 Task: Select Smart Home Devices from Echo & Alexa. Add to cart Amazon Smart Robot Lawn Mower (Smart Robotic Lawn Mower with Alexa)-2-. Place order for _x000D_
4893 Hawaiian Ter_x000D_
Cincinnati, Ohio(OH), 45223, Cell Number (513) 541-0914
Action: Mouse moved to (36, 139)
Screenshot: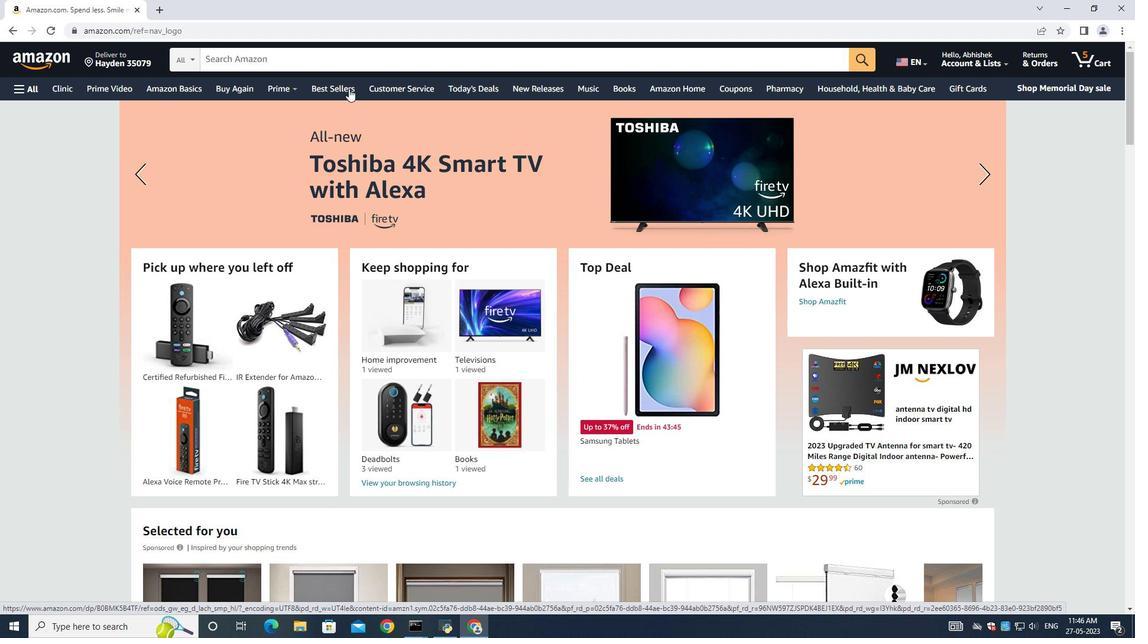 
Action: Mouse pressed left at (36, 139)
Screenshot: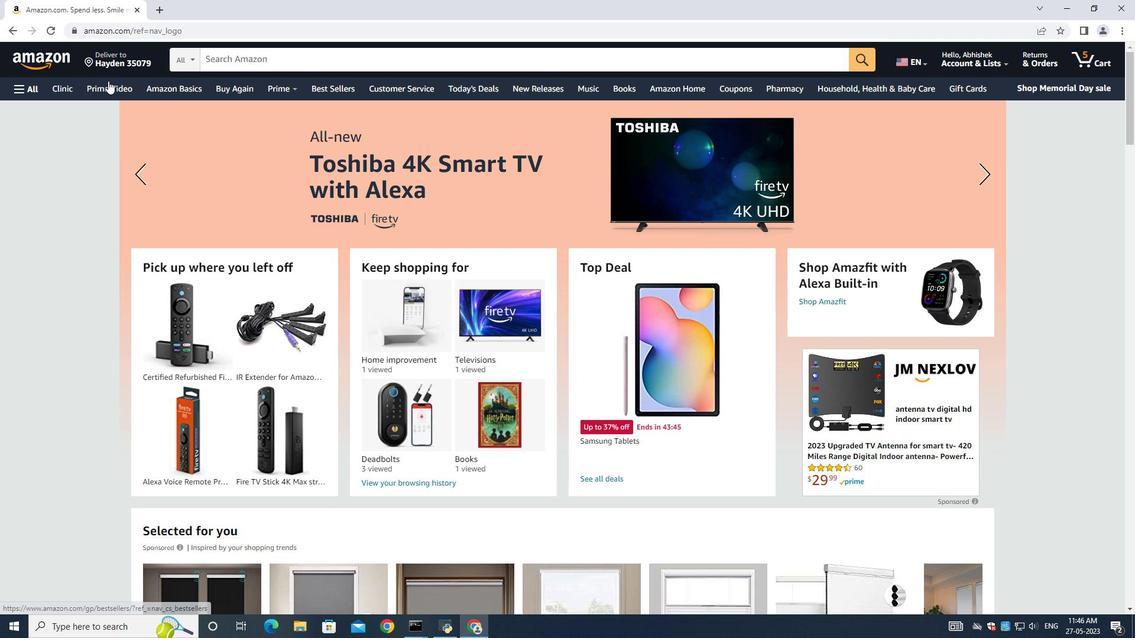 
Action: Mouse moved to (128, 285)
Screenshot: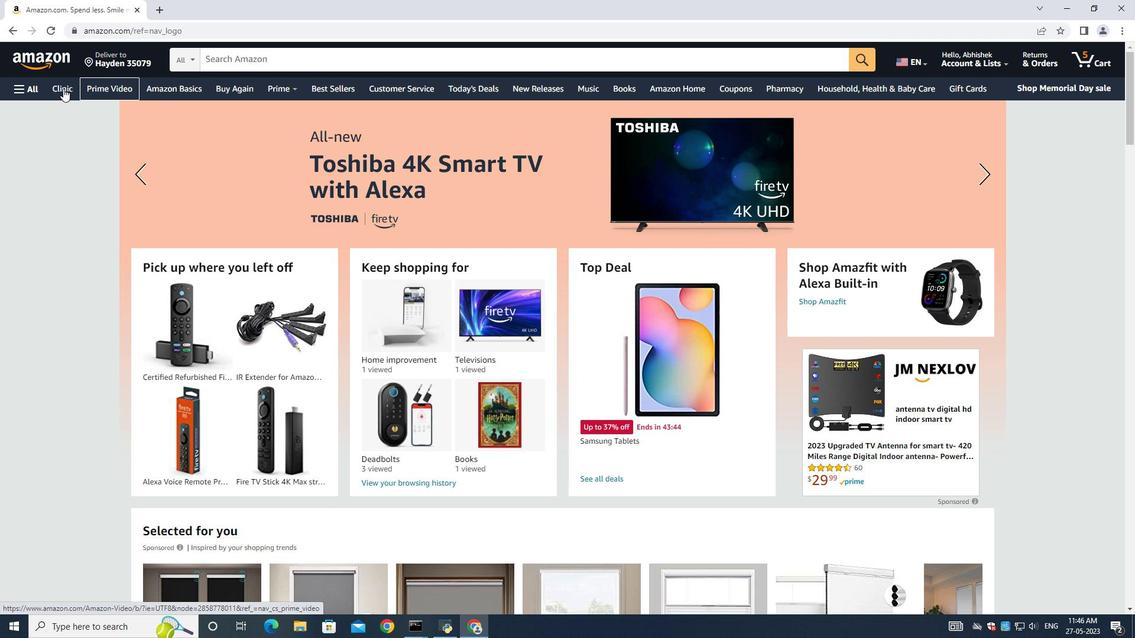 
Action: Mouse scrolled (128, 285) with delta (0, 0)
Screenshot: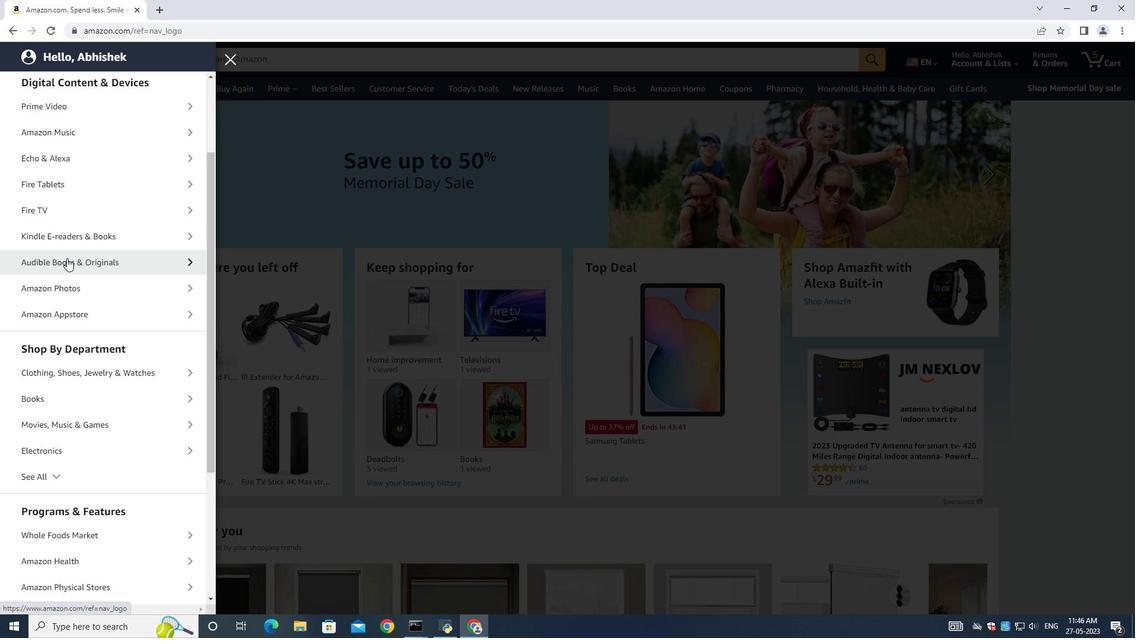 
Action: Mouse scrolled (128, 285) with delta (0, 0)
Screenshot: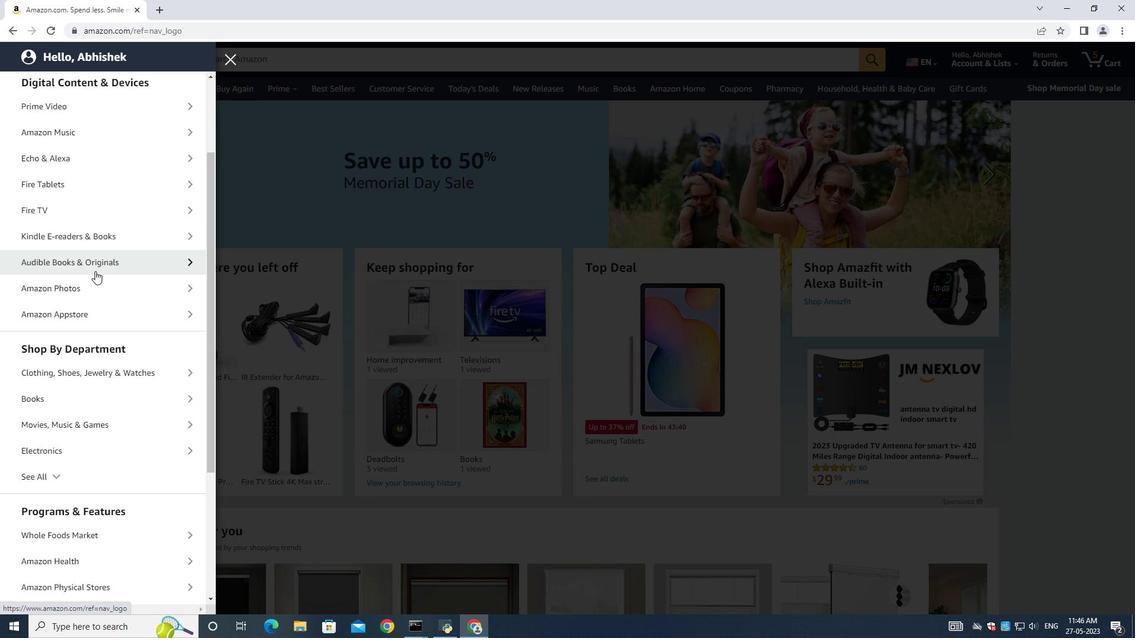 
Action: Mouse scrolled (128, 285) with delta (0, 0)
Screenshot: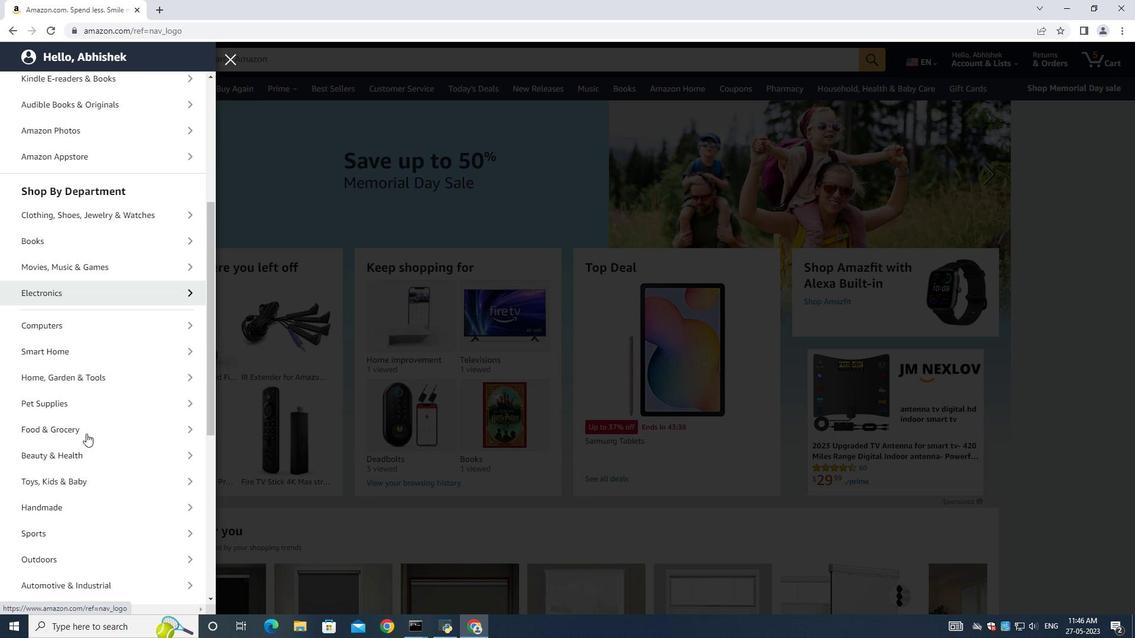 
Action: Mouse scrolled (128, 285) with delta (0, 0)
Screenshot: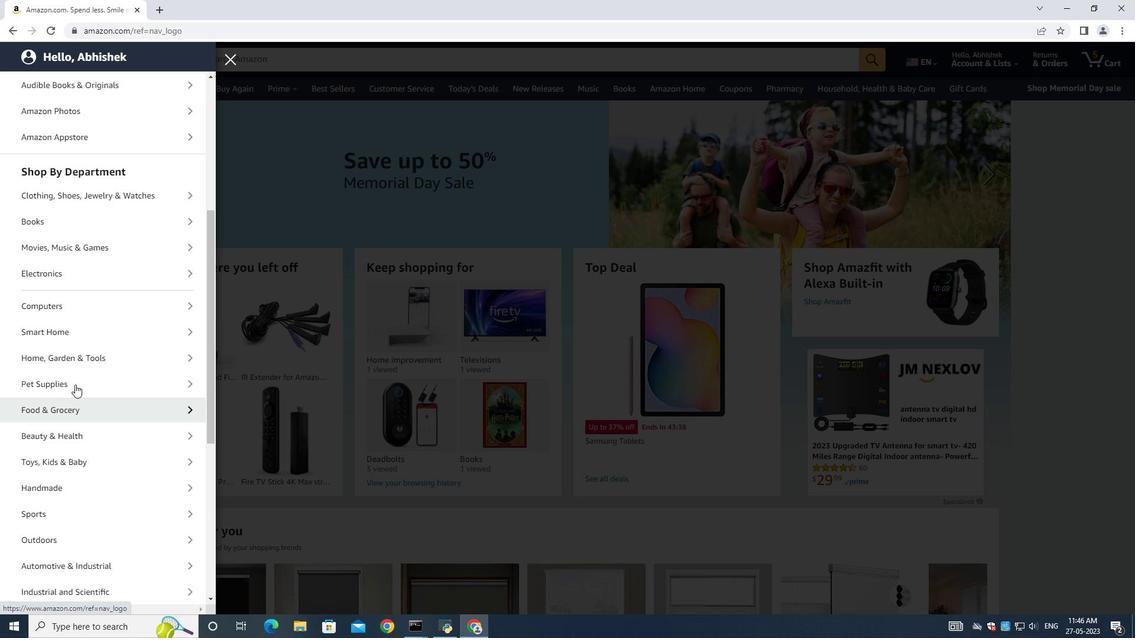 
Action: Mouse scrolled (128, 285) with delta (0, 0)
Screenshot: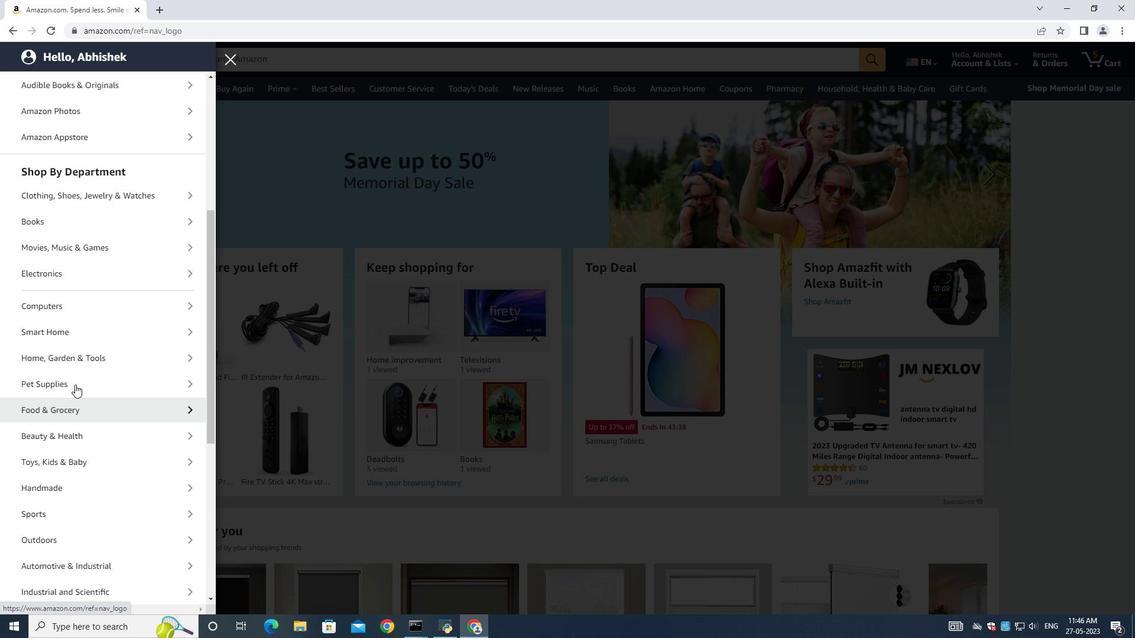 
Action: Mouse scrolled (128, 286) with delta (0, 0)
Screenshot: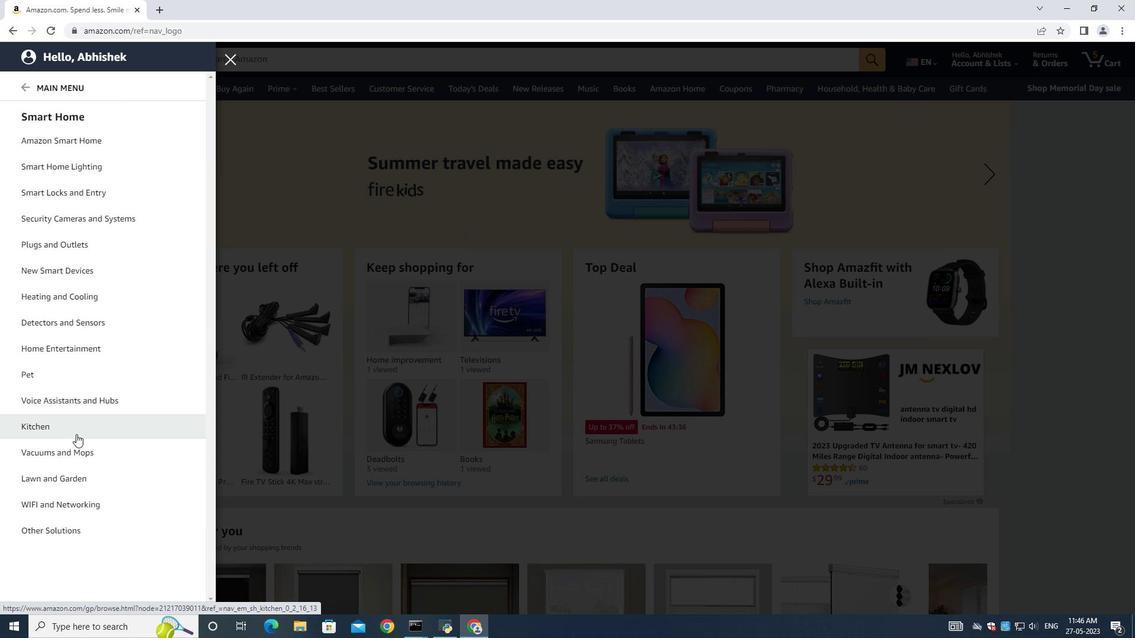 
Action: Mouse scrolled (128, 286) with delta (0, 0)
Screenshot: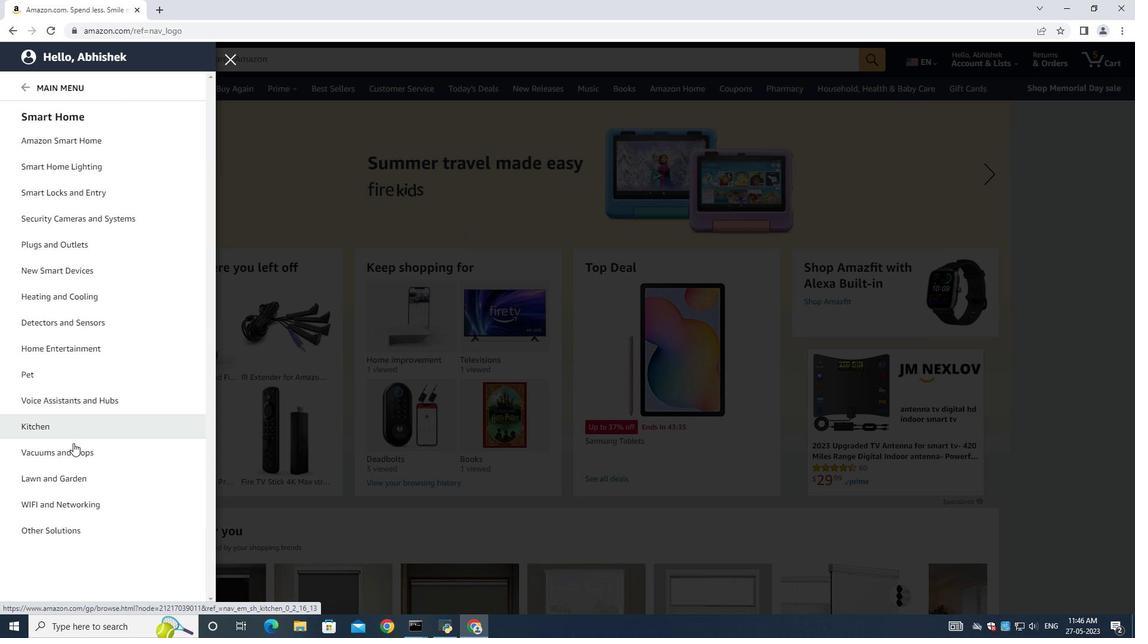 
Action: Mouse scrolled (128, 286) with delta (0, 0)
Screenshot: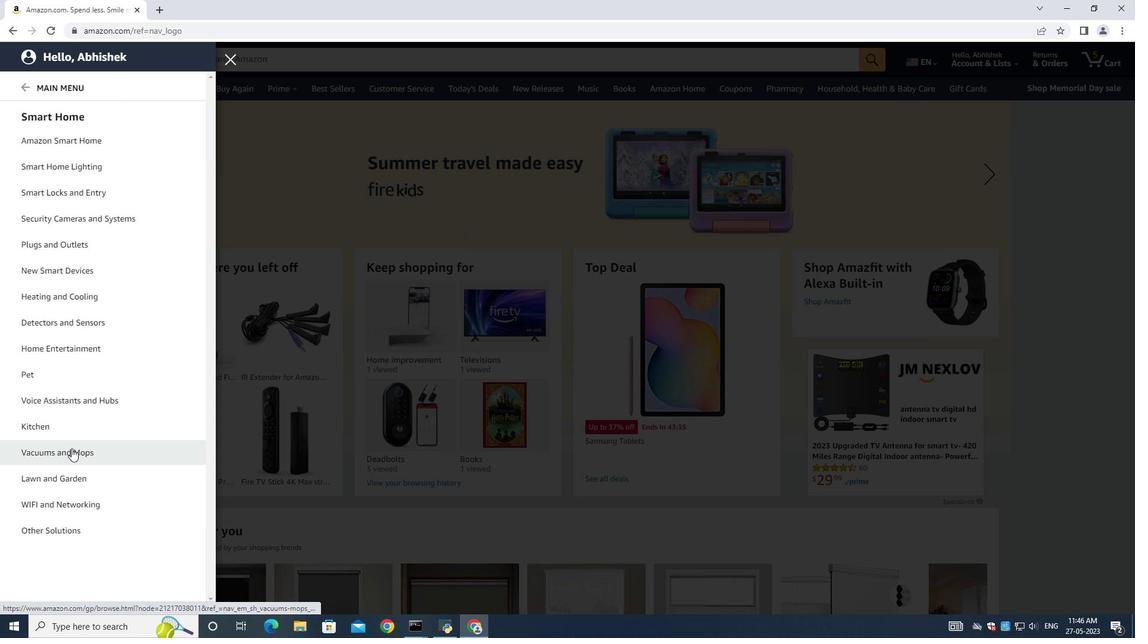 
Action: Mouse scrolled (128, 286) with delta (0, 0)
Screenshot: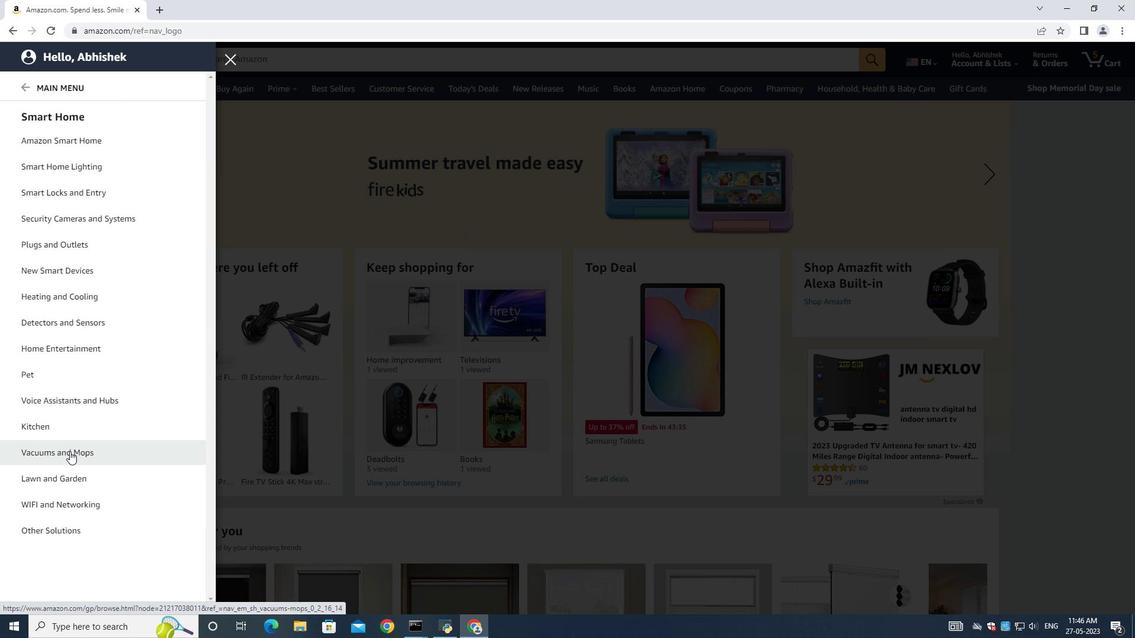 
Action: Mouse scrolled (128, 286) with delta (0, 0)
Screenshot: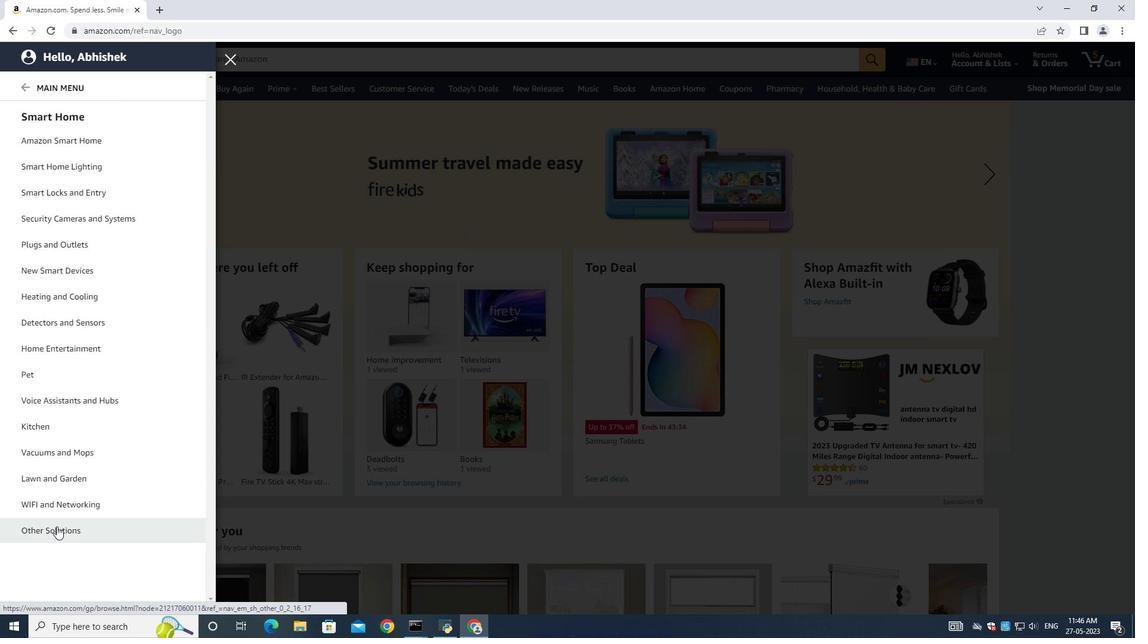 
Action: Mouse scrolled (128, 286) with delta (0, 0)
Screenshot: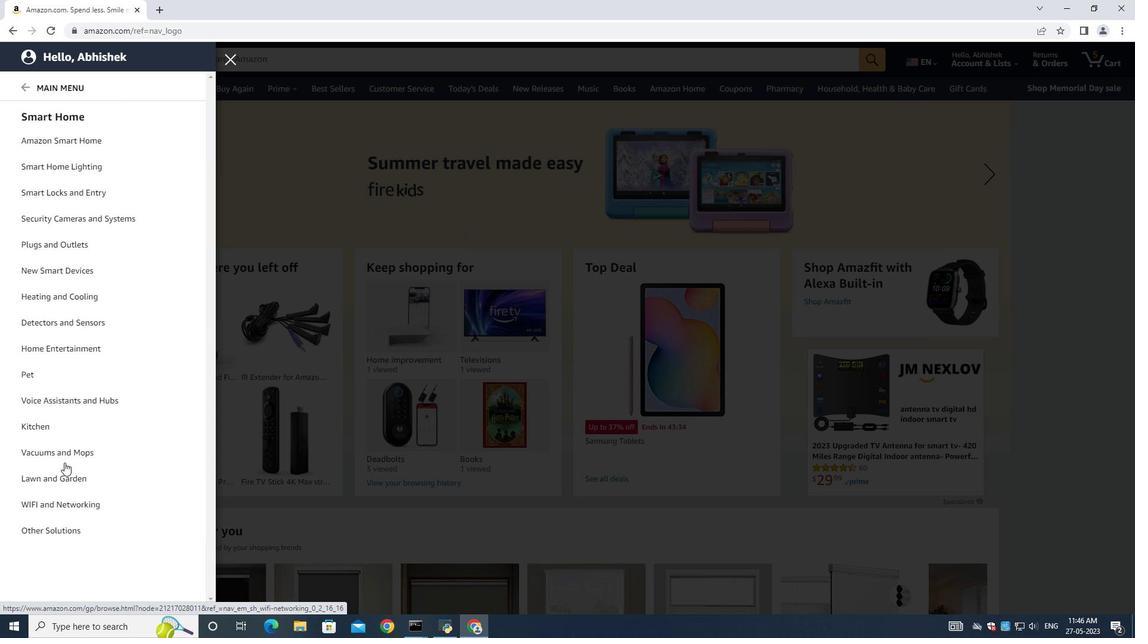 
Action: Mouse scrolled (128, 286) with delta (0, 0)
Screenshot: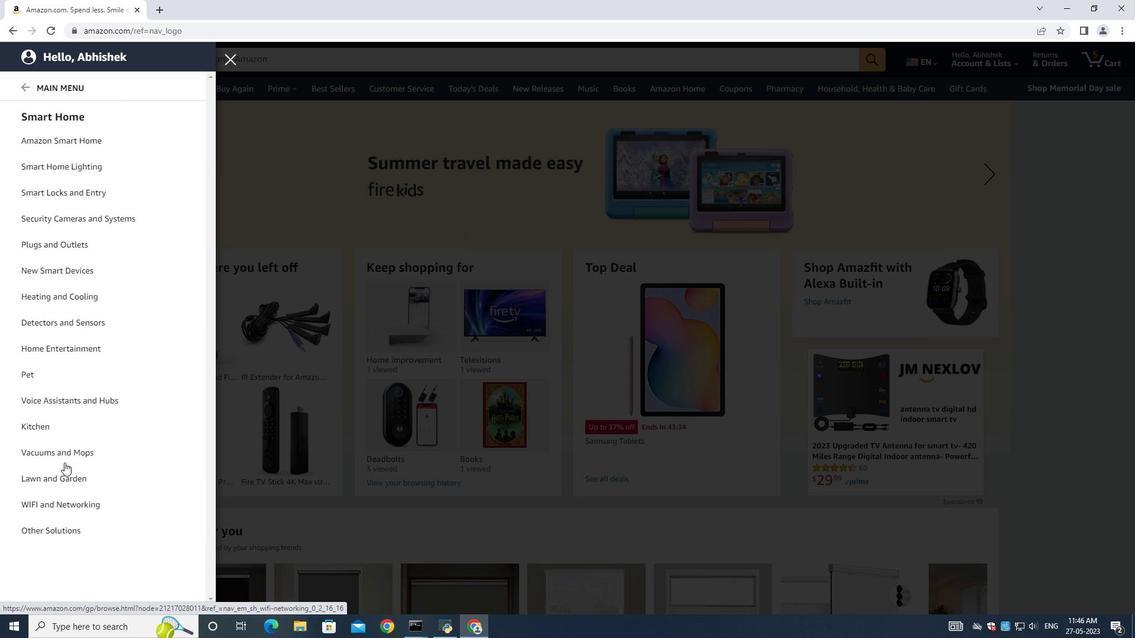 
Action: Mouse scrolled (128, 286) with delta (0, 0)
Screenshot: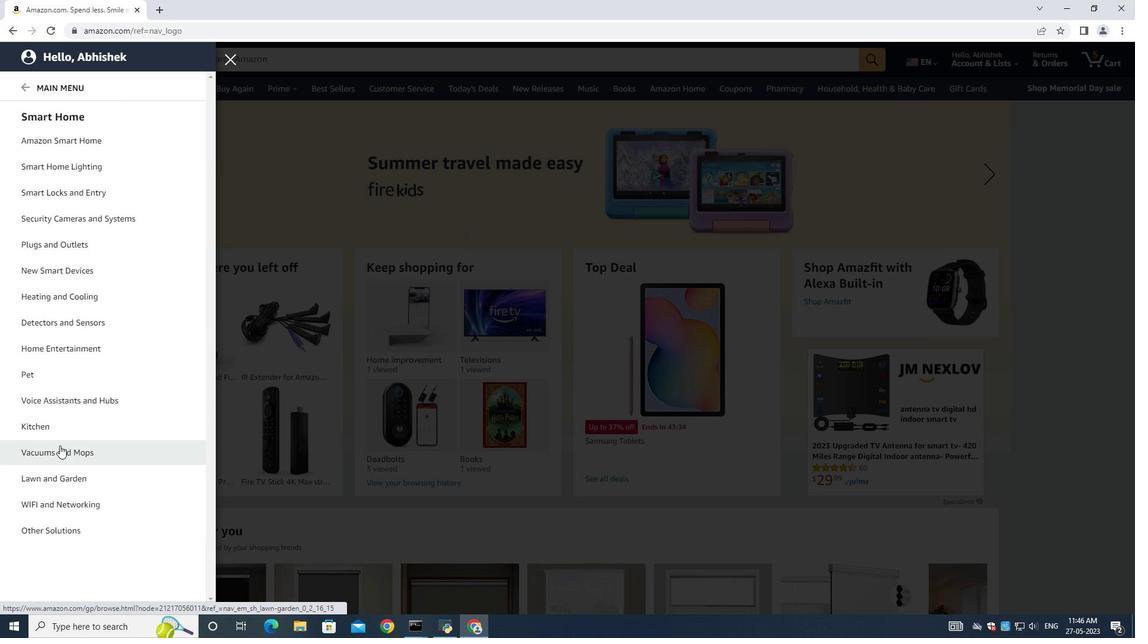 
Action: Mouse moved to (107, 435)
Screenshot: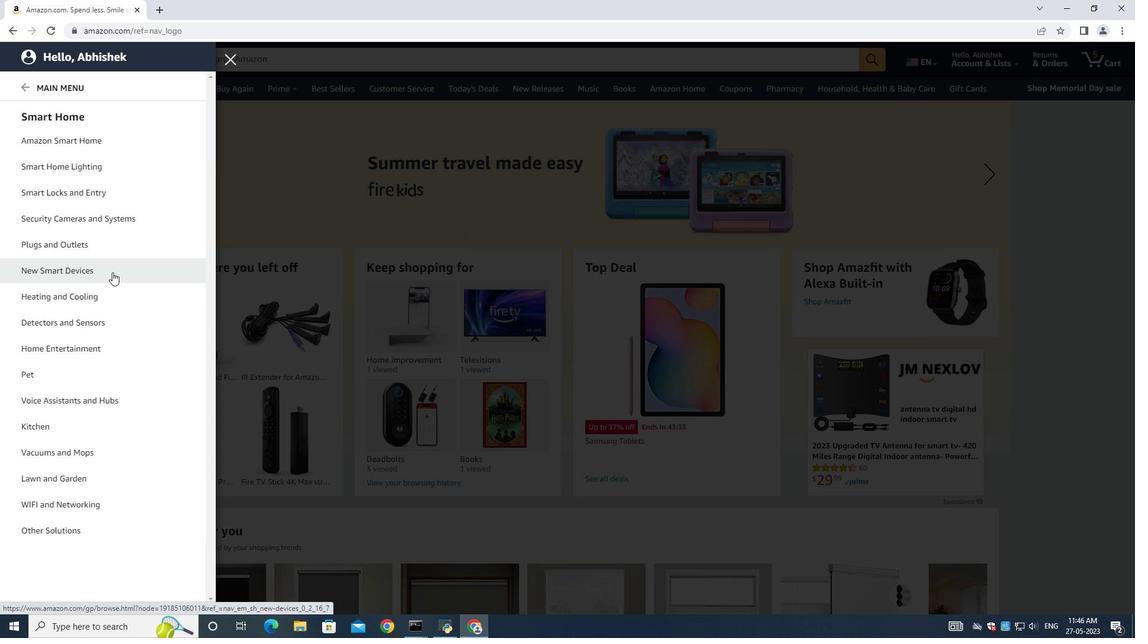 
Action: Mouse pressed left at (107, 435)
Screenshot: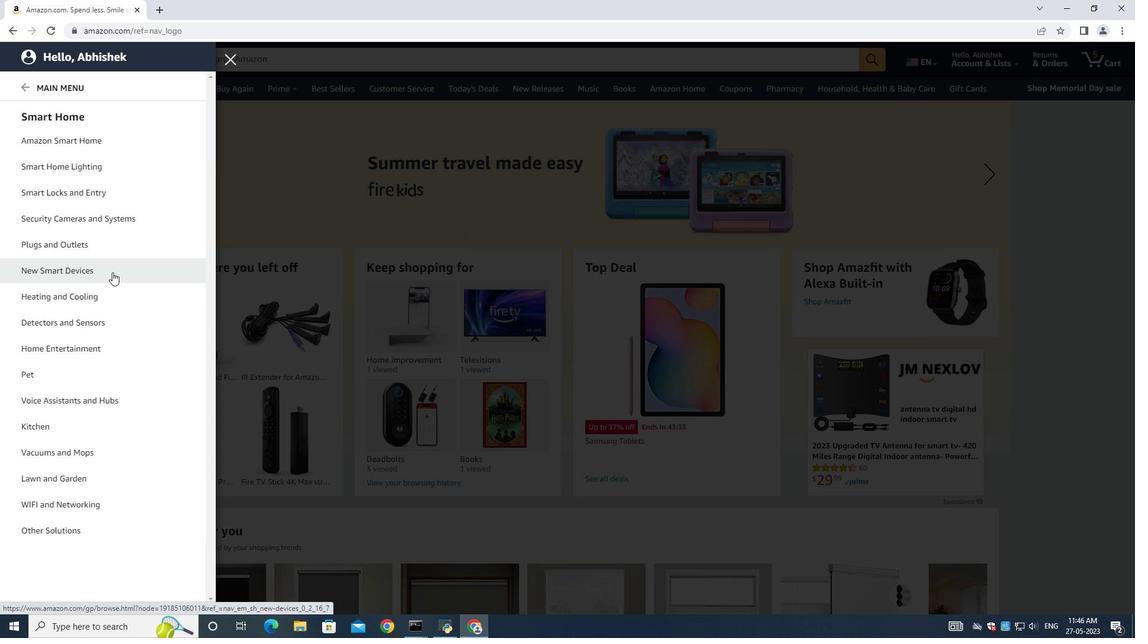 
Action: Mouse moved to (131, 396)
Screenshot: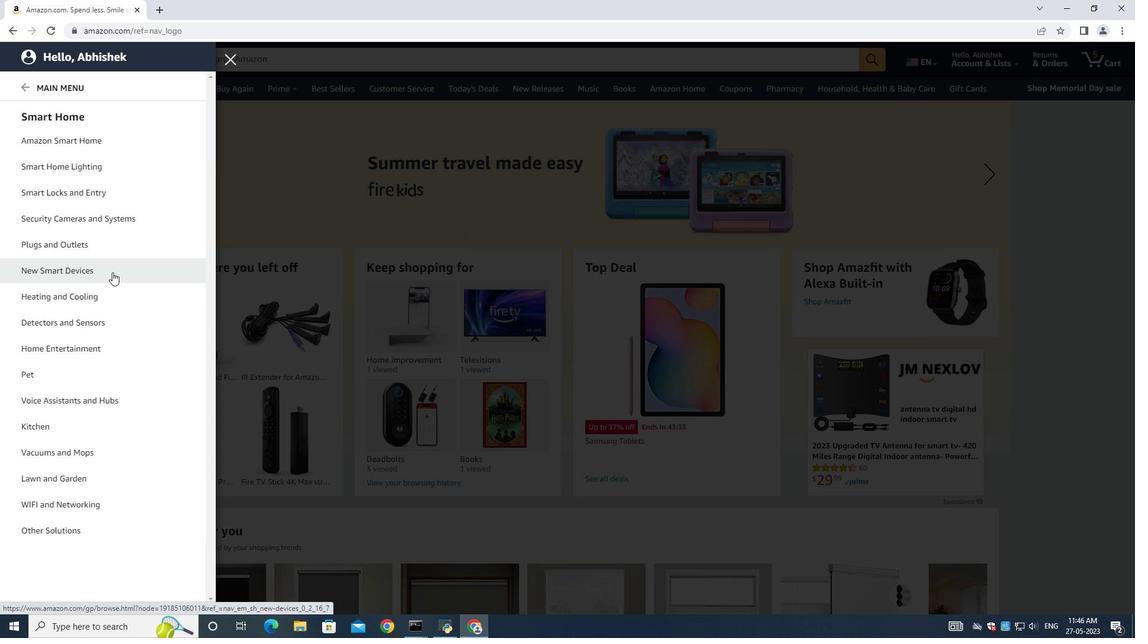 
Action: Mouse scrolled (131, 396) with delta (0, 0)
Screenshot: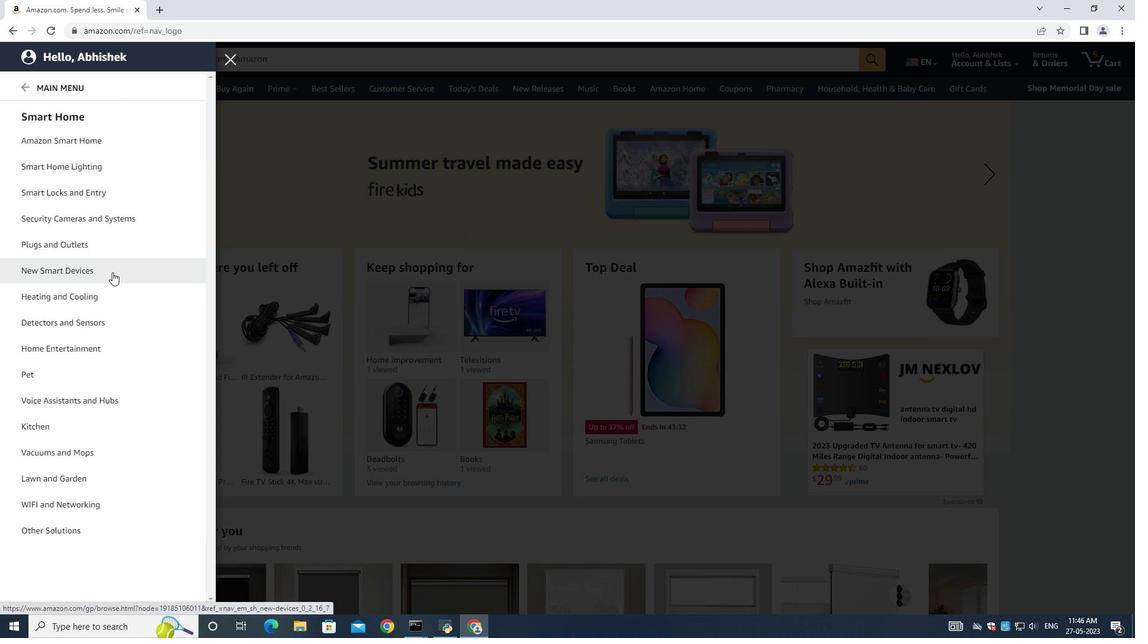 
Action: Mouse moved to (132, 374)
Screenshot: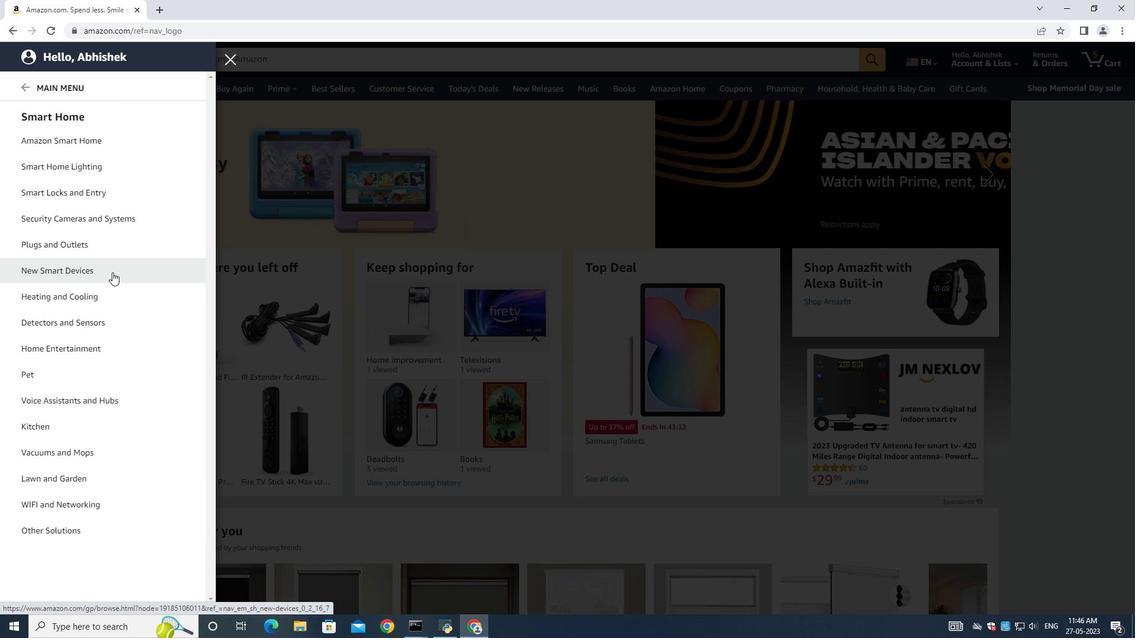 
Action: Mouse scrolled (132, 374) with delta (0, 0)
Screenshot: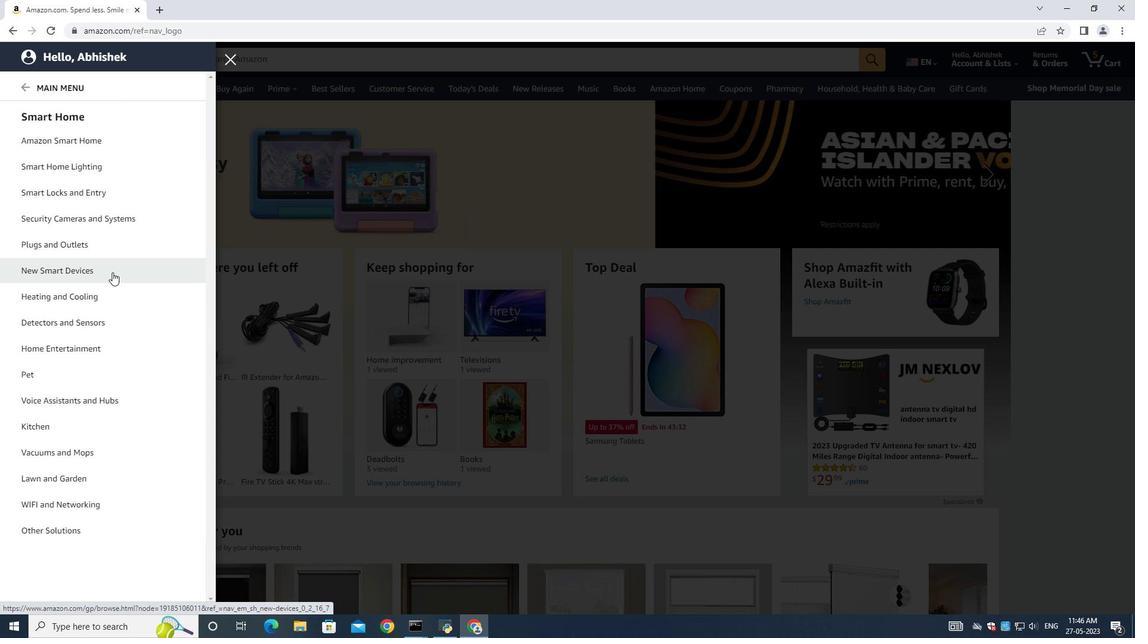 
Action: Mouse scrolled (132, 374) with delta (0, 0)
Screenshot: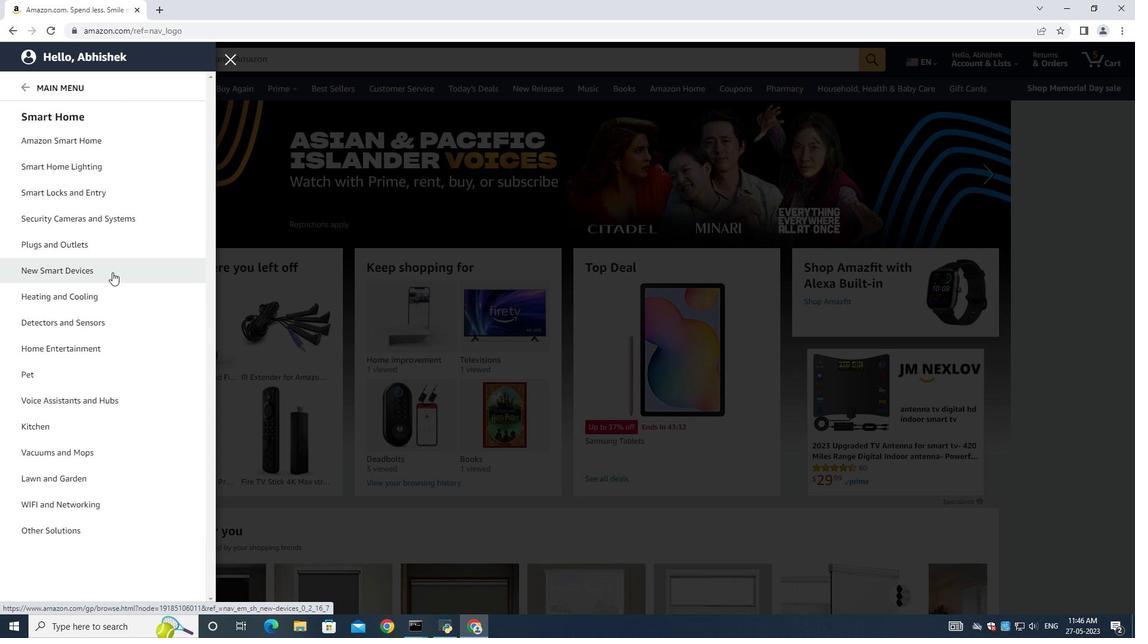 
Action: Mouse scrolled (132, 374) with delta (0, 0)
Screenshot: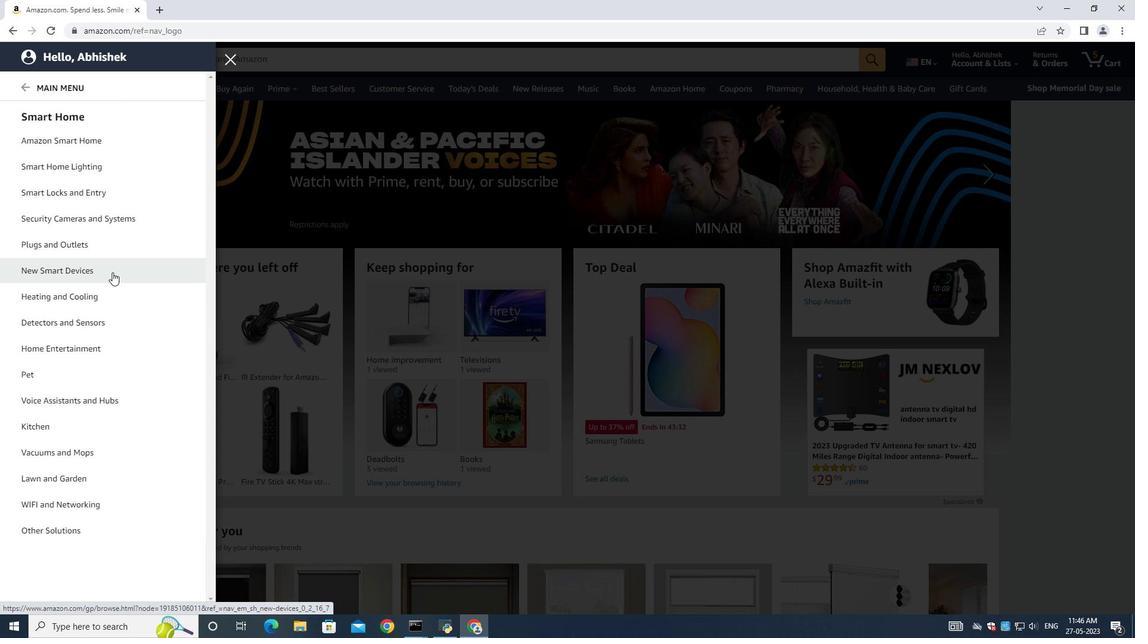 
Action: Mouse scrolled (132, 374) with delta (0, 0)
Screenshot: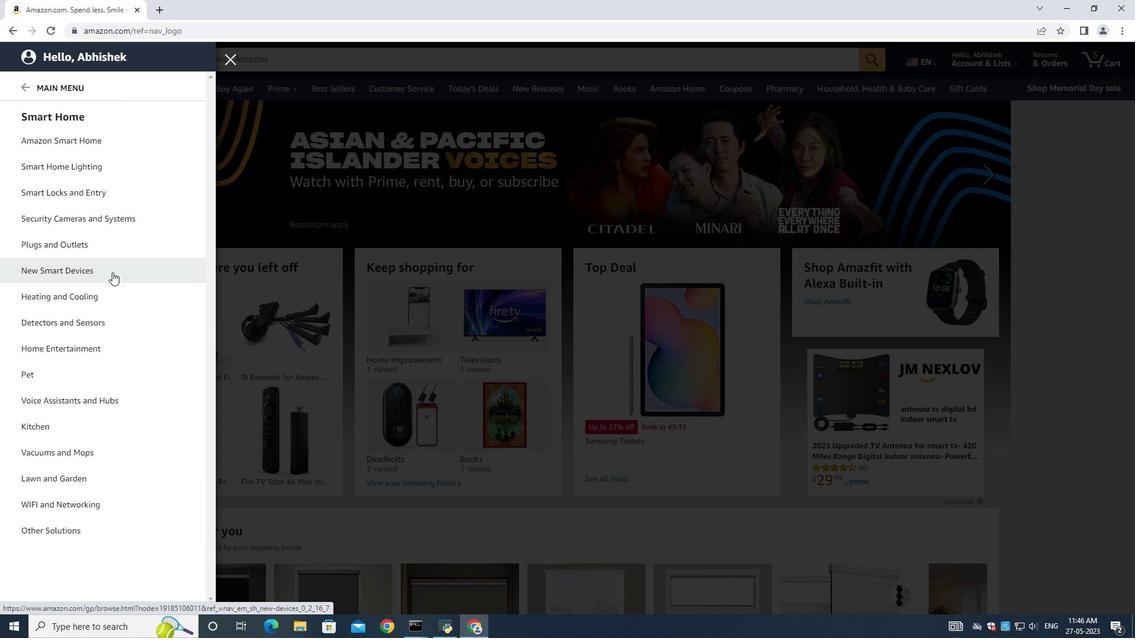 
Action: Mouse scrolled (132, 374) with delta (0, 0)
Screenshot: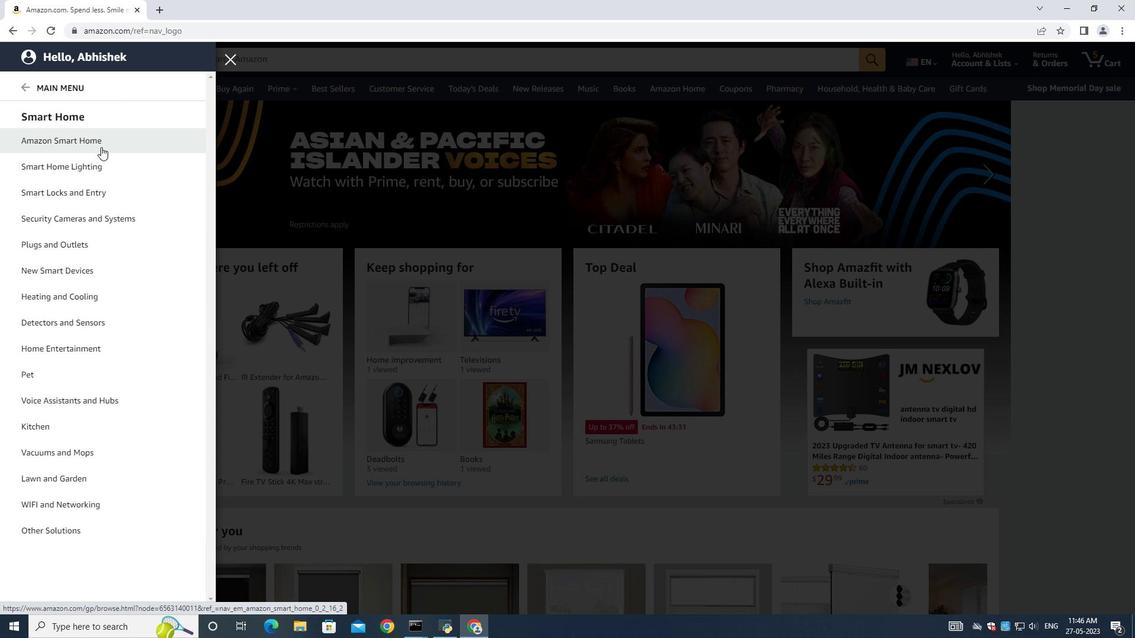 
Action: Mouse scrolled (132, 374) with delta (0, 0)
Screenshot: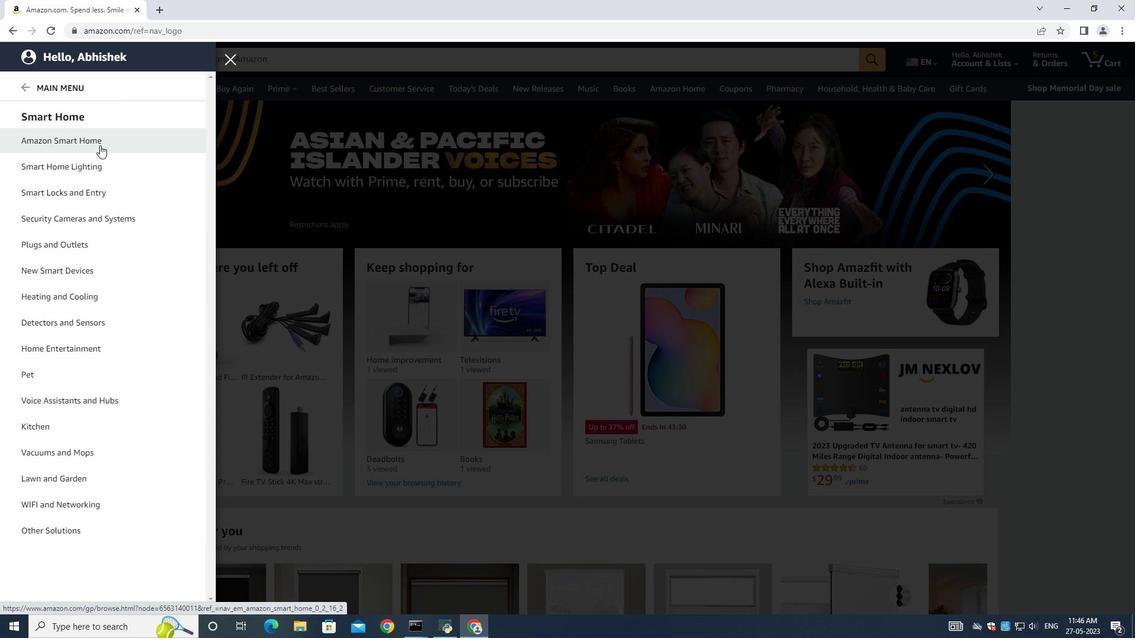 
Action: Mouse scrolled (132, 374) with delta (0, 0)
Screenshot: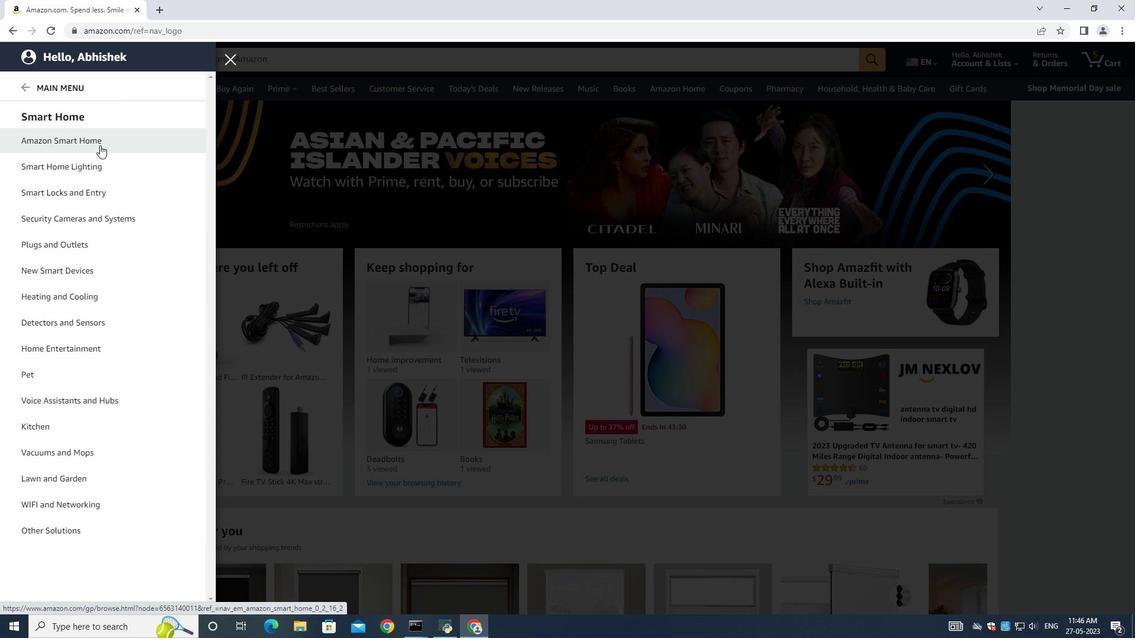 
Action: Mouse moved to (97, 490)
Screenshot: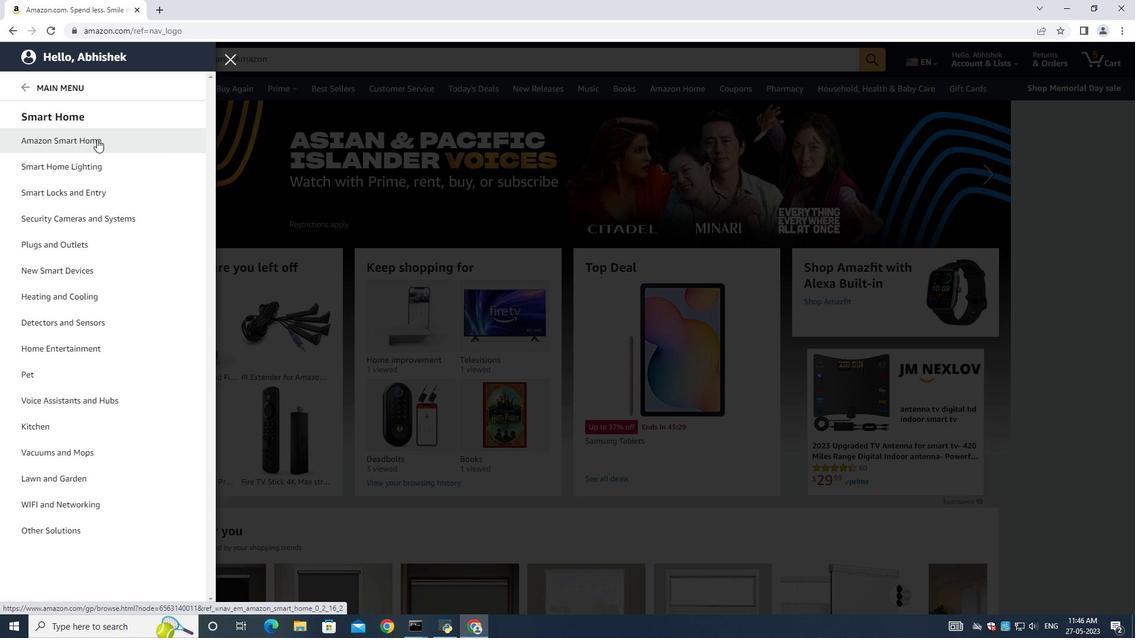 
Action: Mouse scrolled (97, 489) with delta (0, 0)
Screenshot: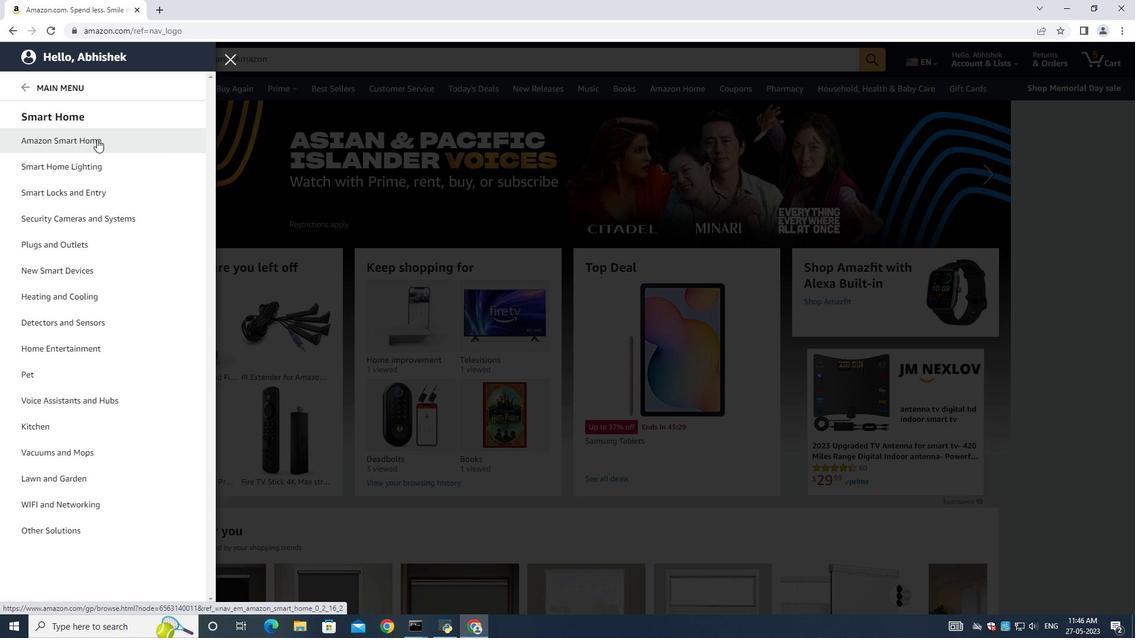
Action: Mouse scrolled (97, 489) with delta (0, 0)
Screenshot: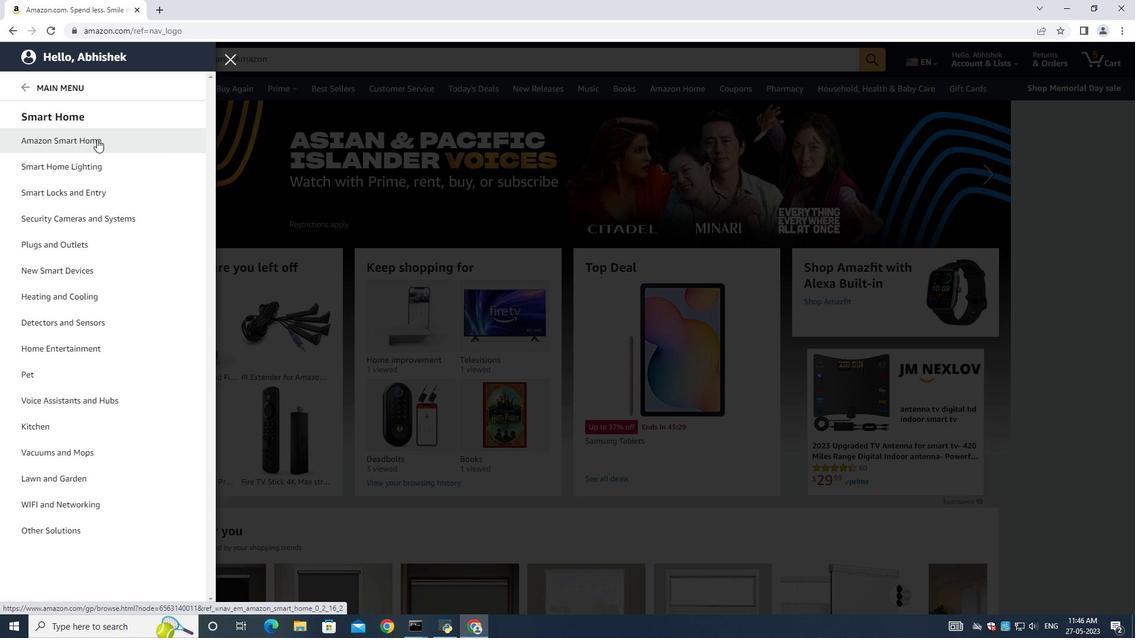 
Action: Mouse moved to (99, 492)
Screenshot: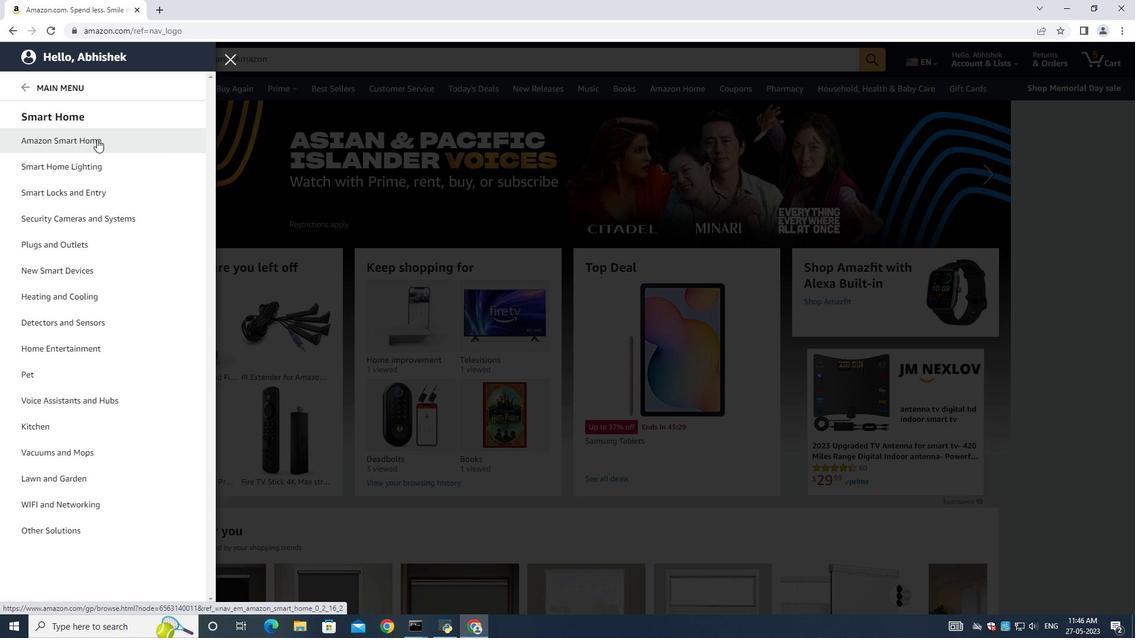 
Action: Mouse pressed left at (99, 492)
Screenshot: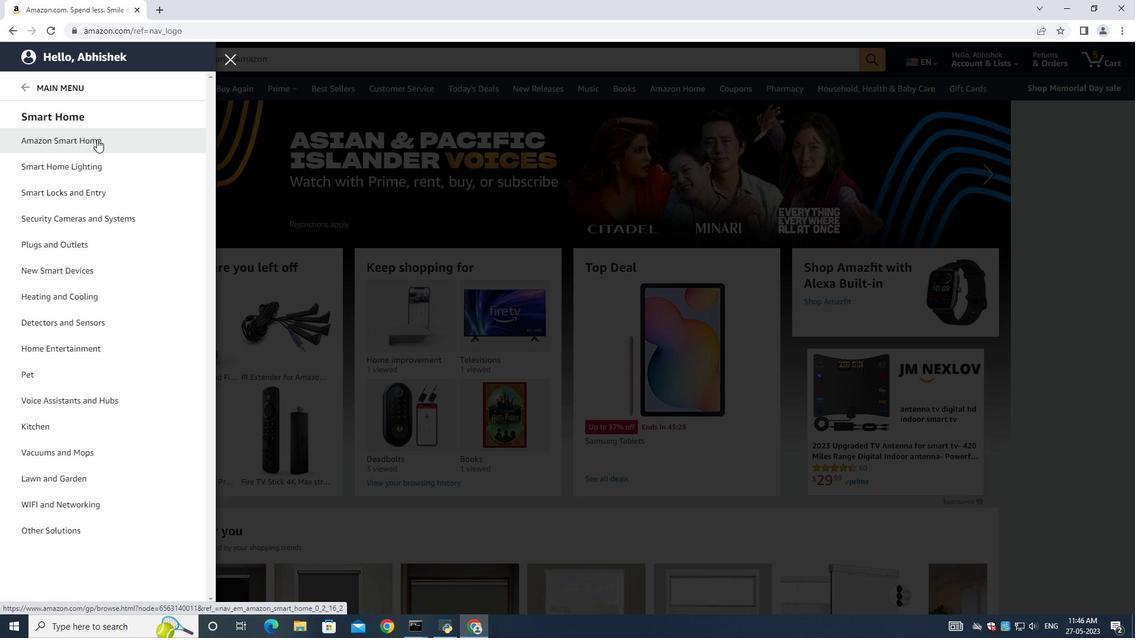 
Action: Mouse moved to (137, 436)
Screenshot: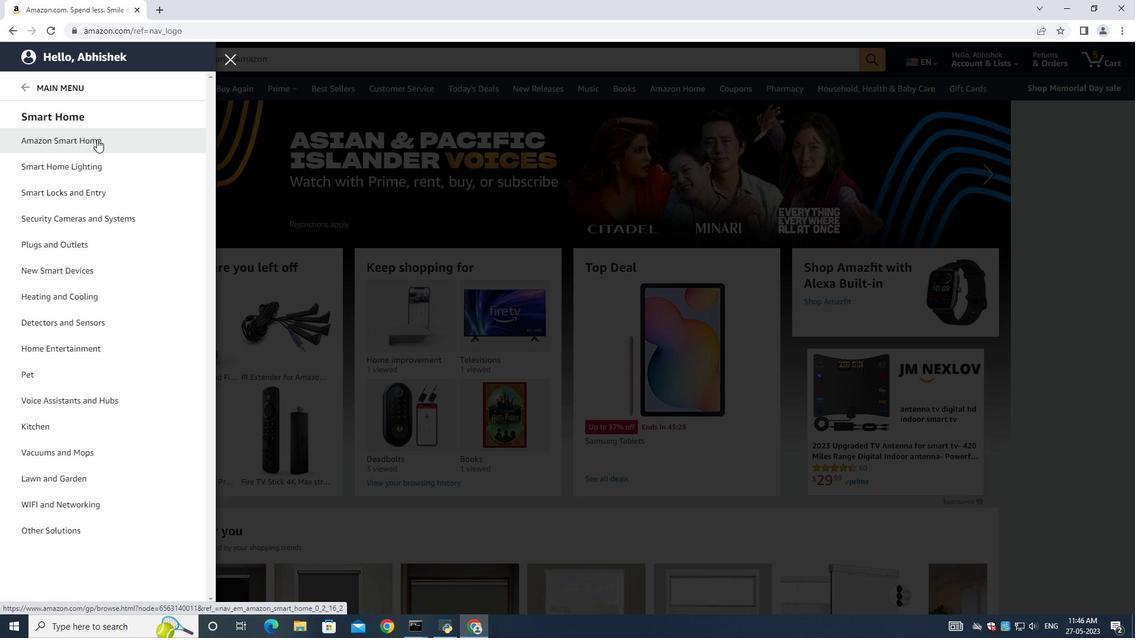 
Action: Mouse scrolled (137, 435) with delta (0, 0)
Screenshot: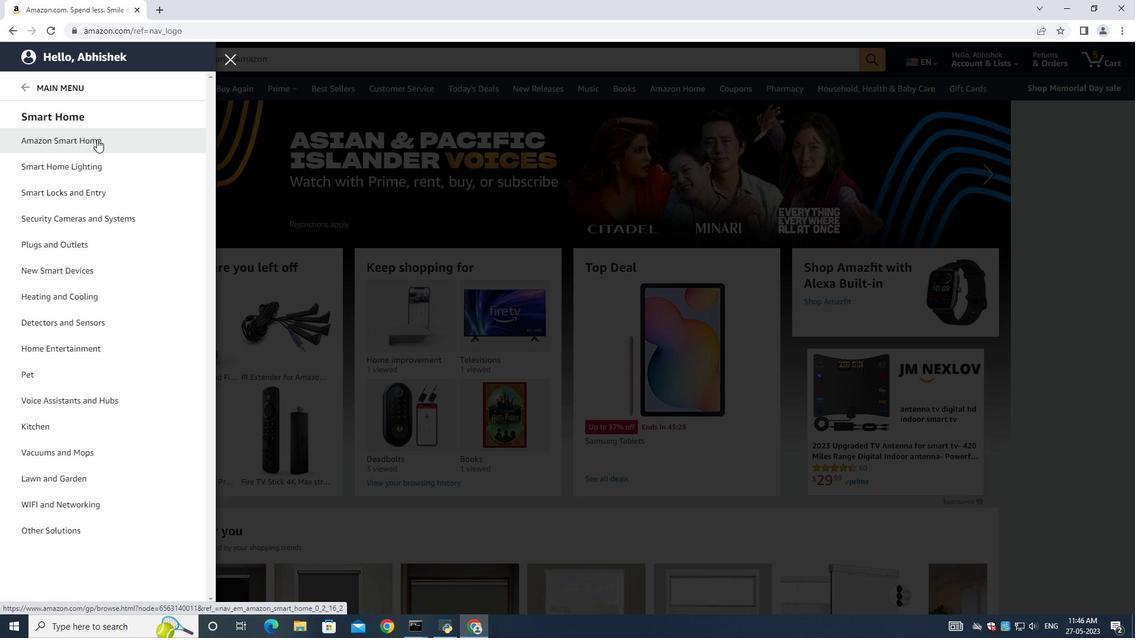 
Action: Mouse scrolled (137, 435) with delta (0, 0)
Screenshot: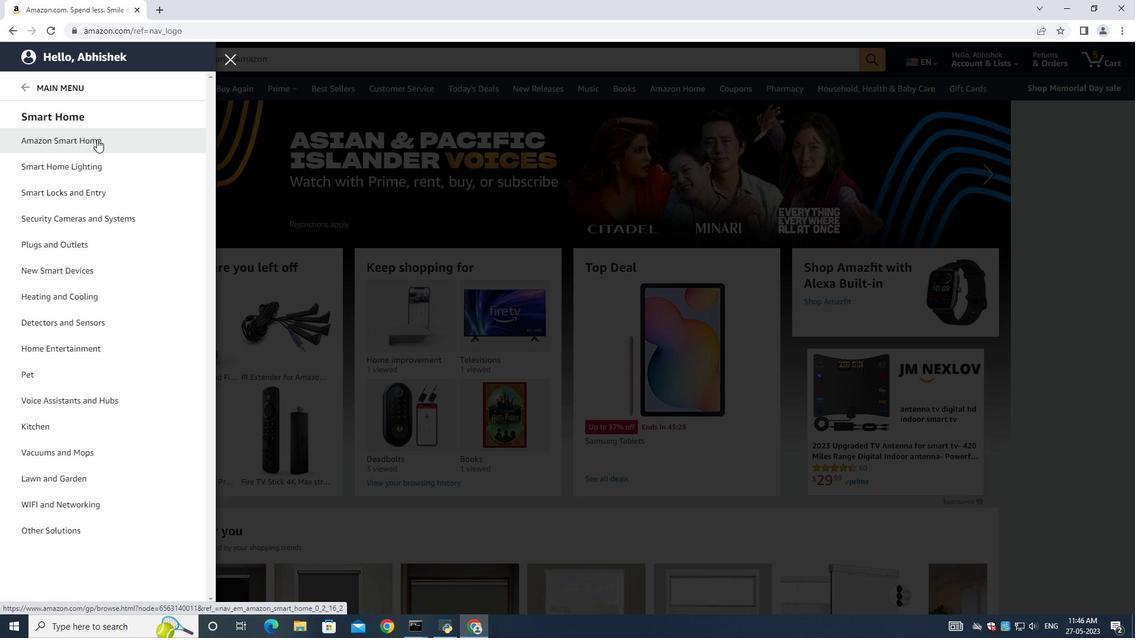 
Action: Mouse moved to (138, 399)
Screenshot: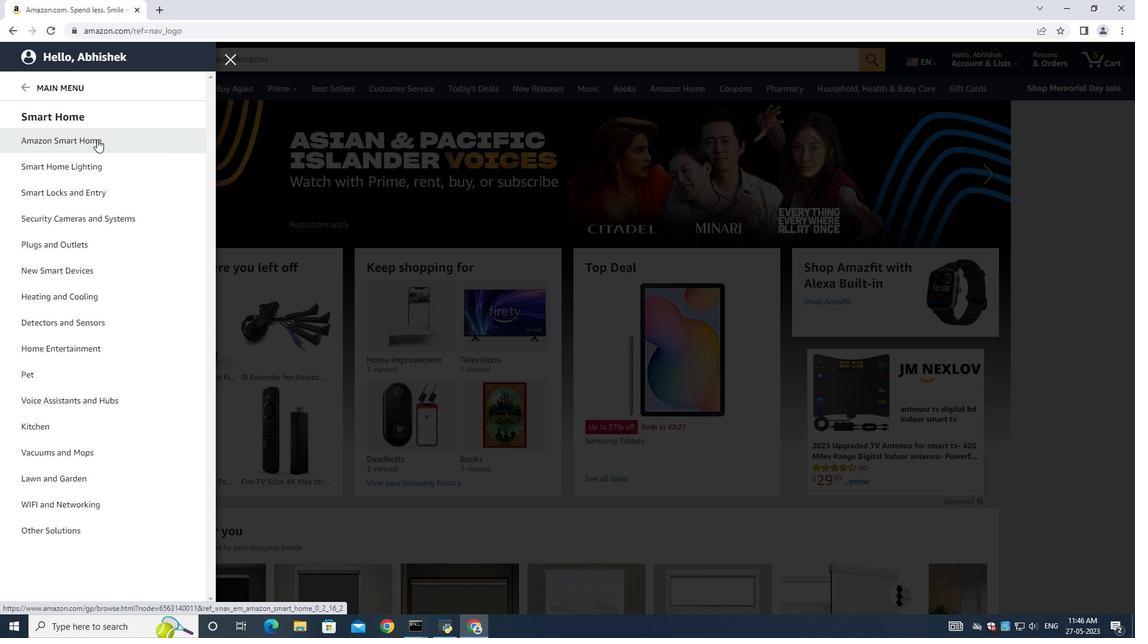 
Action: Mouse scrolled (138, 400) with delta (0, 0)
Screenshot: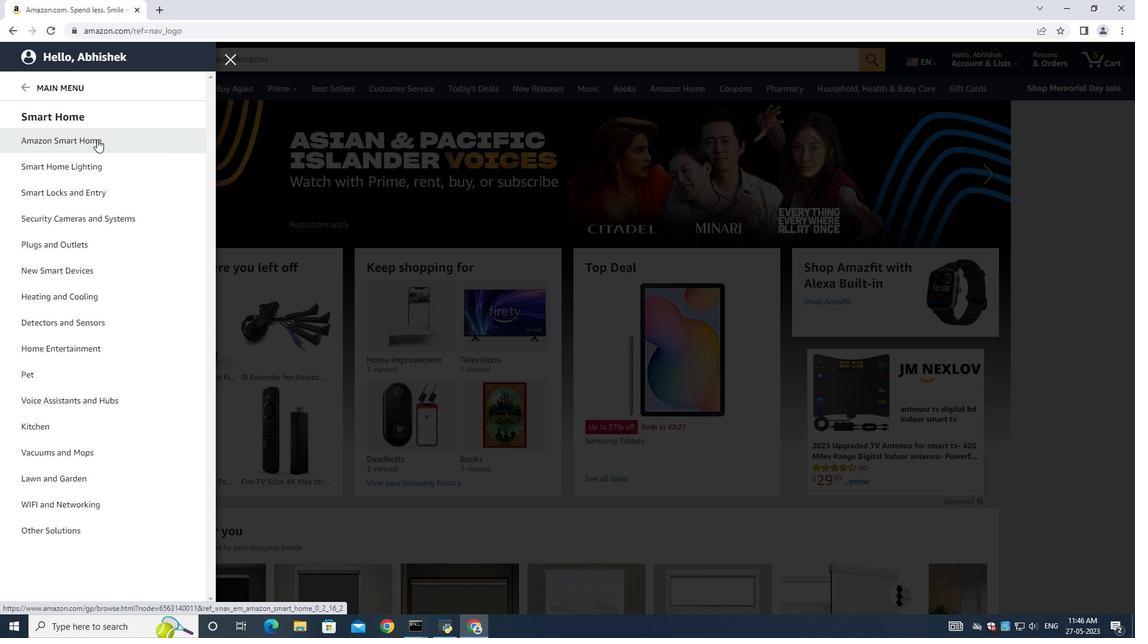 
Action: Mouse scrolled (138, 400) with delta (0, 0)
Screenshot: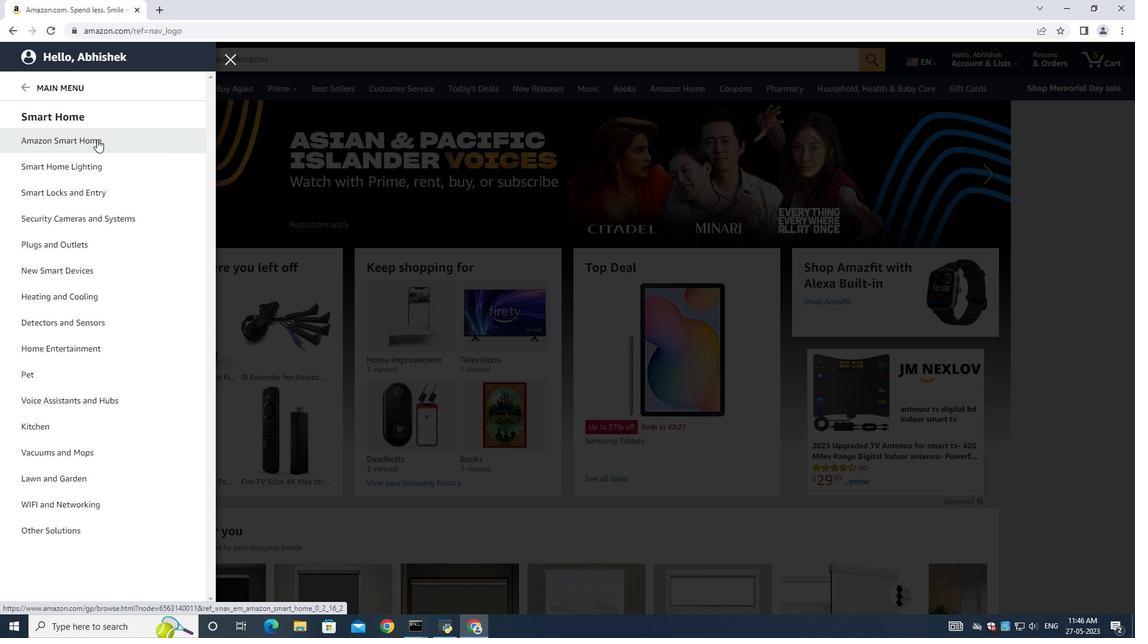 
Action: Mouse scrolled (138, 400) with delta (0, 0)
Screenshot: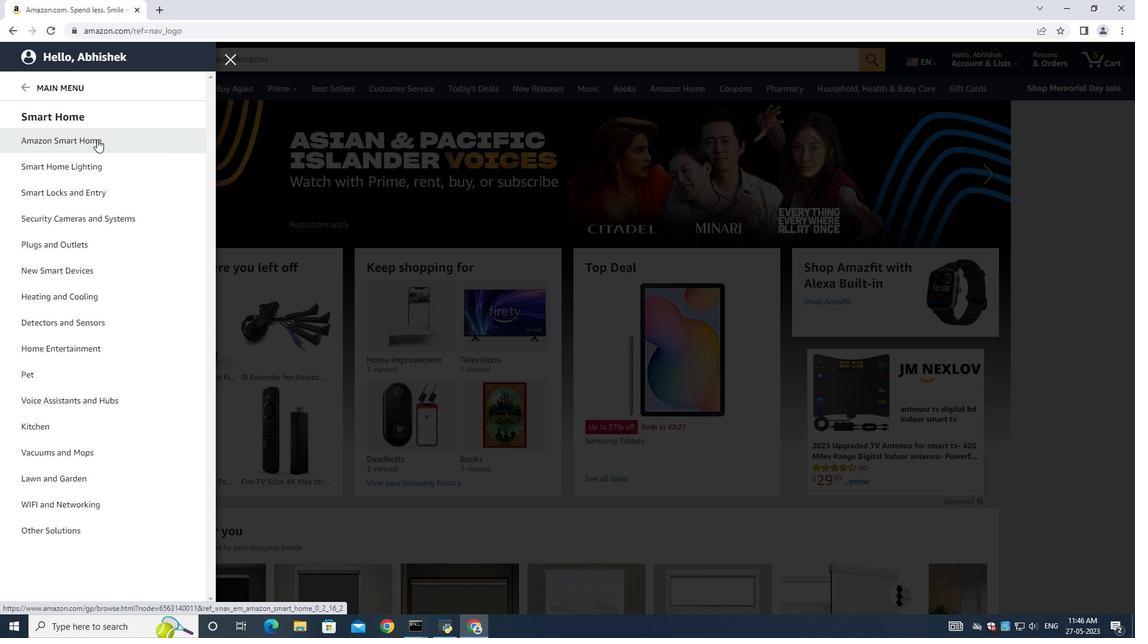 
Action: Mouse scrolled (138, 400) with delta (0, 0)
Screenshot: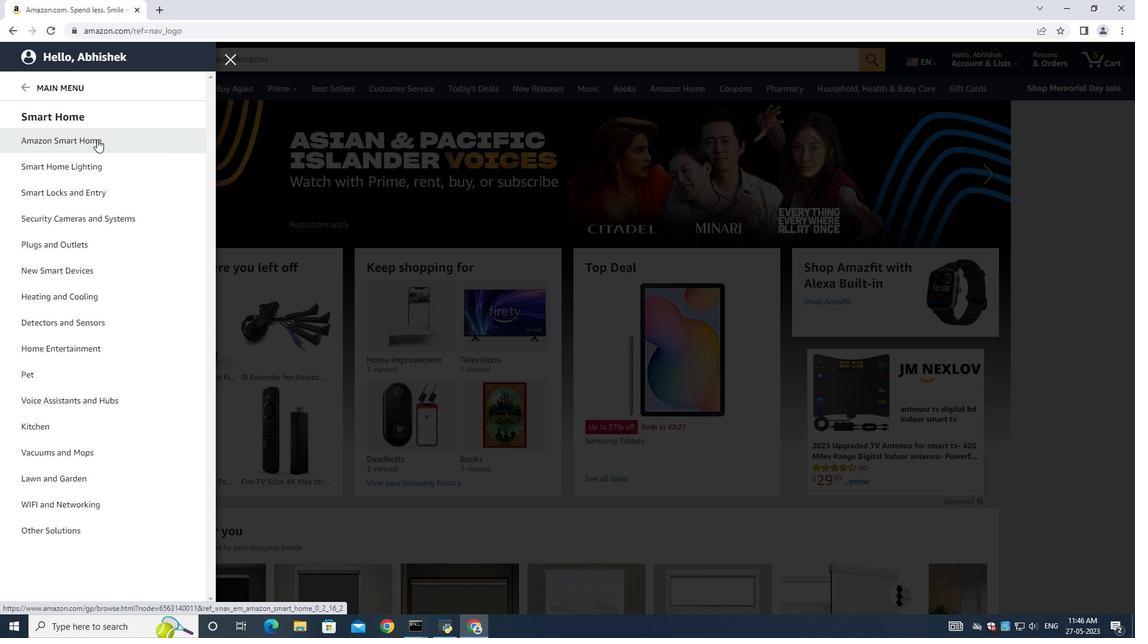 
Action: Mouse scrolled (138, 400) with delta (0, 0)
Screenshot: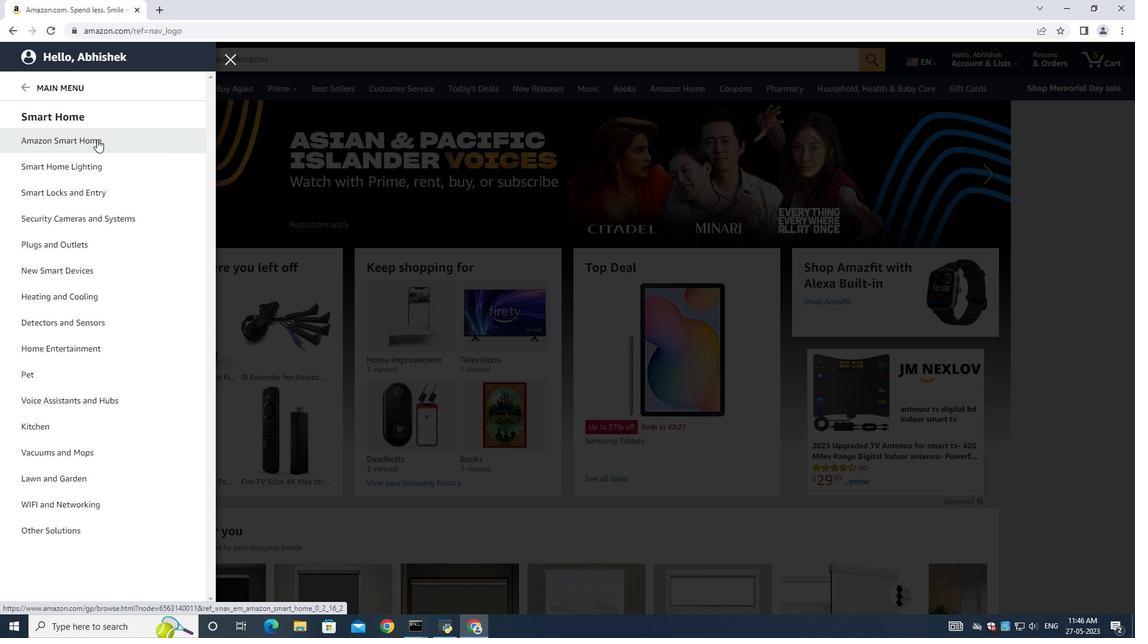 
Action: Mouse scrolled (138, 400) with delta (0, 0)
Screenshot: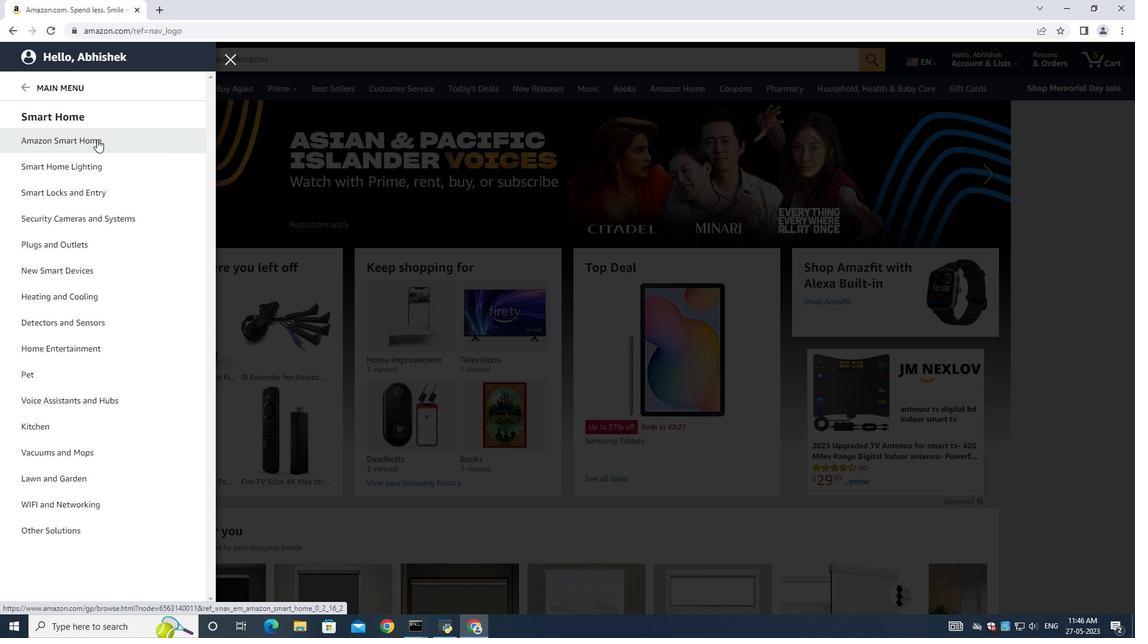 
Action: Mouse scrolled (138, 400) with delta (0, 0)
Screenshot: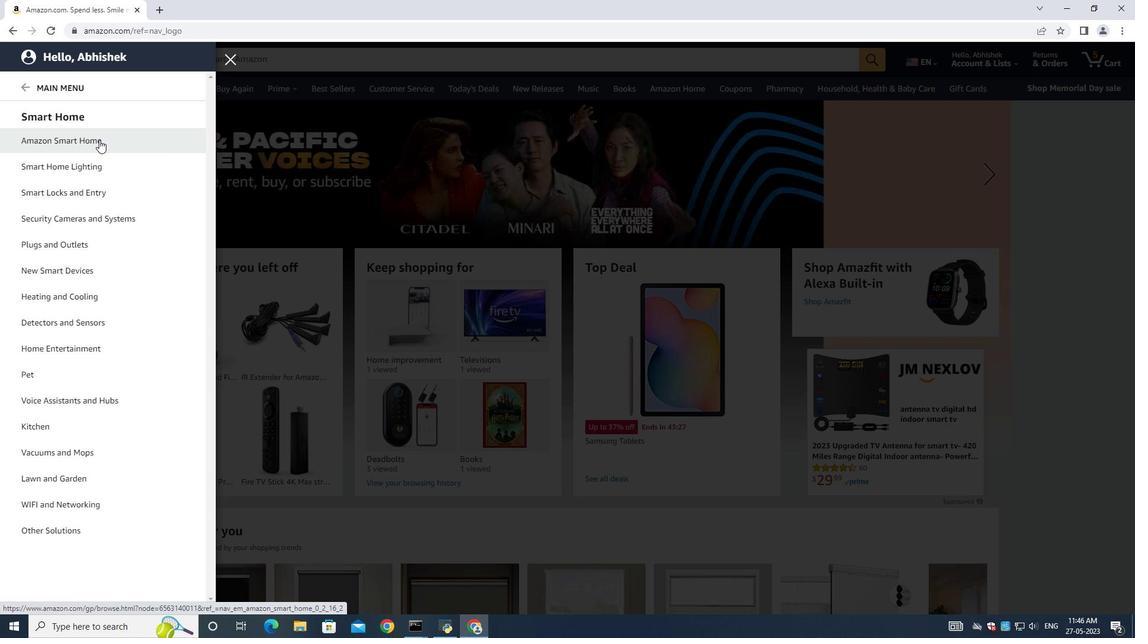 
Action: Mouse scrolled (138, 400) with delta (0, 0)
Screenshot: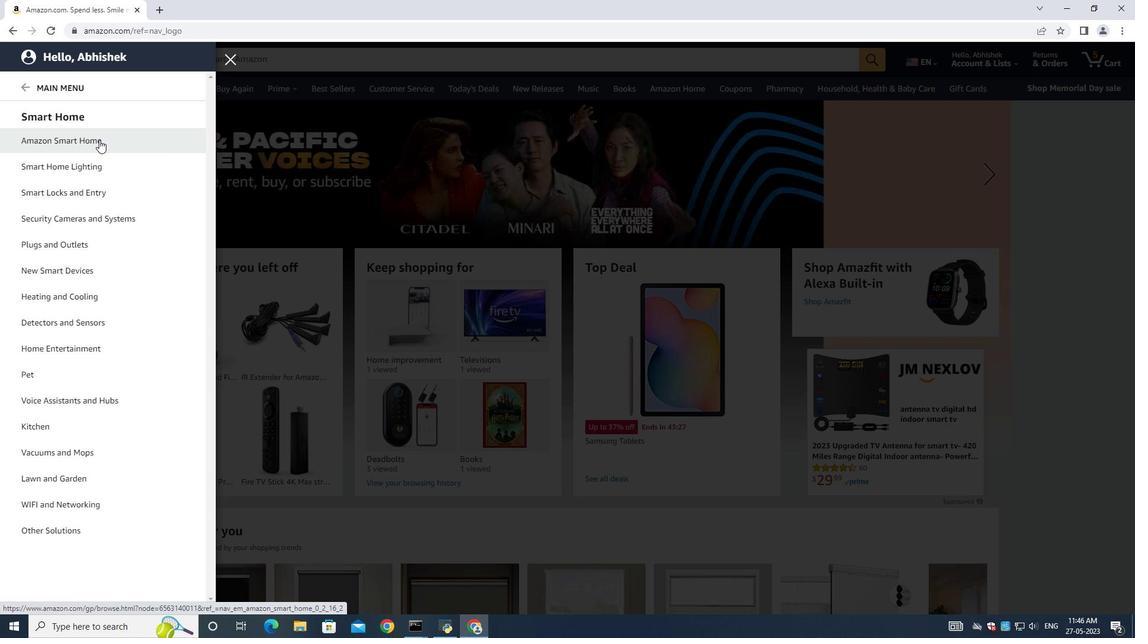 
Action: Mouse scrolled (138, 400) with delta (0, 0)
Screenshot: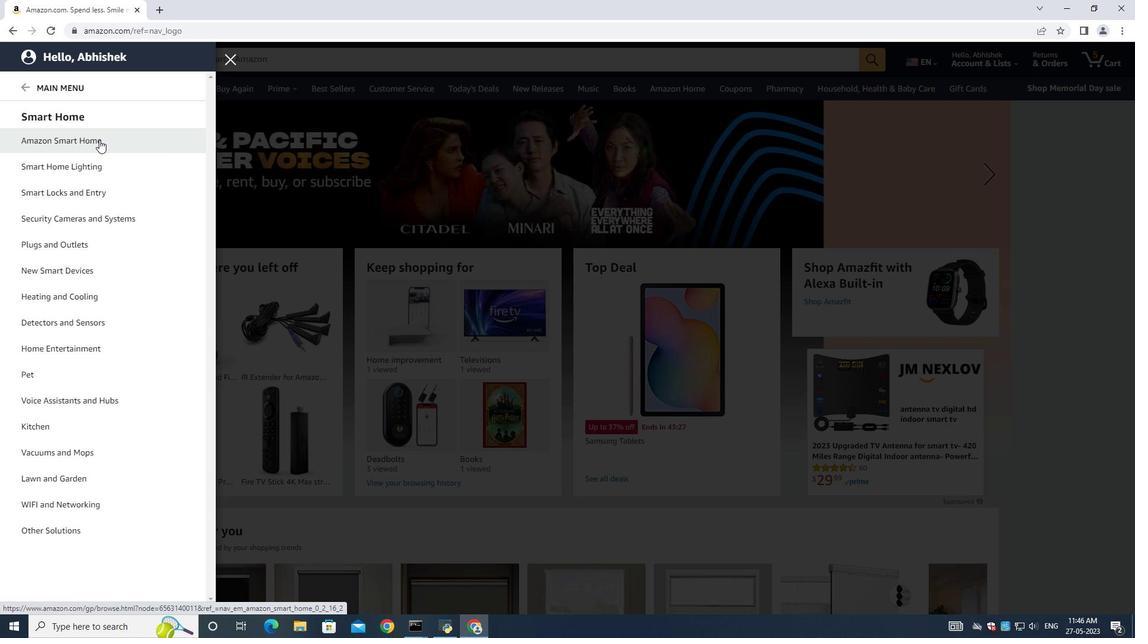 
Action: Mouse scrolled (138, 400) with delta (0, 0)
Screenshot: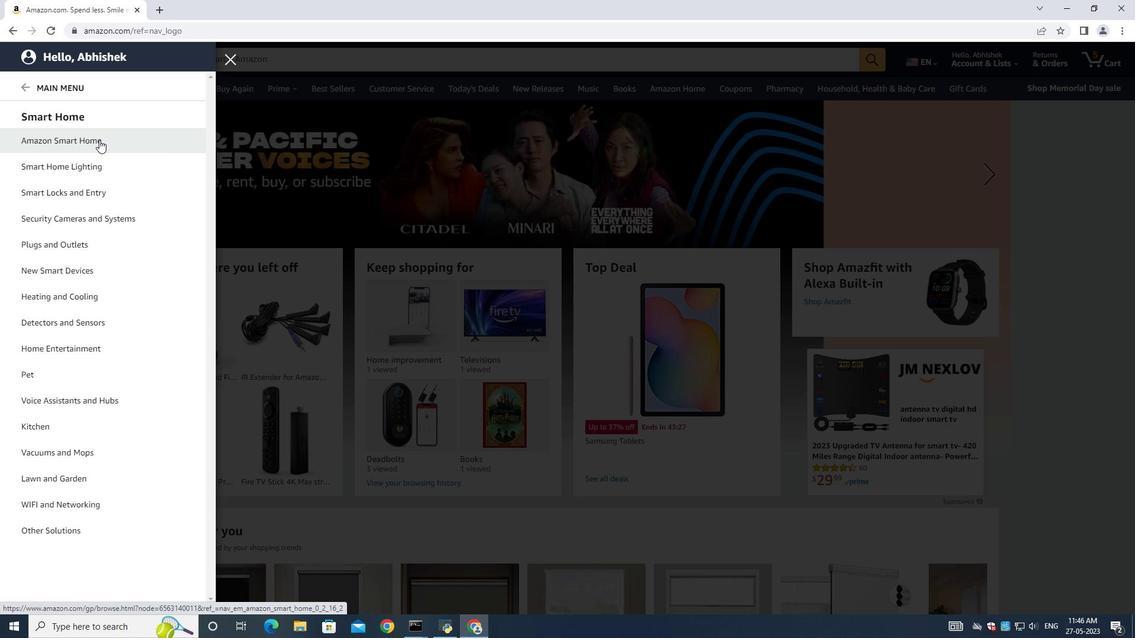 
Action: Mouse scrolled (138, 400) with delta (0, 0)
Screenshot: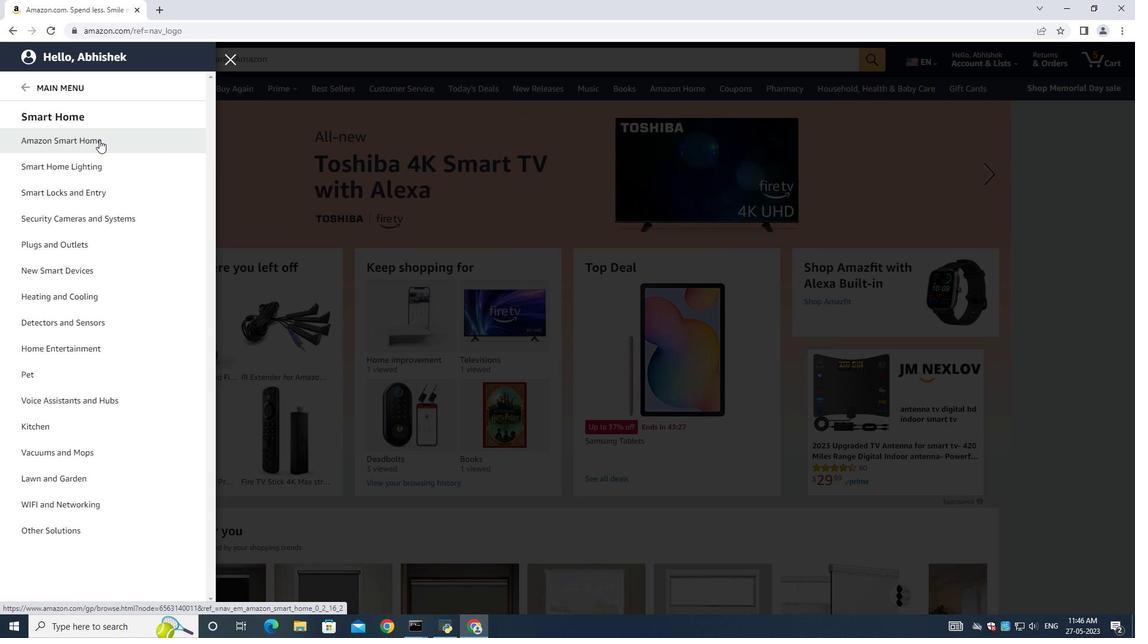 
Action: Mouse scrolled (138, 400) with delta (0, 0)
Screenshot: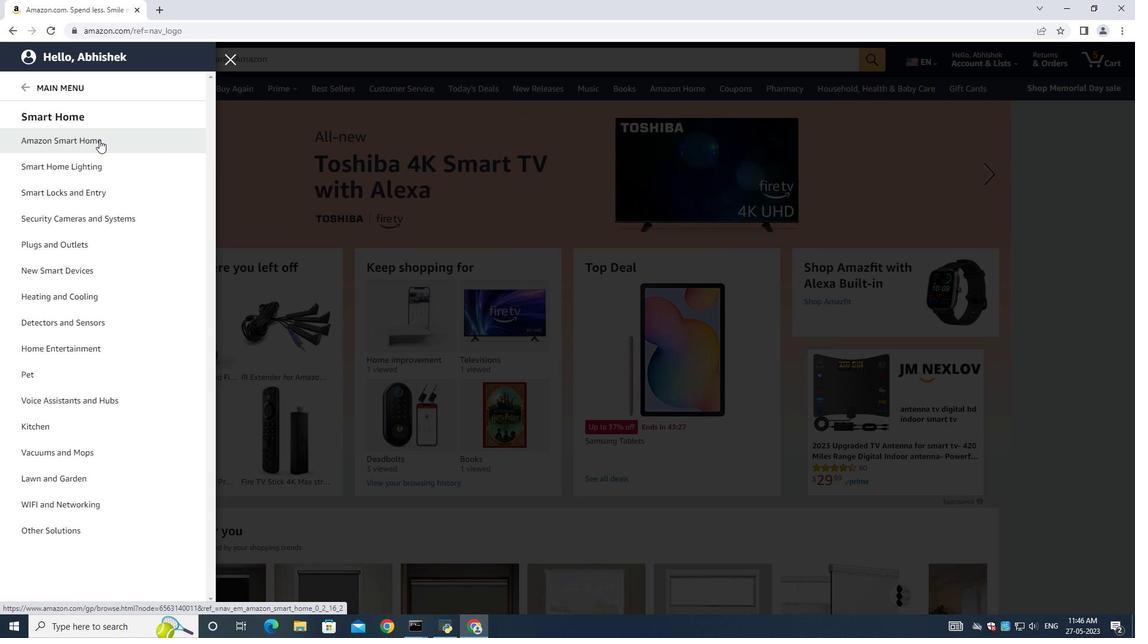 
Action: Mouse scrolled (138, 400) with delta (0, 0)
Screenshot: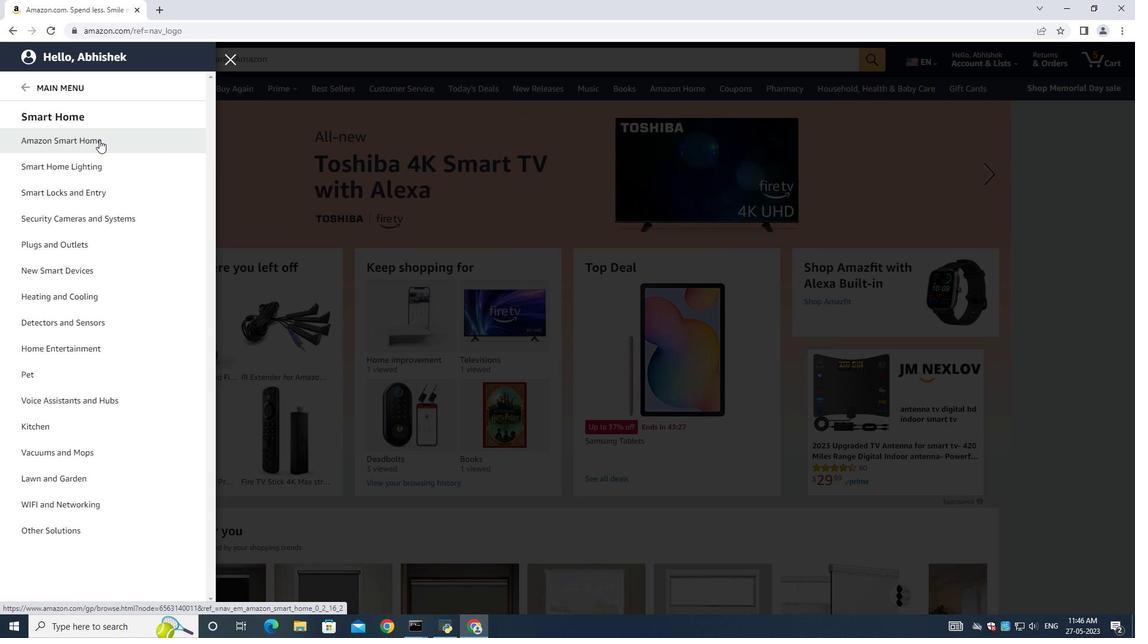 
Action: Mouse scrolled (138, 400) with delta (0, 0)
Screenshot: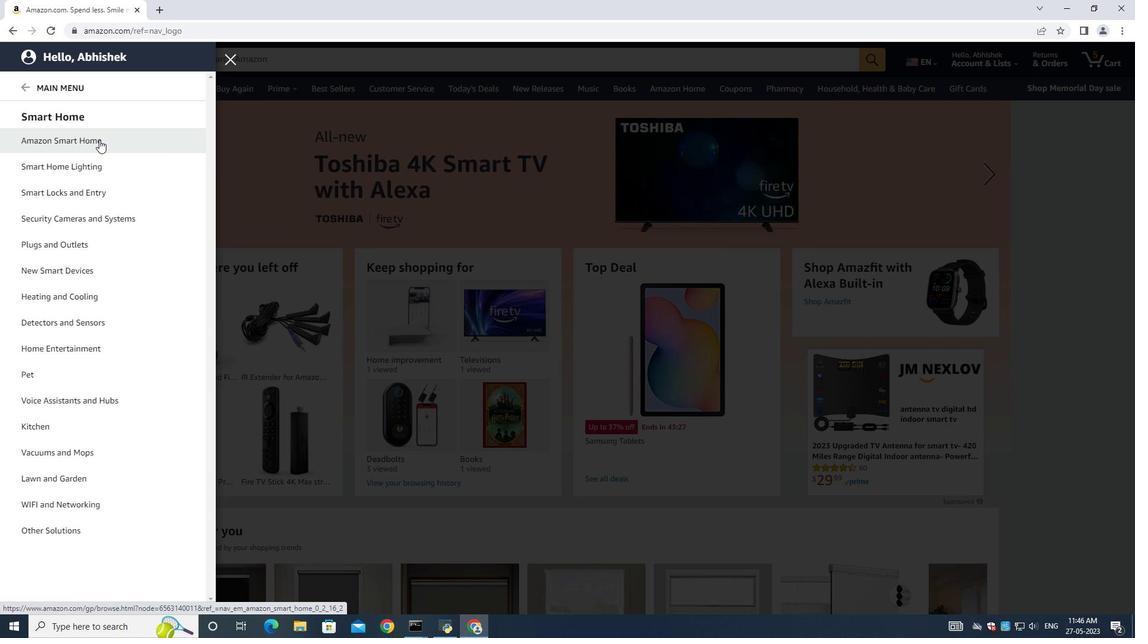 
Action: Mouse scrolled (138, 400) with delta (0, 0)
Screenshot: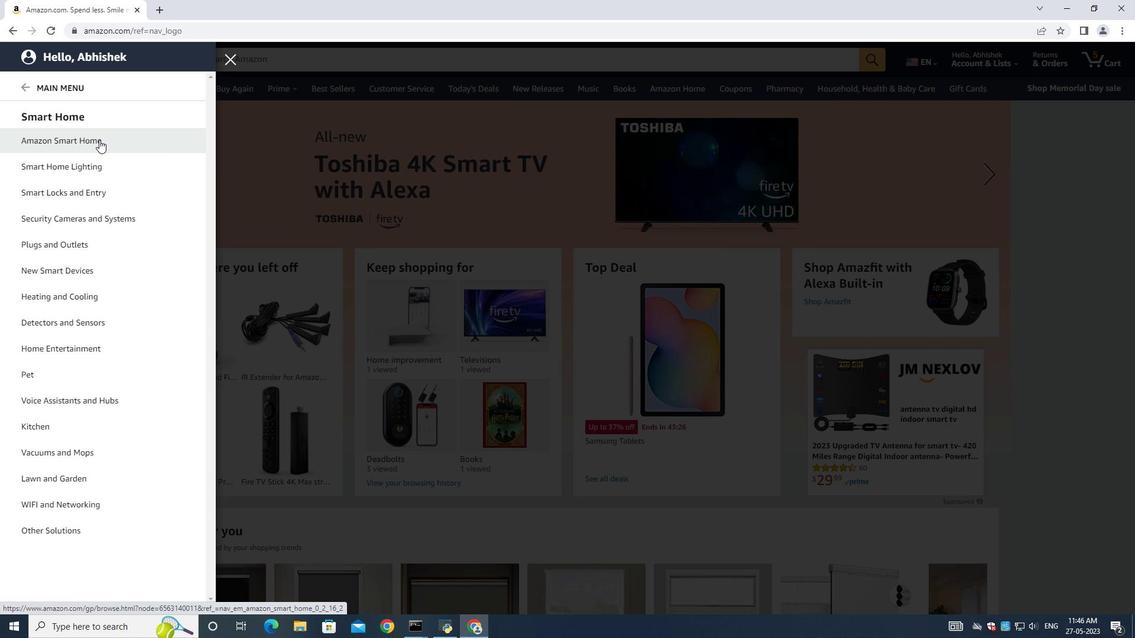 
Action: Mouse scrolled (138, 400) with delta (0, 0)
Screenshot: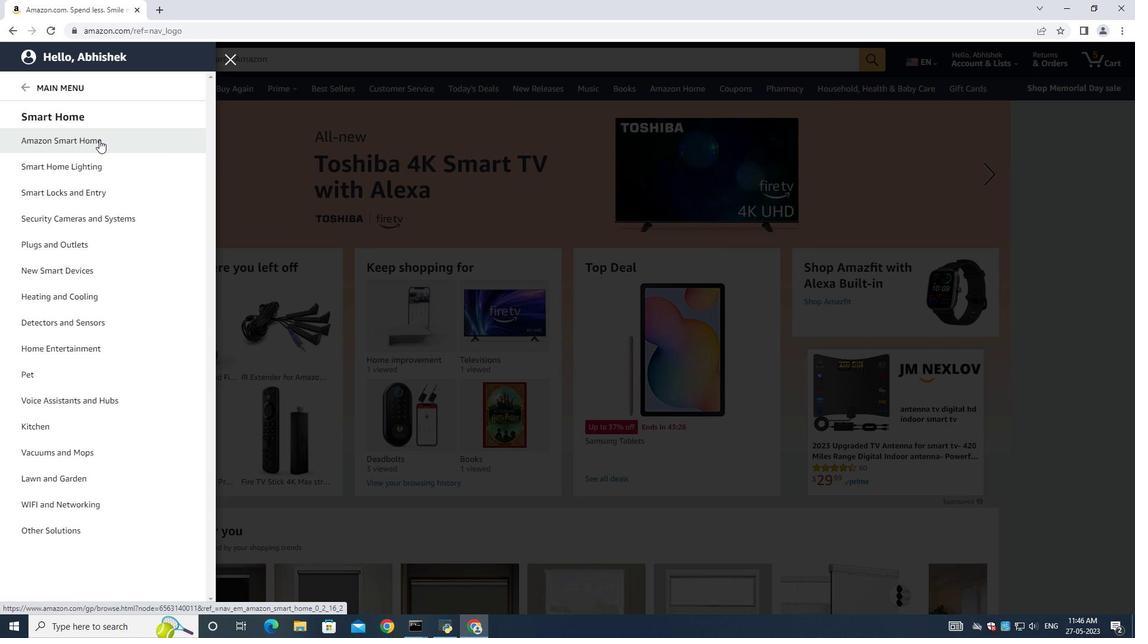 
Action: Mouse scrolled (138, 400) with delta (0, 0)
Screenshot: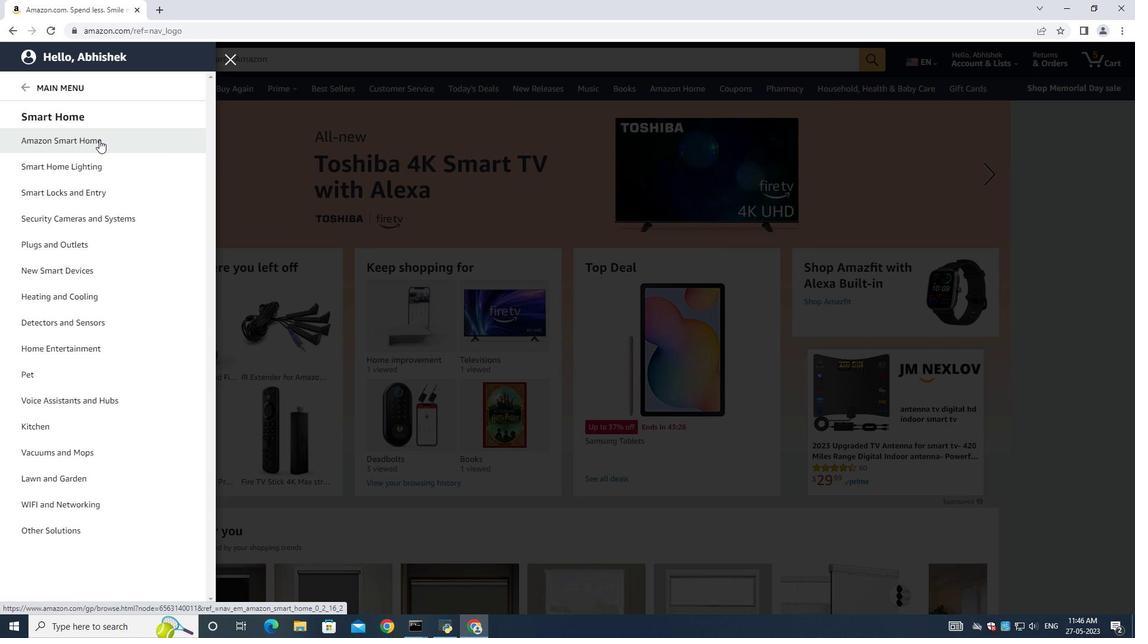 
Action: Mouse scrolled (138, 400) with delta (0, 0)
Screenshot: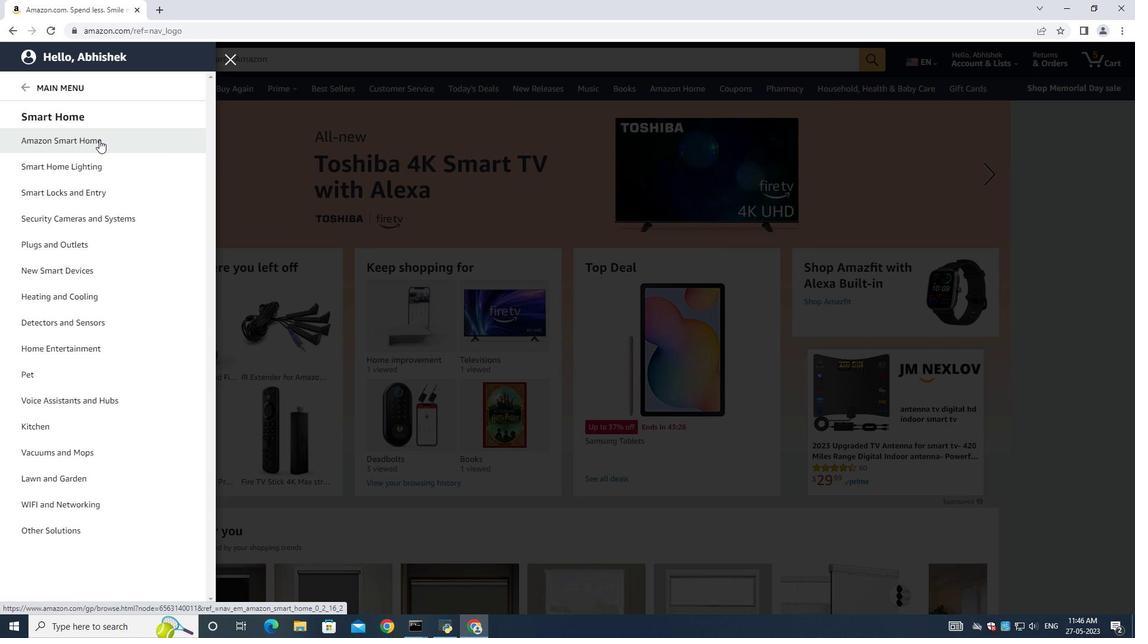 
Action: Mouse scrolled (138, 400) with delta (0, 0)
Screenshot: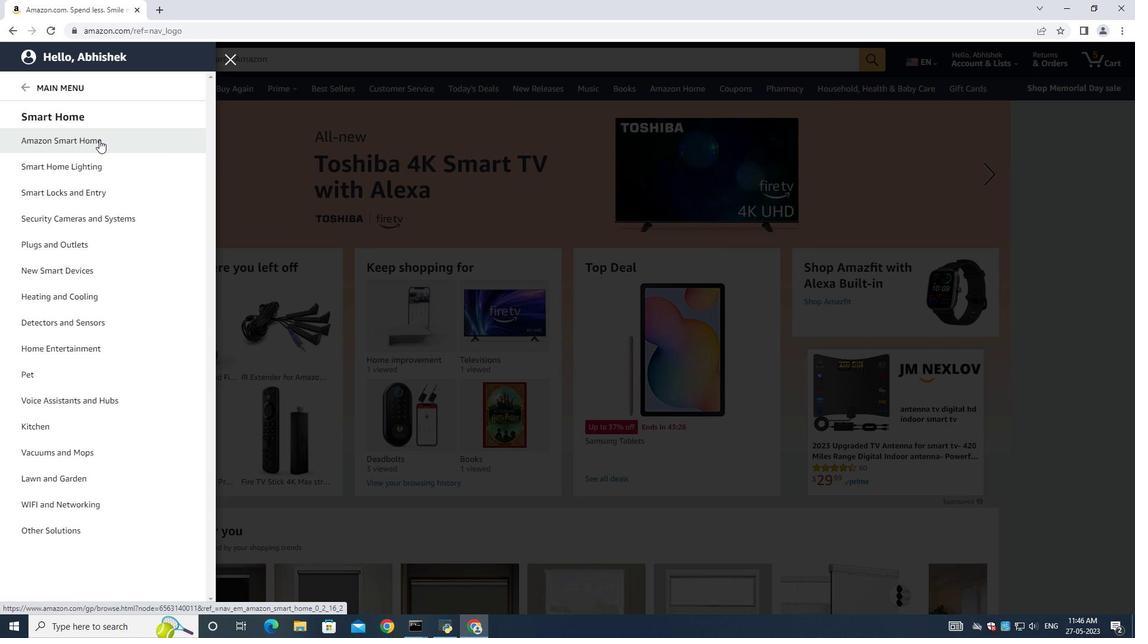 
Action: Mouse scrolled (138, 400) with delta (0, 0)
Screenshot: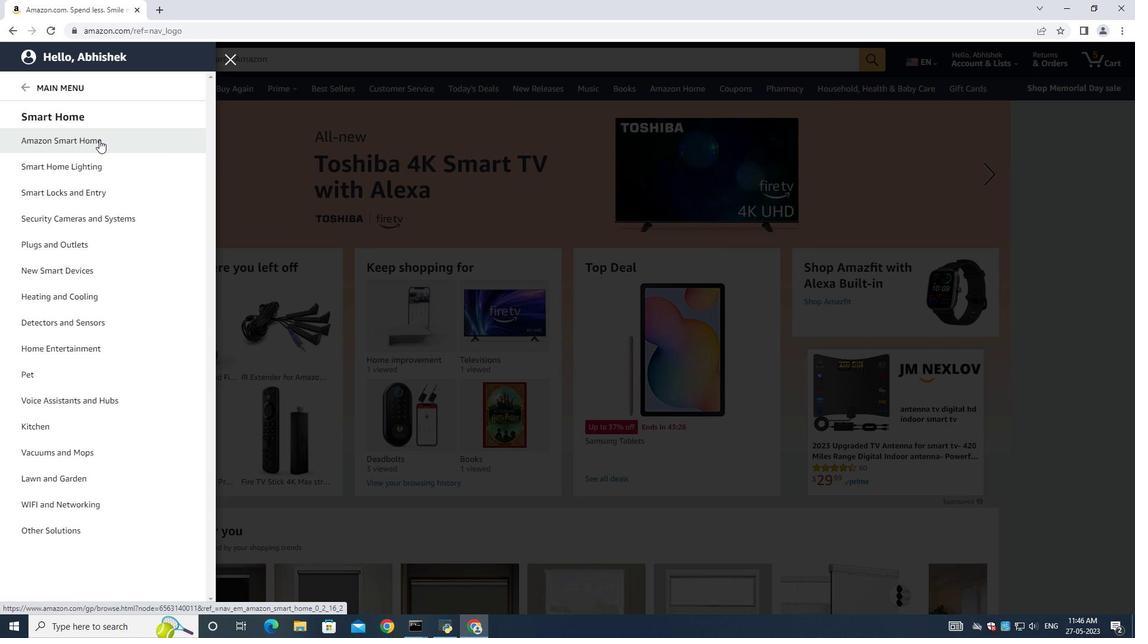 
Action: Mouse scrolled (138, 400) with delta (0, 0)
Screenshot: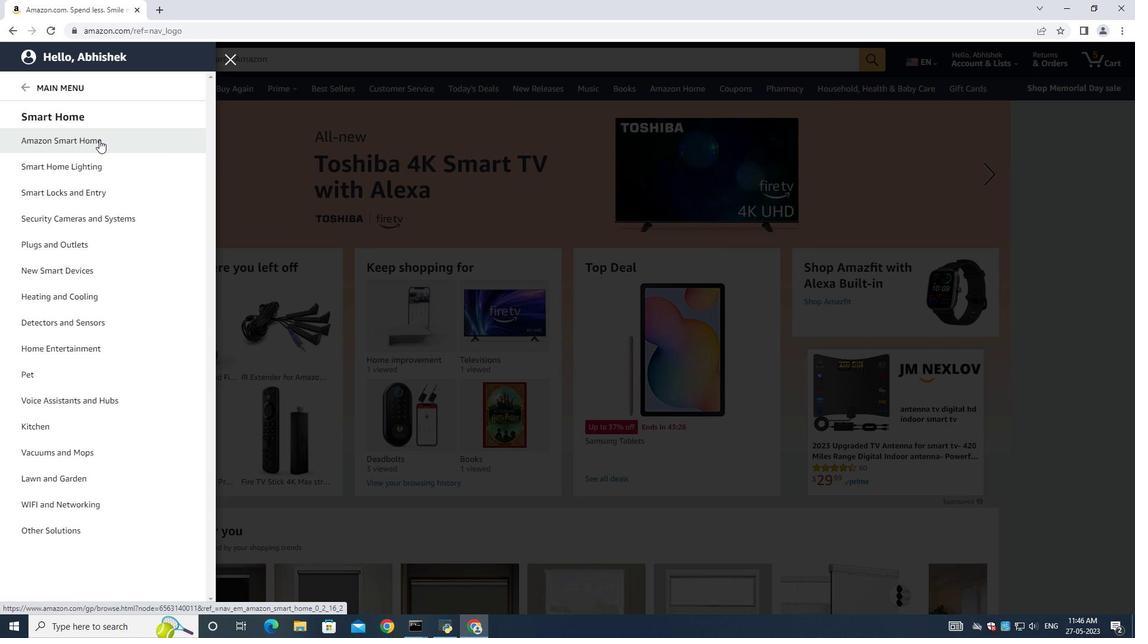 
Action: Mouse moved to (286, 93)
Screenshot: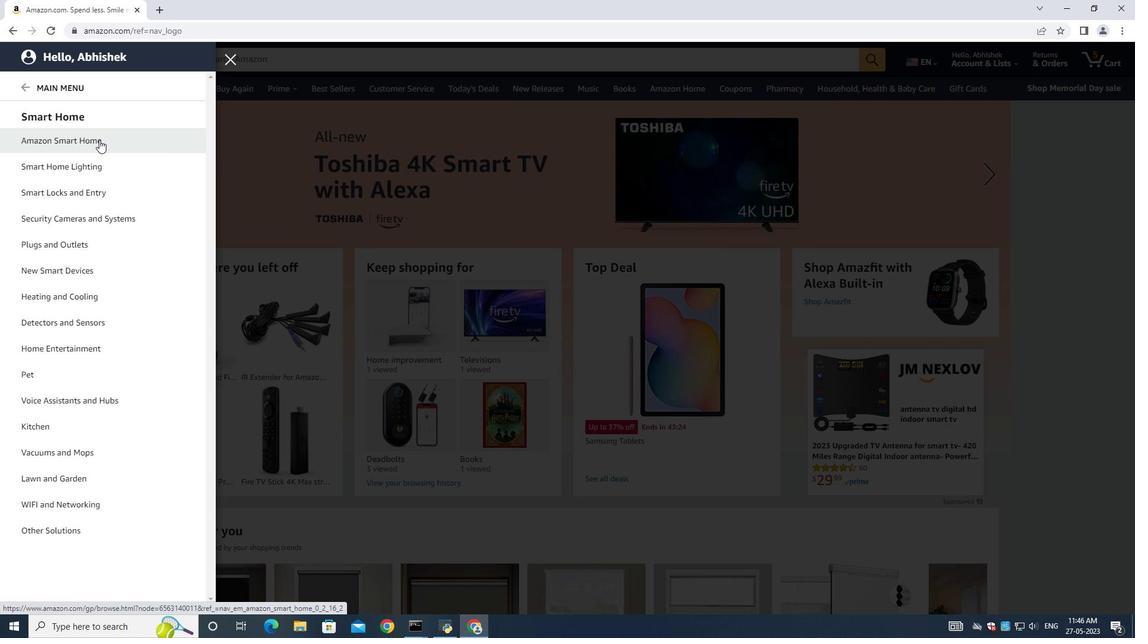 
Action: Mouse pressed left at (286, 93)
Screenshot: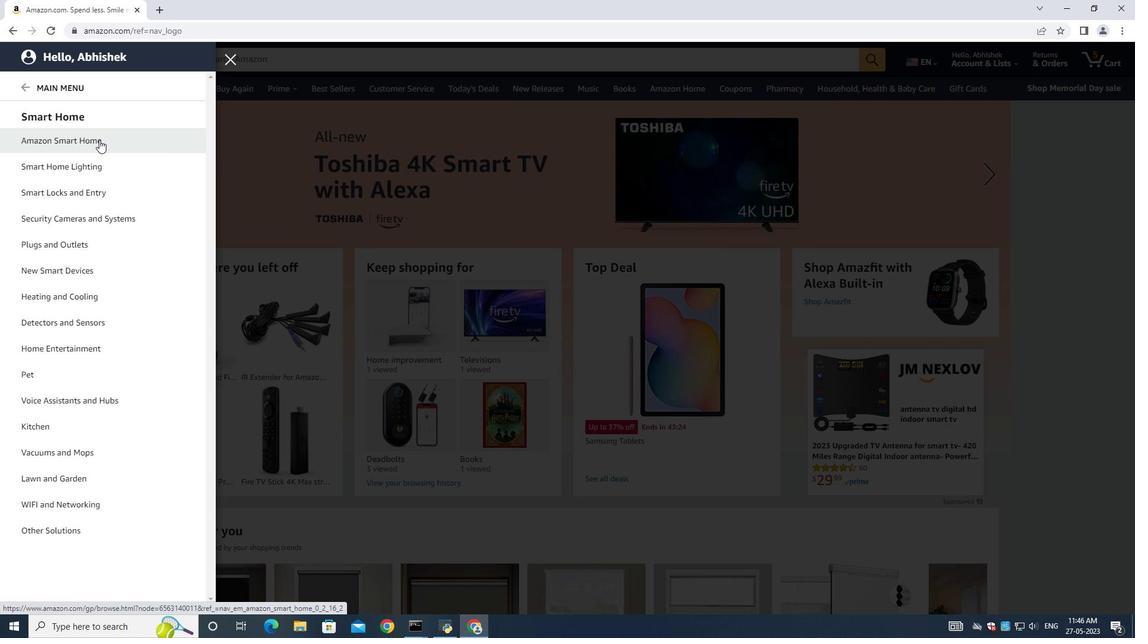 
Action: Mouse moved to (158, 92)
Screenshot: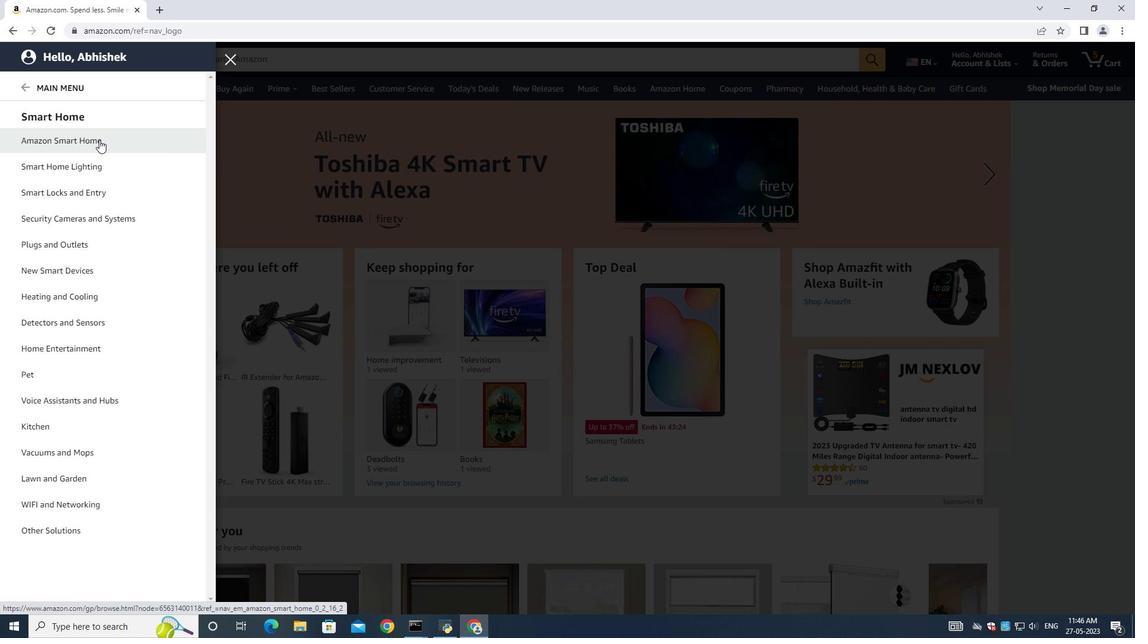 
Action: Mouse pressed left at (158, 92)
Screenshot: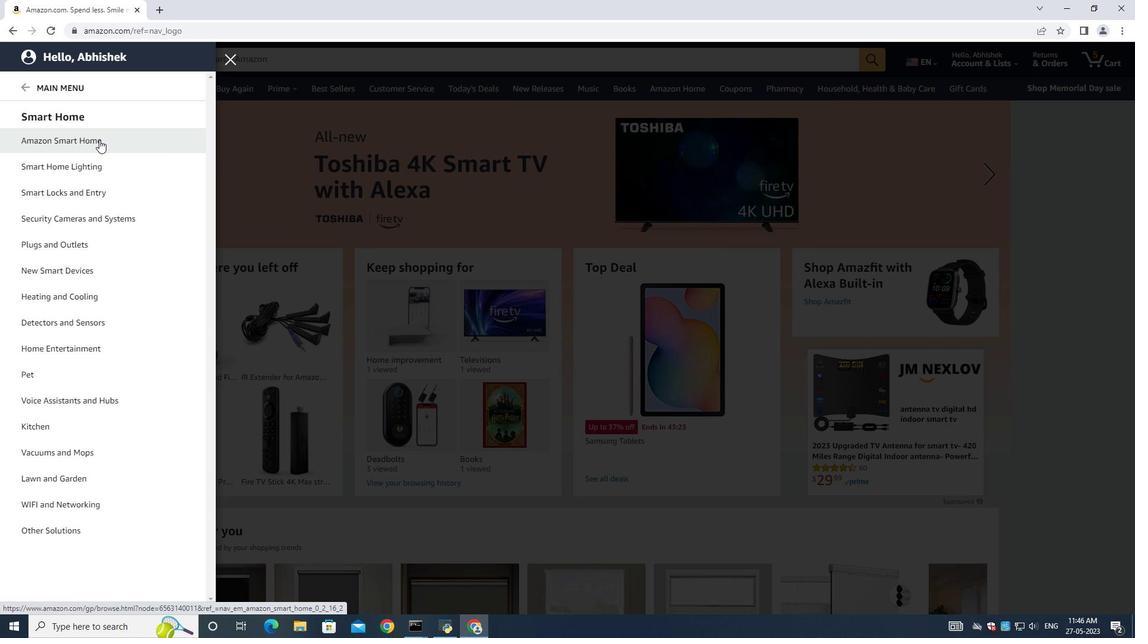
Action: Mouse moved to (577, 412)
Screenshot: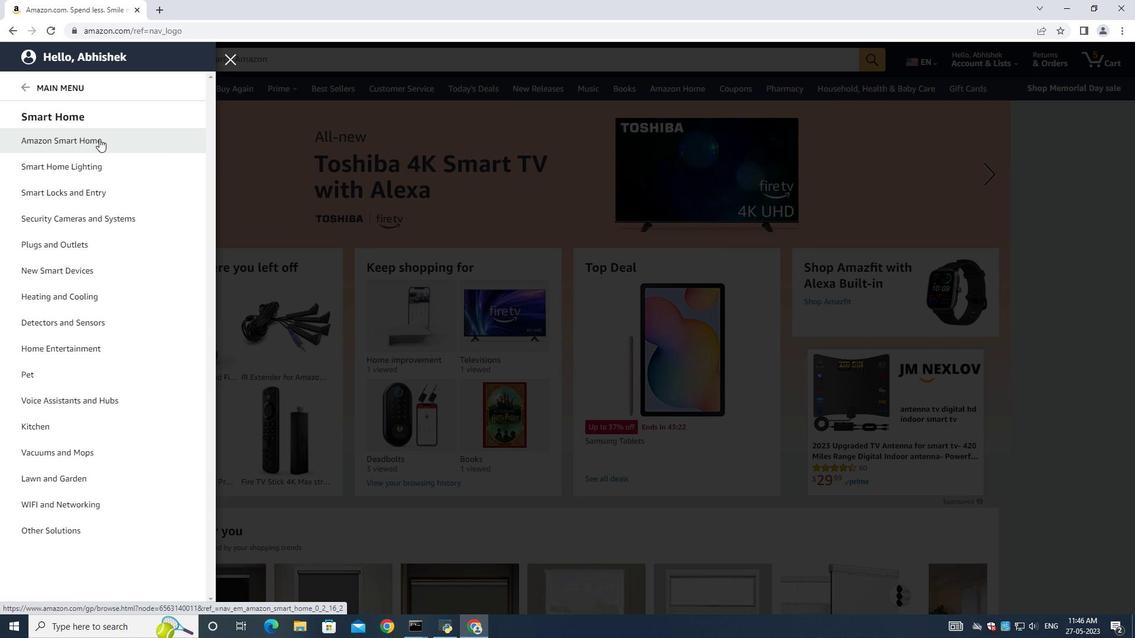 
Action: Mouse pressed left at (577, 412)
Screenshot: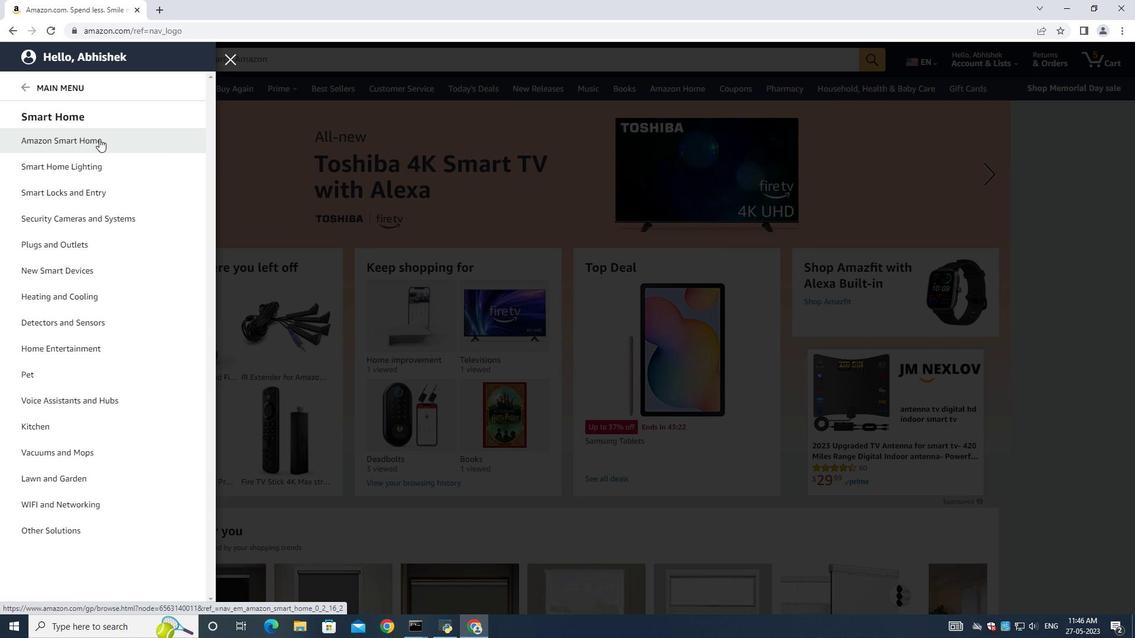 
Action: Key pressed 45223
Screenshot: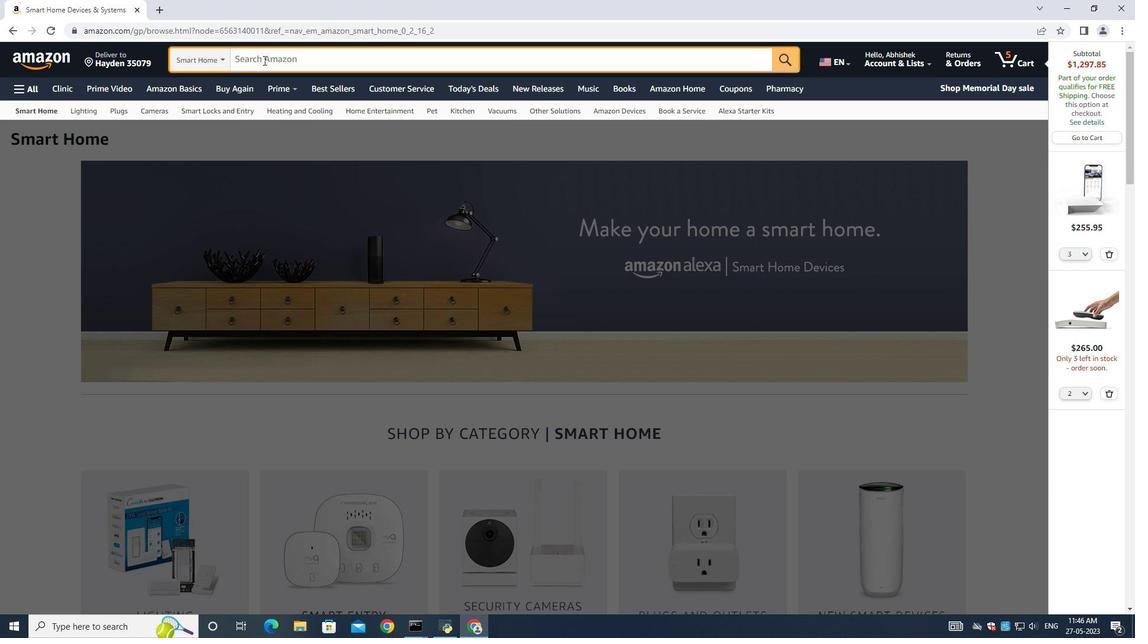 
Action: Mouse moved to (657, 419)
Screenshot: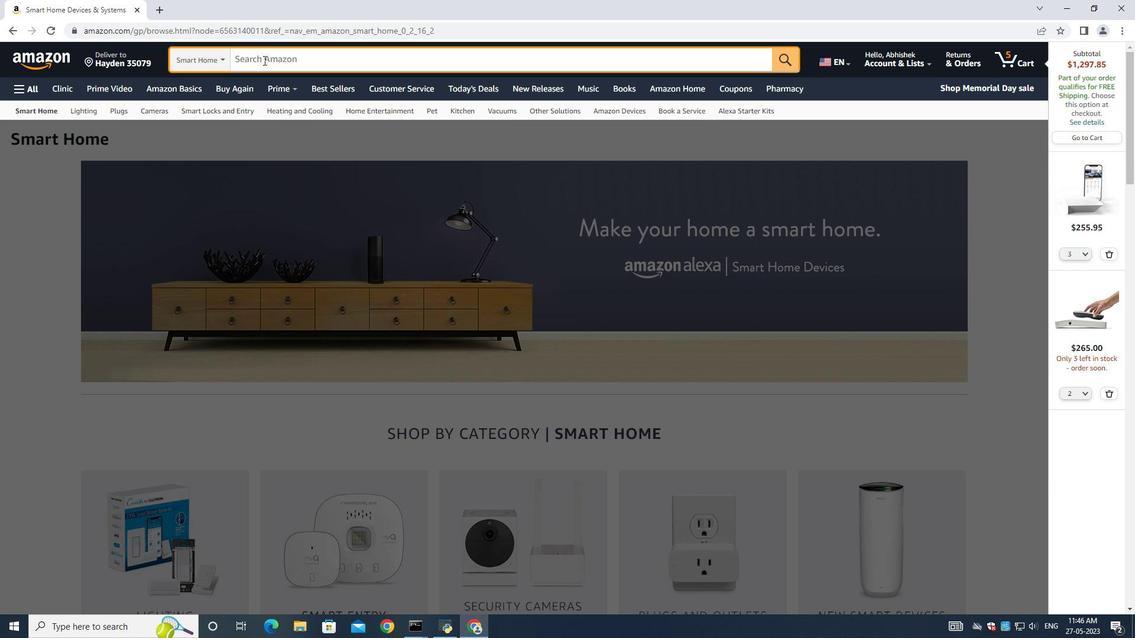 
Action: Mouse pressed left at (657, 419)
Screenshot: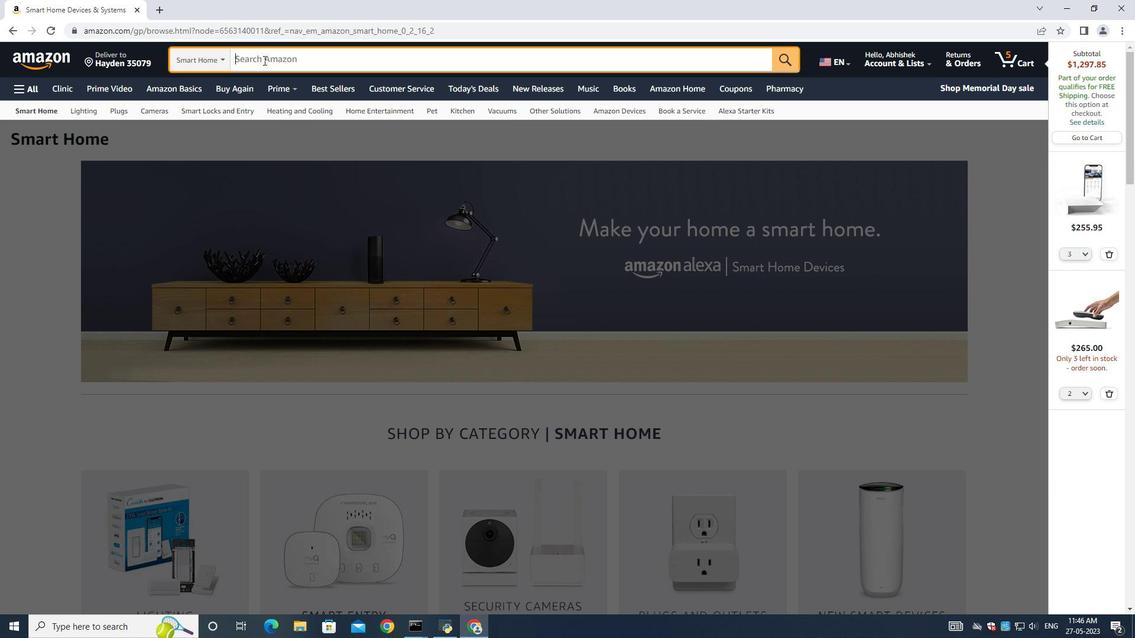 
Action: Mouse moved to (632, 405)
Screenshot: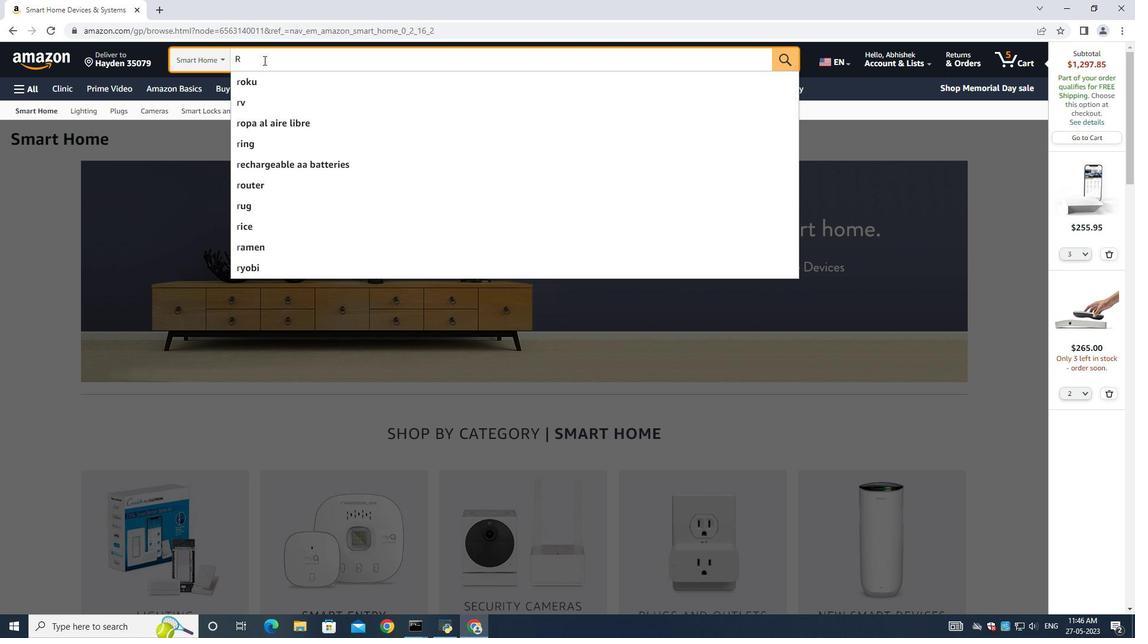 
Action: Mouse pressed left at (632, 405)
Screenshot: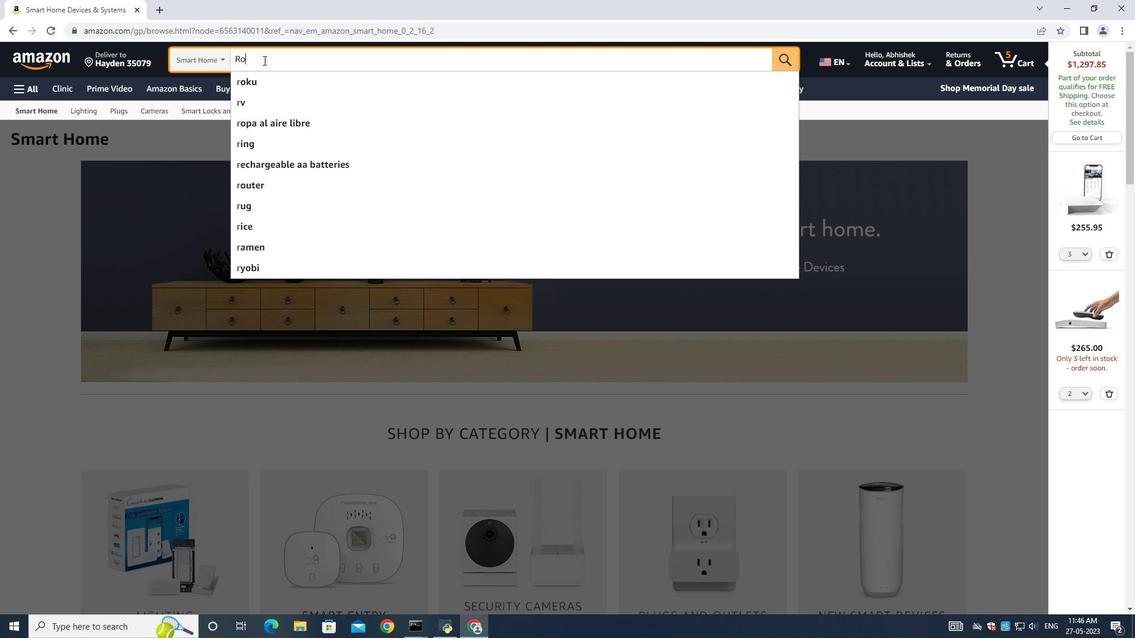 
Action: Mouse moved to (26, 133)
Screenshot: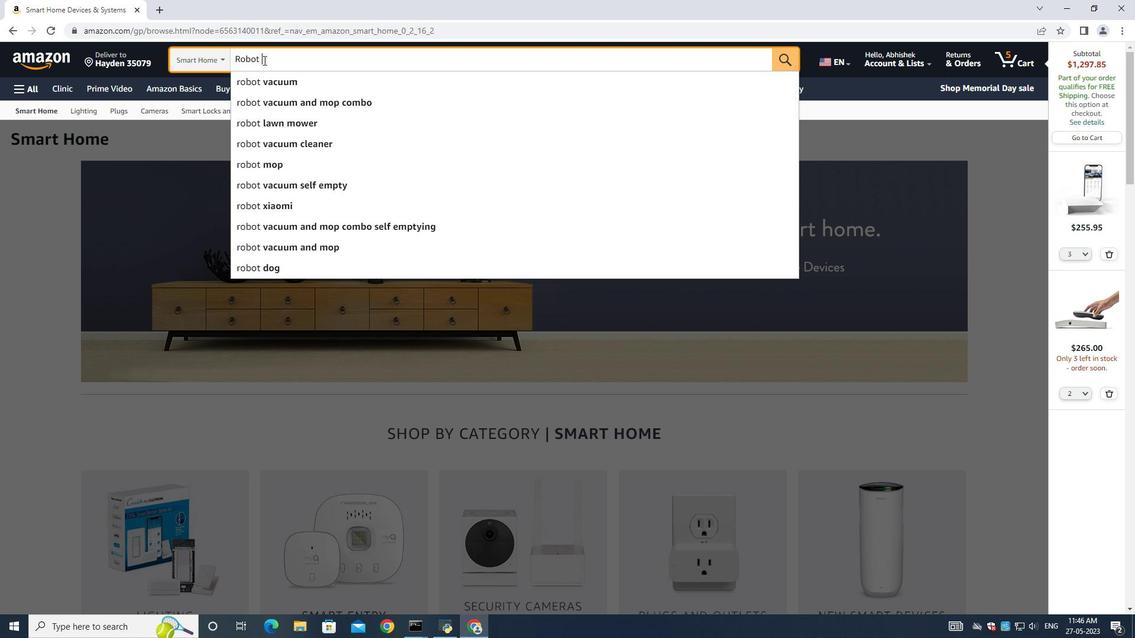 
Action: Mouse pressed left at (26, 133)
Screenshot: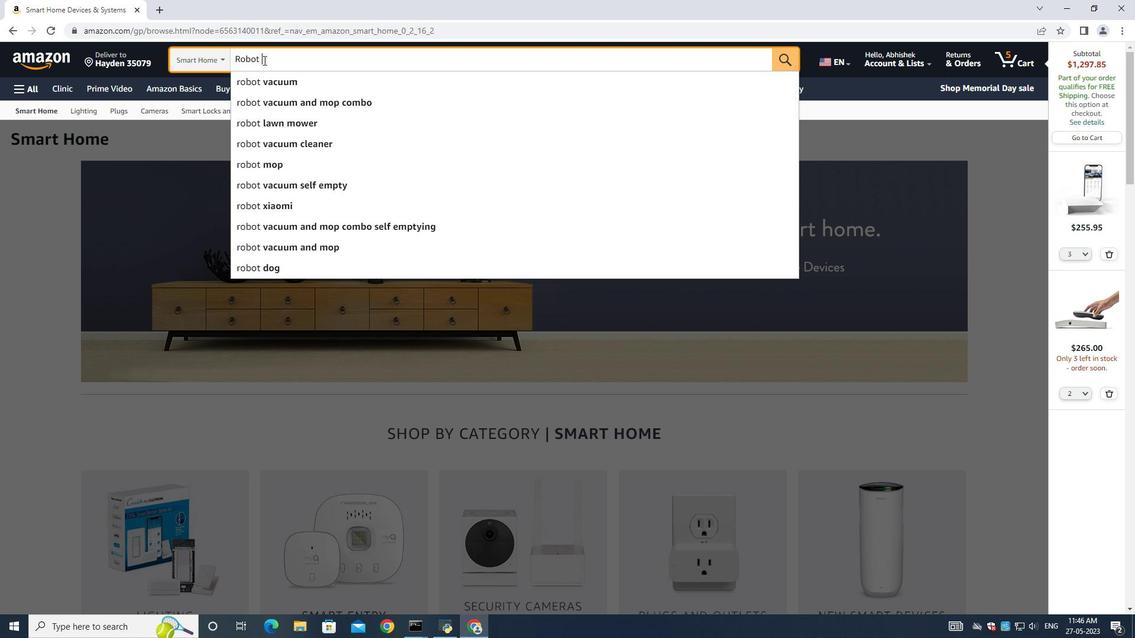 
Action: Mouse moved to (104, 263)
Screenshot: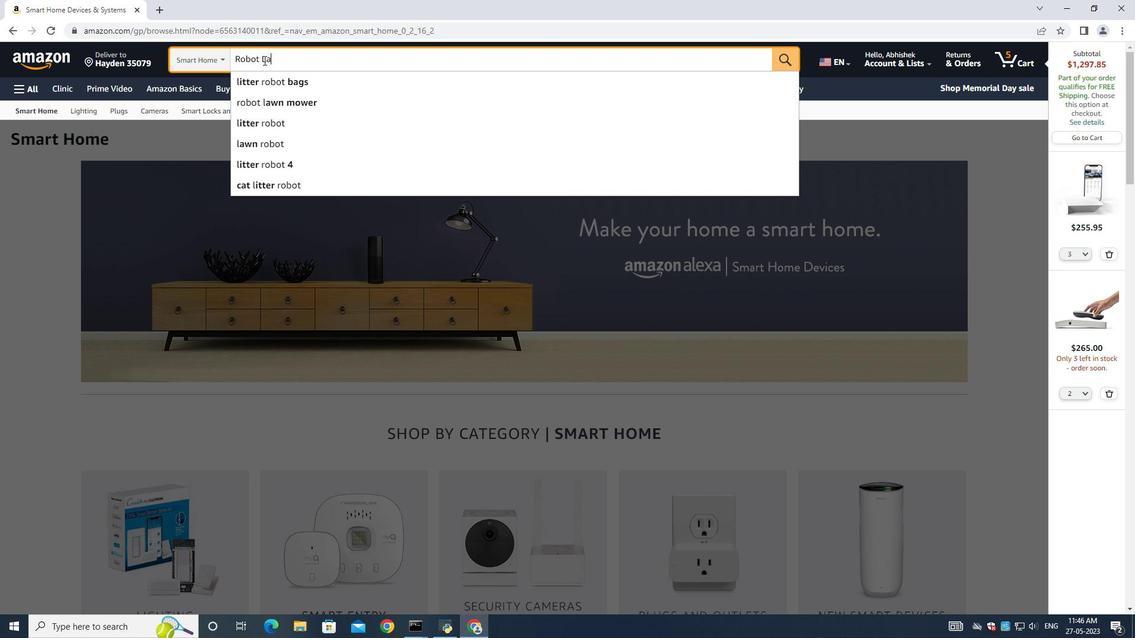 
Action: Mouse scrolled (104, 262) with delta (0, 0)
Screenshot: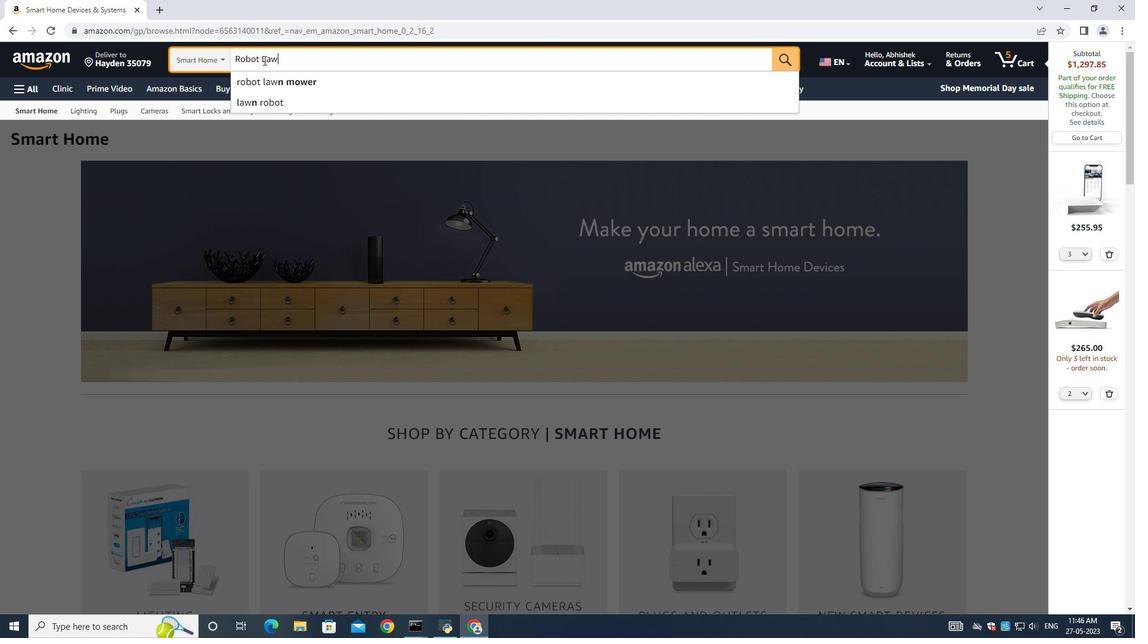 
Action: Mouse moved to (101, 283)
Screenshot: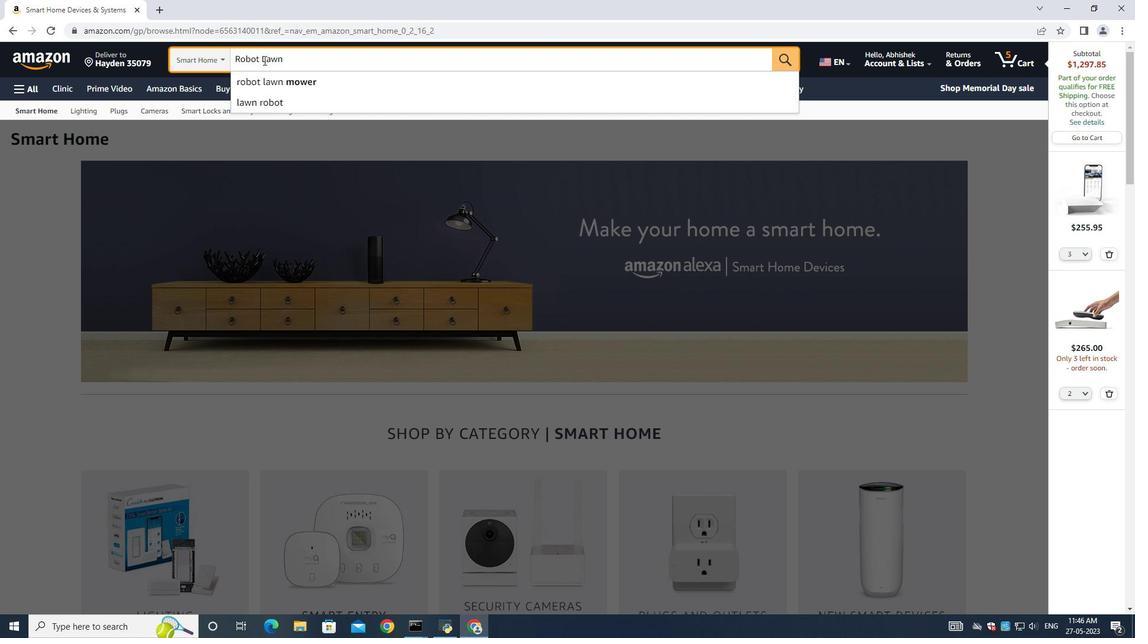 
Action: Mouse scrolled (101, 282) with delta (0, 0)
Screenshot: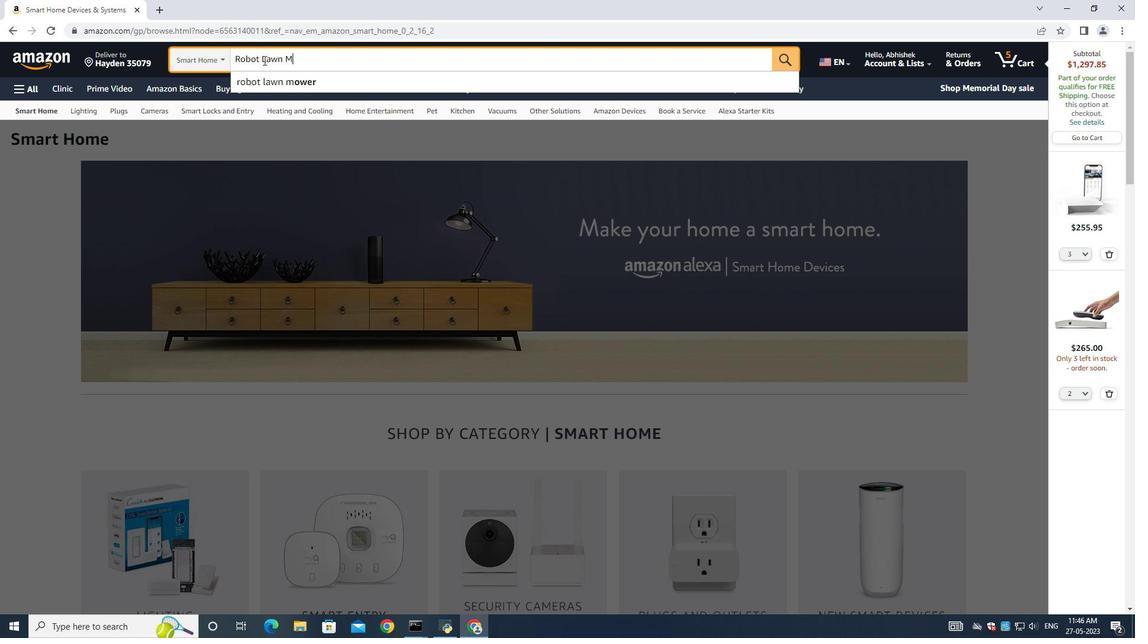 
Action: Mouse scrolled (101, 282) with delta (0, 0)
Screenshot: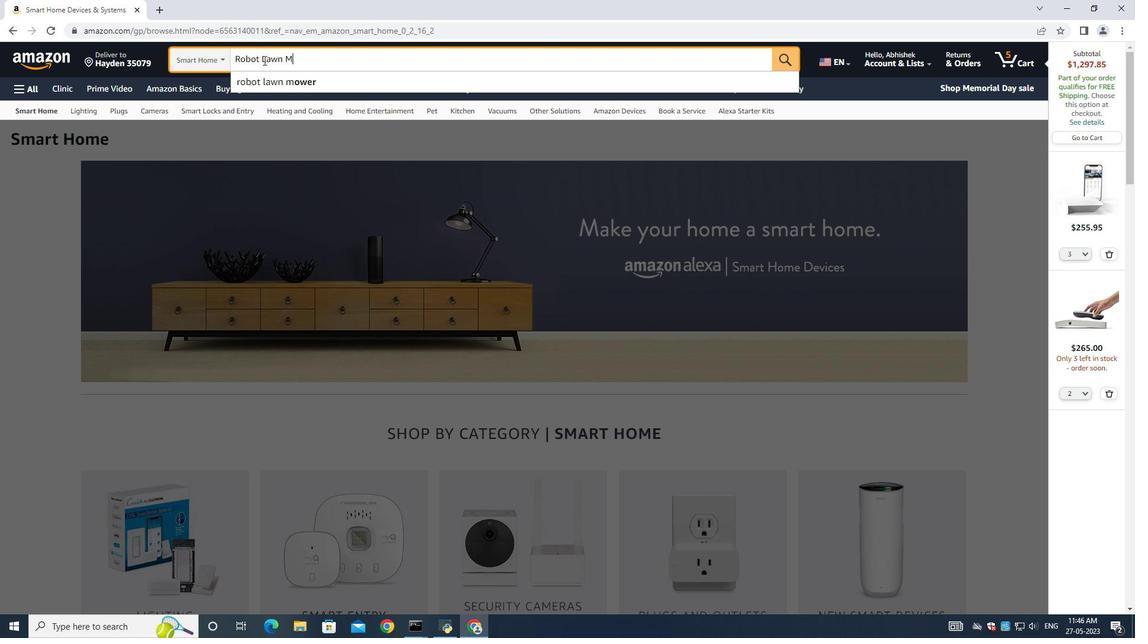 
Action: Mouse scrolled (101, 282) with delta (0, 0)
Screenshot: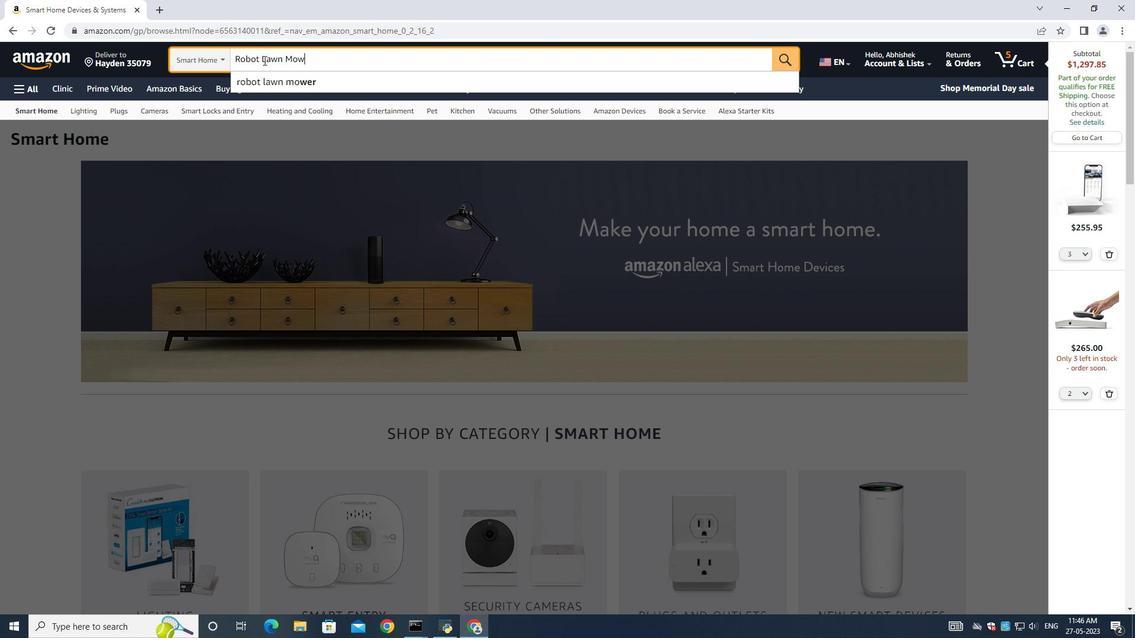 
Action: Mouse scrolled (101, 282) with delta (0, 0)
Screenshot: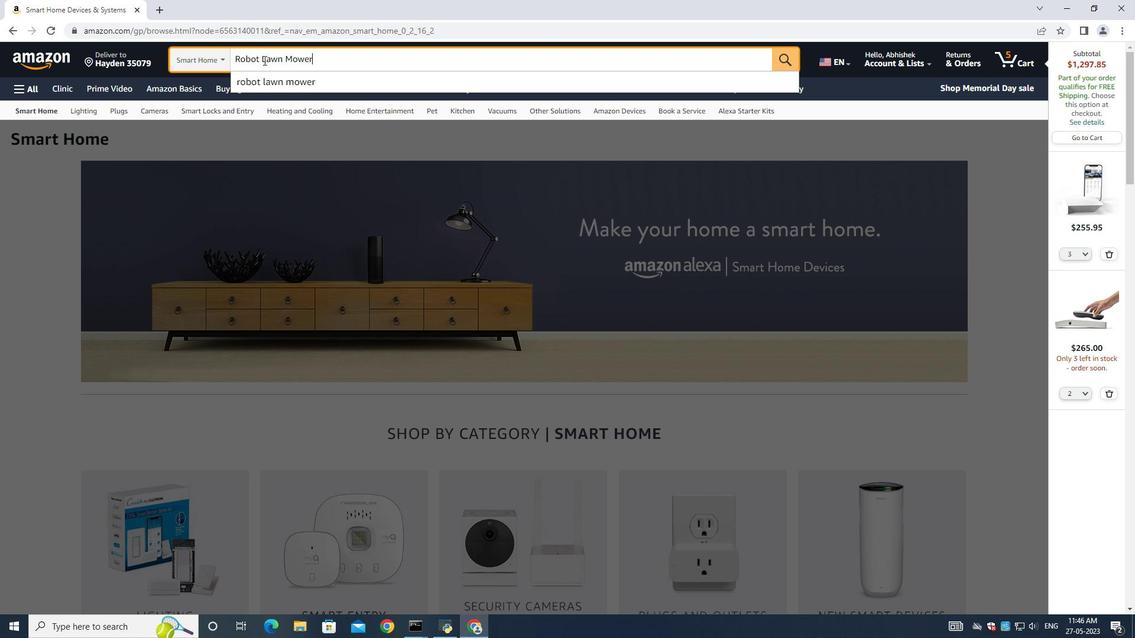 
Action: Mouse scrolled (101, 282) with delta (0, 0)
Screenshot: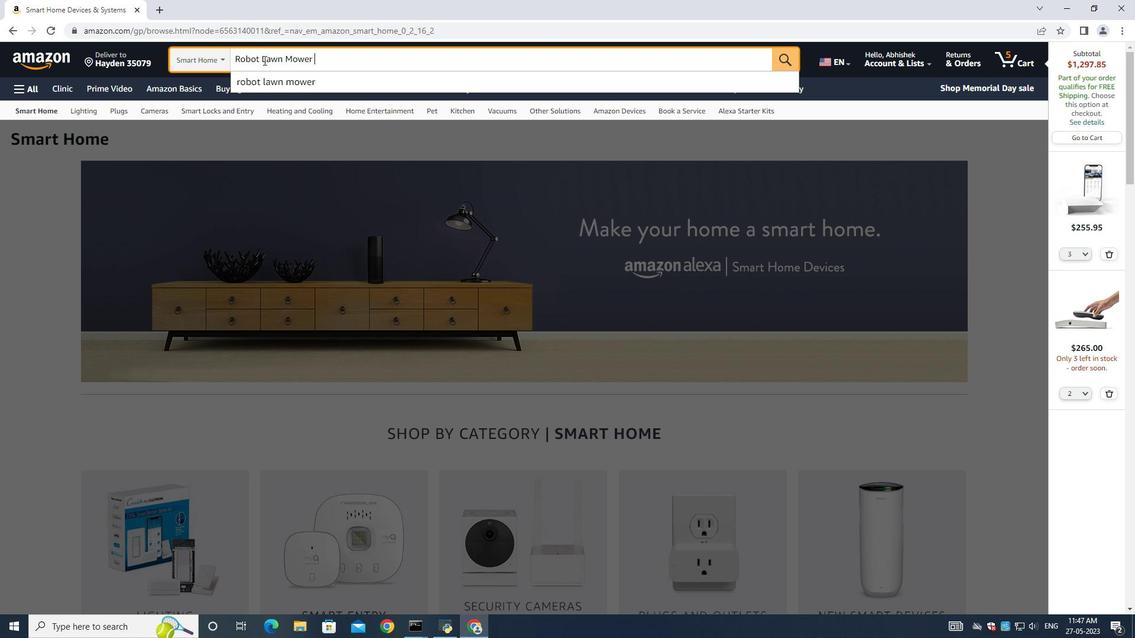 
Action: Mouse scrolled (101, 282) with delta (0, 0)
Screenshot: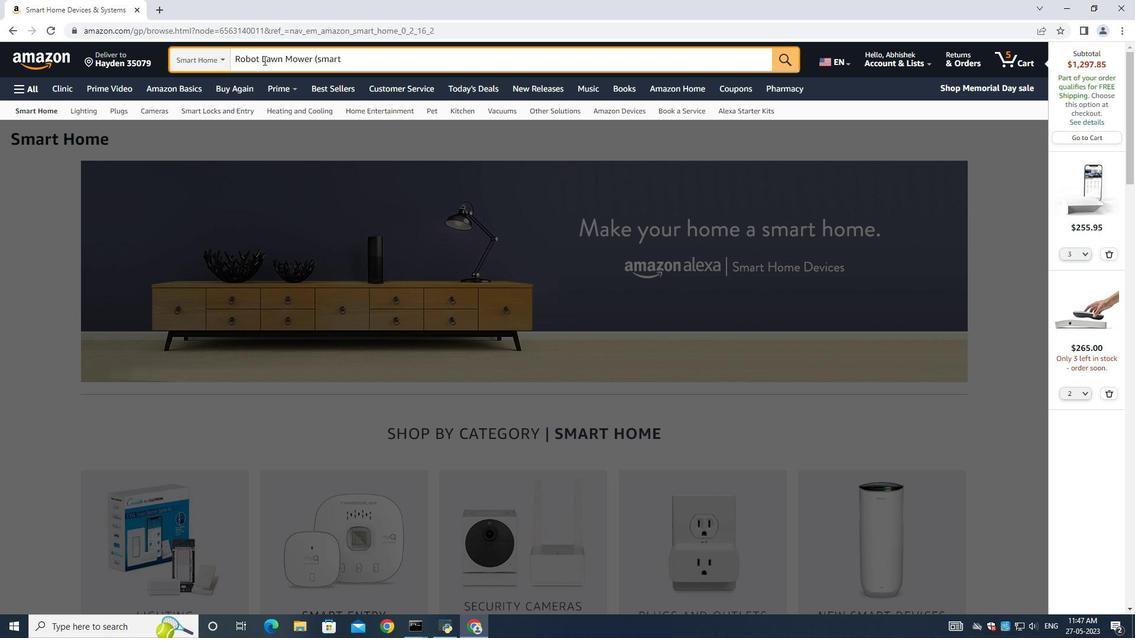 
Action: Mouse scrolled (101, 282) with delta (0, 0)
Screenshot: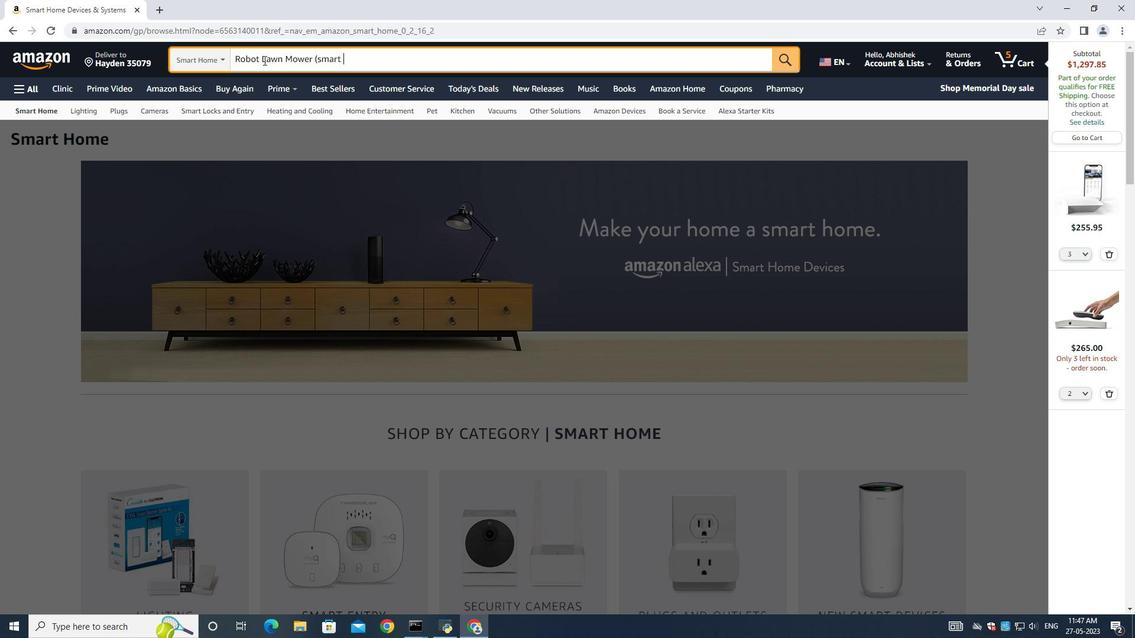 
Action: Mouse scrolled (101, 282) with delta (0, 0)
Screenshot: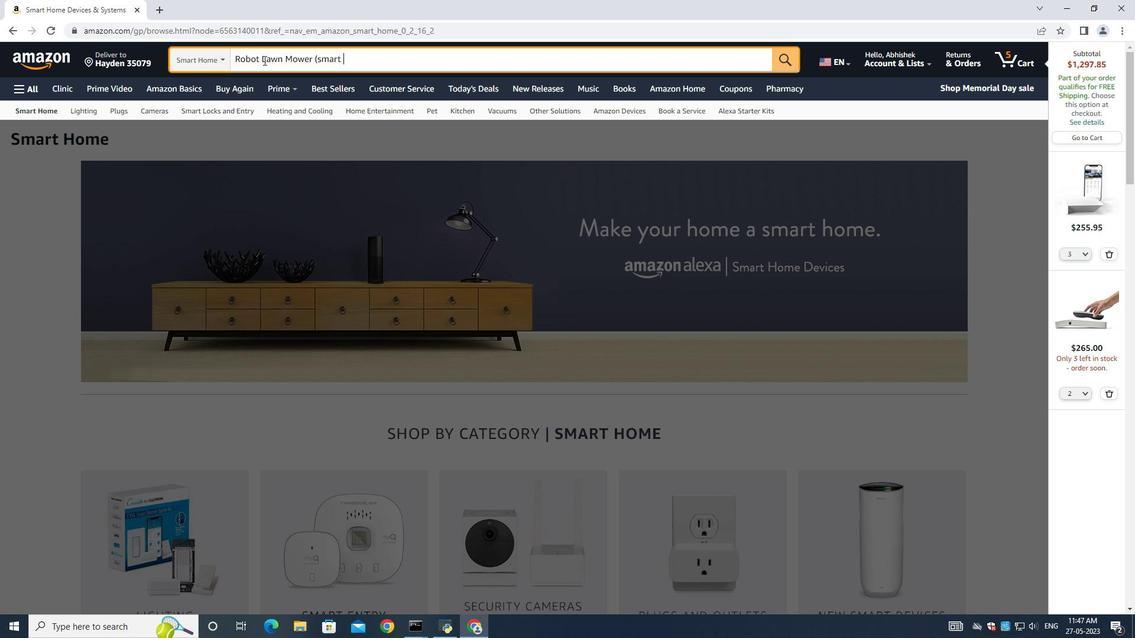 
Action: Mouse scrolled (101, 282) with delta (0, 0)
Screenshot: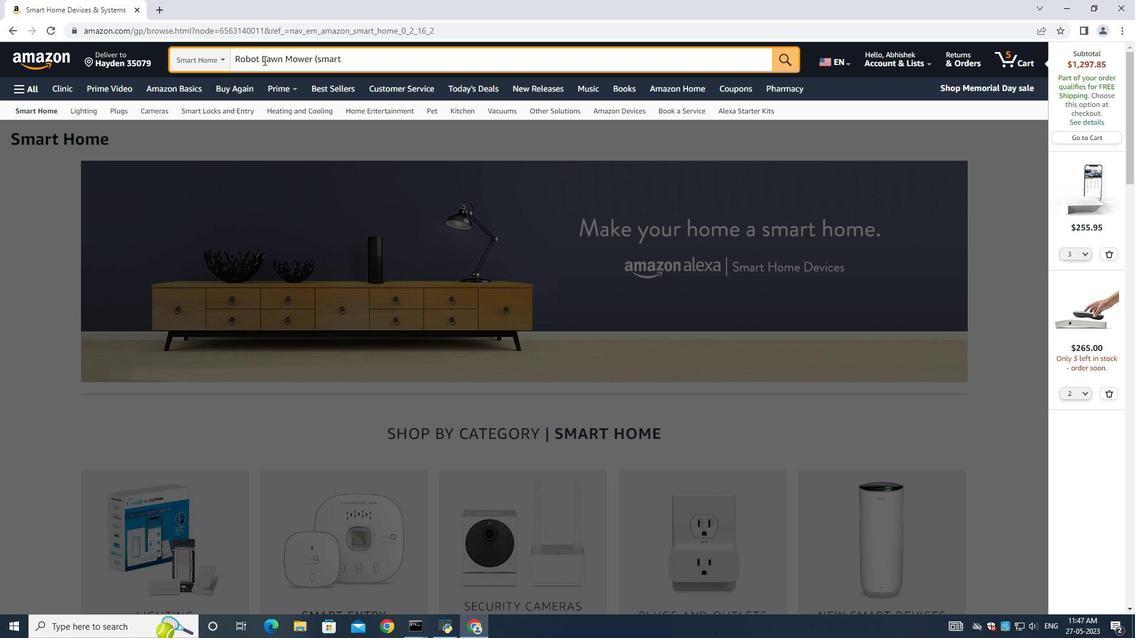 
Action: Mouse scrolled (101, 283) with delta (0, 0)
Screenshot: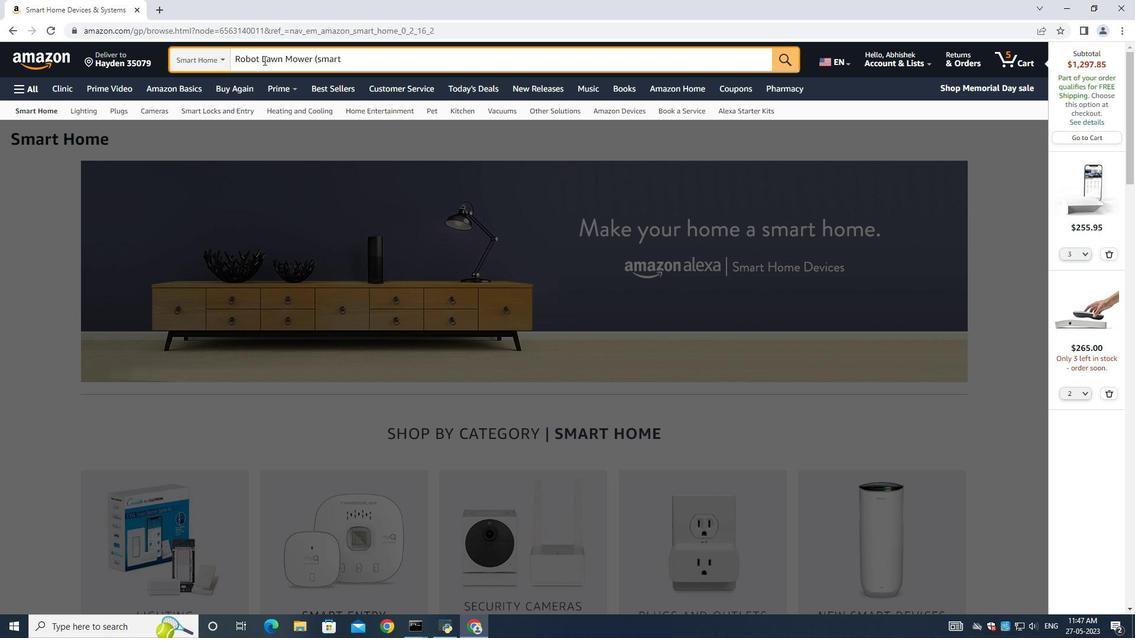 
Action: Mouse scrolled (101, 283) with delta (0, 0)
Screenshot: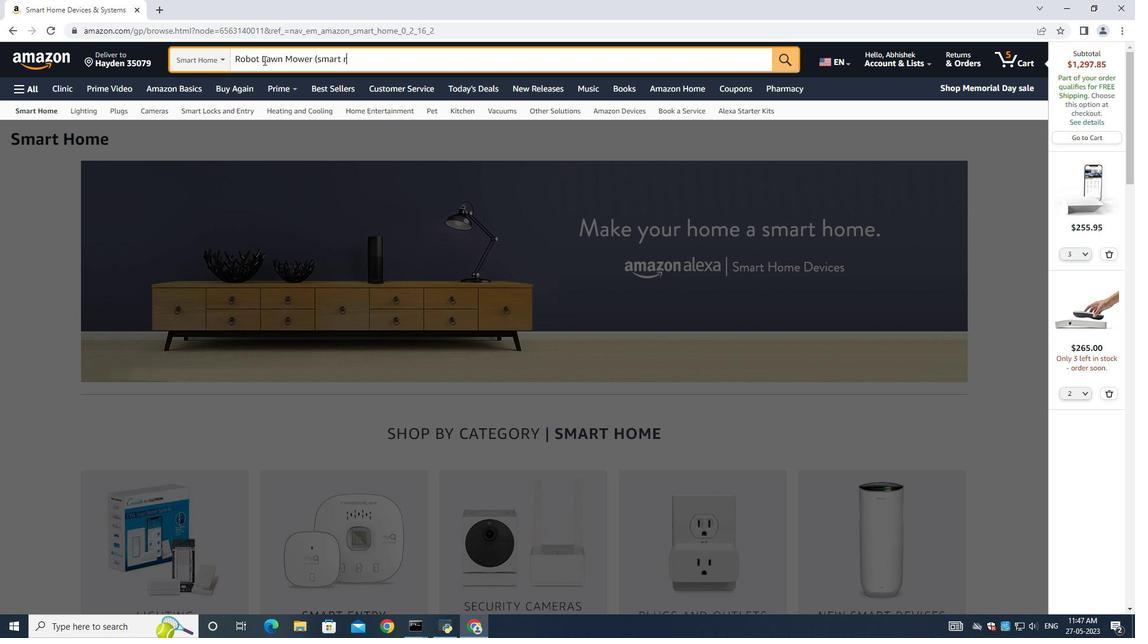 
Action: Mouse scrolled (101, 283) with delta (0, 0)
Screenshot: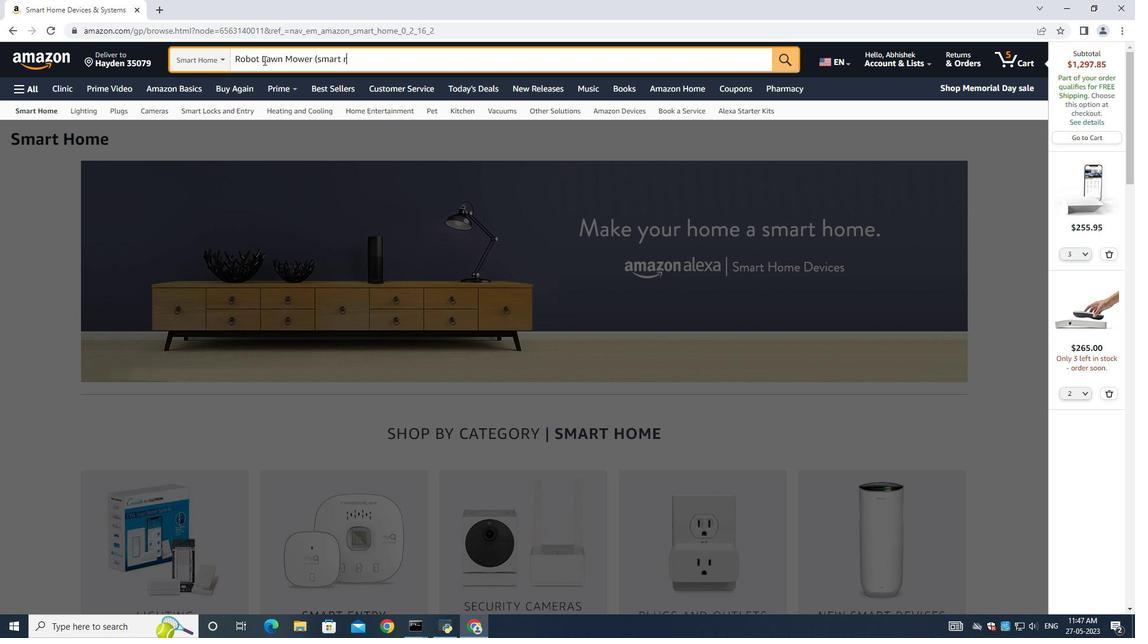 
Action: Mouse scrolled (101, 283) with delta (0, 0)
Screenshot: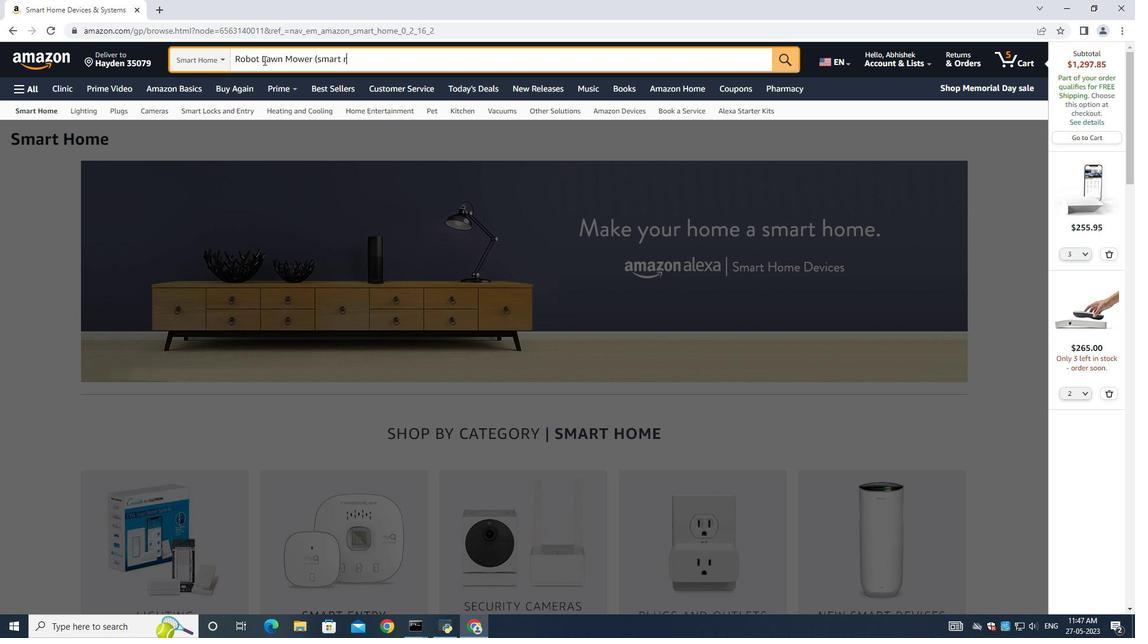 
Action: Mouse scrolled (101, 283) with delta (0, 0)
Screenshot: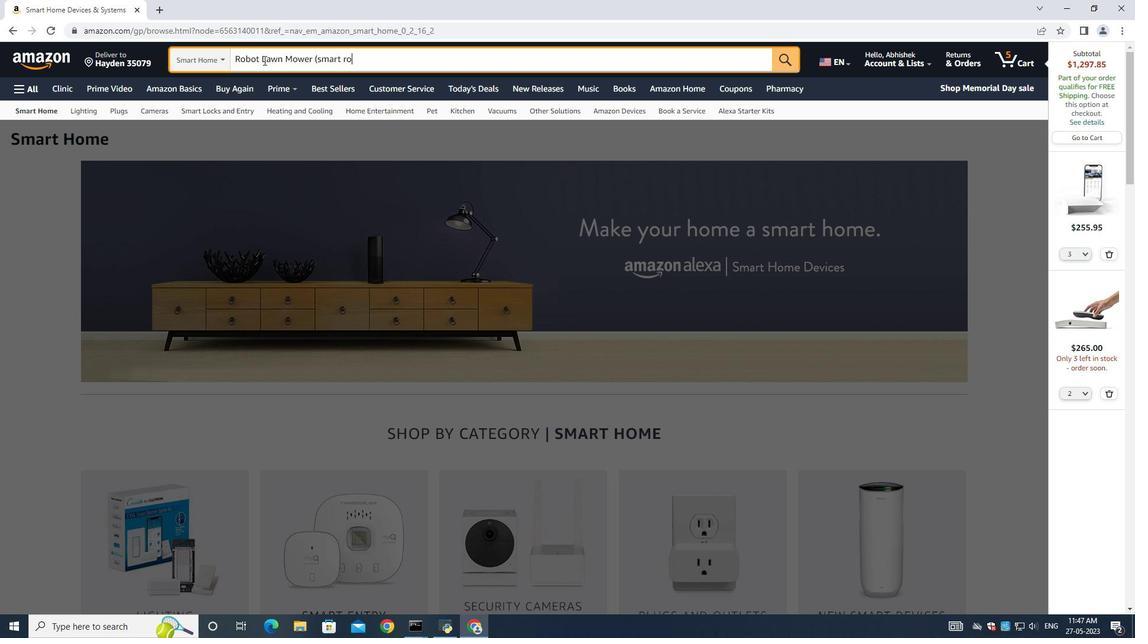 
Action: Mouse scrolled (101, 283) with delta (0, 0)
Screenshot: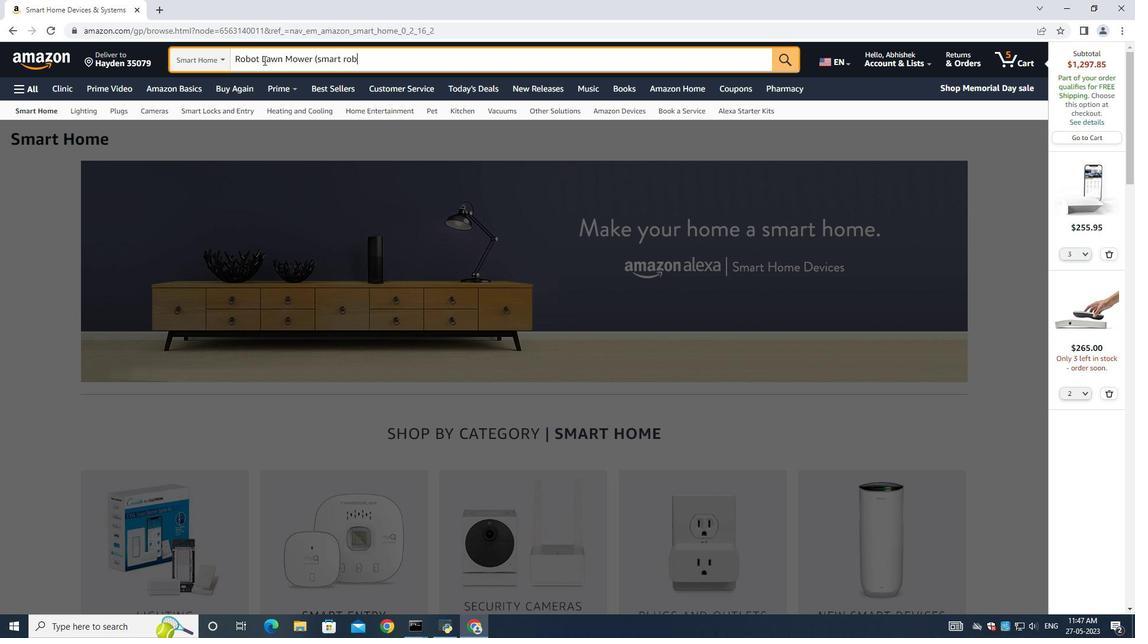 
Action: Mouse scrolled (101, 283) with delta (0, 0)
Screenshot: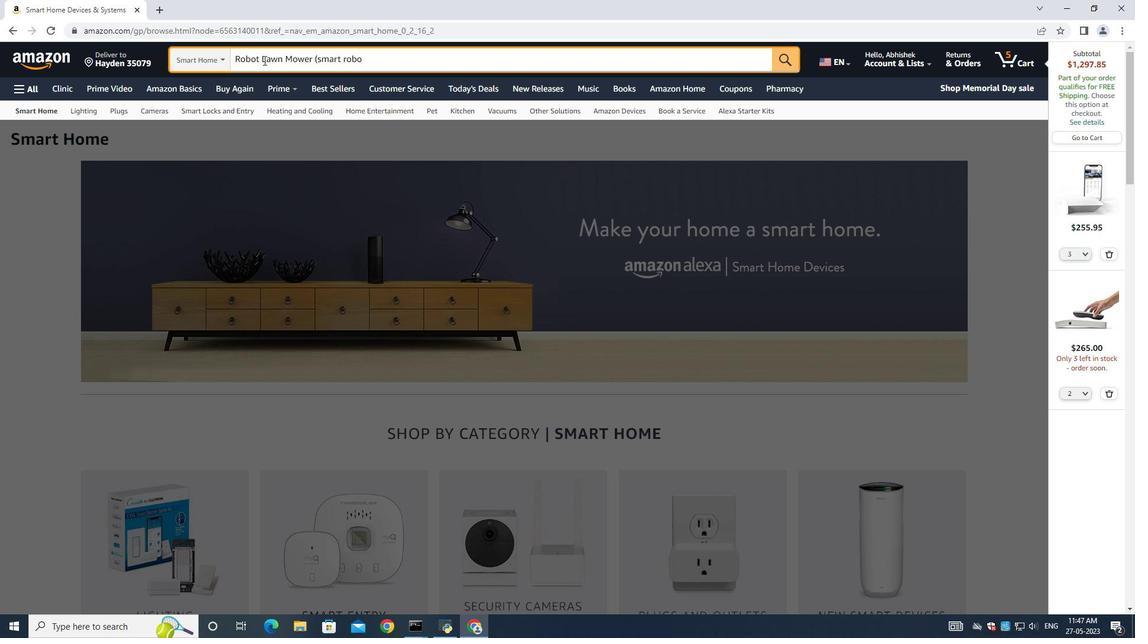 
Action: Mouse scrolled (101, 283) with delta (0, 0)
Screenshot: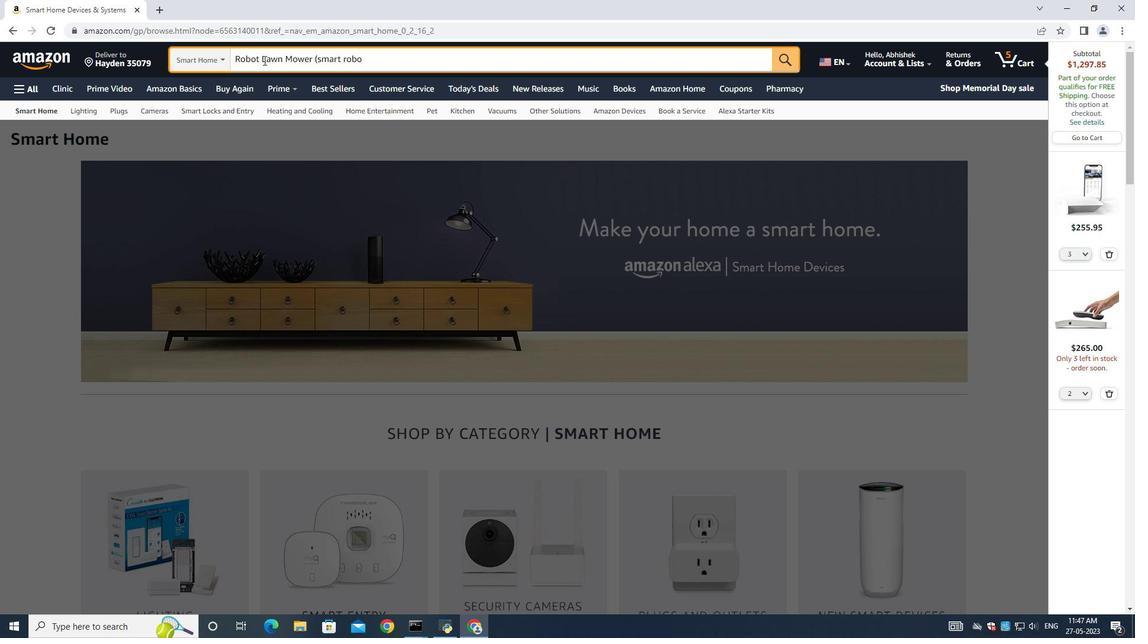 
Action: Mouse moved to (92, 363)
Screenshot: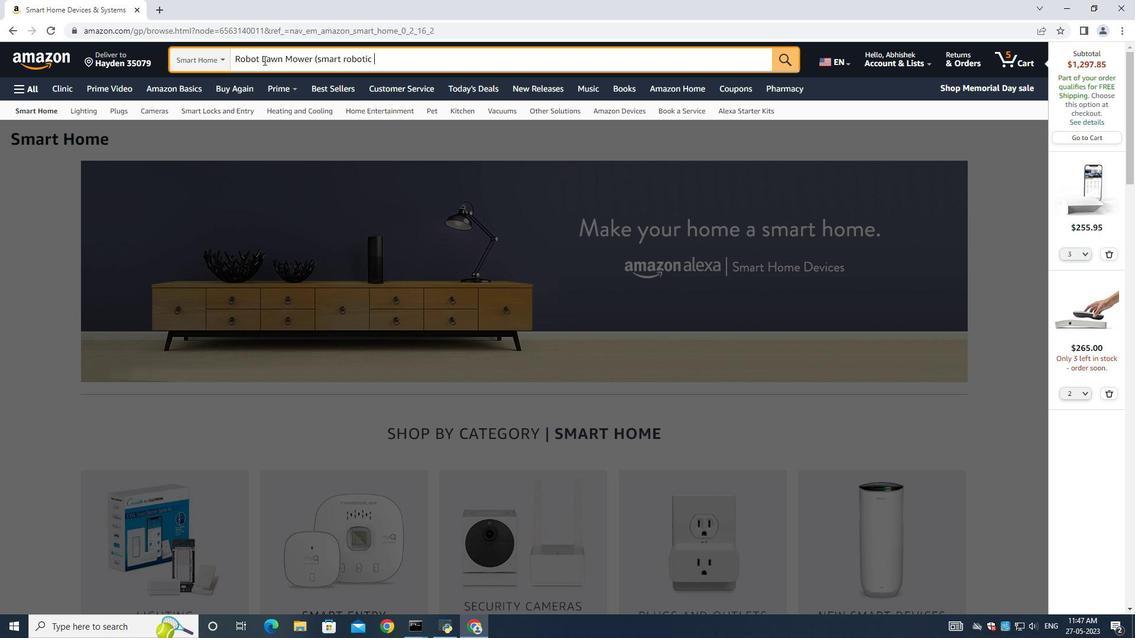 
Action: Mouse pressed left at (92, 363)
Screenshot: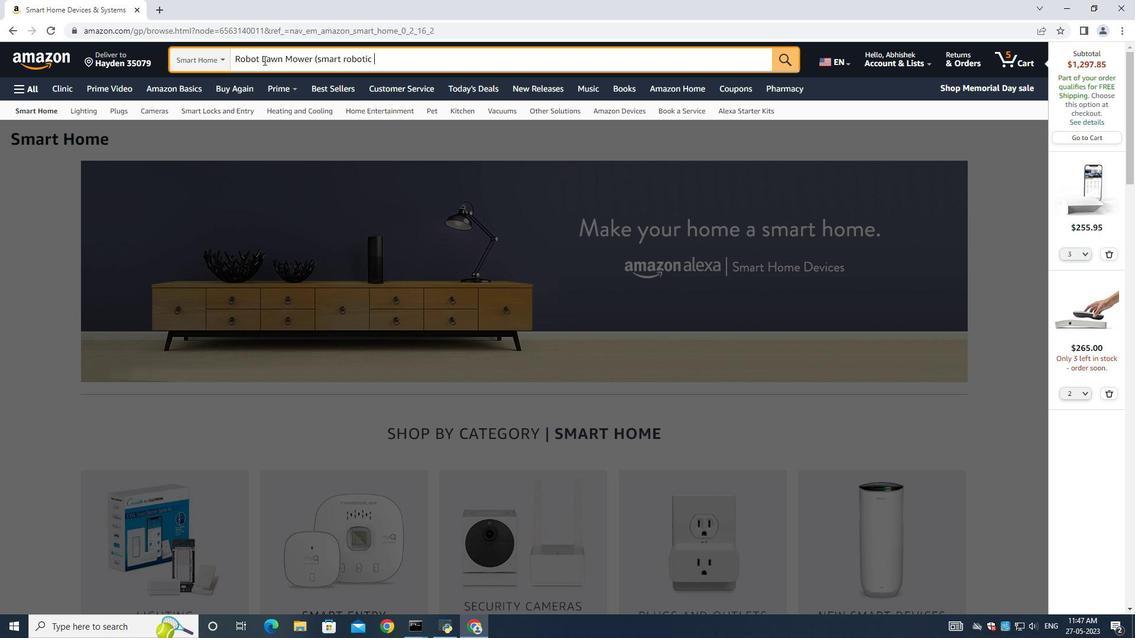 
Action: Mouse moved to (140, 245)
Screenshot: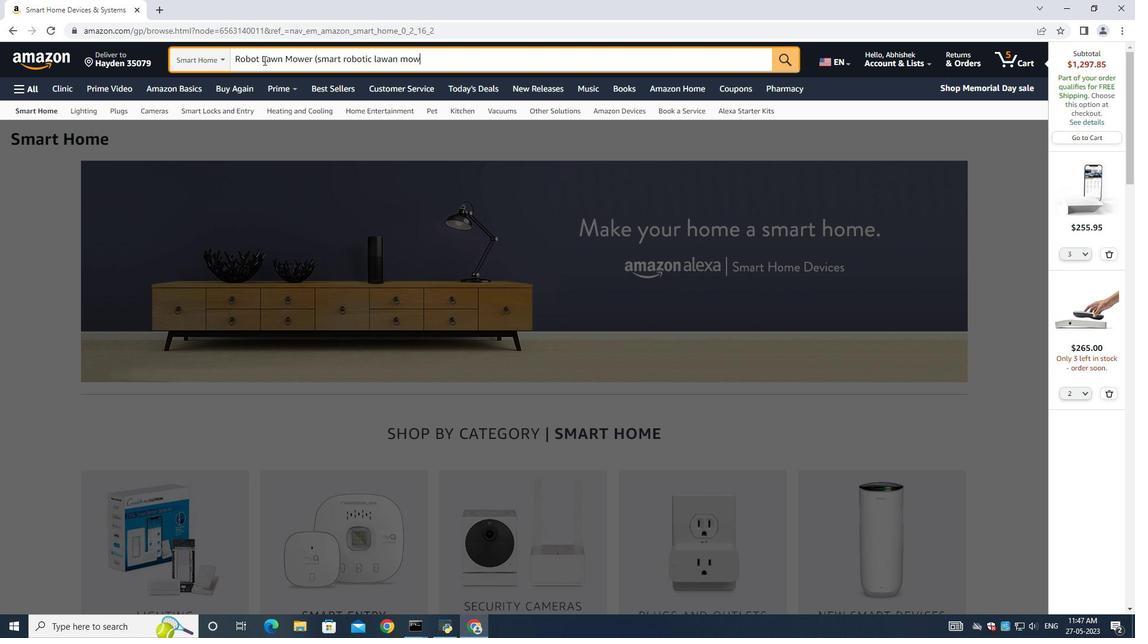 
Action: Mouse scrolled (140, 244) with delta (0, 0)
Screenshot: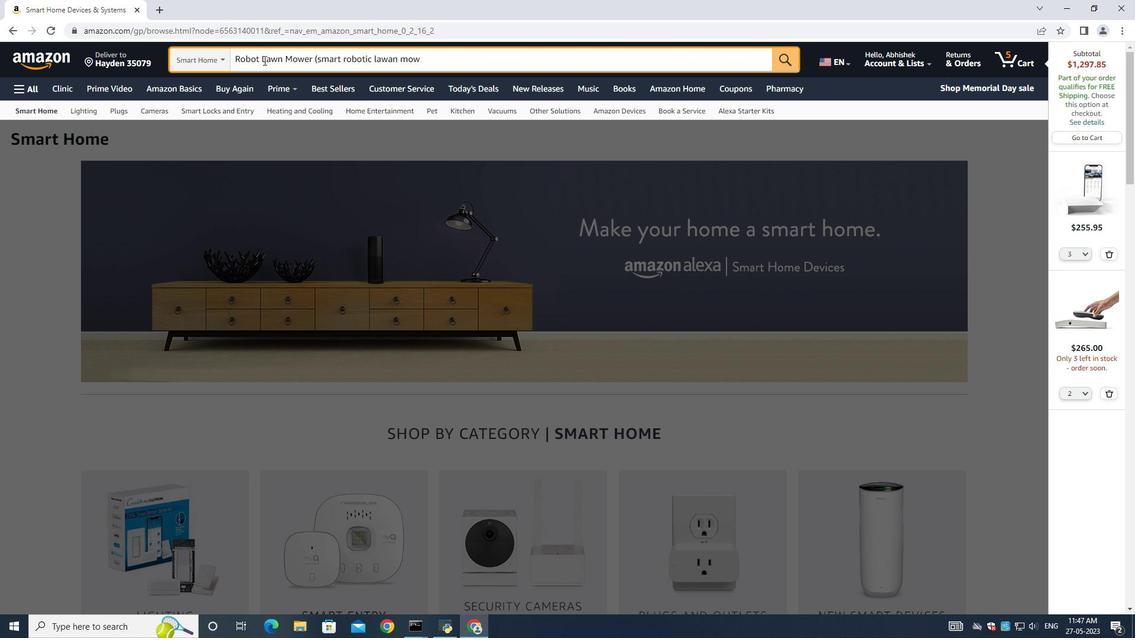 
Action: Mouse scrolled (140, 244) with delta (0, 0)
Screenshot: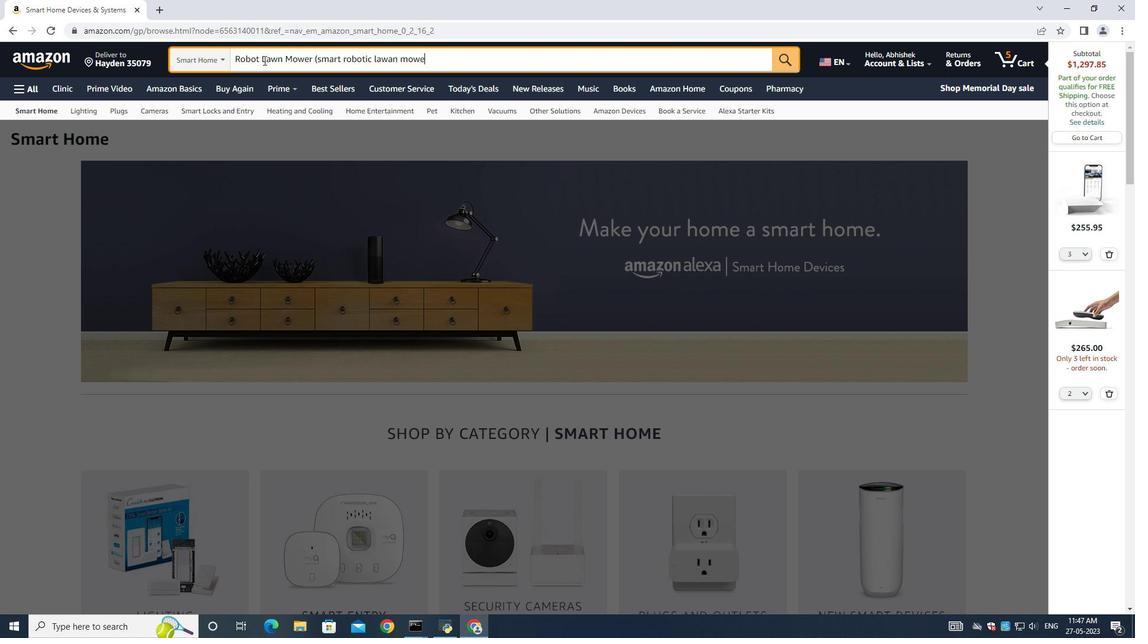 
Action: Mouse scrolled (140, 244) with delta (0, 0)
Screenshot: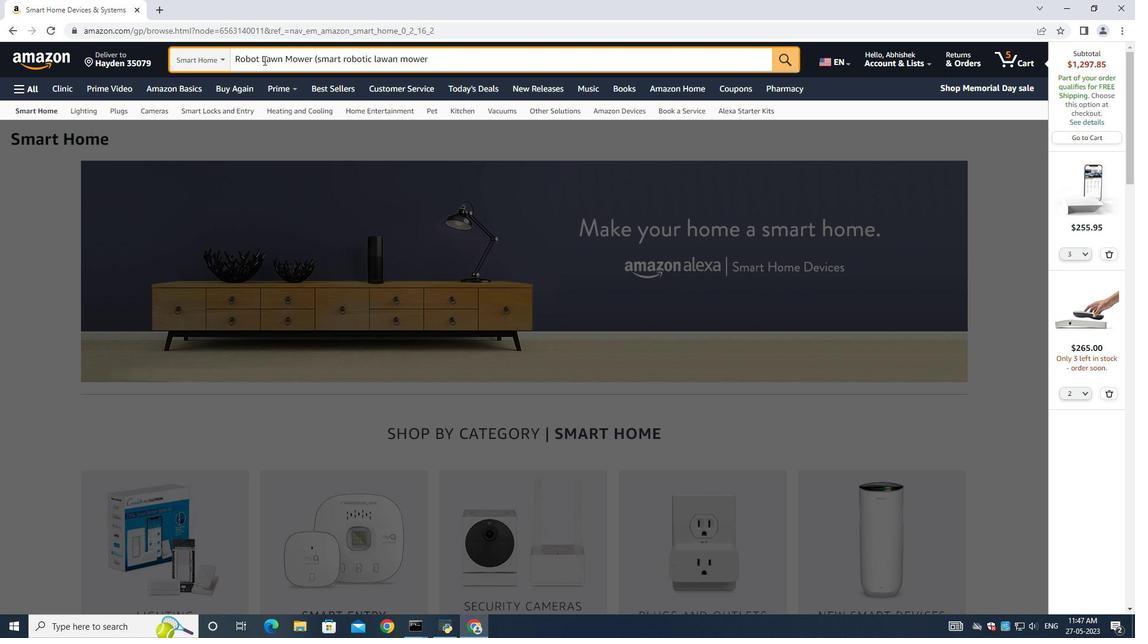 
Action: Mouse scrolled (140, 244) with delta (0, 0)
Screenshot: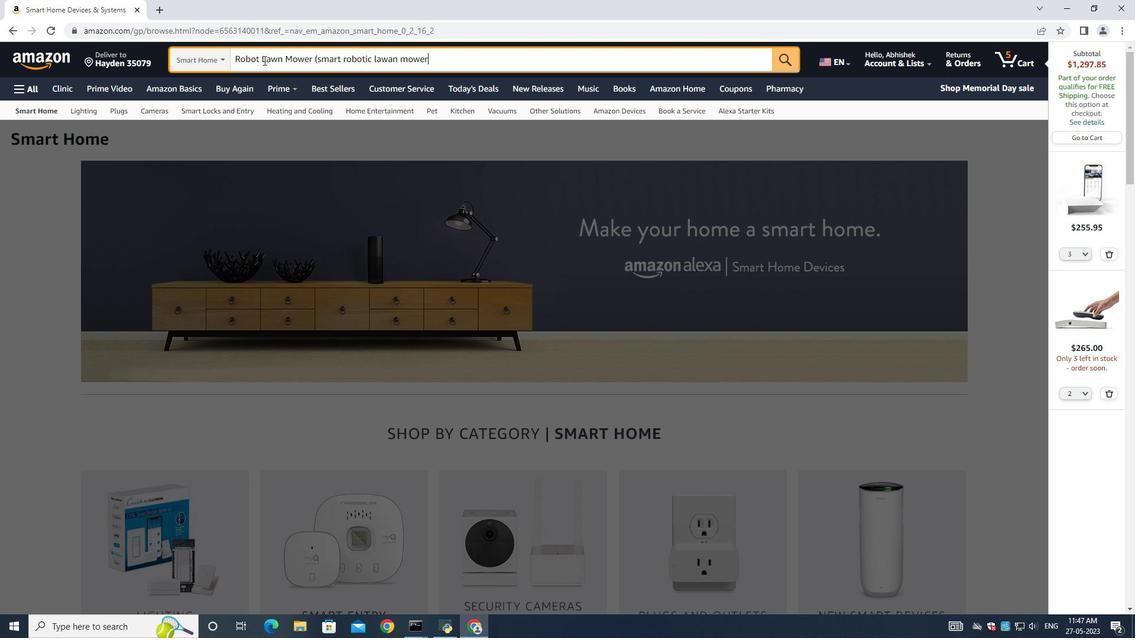 
Action: Mouse scrolled (140, 244) with delta (0, 0)
Screenshot: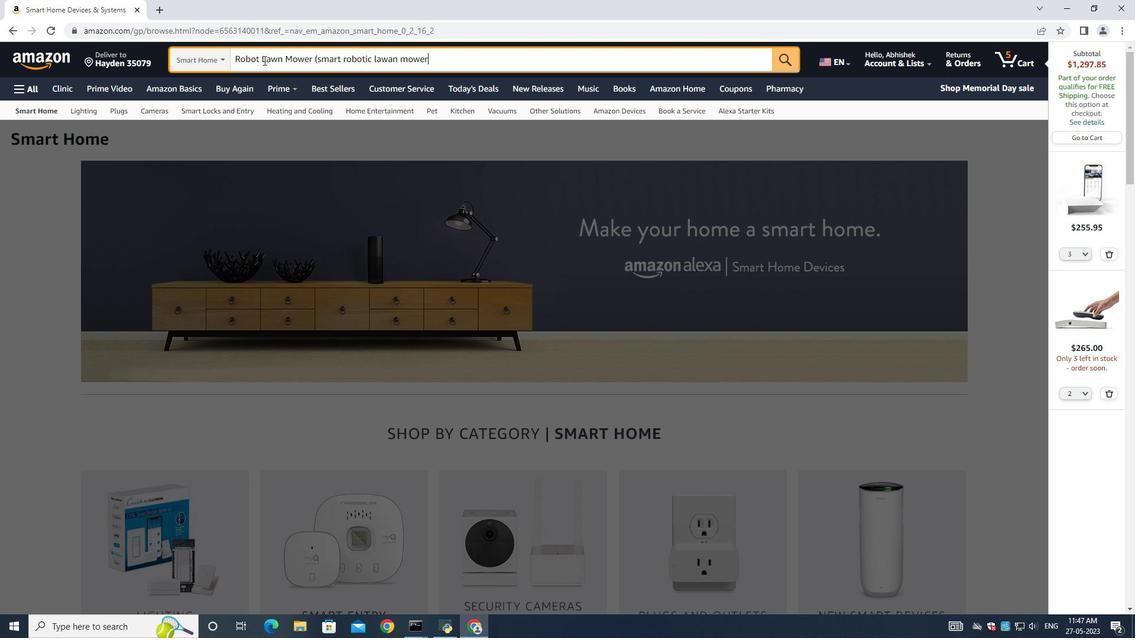 
Action: Mouse moved to (110, 319)
Screenshot: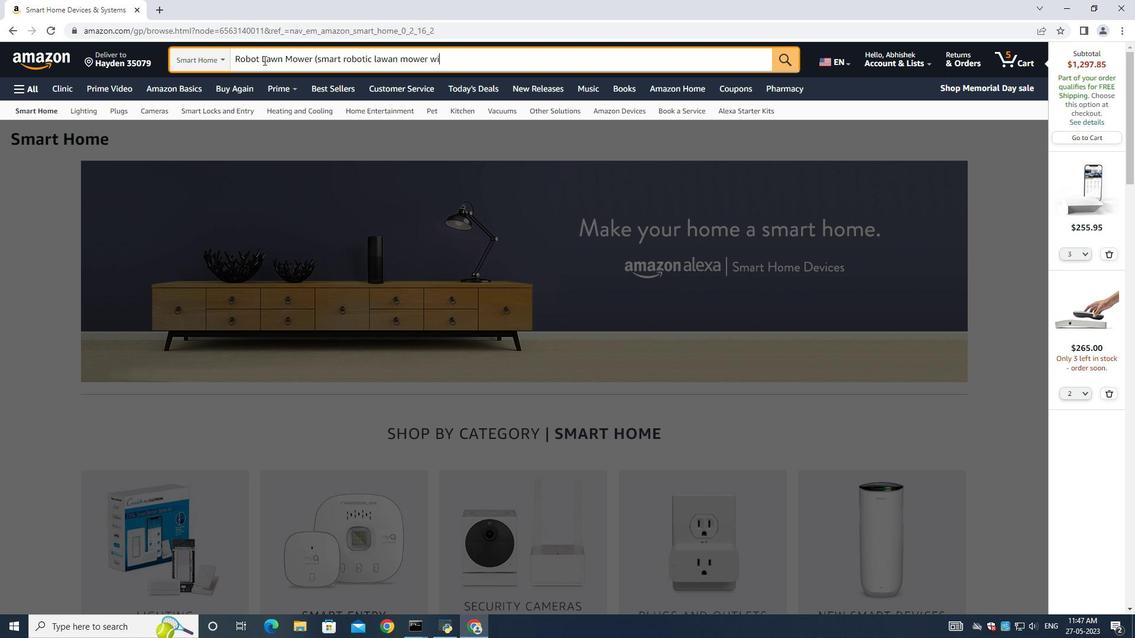 
Action: Mouse scrolled (110, 318) with delta (0, 0)
Screenshot: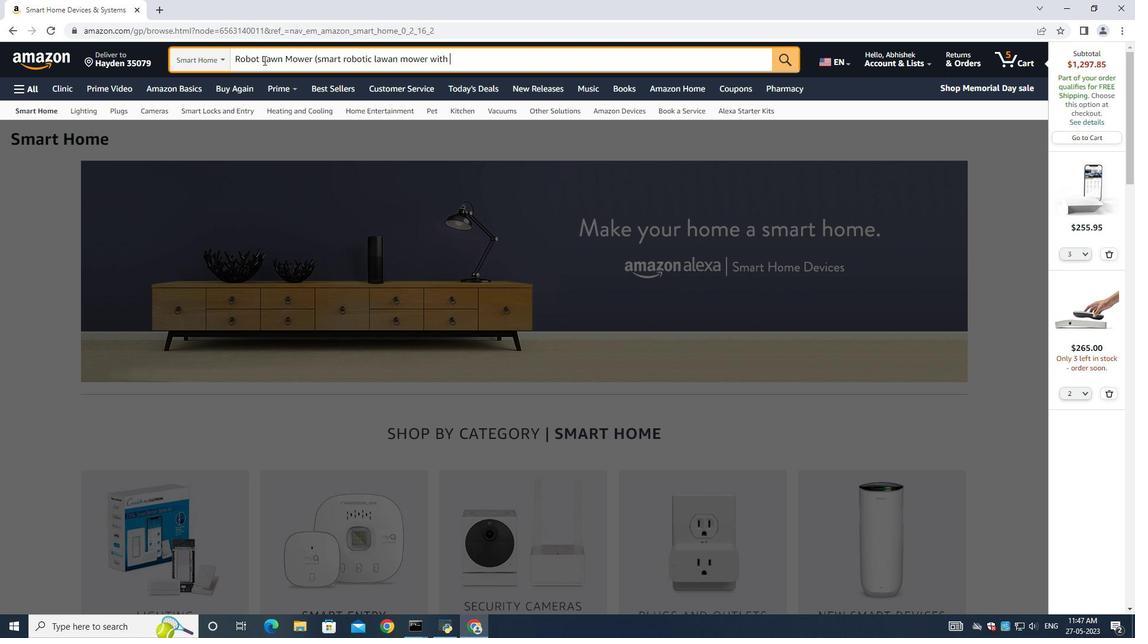 
Action: Mouse moved to (114, 396)
Screenshot: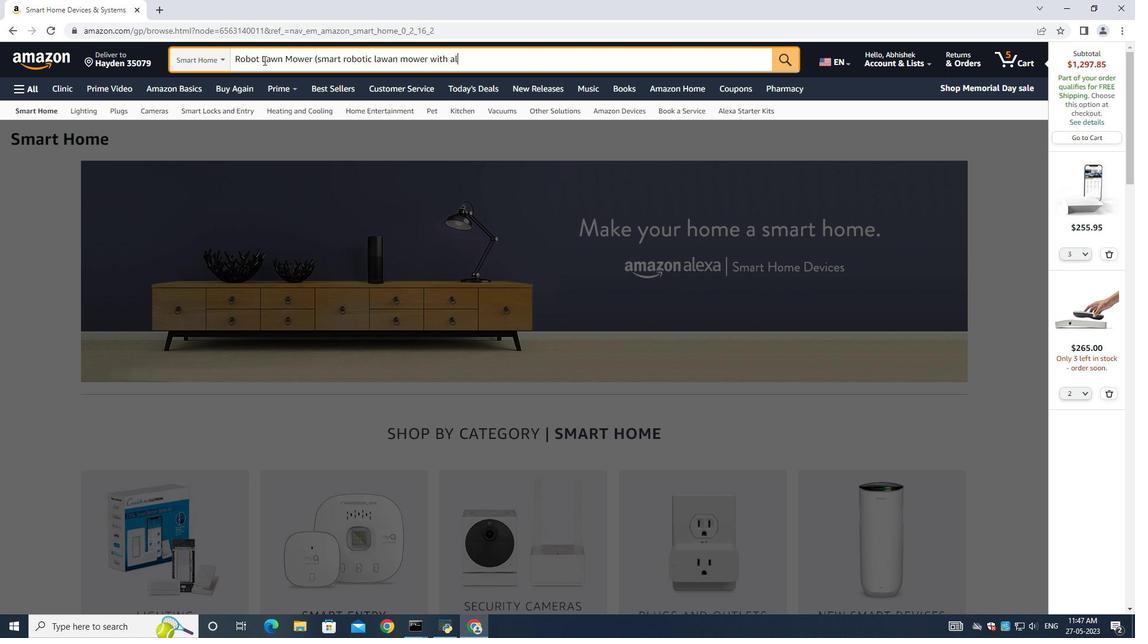
Action: Mouse scrolled (114, 396) with delta (0, 0)
Screenshot: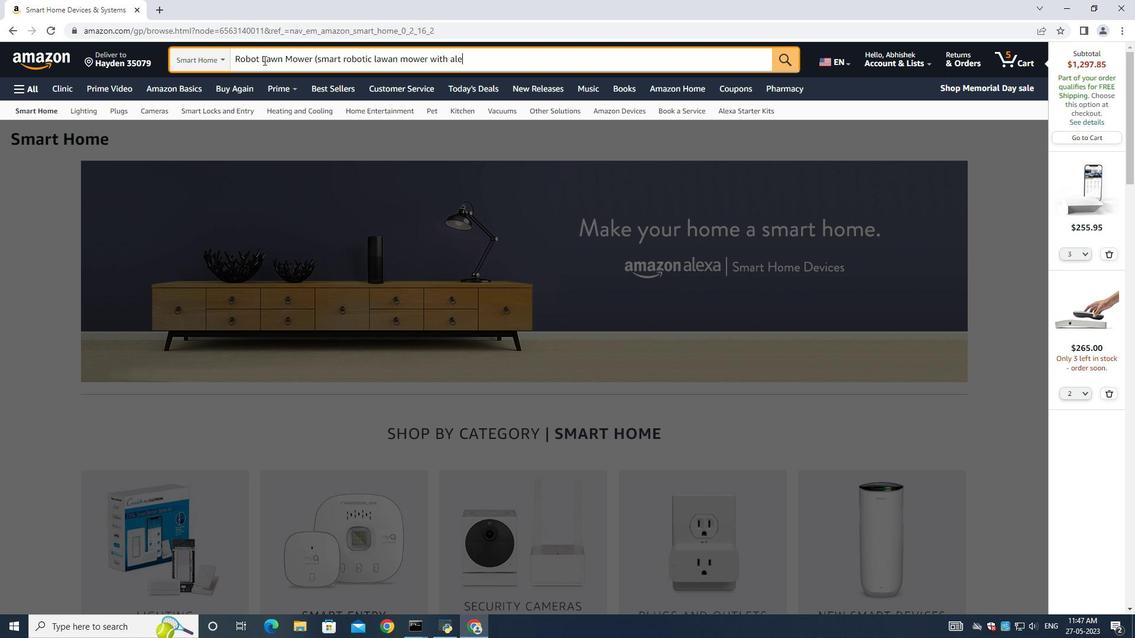 
Action: Mouse moved to (127, 454)
Screenshot: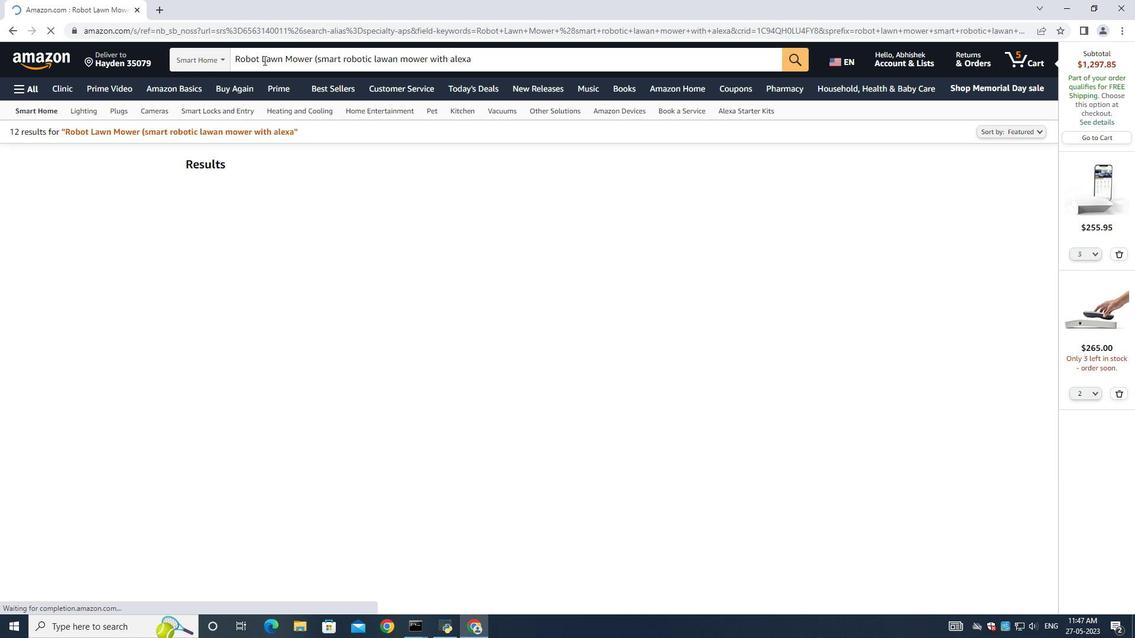 
Action: Mouse scrolled (127, 454) with delta (0, 0)
Screenshot: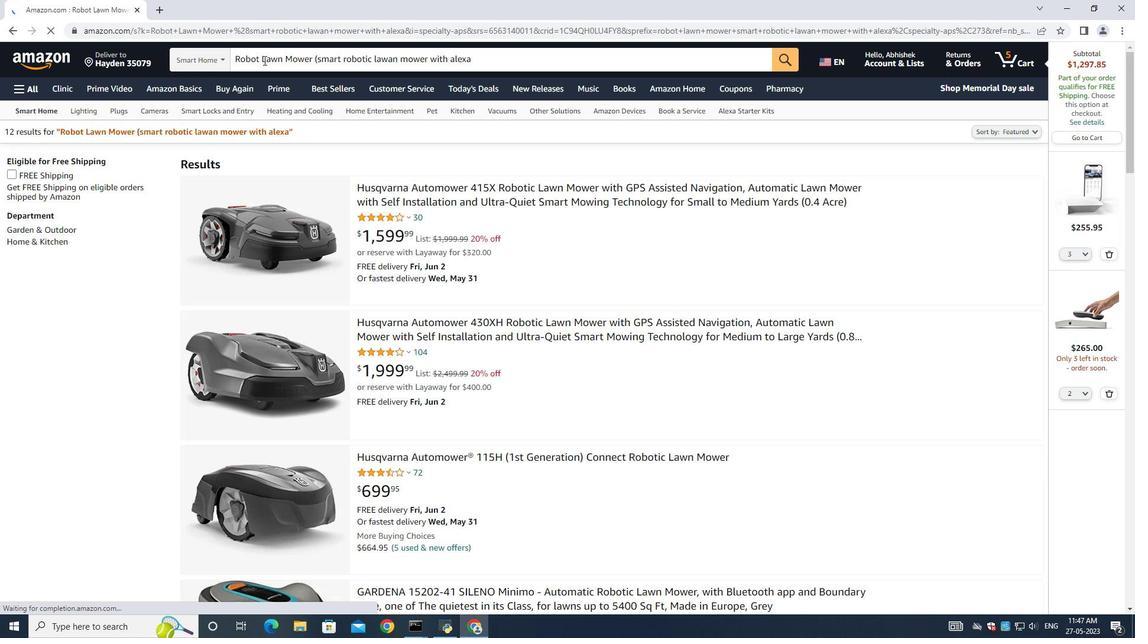 
Action: Mouse moved to (127, 454)
Screenshot: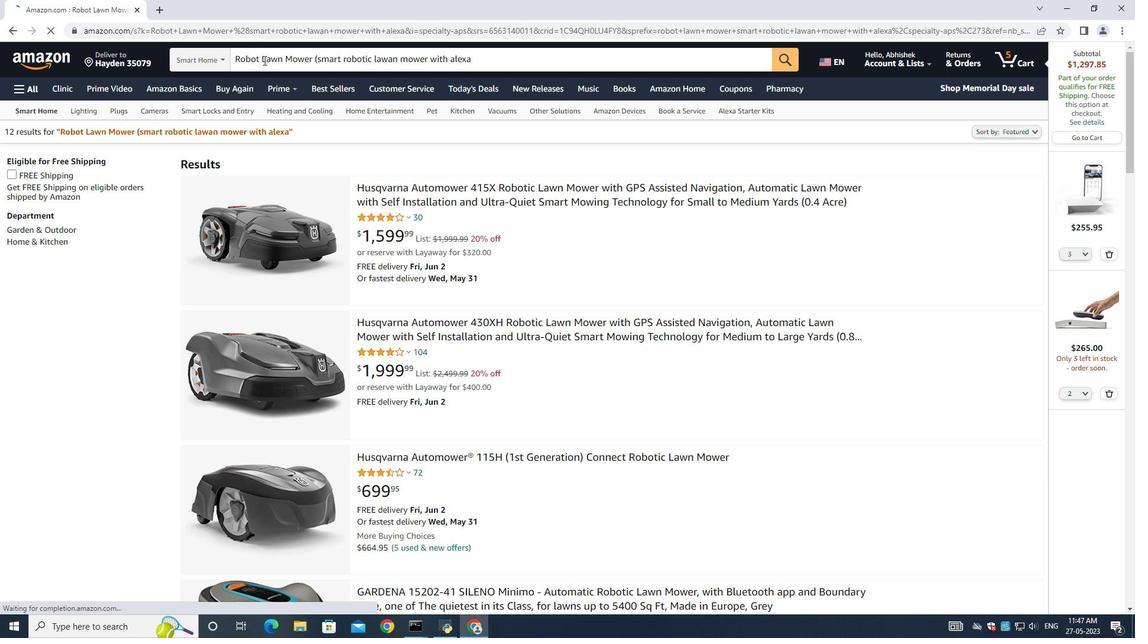 
Action: Mouse scrolled (127, 454) with delta (0, 0)
Screenshot: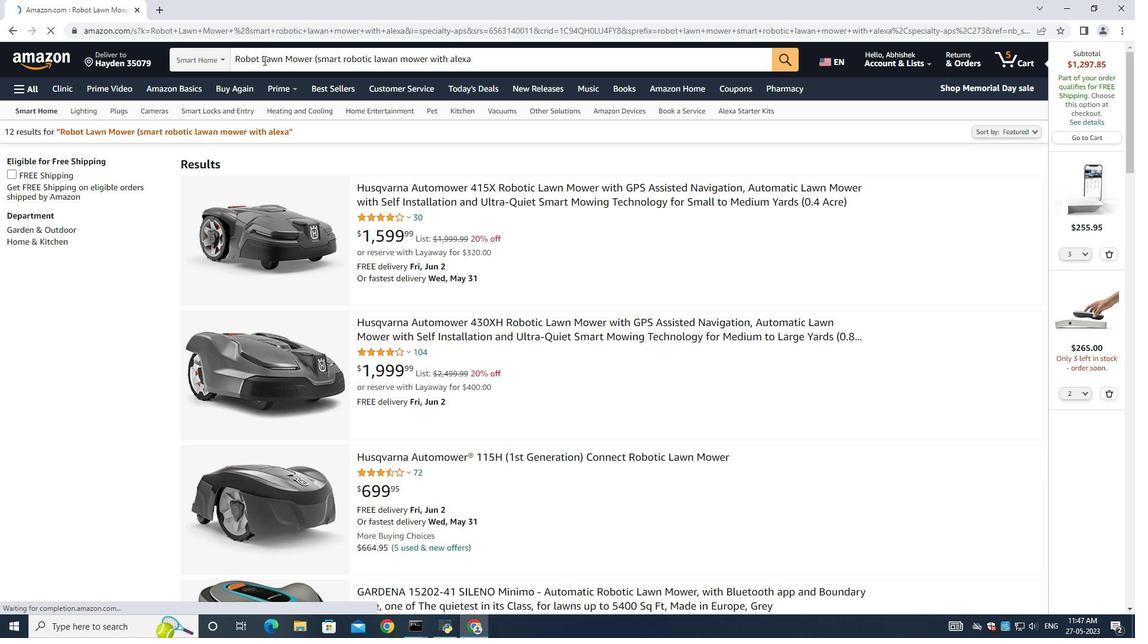 
Action: Mouse scrolled (127, 454) with delta (0, 0)
Screenshot: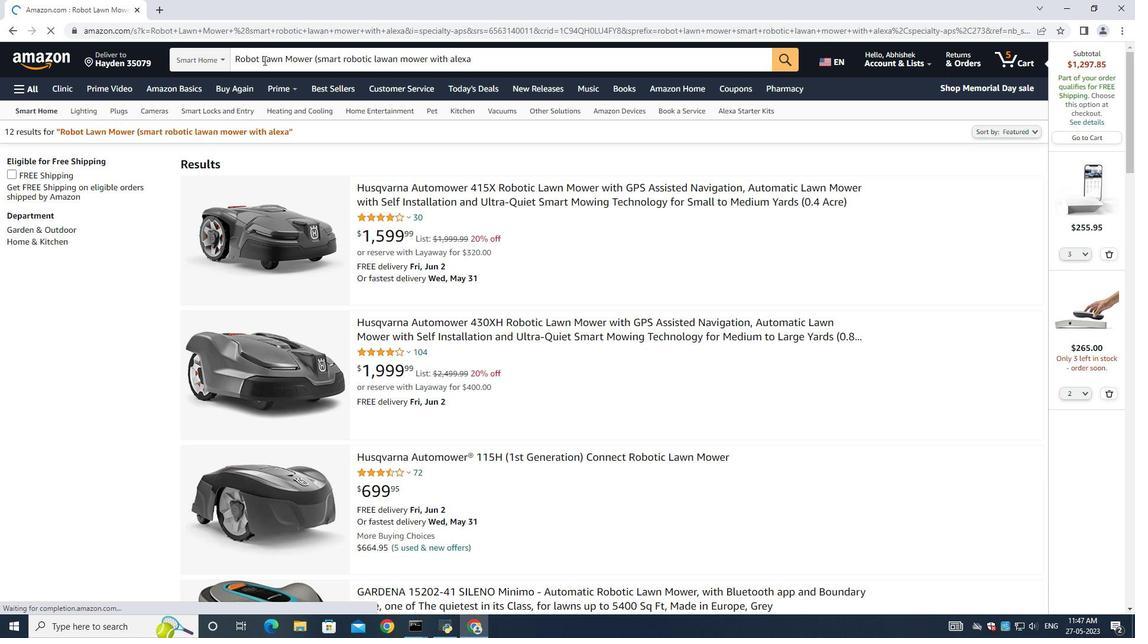 
Action: Mouse moved to (160, 411)
Screenshot: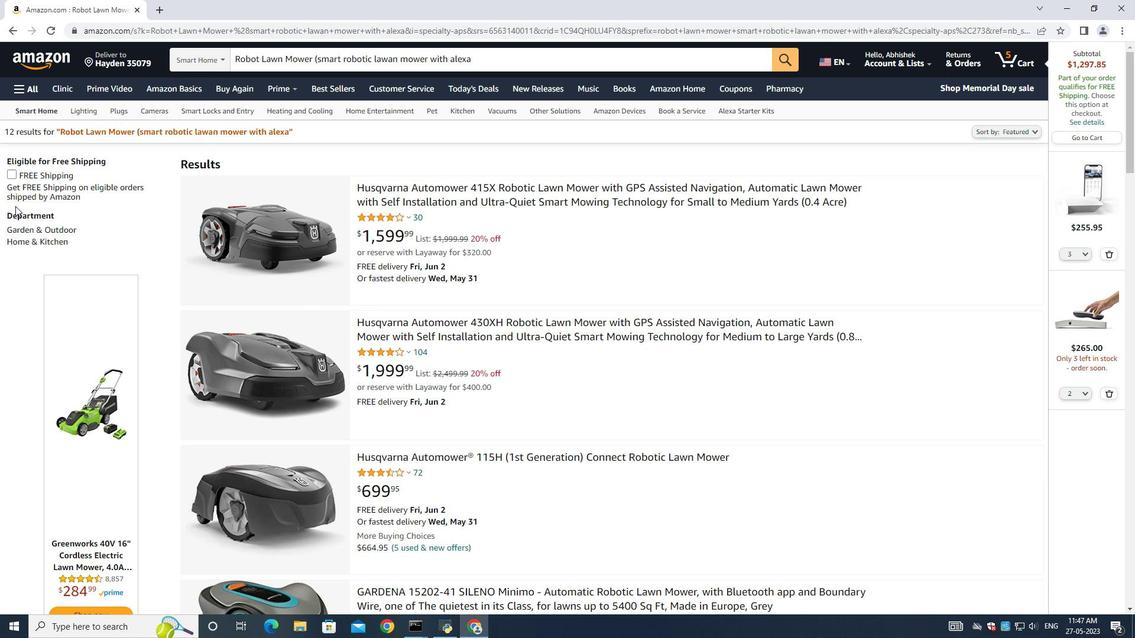 
Action: Mouse pressed left at (160, 411)
Screenshot: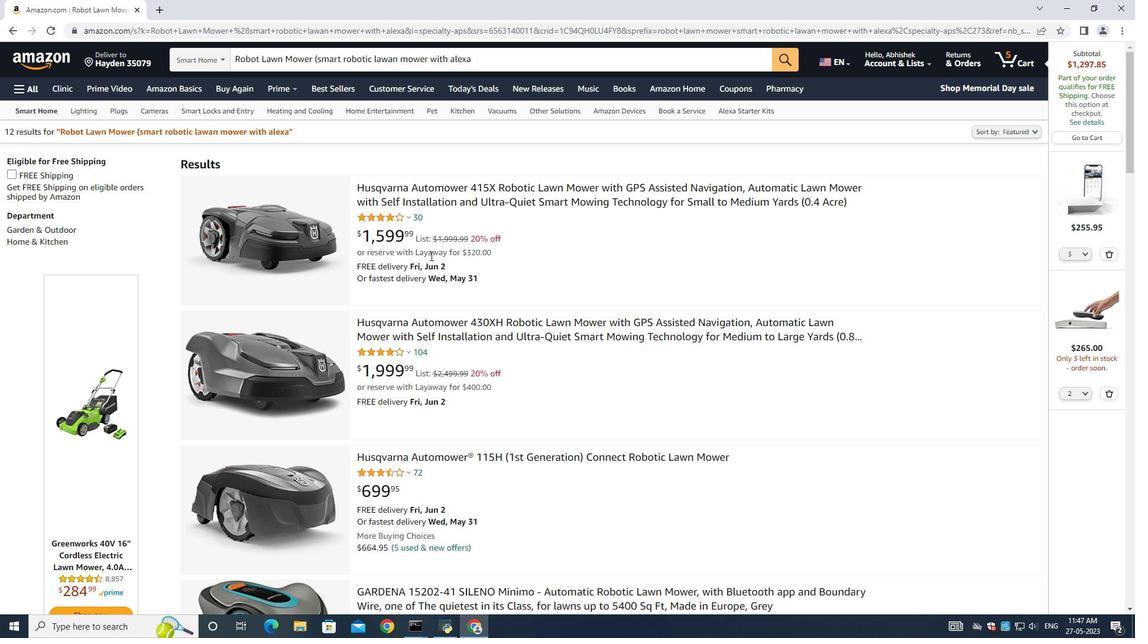
Action: Mouse moved to (346, 98)
Screenshot: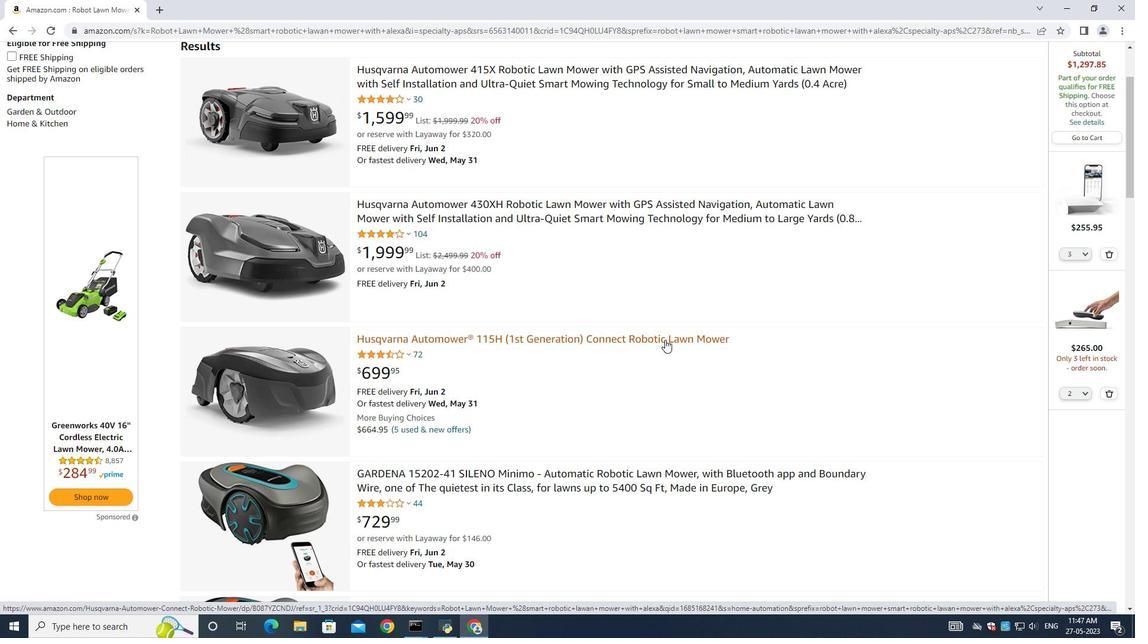 
Action: Mouse pressed left at (346, 98)
Screenshot: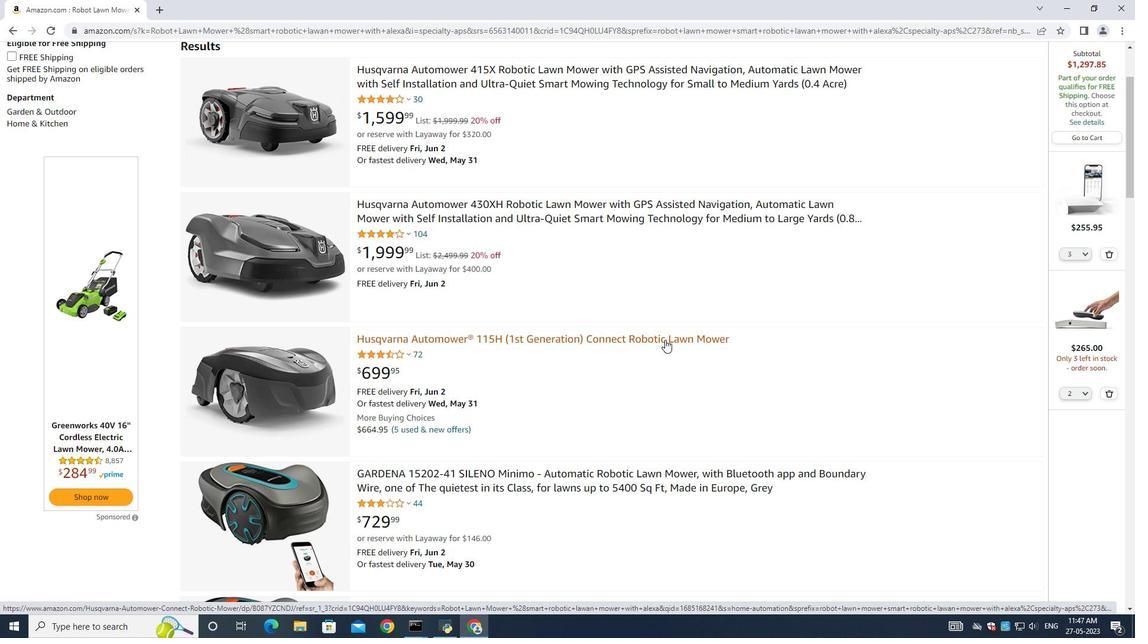 
Action: Mouse moved to (346, 98)
Screenshot: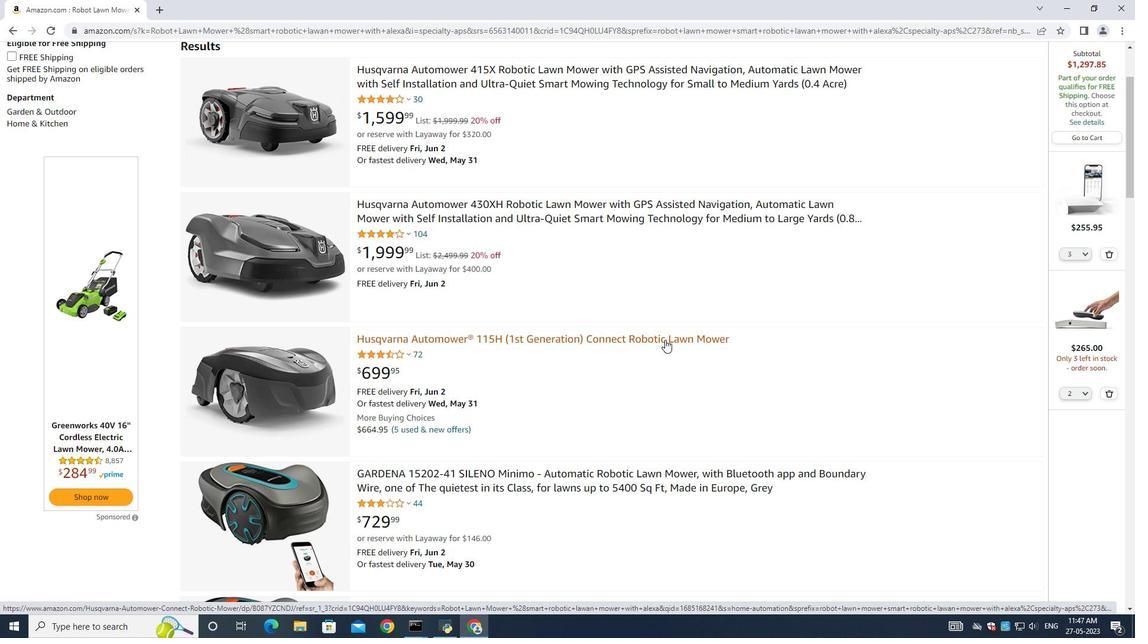 
Action: Key pressed <Key.shift>Amazon<Key.space><Key.shift>Smart<Key.space><Key.shift>Robot<Key.space><Key.shift><Key.shift><Key.shift><Key.shift><Key.shift><Key.shift><Key.shift><Key.shift><Key.shift><Key.shift><Key.shift><Key.shift><Key.shift><Key.shift><Key.shift><Key.shift><Key.shift><Key.shift><Key.shift><Key.shift><Key.shift><Key.shift><Key.shift><Key.shift><Key.shift><Key.shift><Key.shift><Key.shift><Key.shift><Key.shift><Key.shift><Key.shift><Key.shift>Lawn<Key.space><Key.shift>Mower<Key.enter>
Screenshot: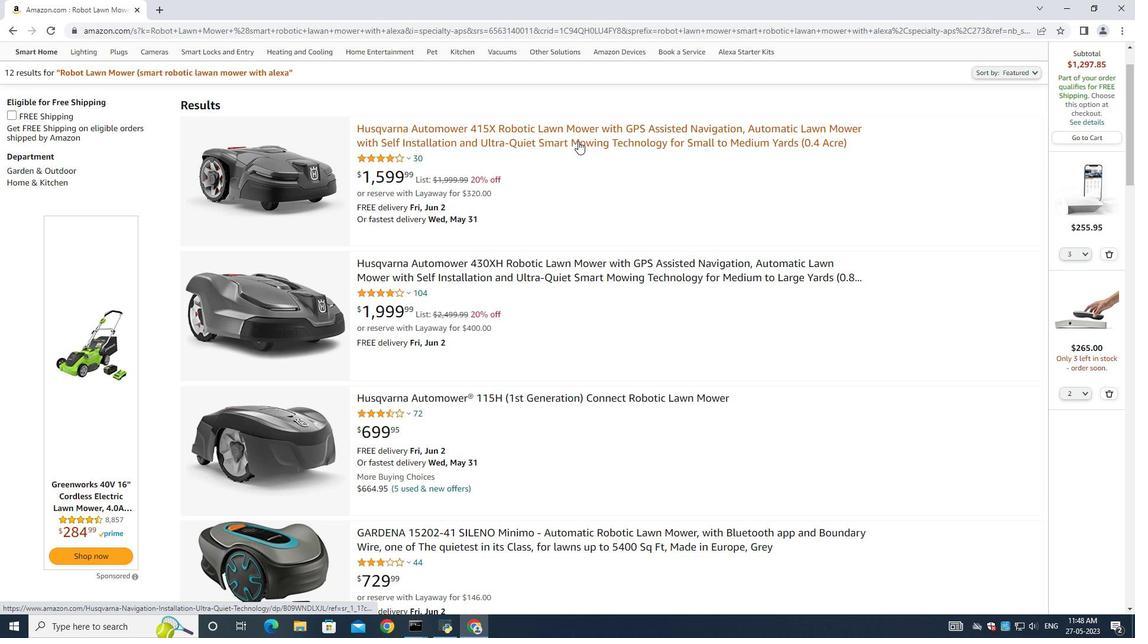
Action: Mouse moved to (476, 275)
Screenshot: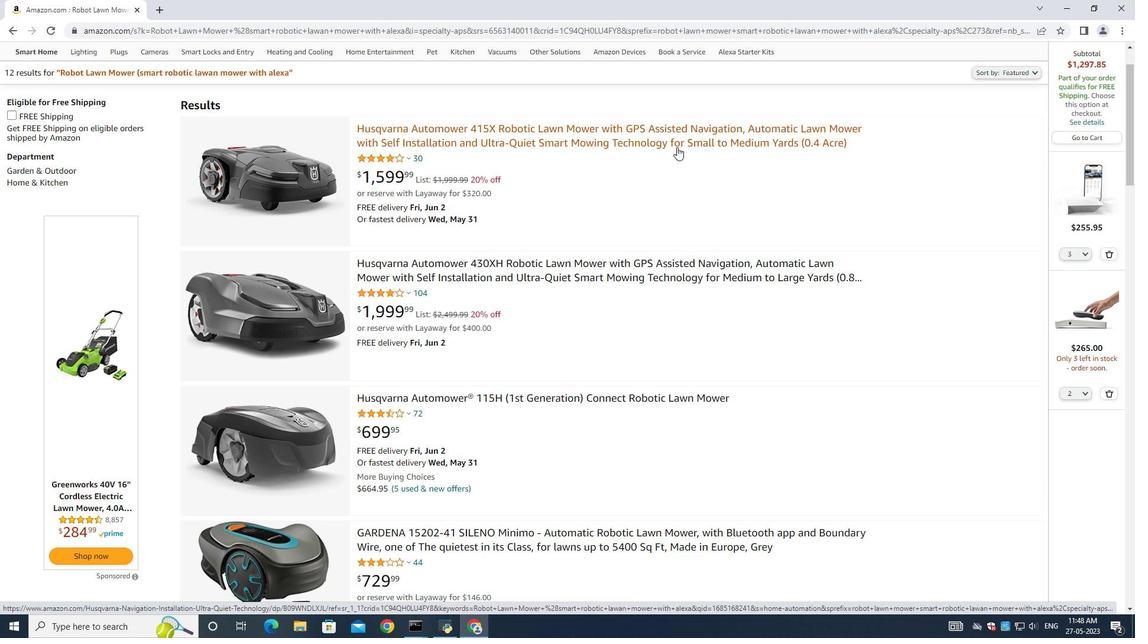 
Action: Mouse scrolled (476, 275) with delta (0, 0)
Screenshot: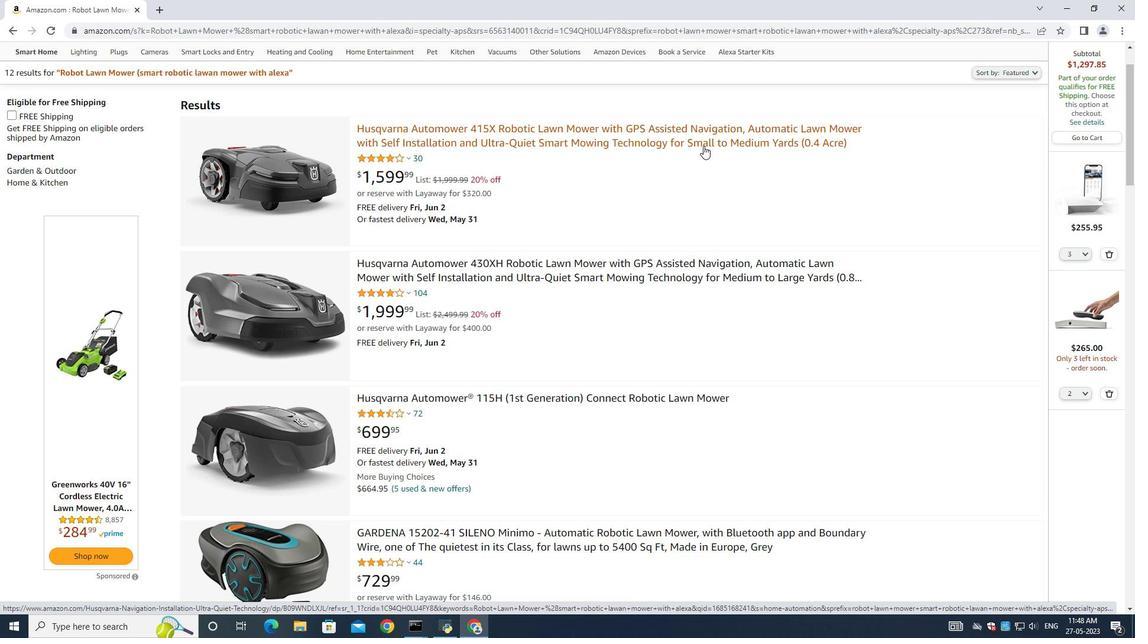 
Action: Mouse scrolled (476, 275) with delta (0, 0)
Screenshot: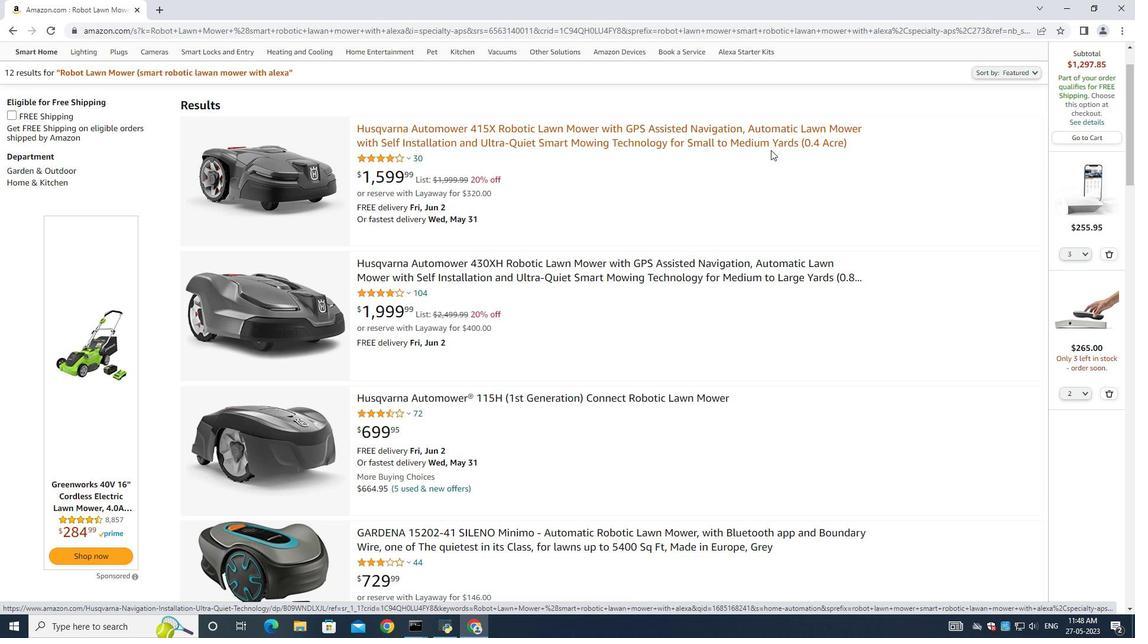 
Action: Mouse moved to (474, 263)
Screenshot: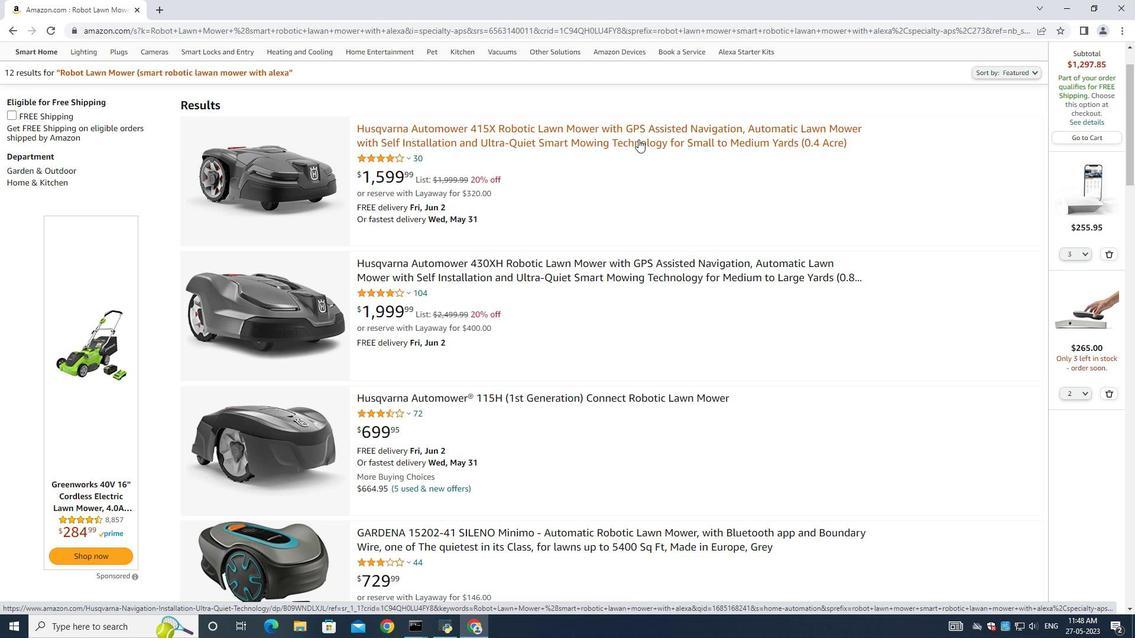
Action: Mouse scrolled (474, 262) with delta (0, 0)
Screenshot: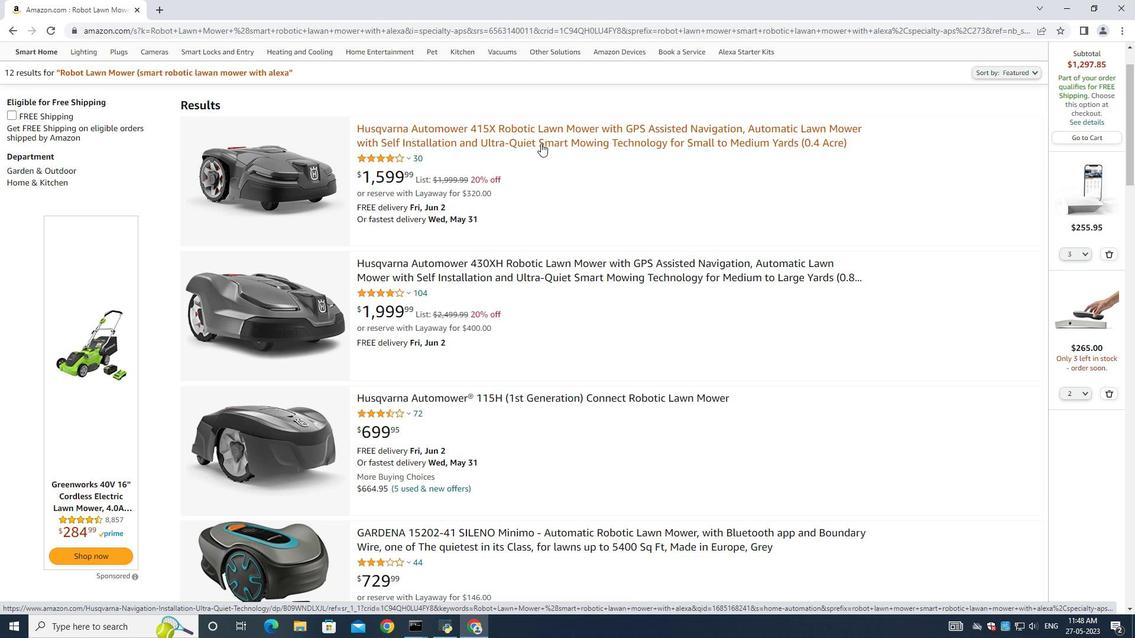 
Action: Mouse moved to (465, 254)
Screenshot: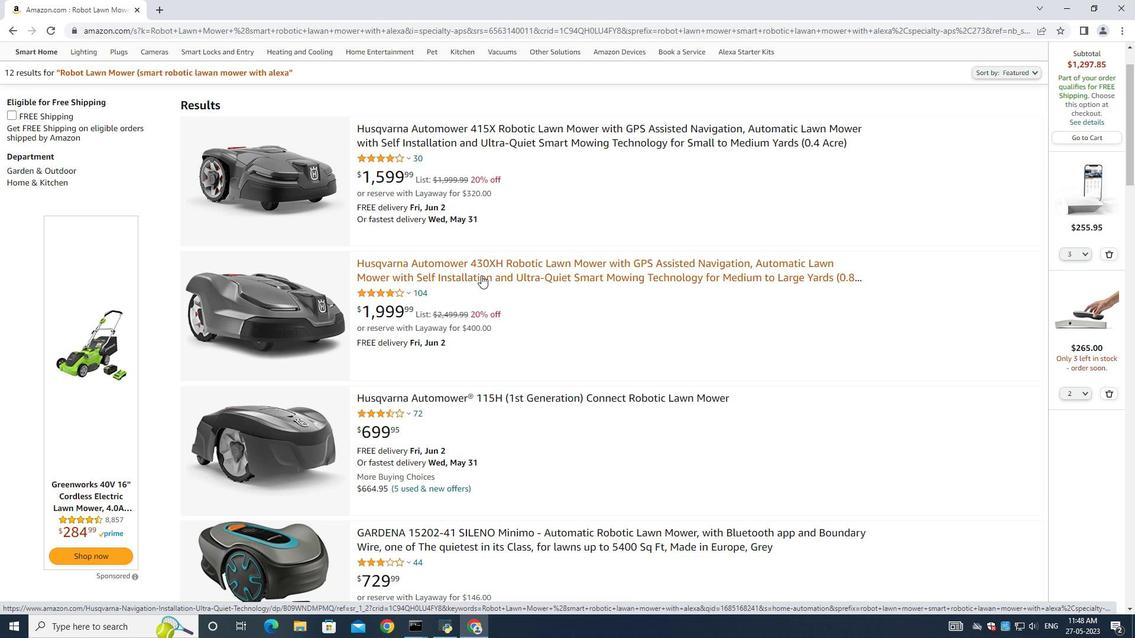 
Action: Mouse scrolled (465, 254) with delta (0, 0)
Screenshot: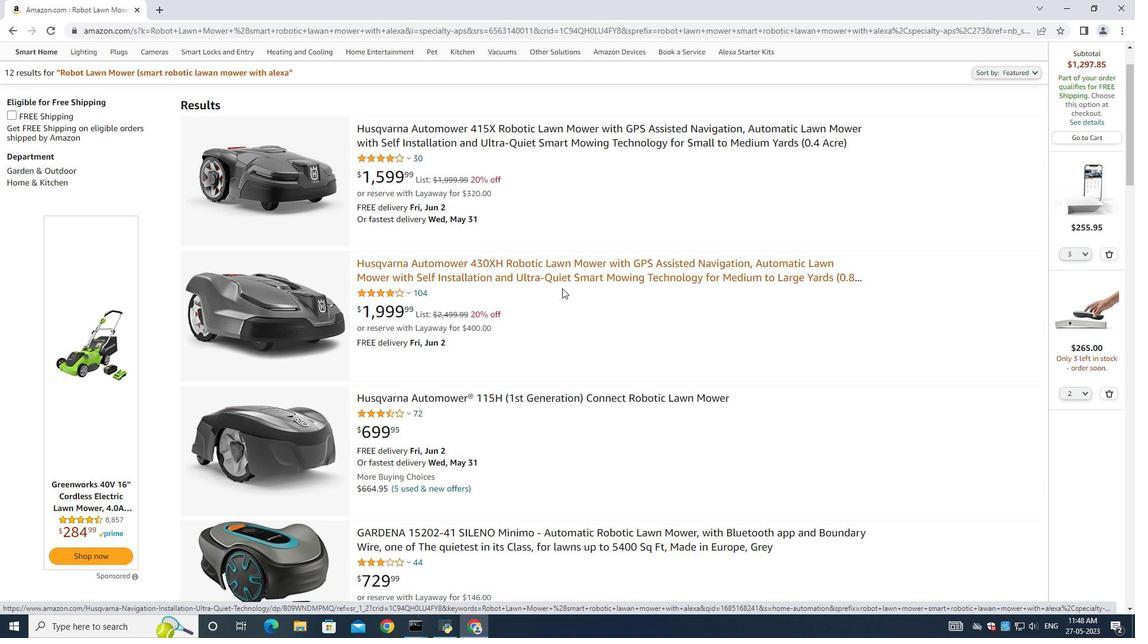 
Action: Mouse moved to (639, 374)
Screenshot: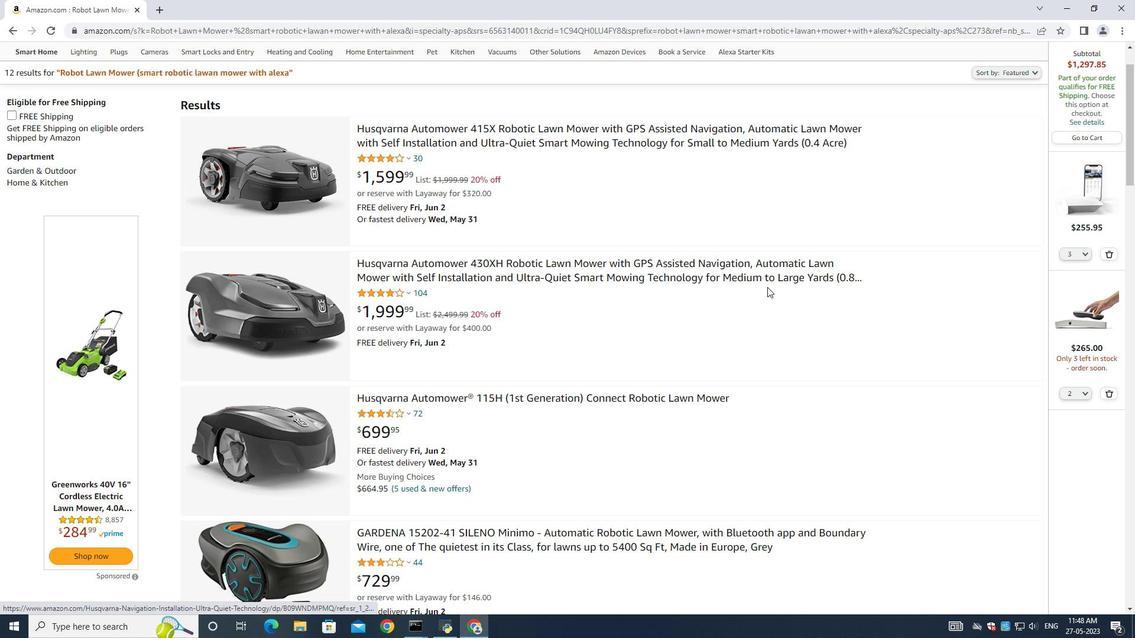 
Action: Mouse scrolled (639, 373) with delta (0, 0)
Screenshot: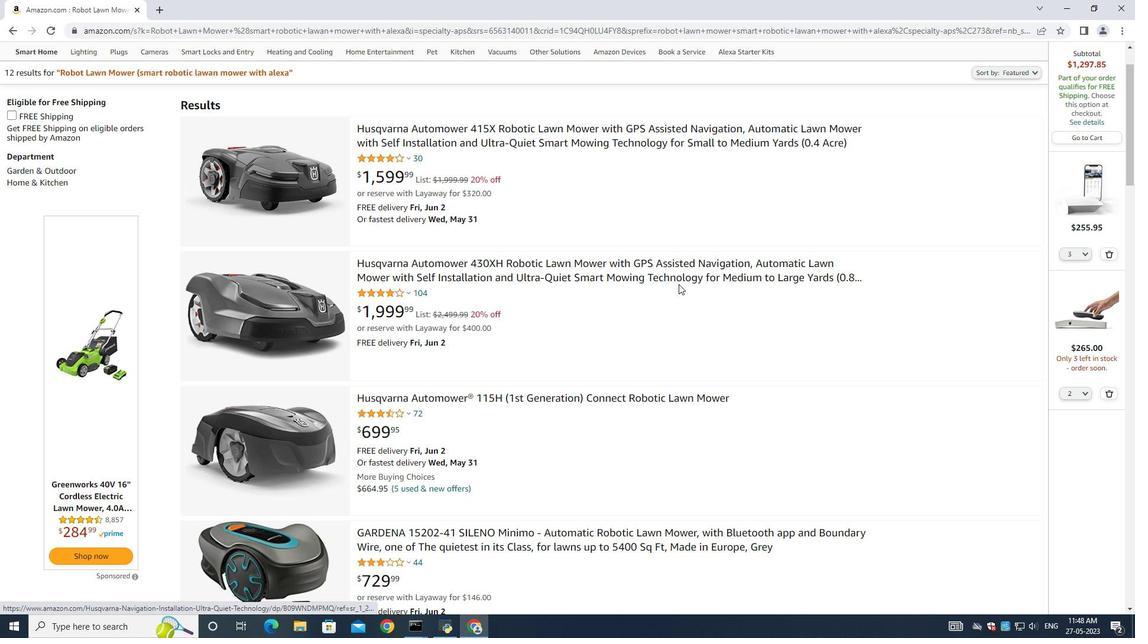 
Action: Mouse scrolled (639, 373) with delta (0, 0)
Screenshot: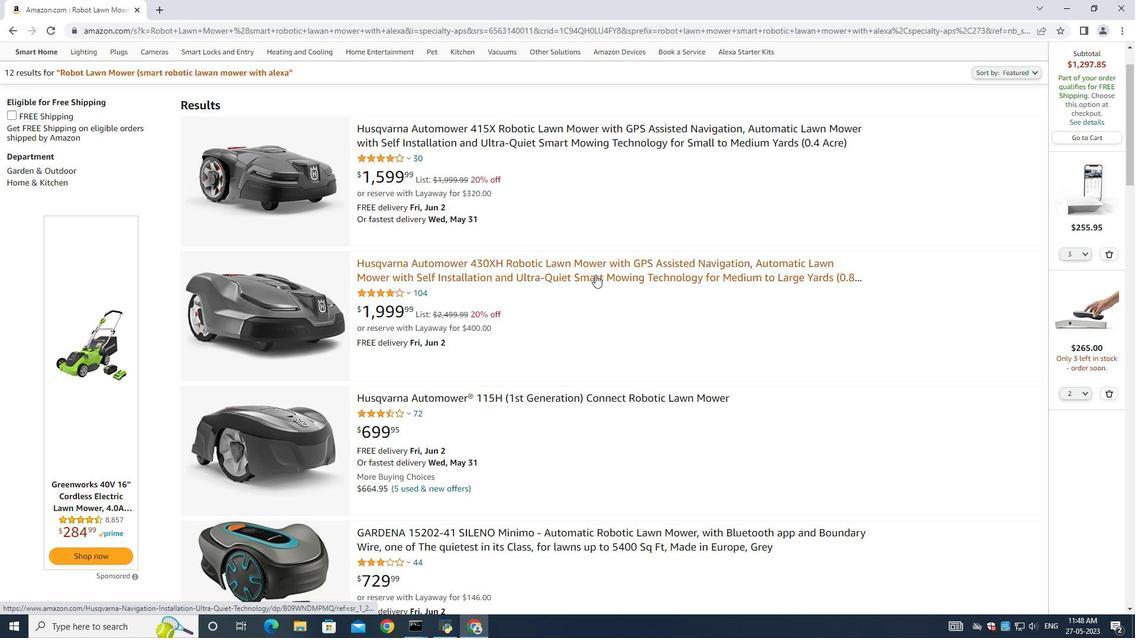 
Action: Mouse moved to (548, 277)
Screenshot: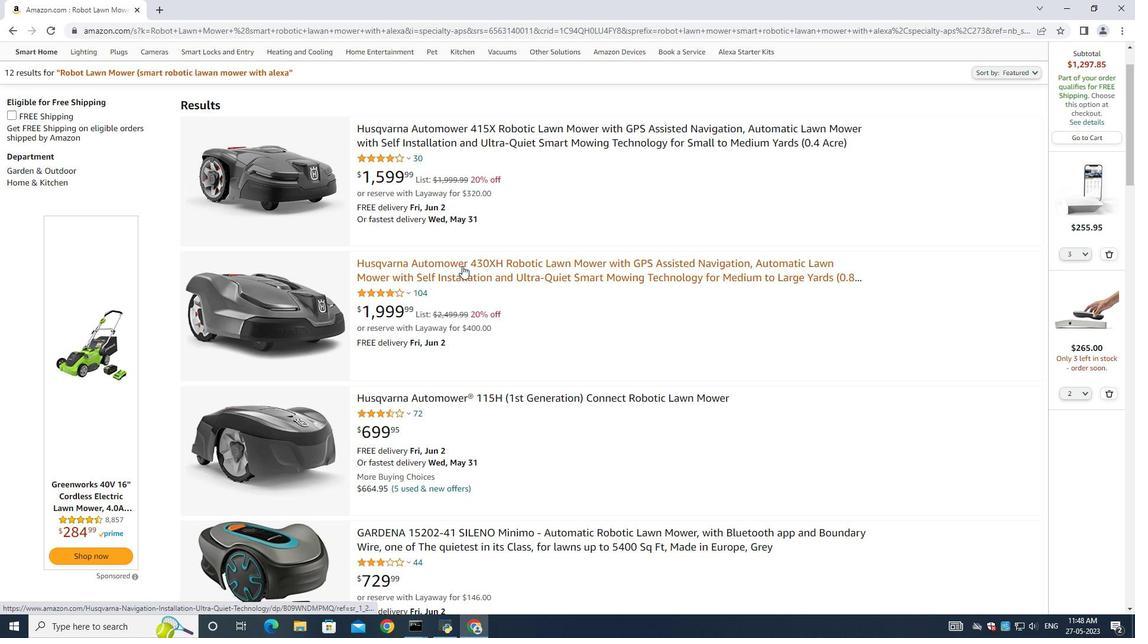 
Action: Mouse scrolled (548, 277) with delta (0, 0)
Screenshot: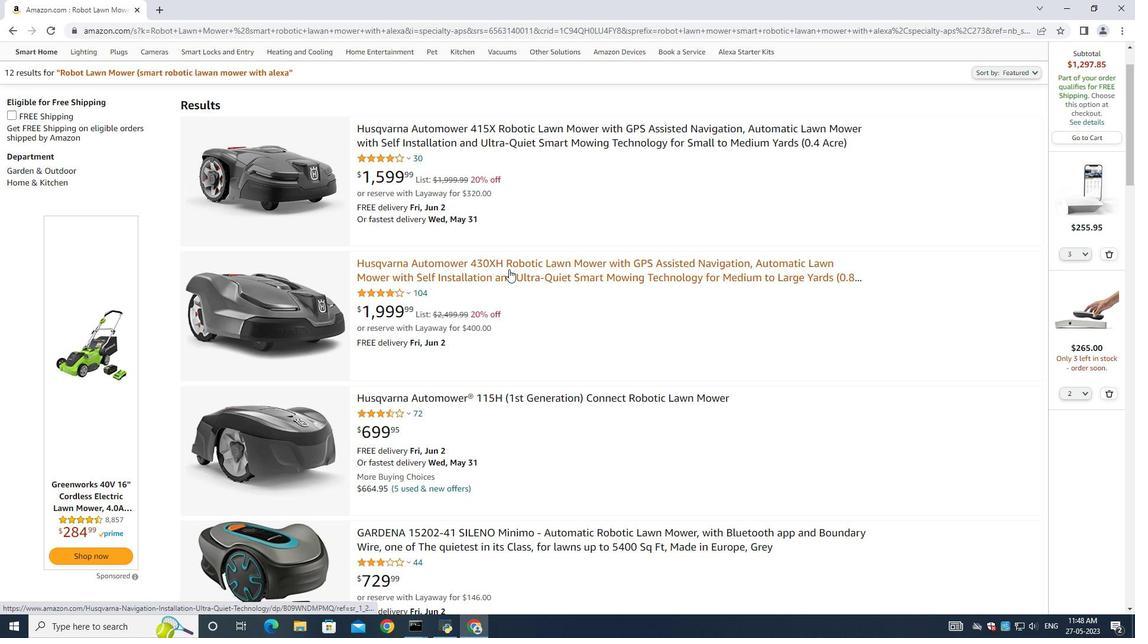 
Action: Mouse scrolled (548, 277) with delta (0, 0)
Screenshot: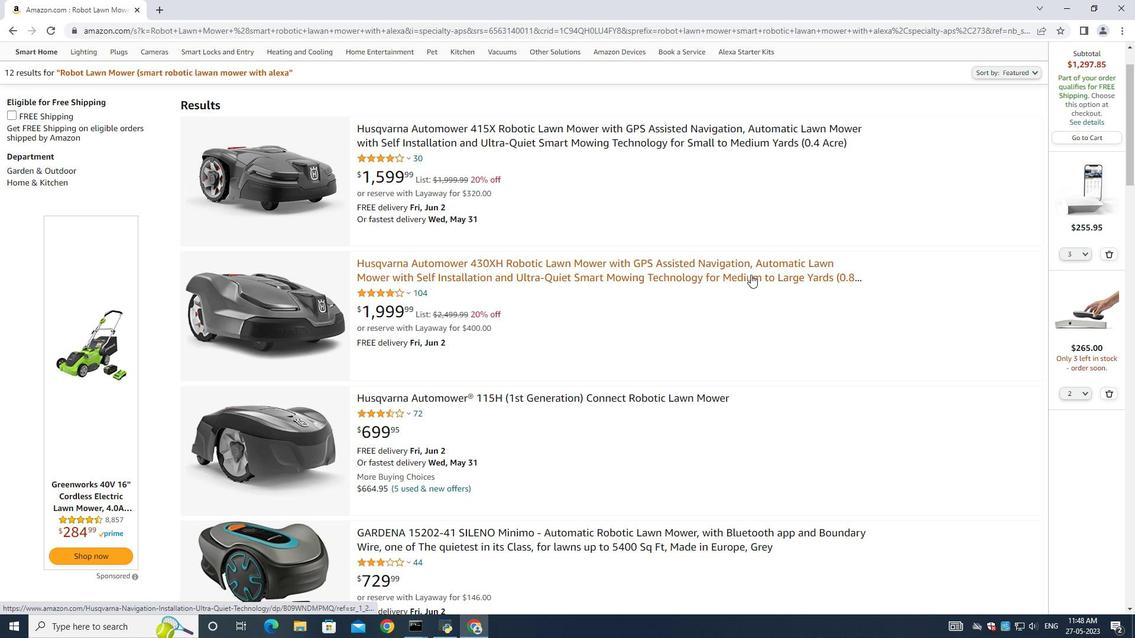
Action: Mouse scrolled (548, 277) with delta (0, 0)
Screenshot: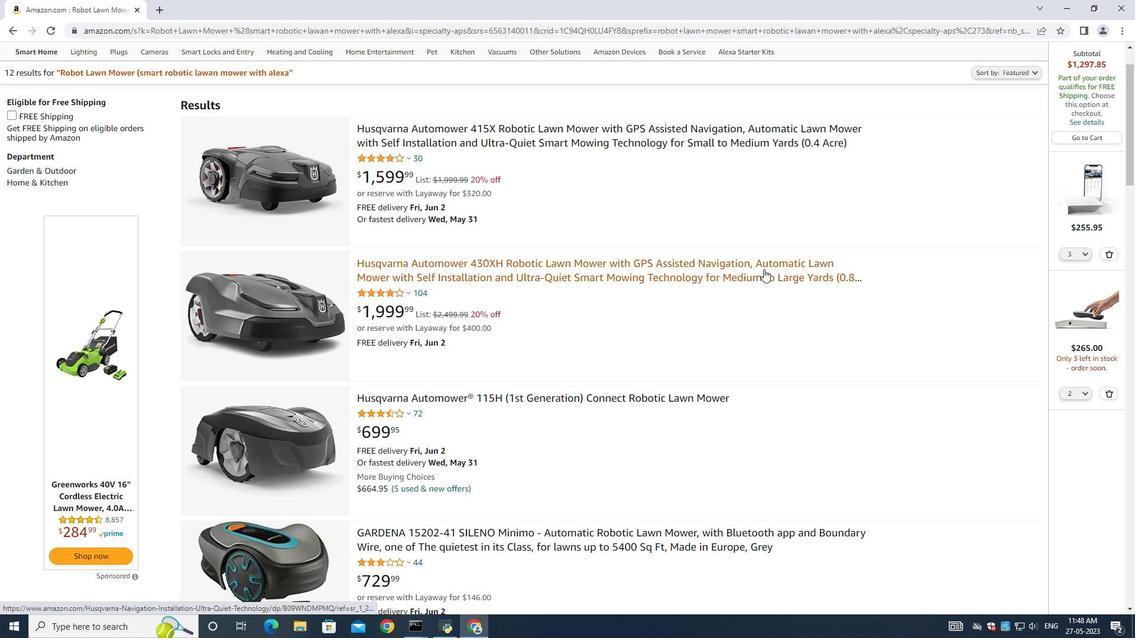 
Action: Mouse scrolled (548, 277) with delta (0, 0)
Screenshot: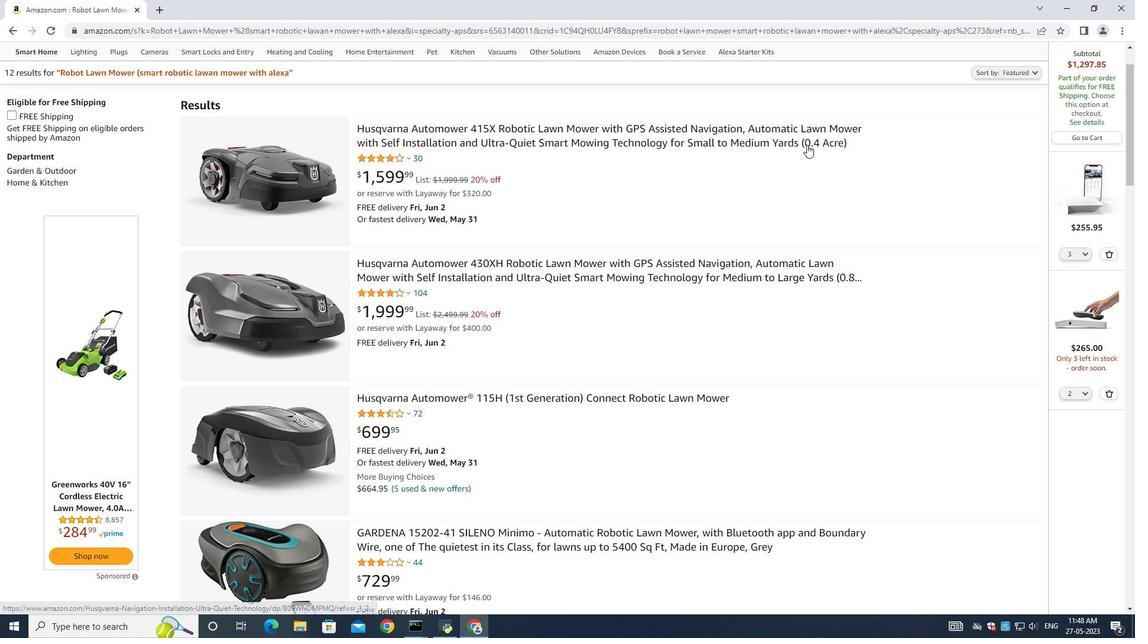 
Action: Mouse scrolled (548, 277) with delta (0, 0)
Screenshot: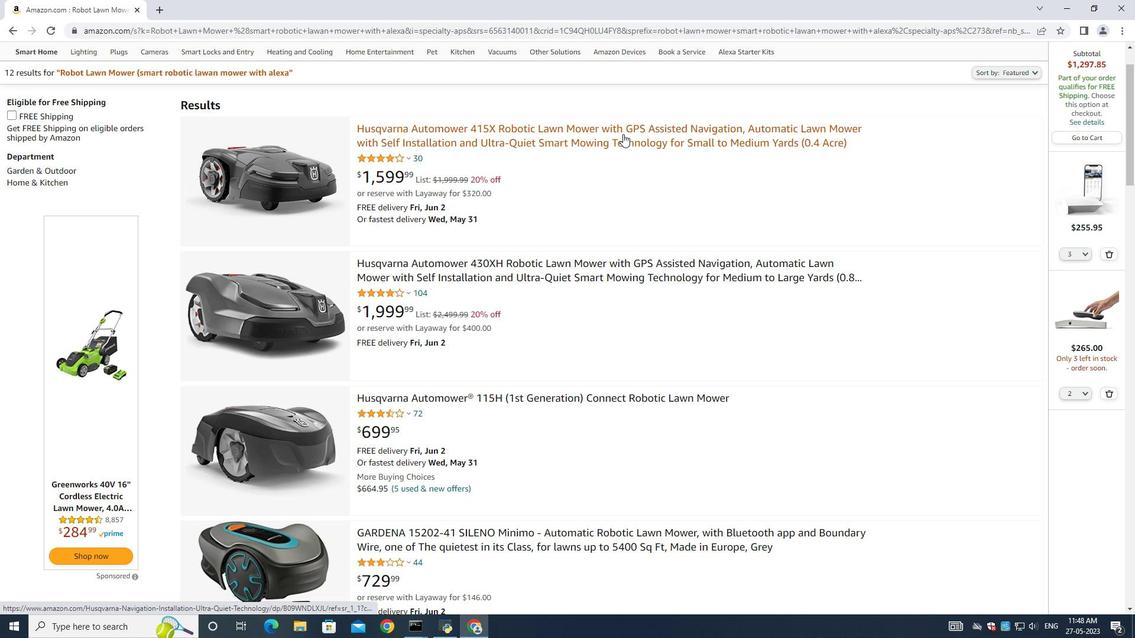 
Action: Mouse scrolled (548, 277) with delta (0, 0)
Screenshot: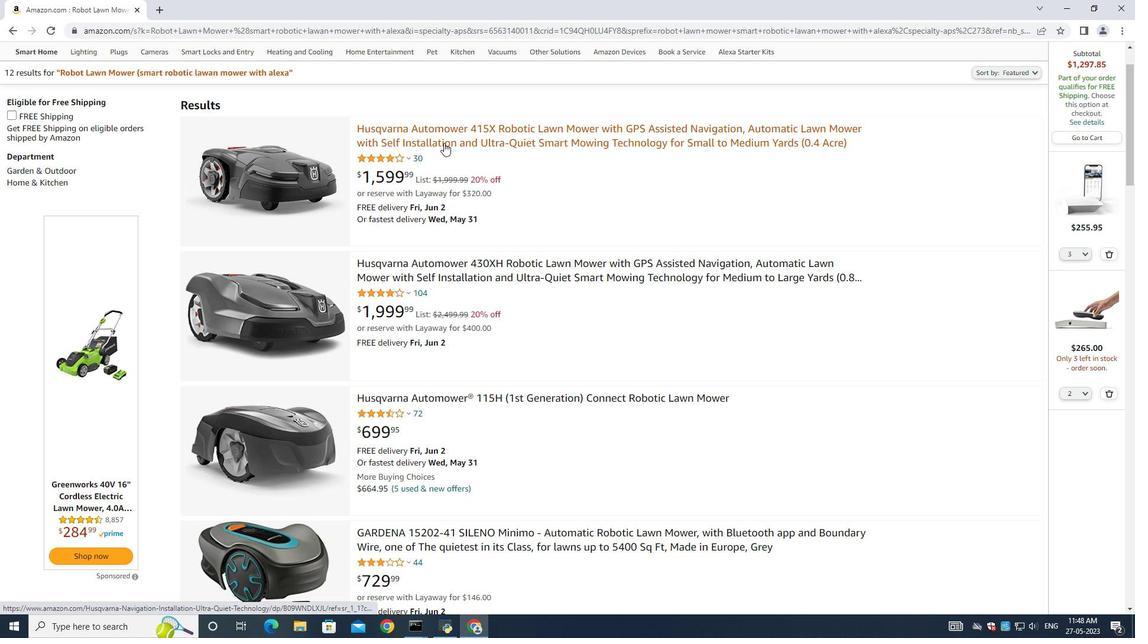 
Action: Mouse scrolled (548, 277) with delta (0, 0)
Screenshot: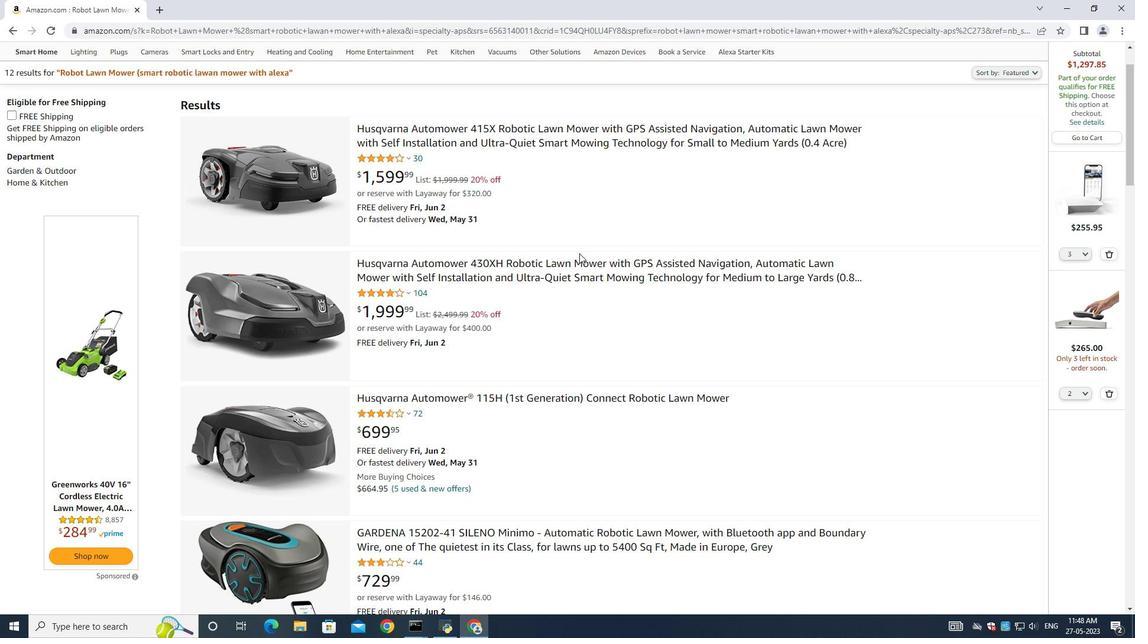 
Action: Mouse scrolled (548, 277) with delta (0, 0)
Screenshot: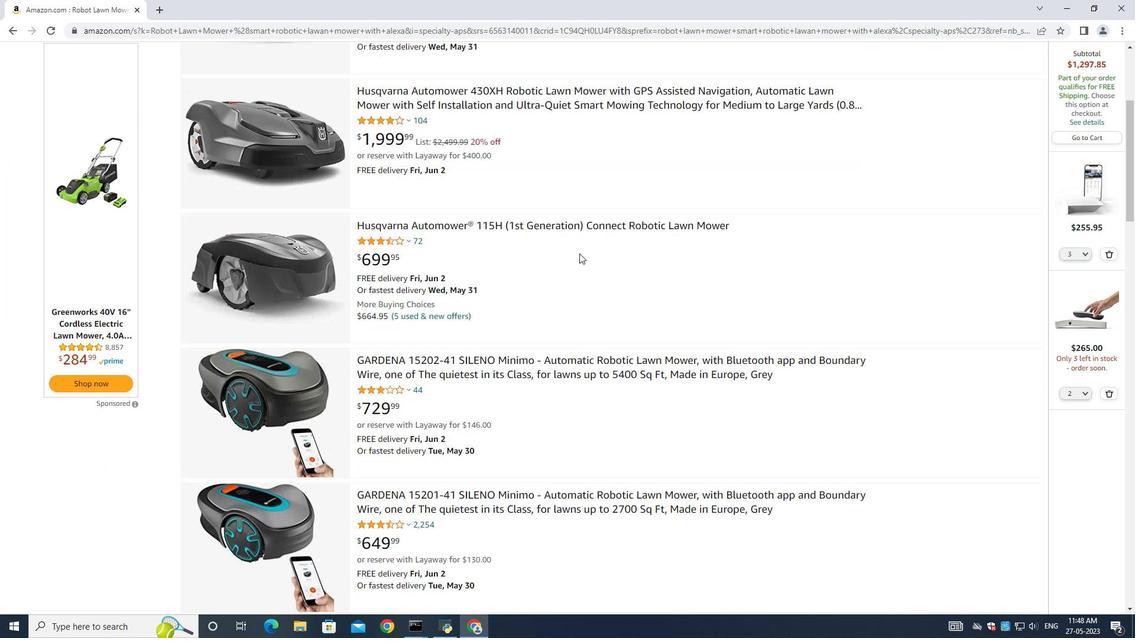 
Action: Mouse scrolled (548, 277) with delta (0, 0)
Screenshot: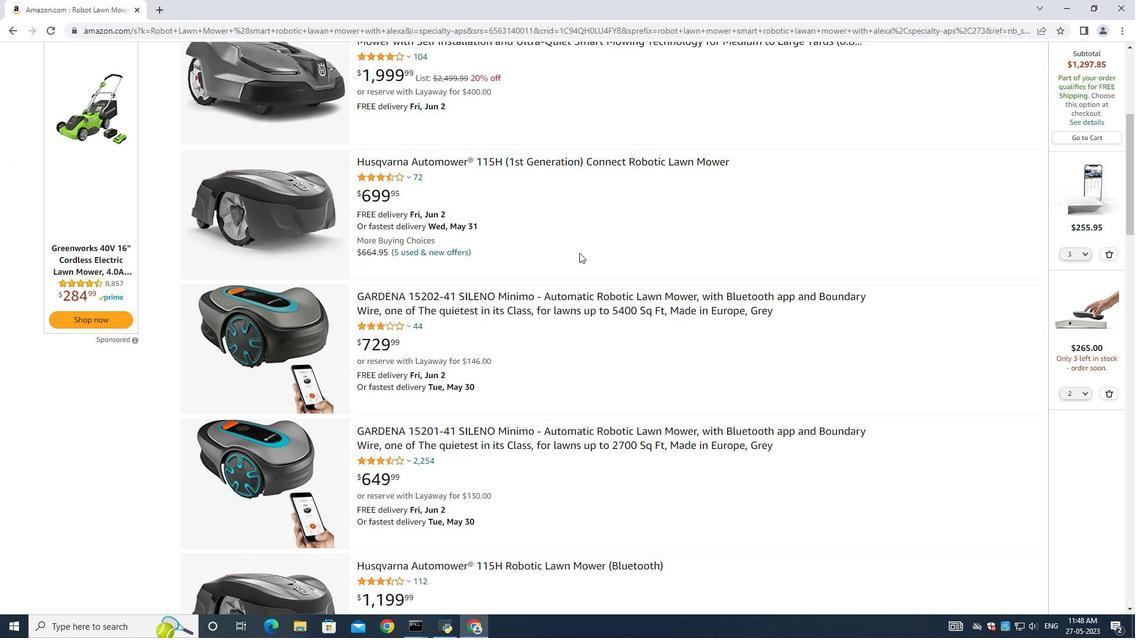 
Action: Mouse scrolled (548, 277) with delta (0, 0)
Screenshot: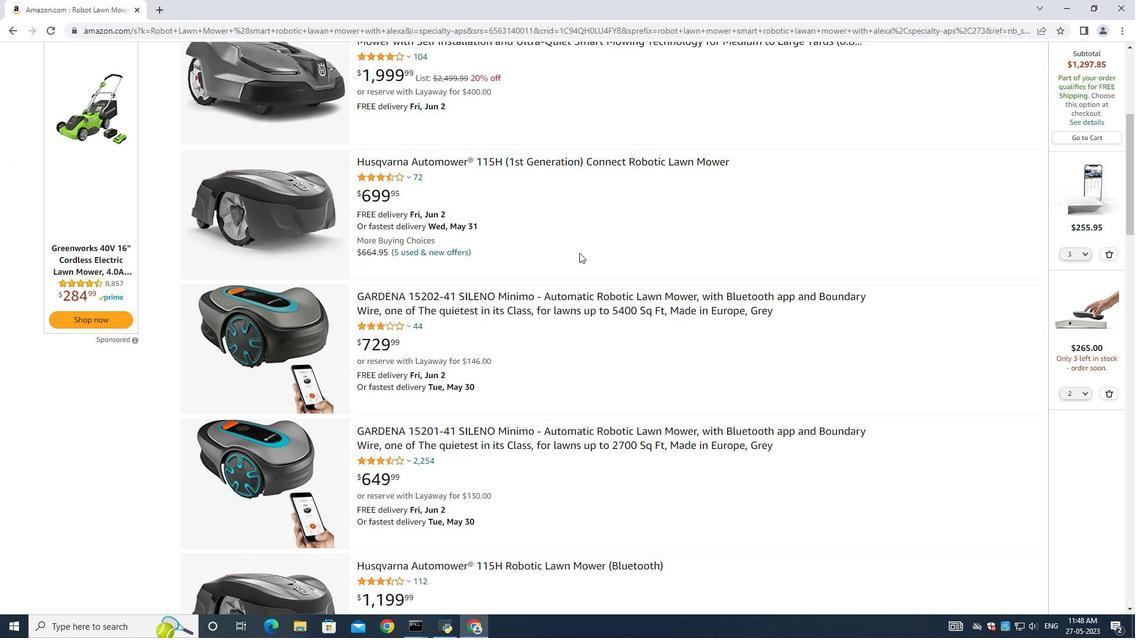
Action: Mouse moved to (548, 277)
Screenshot: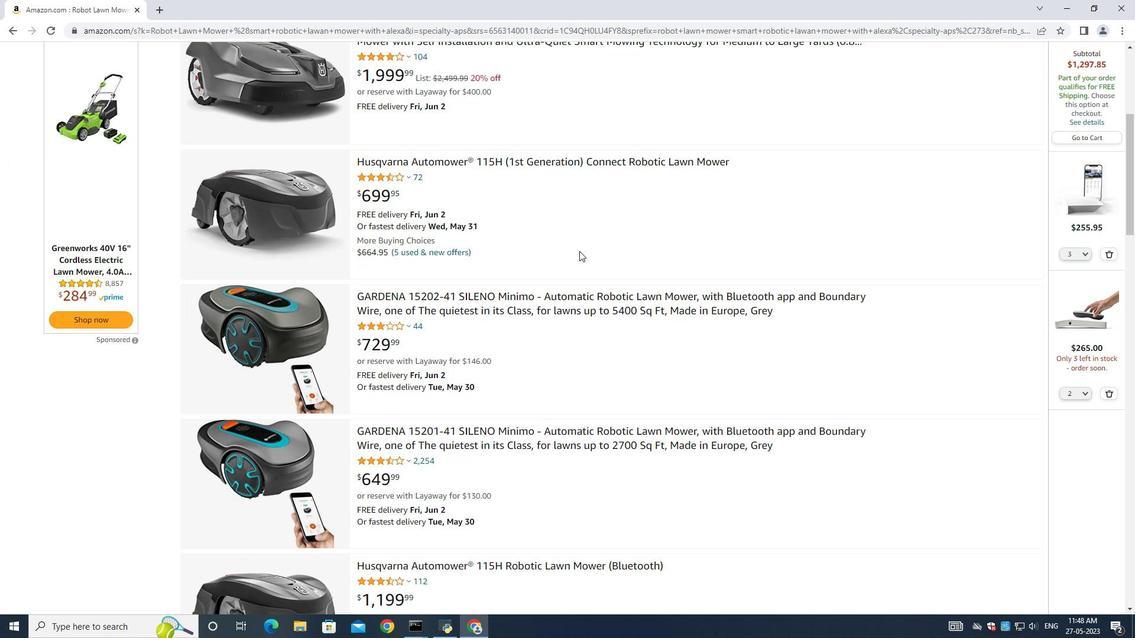 
Action: Mouse scrolled (548, 276) with delta (0, 0)
Screenshot: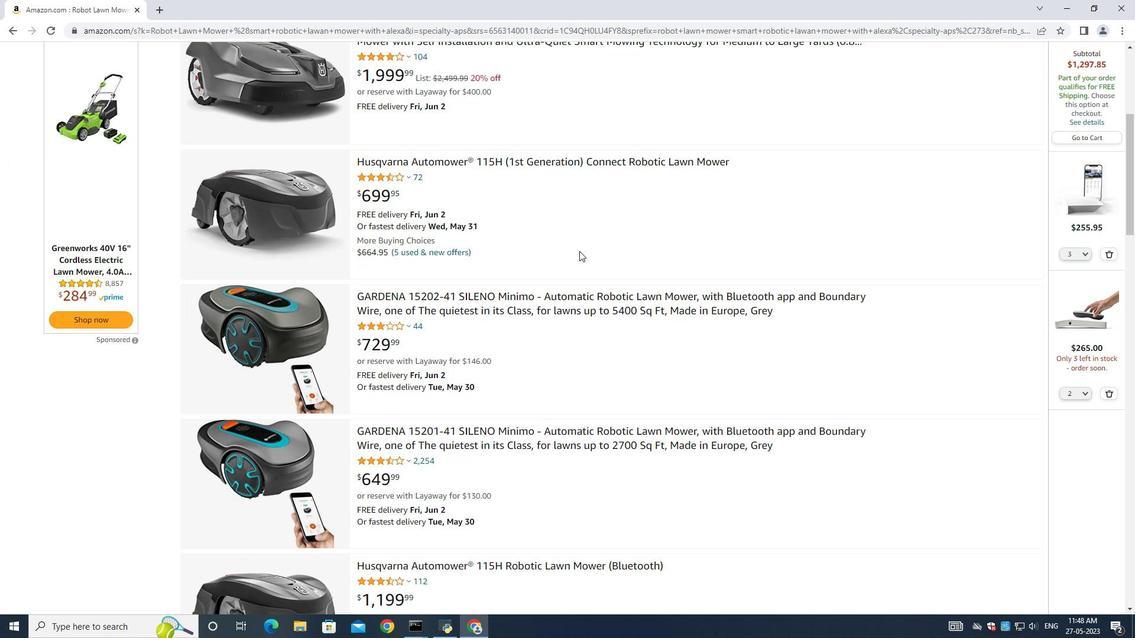 
Action: Mouse scrolled (548, 276) with delta (0, 0)
Screenshot: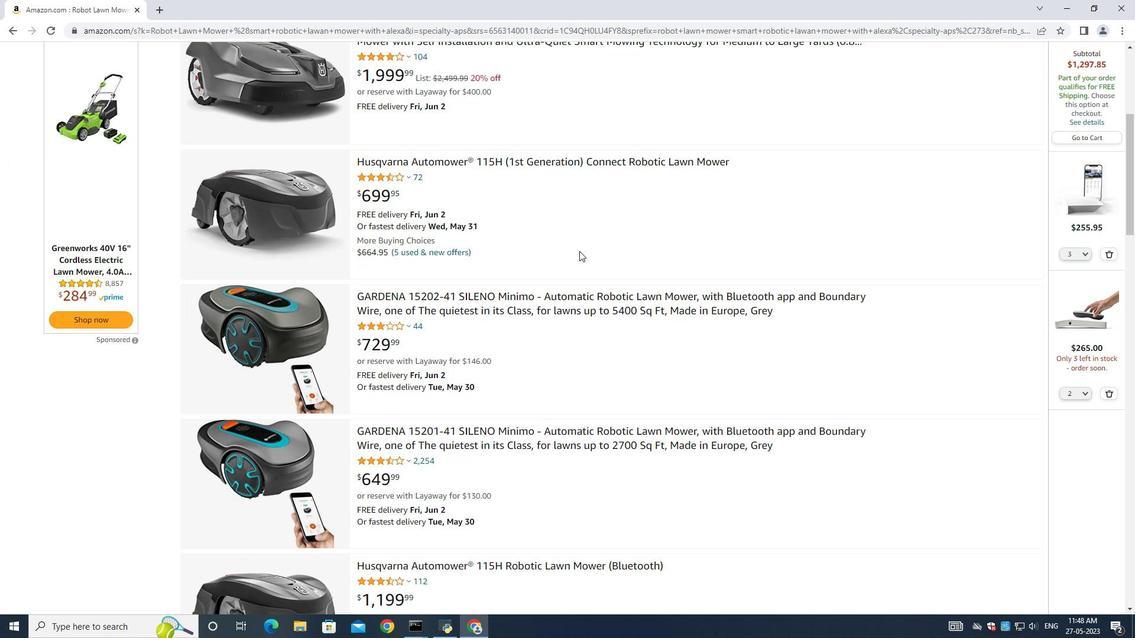 
Action: Mouse scrolled (548, 276) with delta (0, 0)
Screenshot: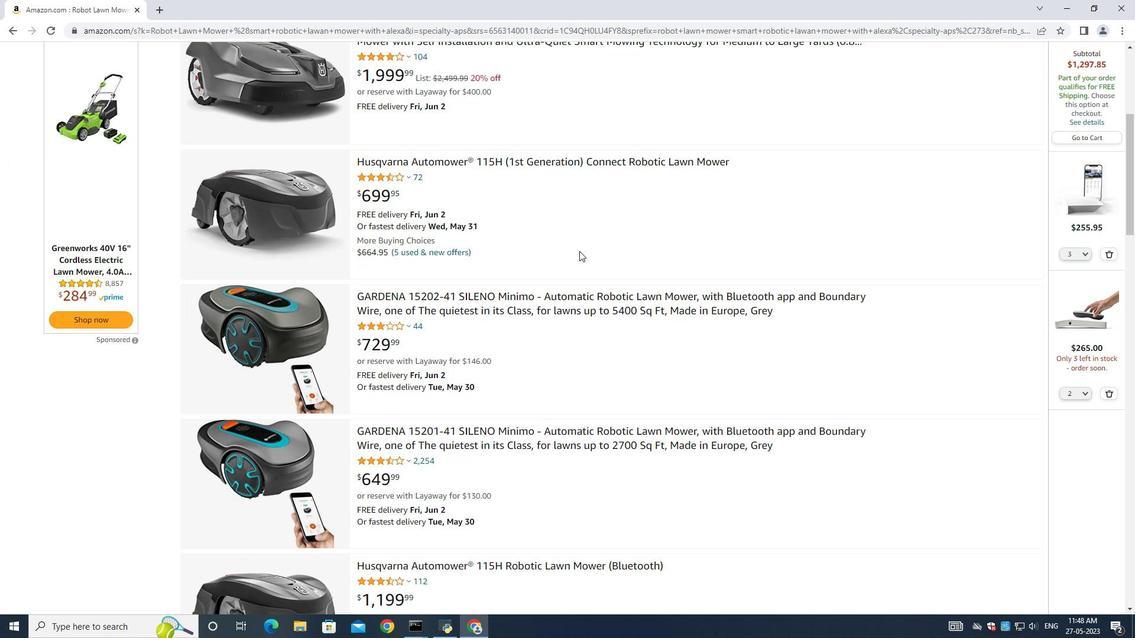 
Action: Mouse scrolled (548, 276) with delta (0, 0)
Screenshot: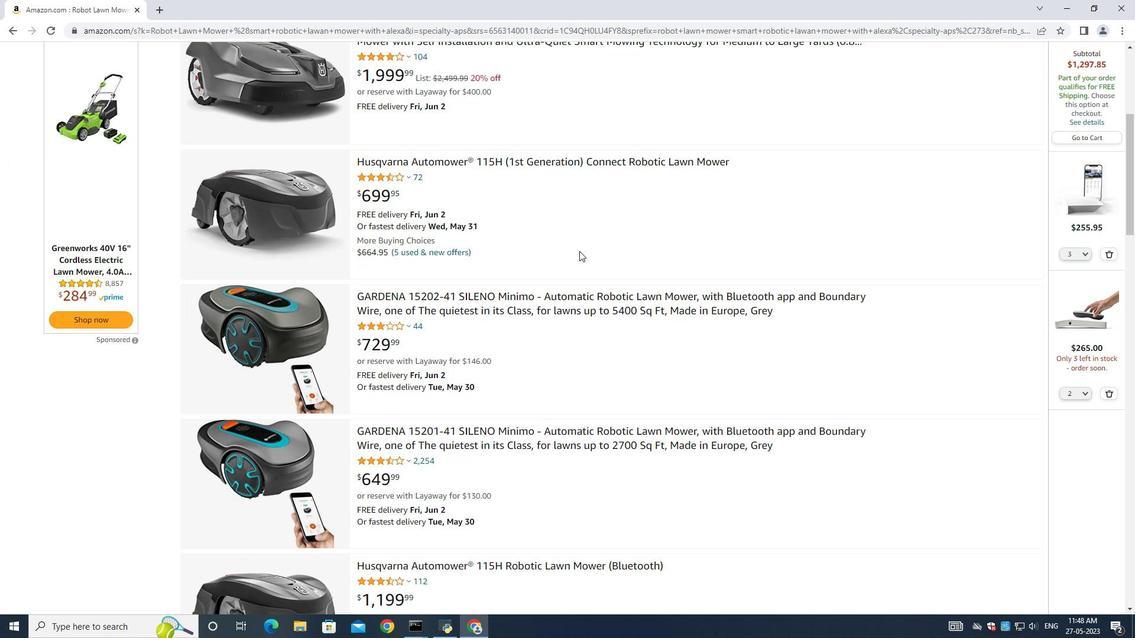 
Action: Mouse moved to (579, 238)
Screenshot: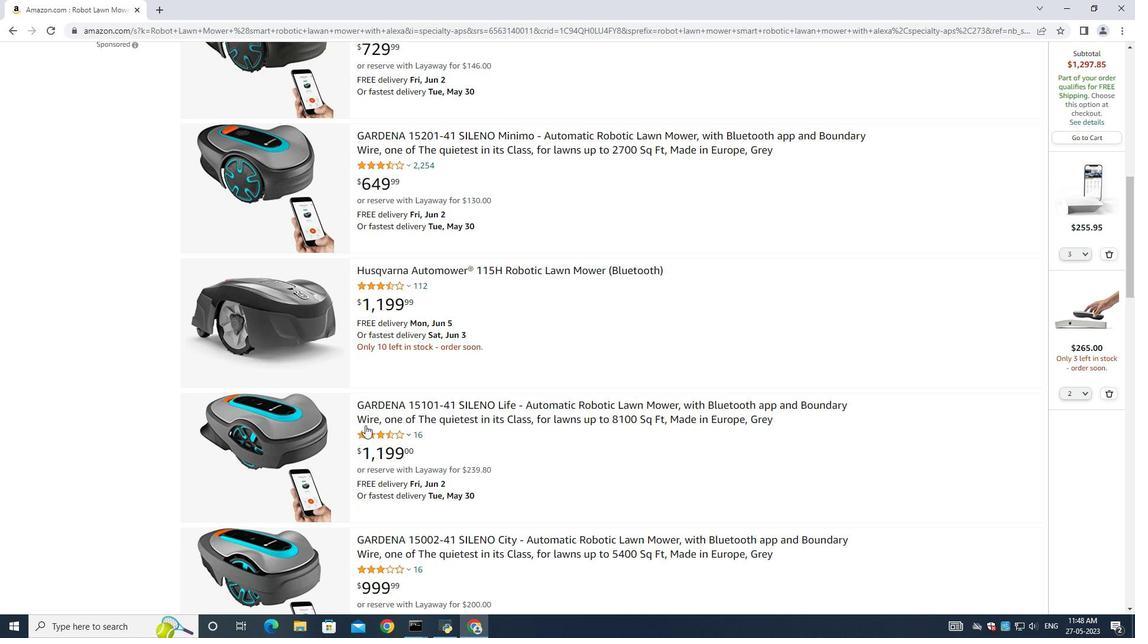 
Action: Mouse scrolled (579, 238) with delta (0, 0)
Screenshot: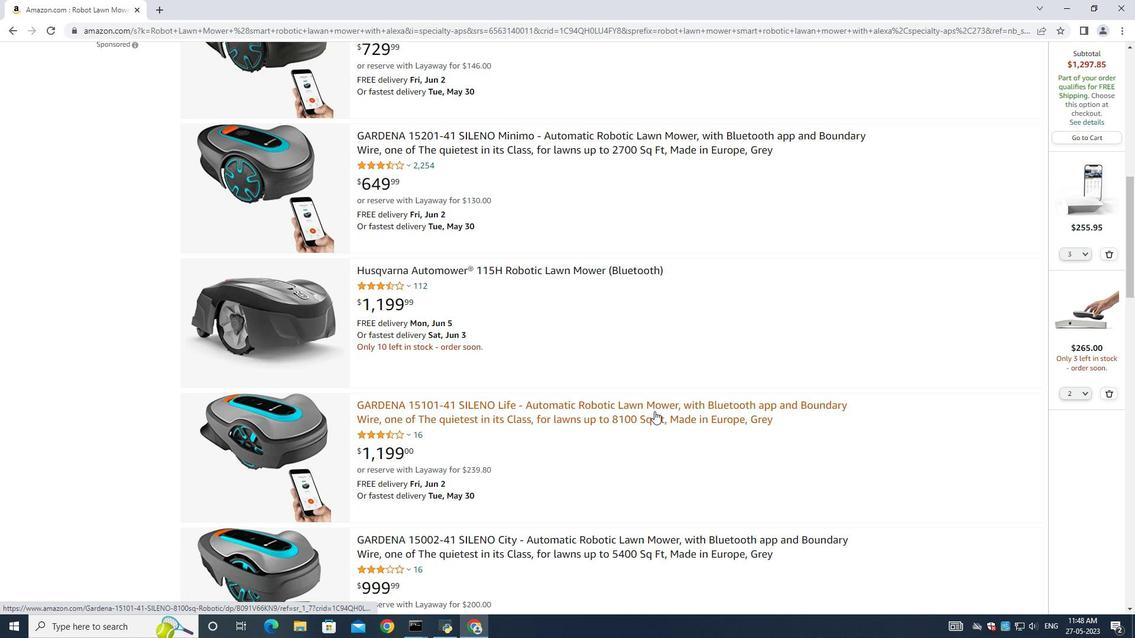 
Action: Mouse scrolled (579, 238) with delta (0, 0)
Screenshot: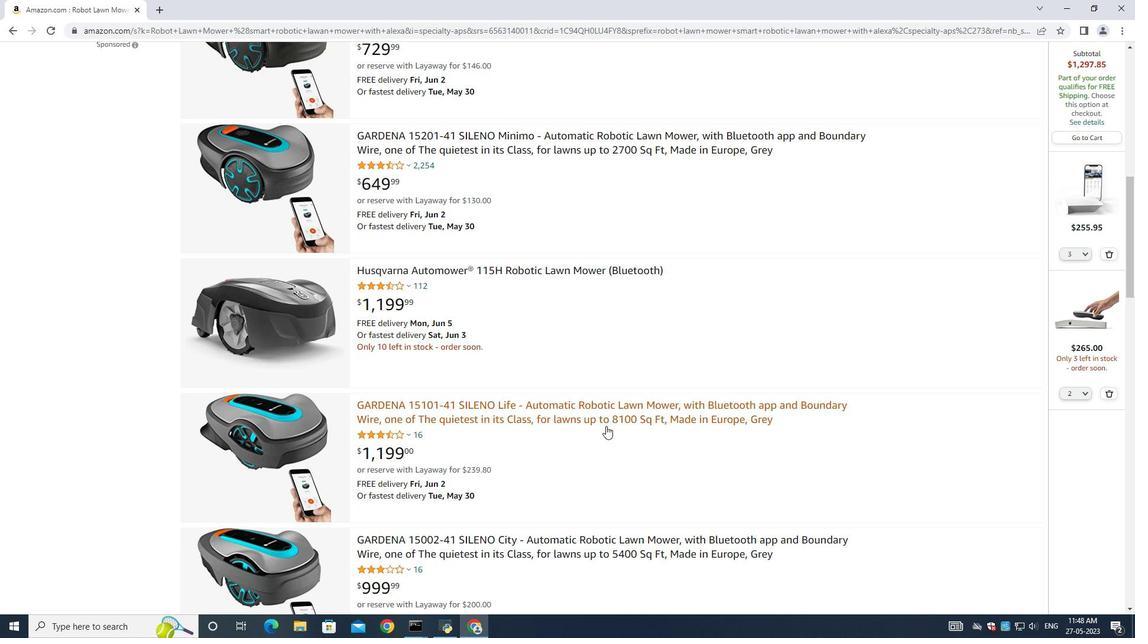 
Action: Mouse scrolled (579, 238) with delta (0, 0)
Screenshot: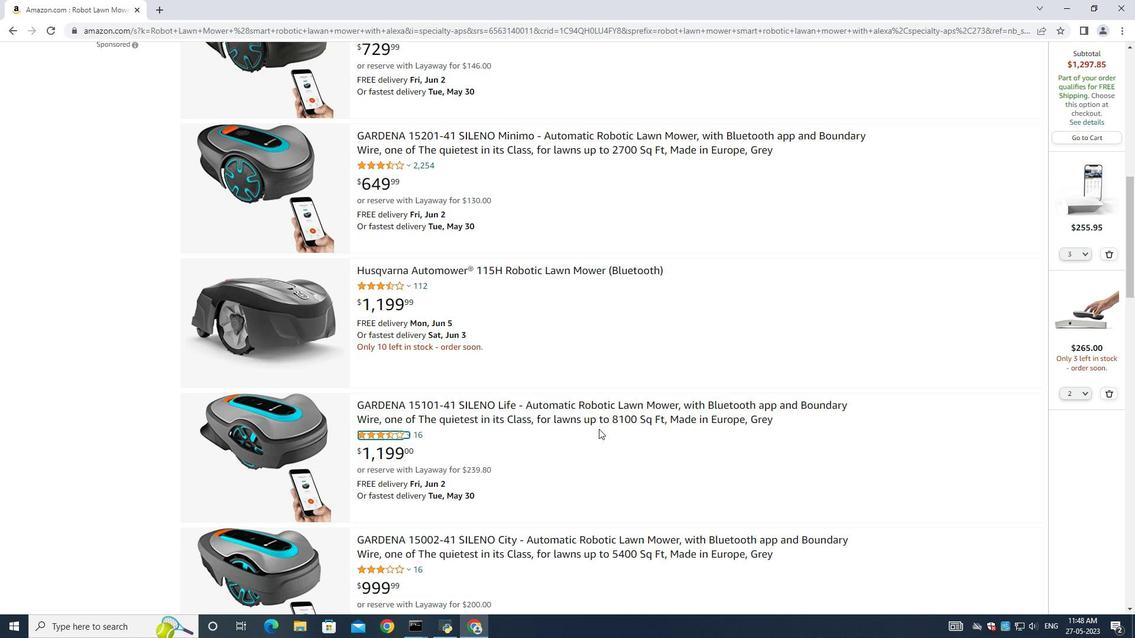 
Action: Mouse scrolled (579, 238) with delta (0, 0)
Screenshot: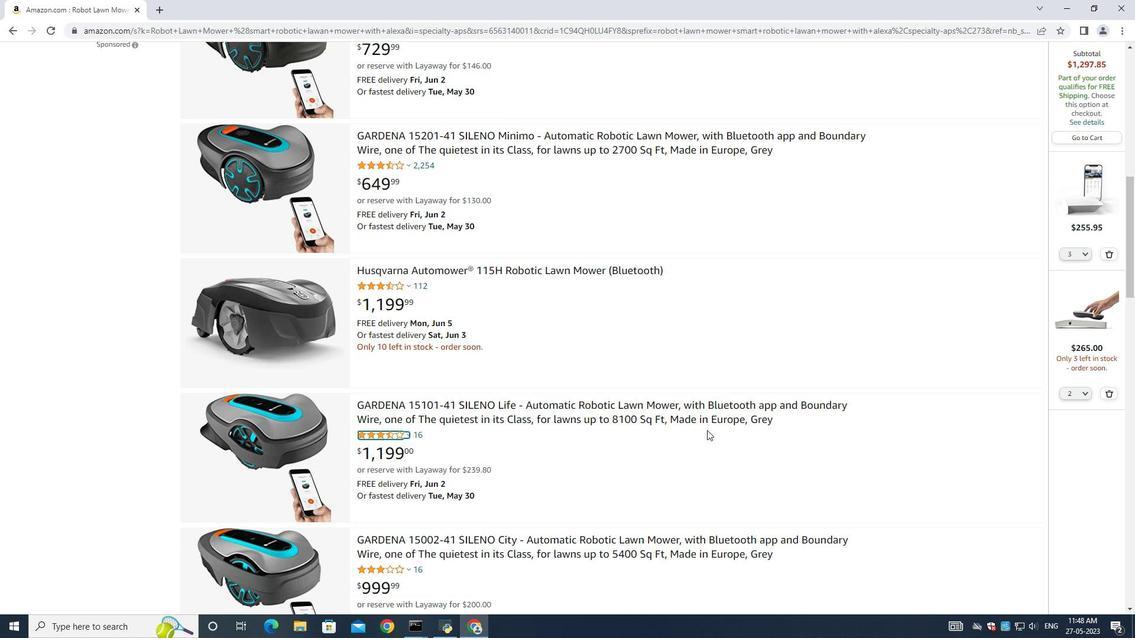 
Action: Mouse scrolled (579, 238) with delta (0, 0)
Screenshot: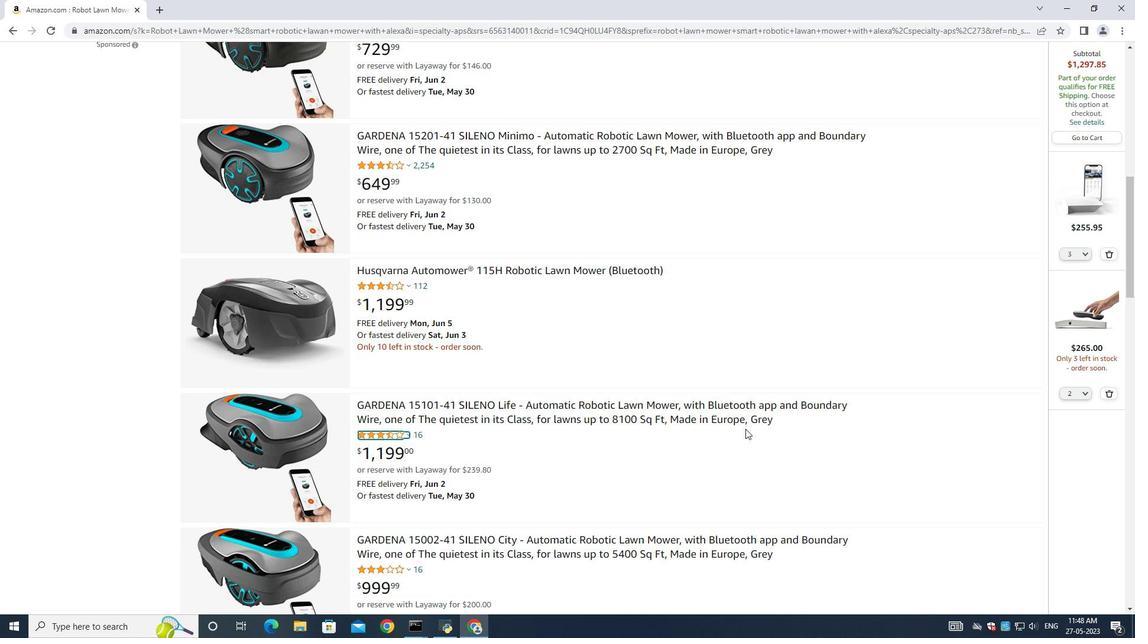 
Action: Mouse scrolled (579, 238) with delta (0, 0)
Screenshot: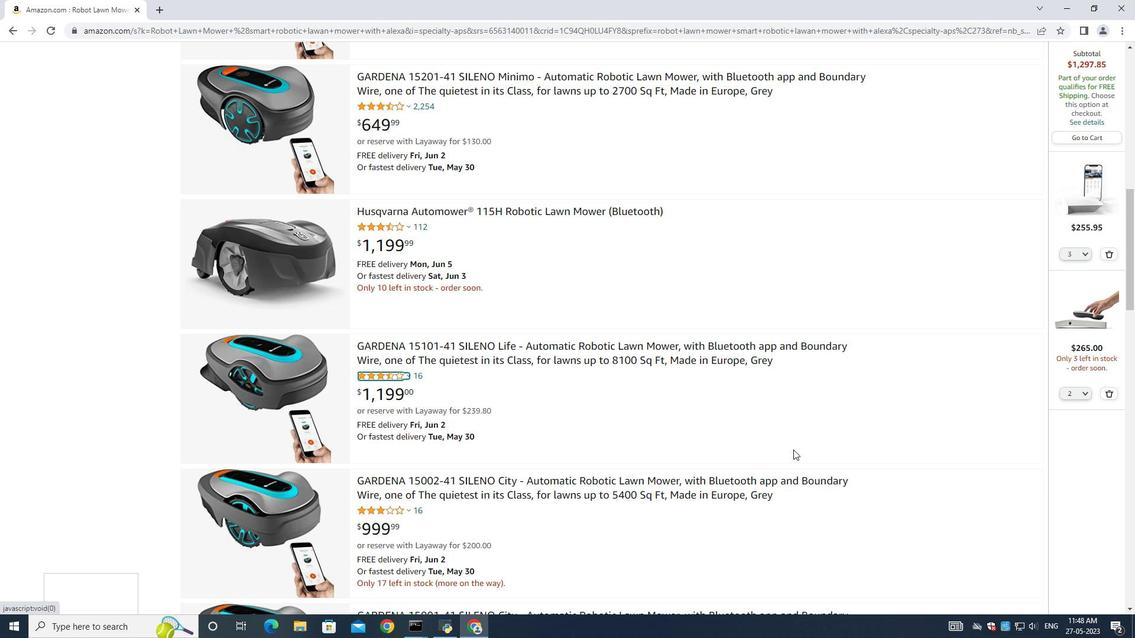 
Action: Mouse scrolled (579, 239) with delta (0, 0)
Screenshot: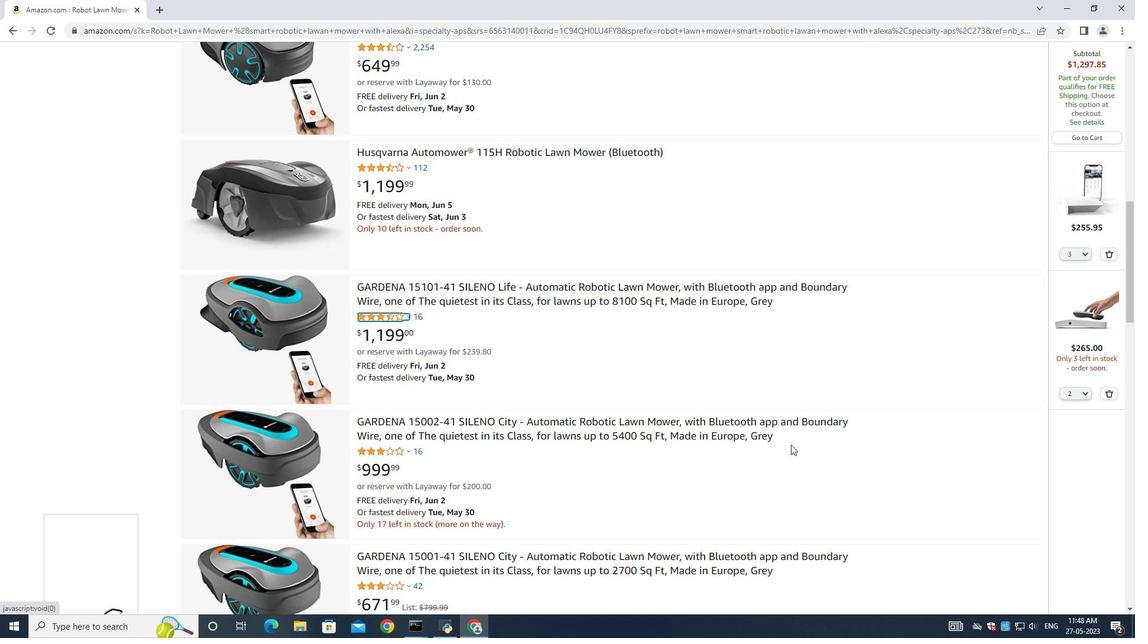 
Action: Mouse scrolled (579, 239) with delta (0, 0)
Screenshot: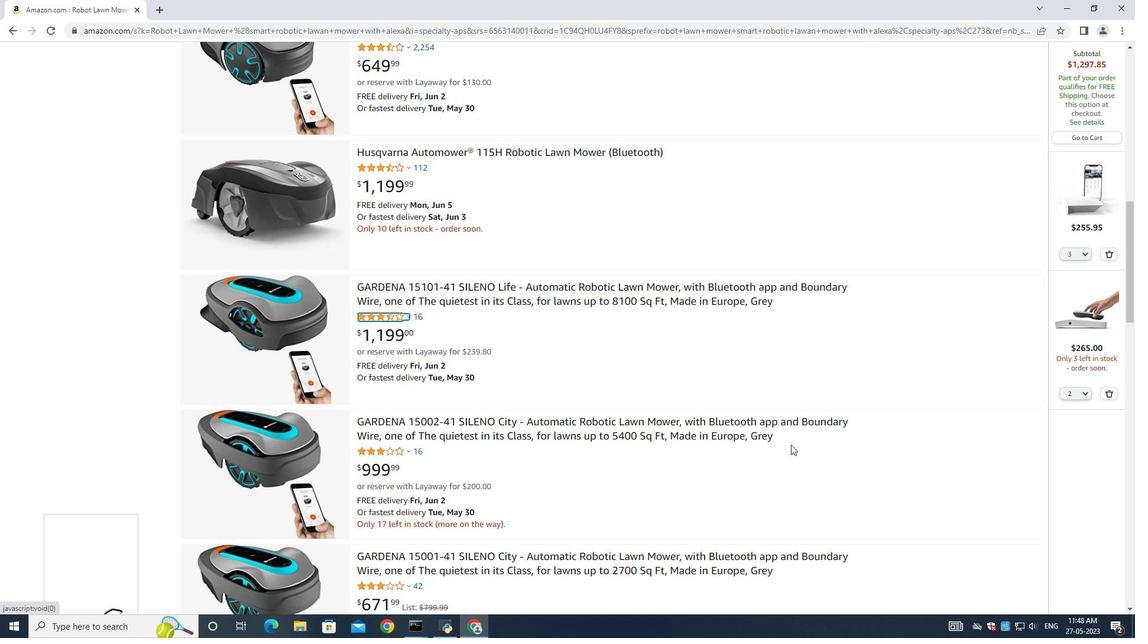 
Action: Mouse scrolled (579, 239) with delta (0, 0)
Screenshot: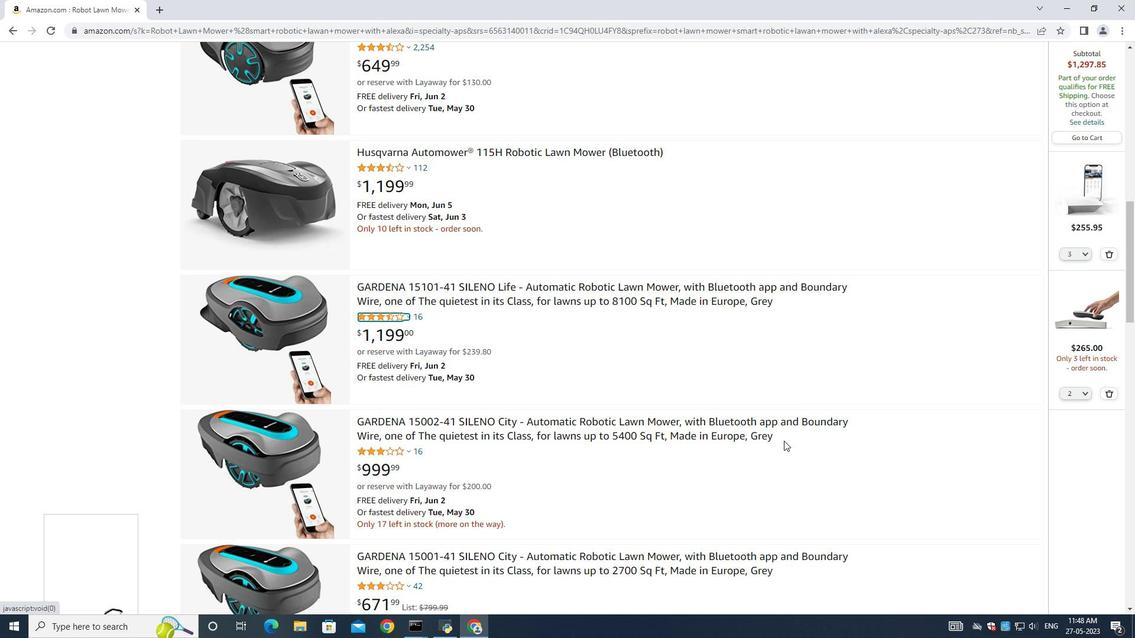 
Action: Mouse scrolled (579, 239) with delta (0, 0)
Screenshot: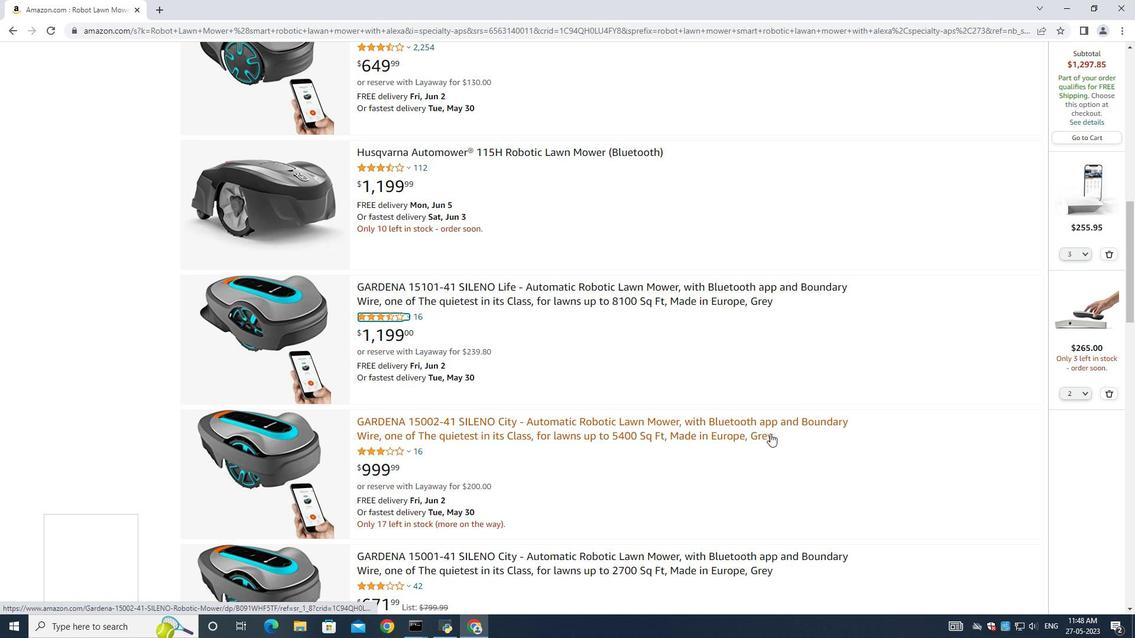 
Action: Mouse scrolled (579, 239) with delta (0, 0)
Screenshot: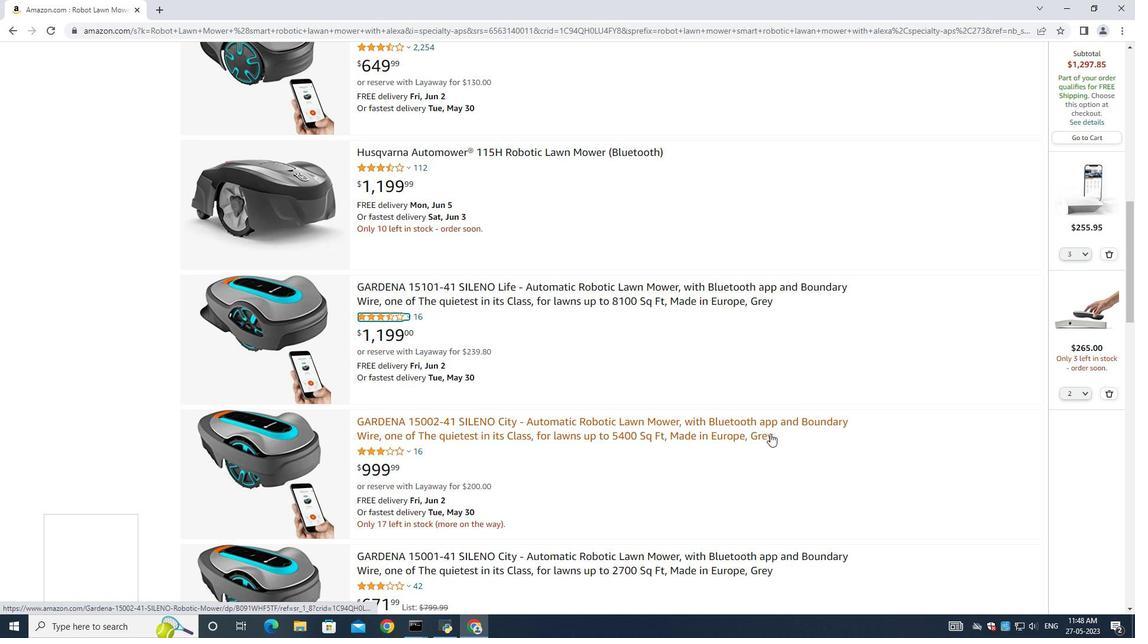 
Action: Mouse scrolled (579, 239) with delta (0, 0)
Screenshot: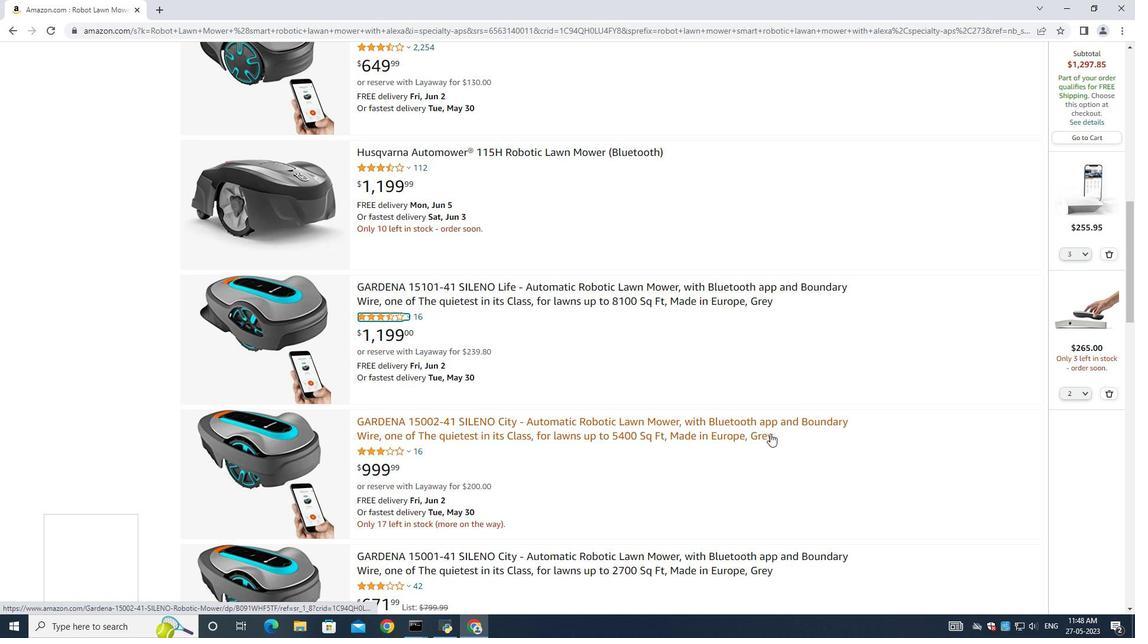 
Action: Mouse scrolled (579, 239) with delta (0, 0)
Screenshot: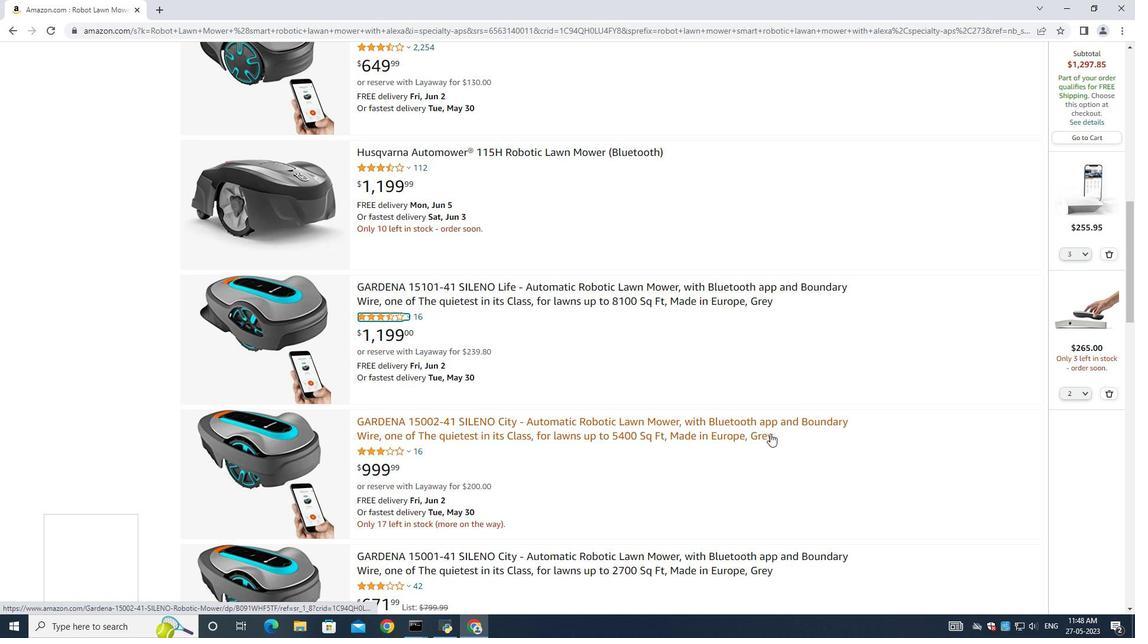 
Action: Mouse scrolled (579, 239) with delta (0, 0)
Screenshot: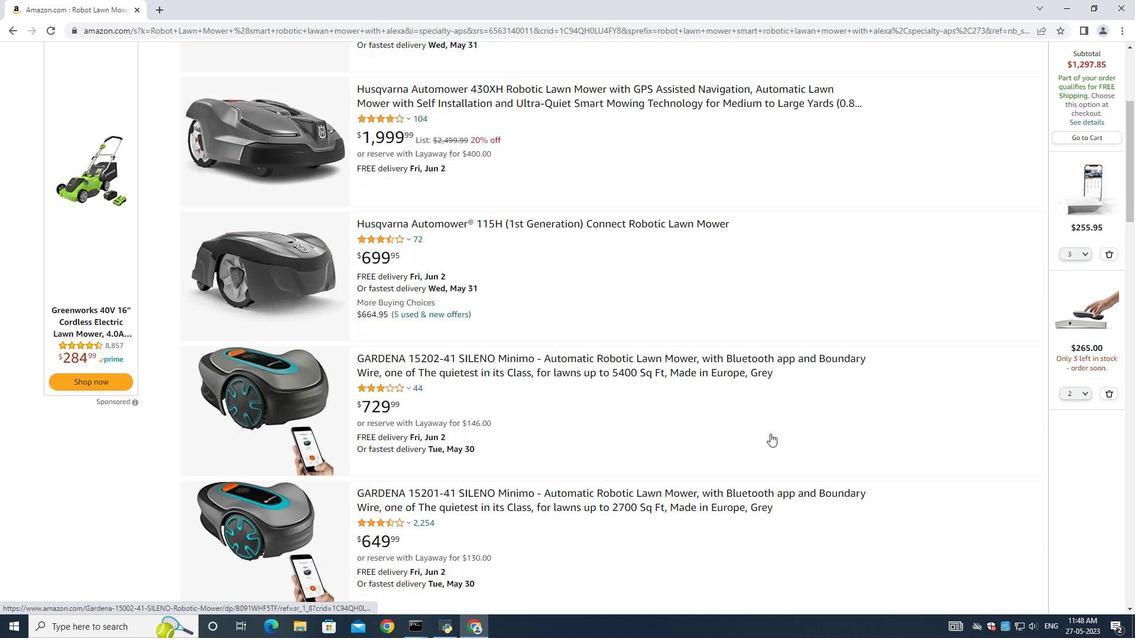 
Action: Mouse scrolled (579, 239) with delta (0, 0)
Screenshot: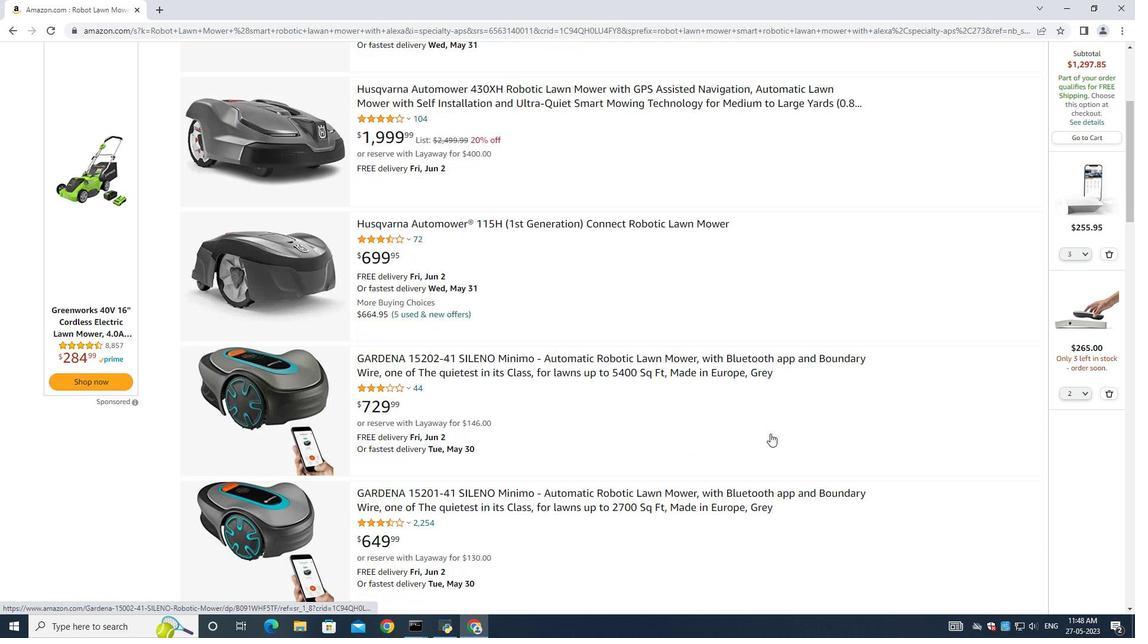 
Action: Mouse scrolled (579, 239) with delta (0, 0)
Screenshot: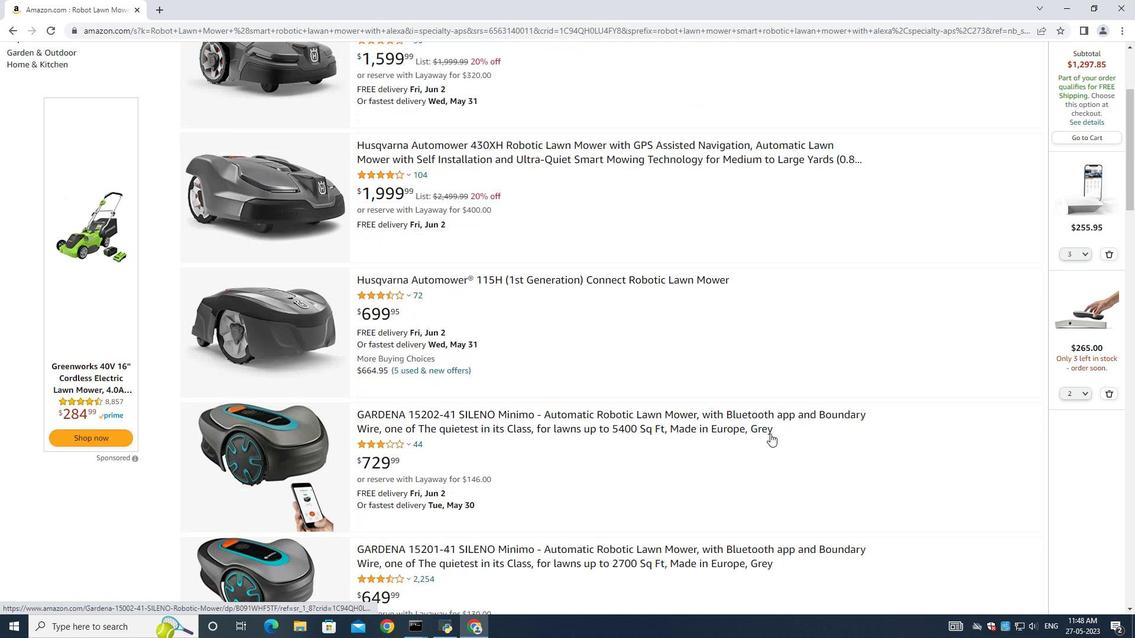 
Action: Mouse scrolled (579, 239) with delta (0, 0)
Screenshot: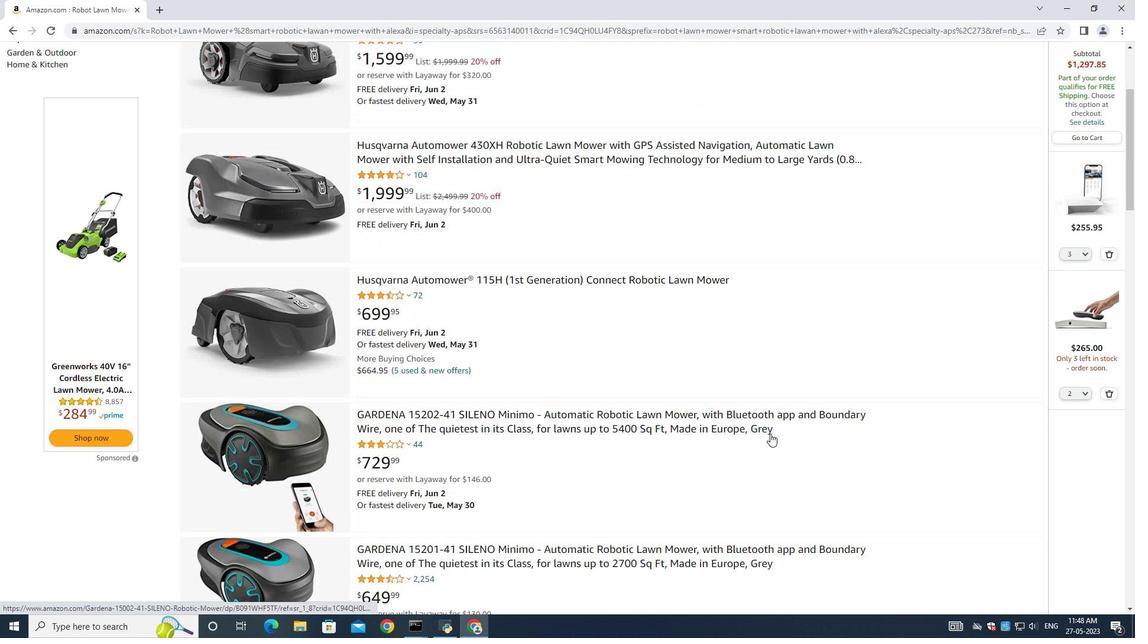 
Action: Mouse scrolled (579, 239) with delta (0, 0)
Screenshot: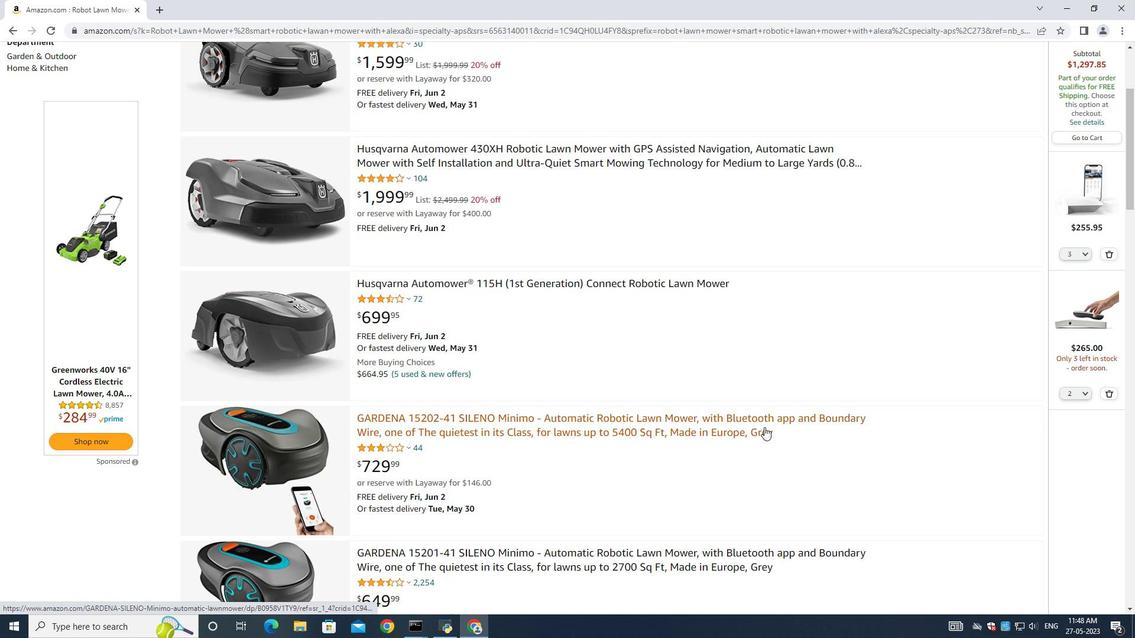 
Action: Mouse scrolled (579, 239) with delta (0, 0)
Screenshot: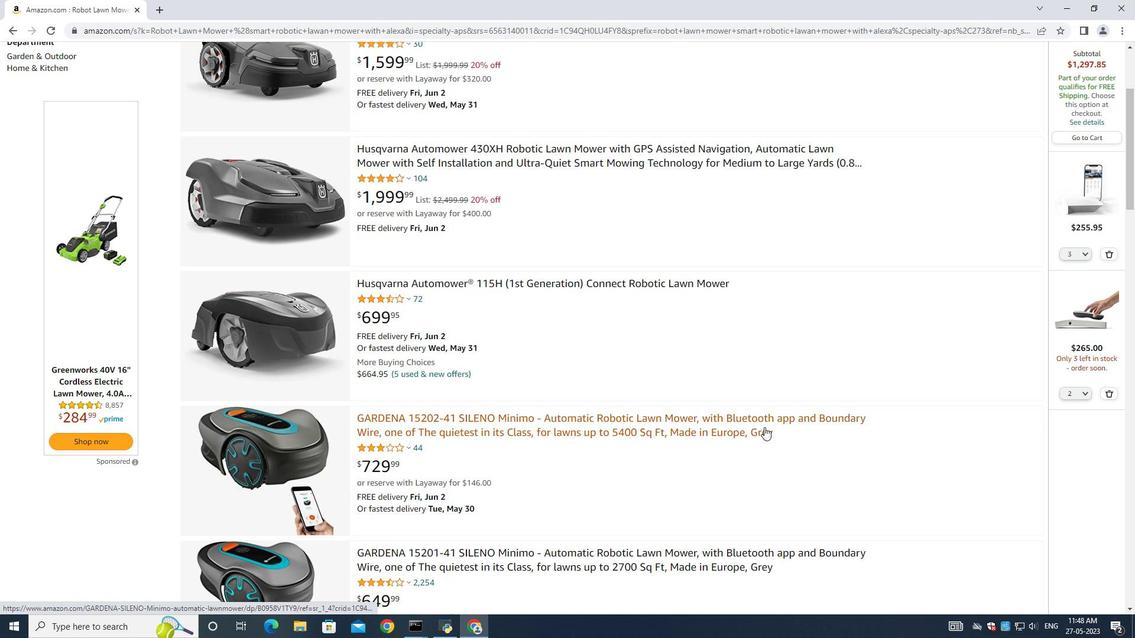 
Action: Mouse scrolled (579, 239) with delta (0, 0)
Screenshot: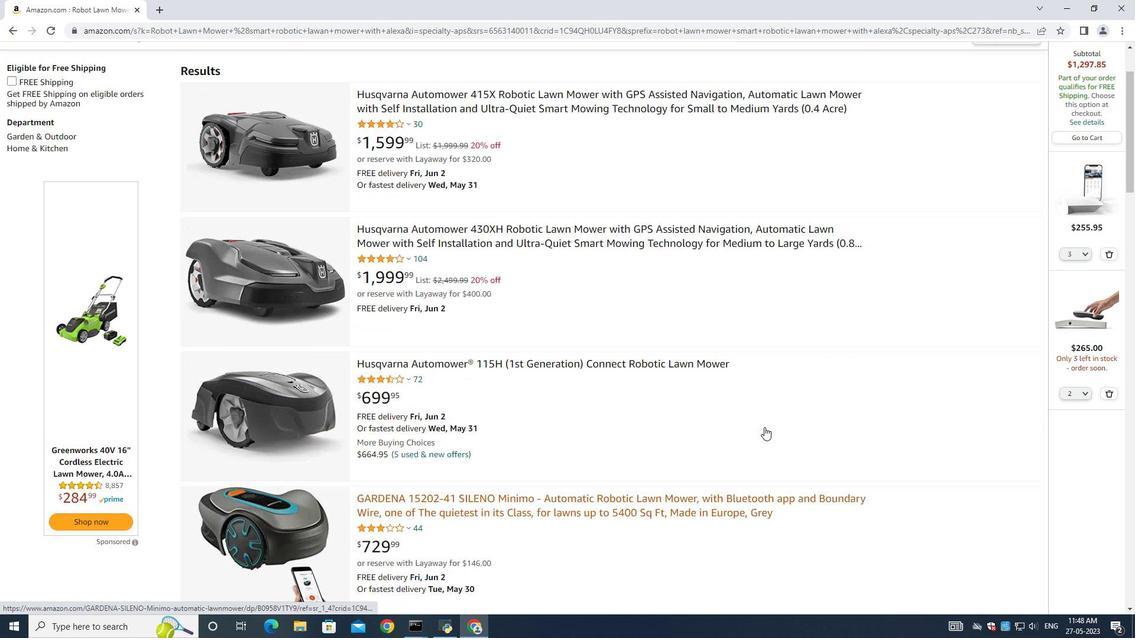 
Action: Mouse scrolled (579, 239) with delta (0, 0)
Screenshot: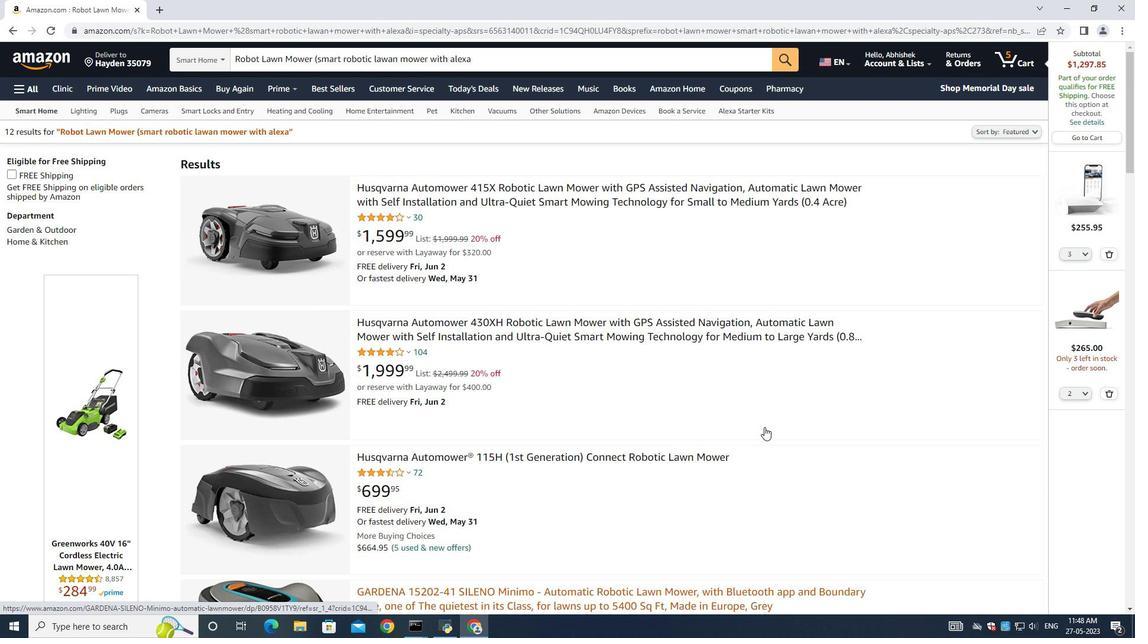 
Action: Mouse scrolled (579, 239) with delta (0, 0)
Screenshot: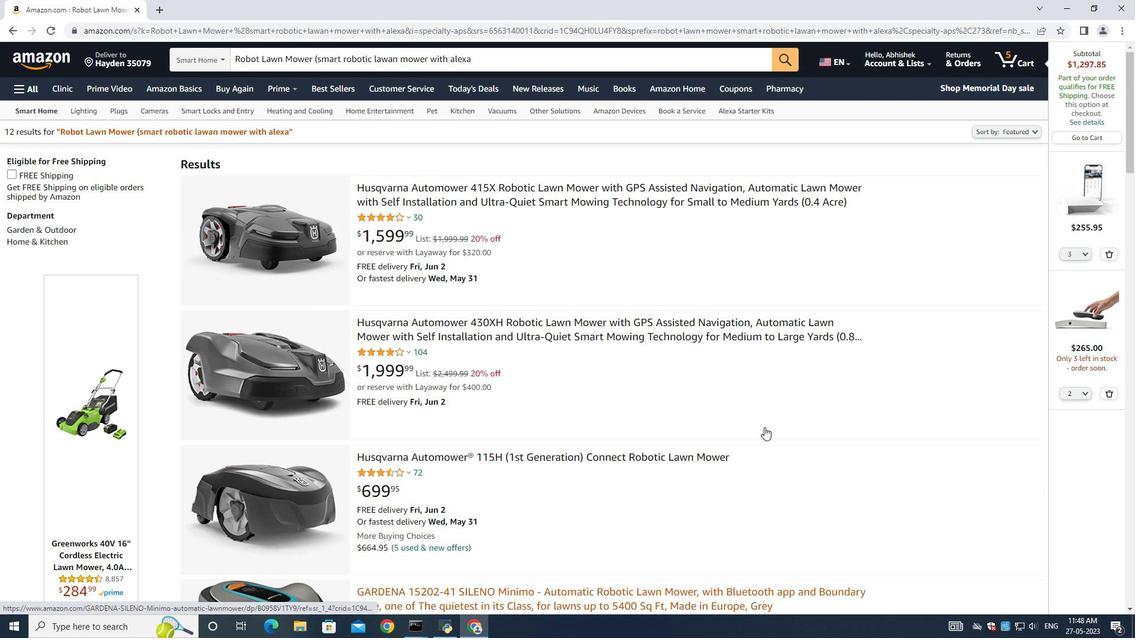 
Action: Mouse scrolled (579, 239) with delta (0, 0)
Screenshot: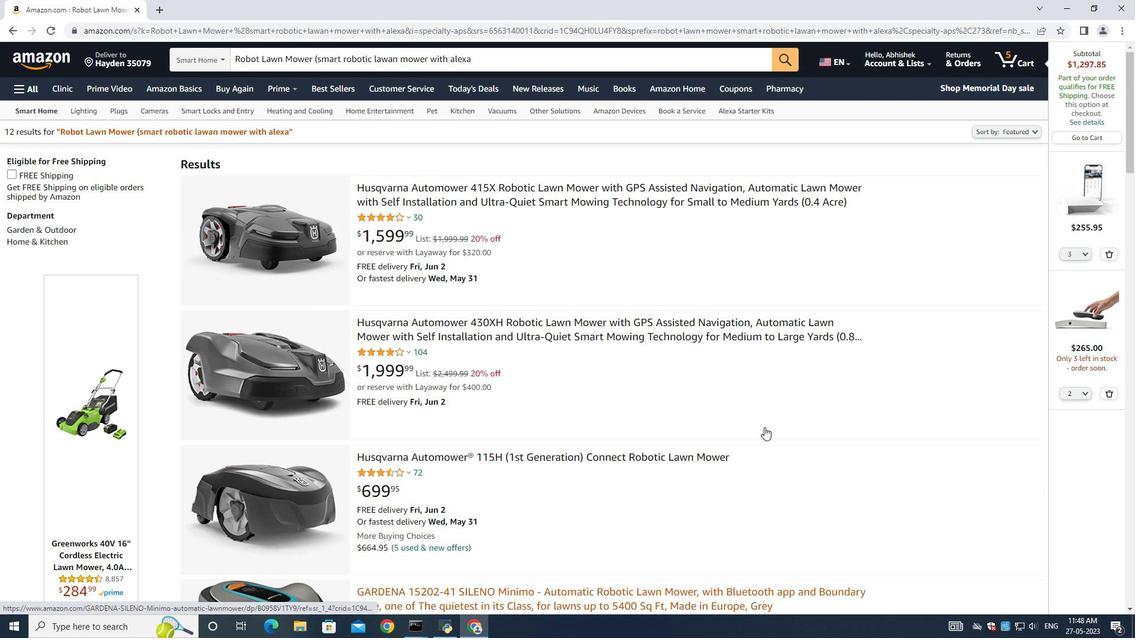 
Action: Mouse scrolled (579, 239) with delta (0, 0)
Screenshot: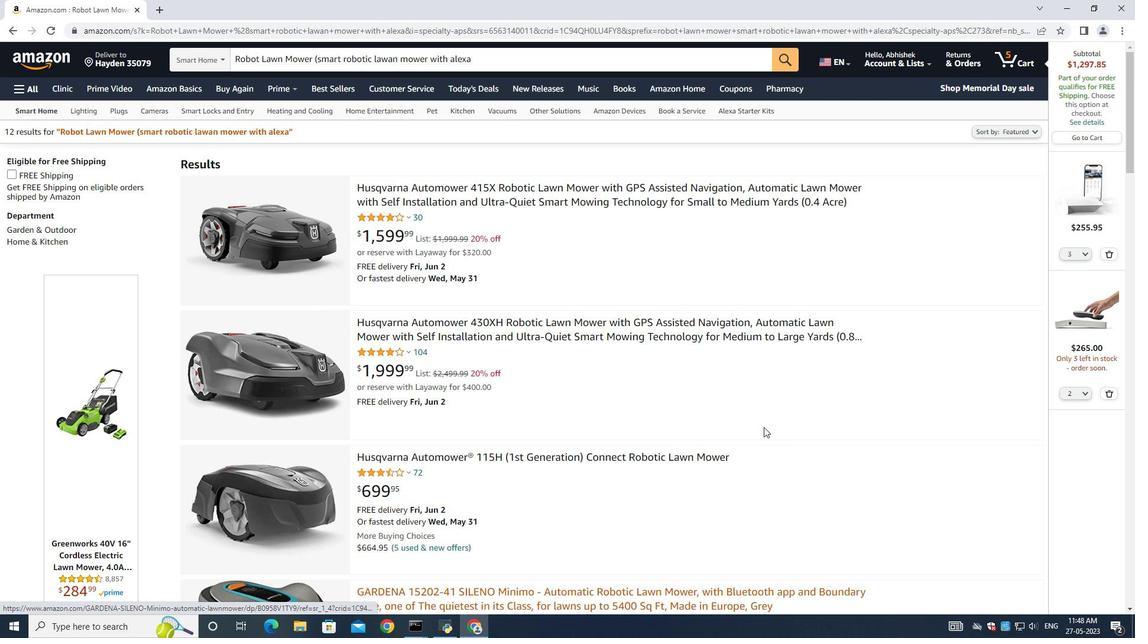 
Action: Mouse scrolled (579, 239) with delta (0, 0)
Screenshot: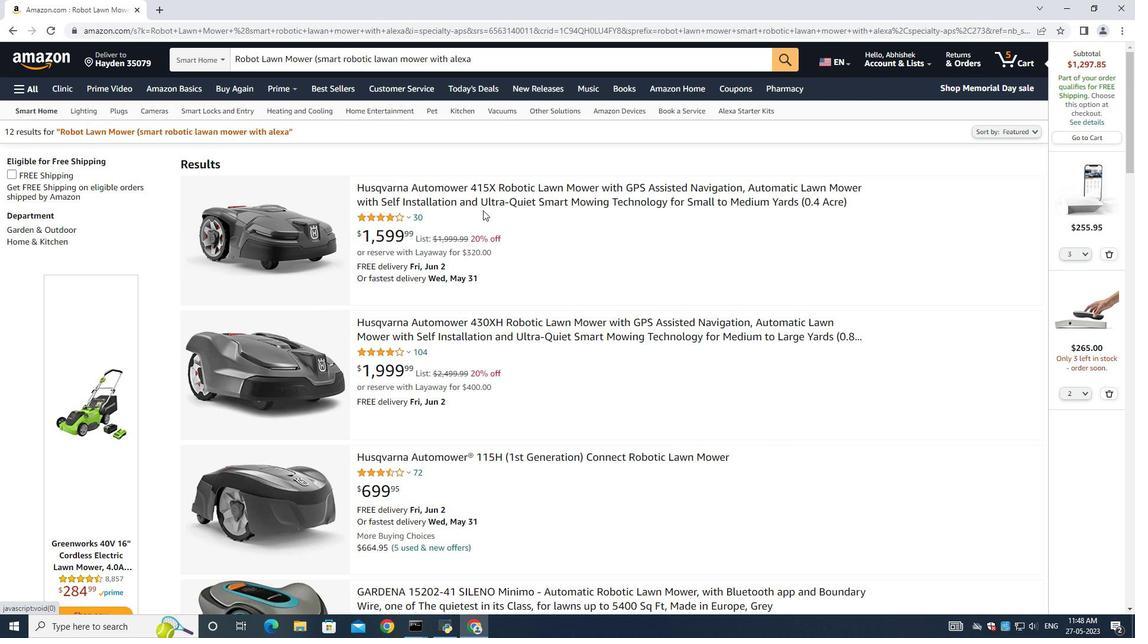 
Action: Mouse scrolled (579, 239) with delta (0, 0)
Screenshot: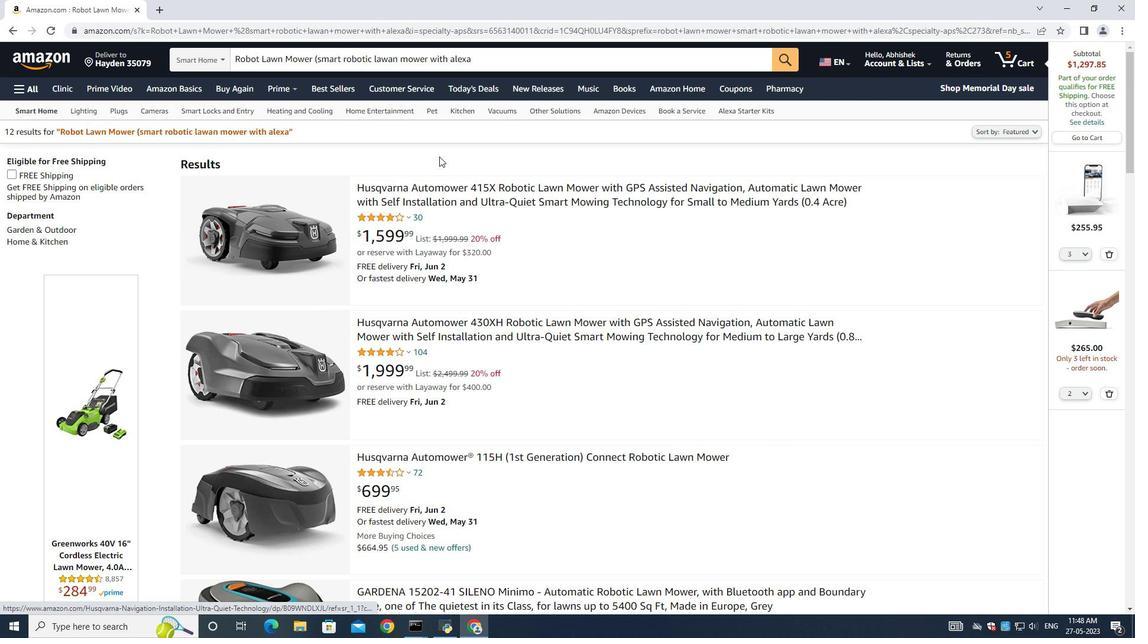 
Action: Mouse scrolled (579, 239) with delta (0, 0)
Screenshot: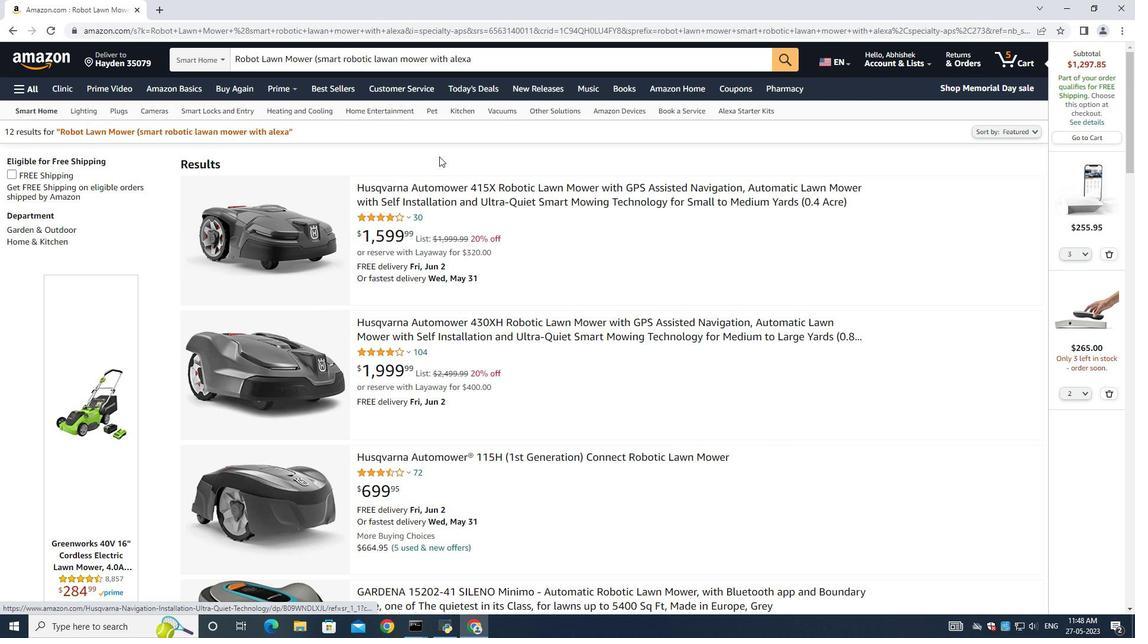 
Action: Mouse scrolled (579, 239) with delta (0, 0)
Screenshot: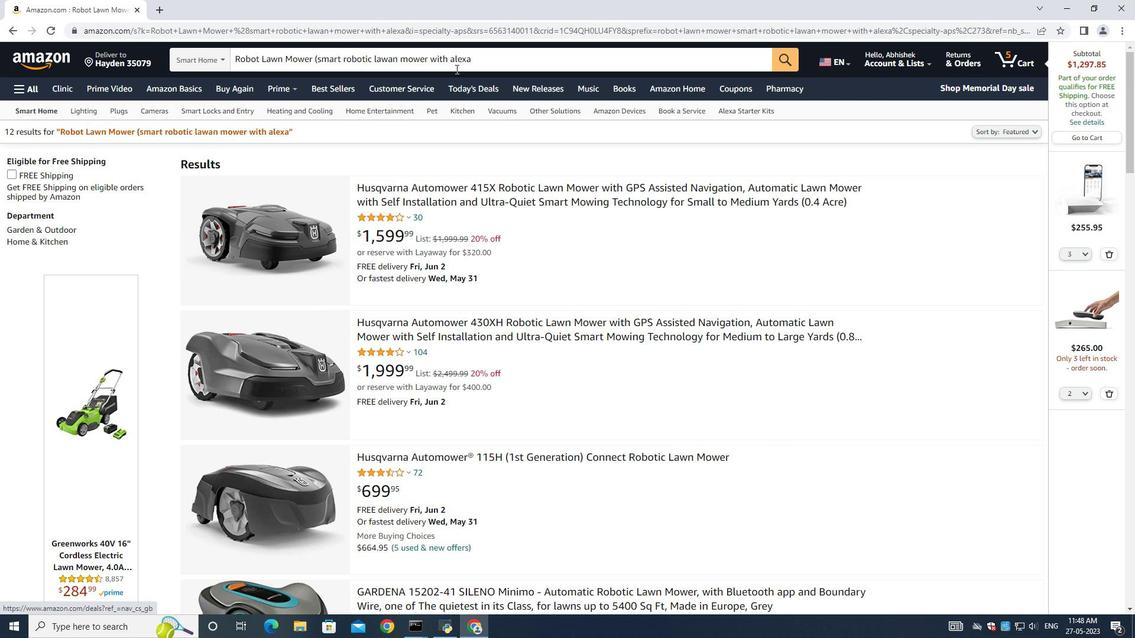 
Action: Mouse scrolled (579, 239) with delta (0, 0)
Screenshot: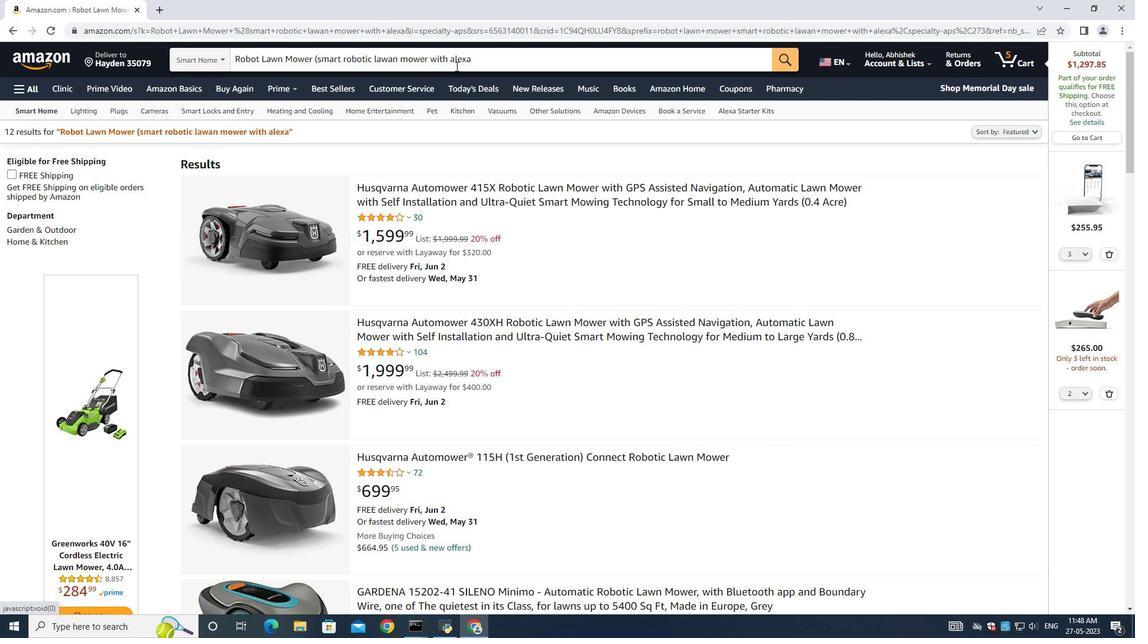 
Action: Mouse scrolled (579, 239) with delta (0, 0)
Screenshot: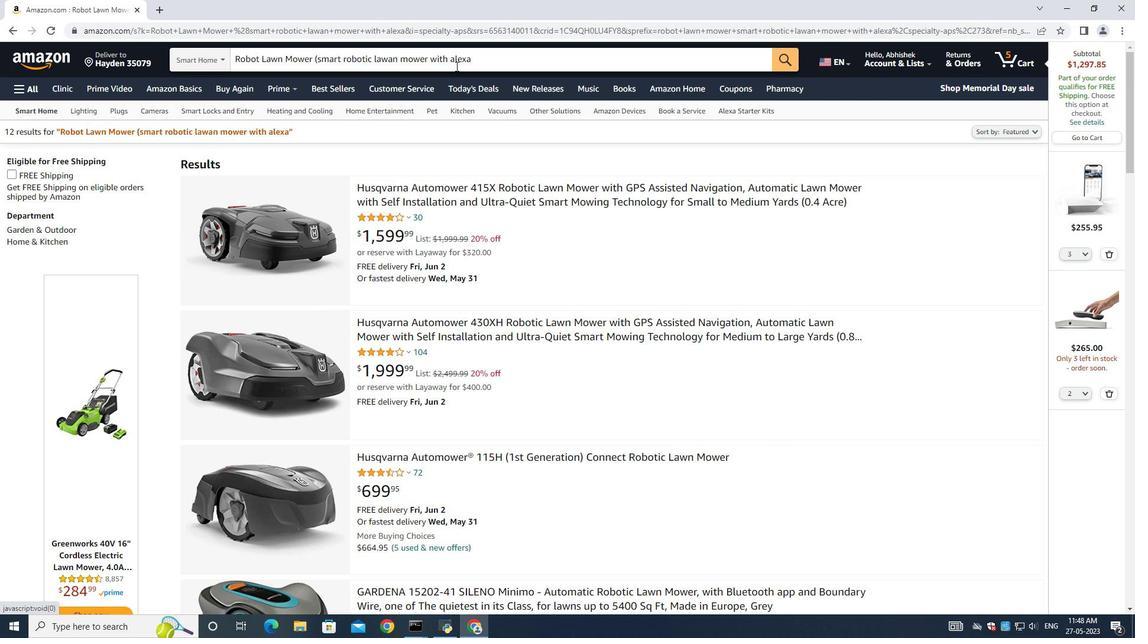 
Action: Mouse scrolled (579, 239) with delta (0, 0)
Screenshot: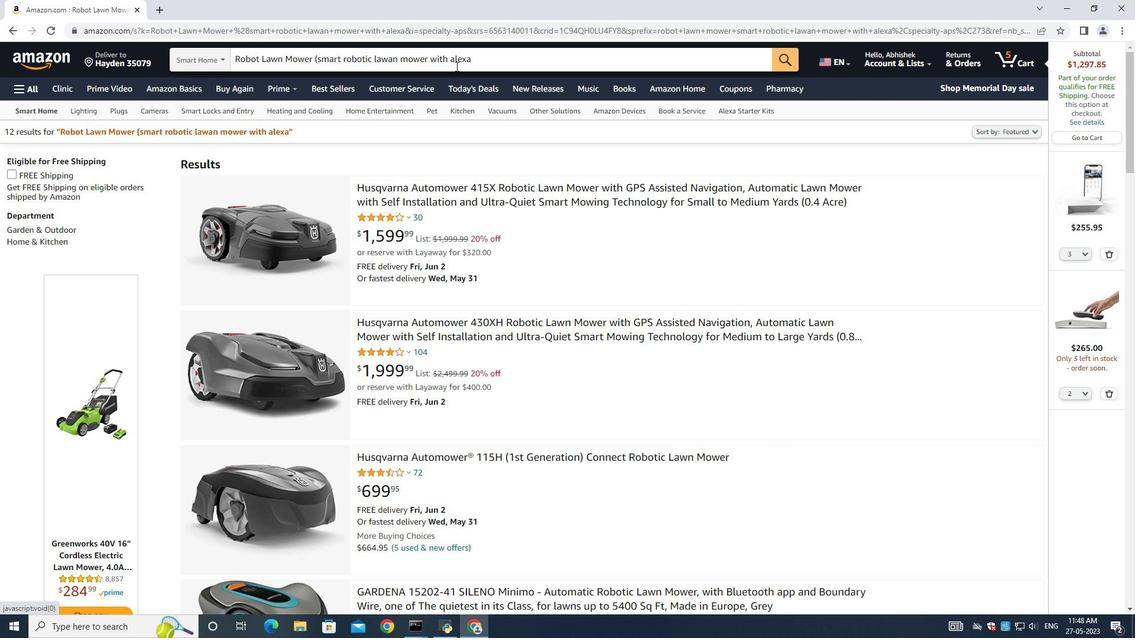 
Action: Mouse scrolled (579, 238) with delta (0, 0)
Screenshot: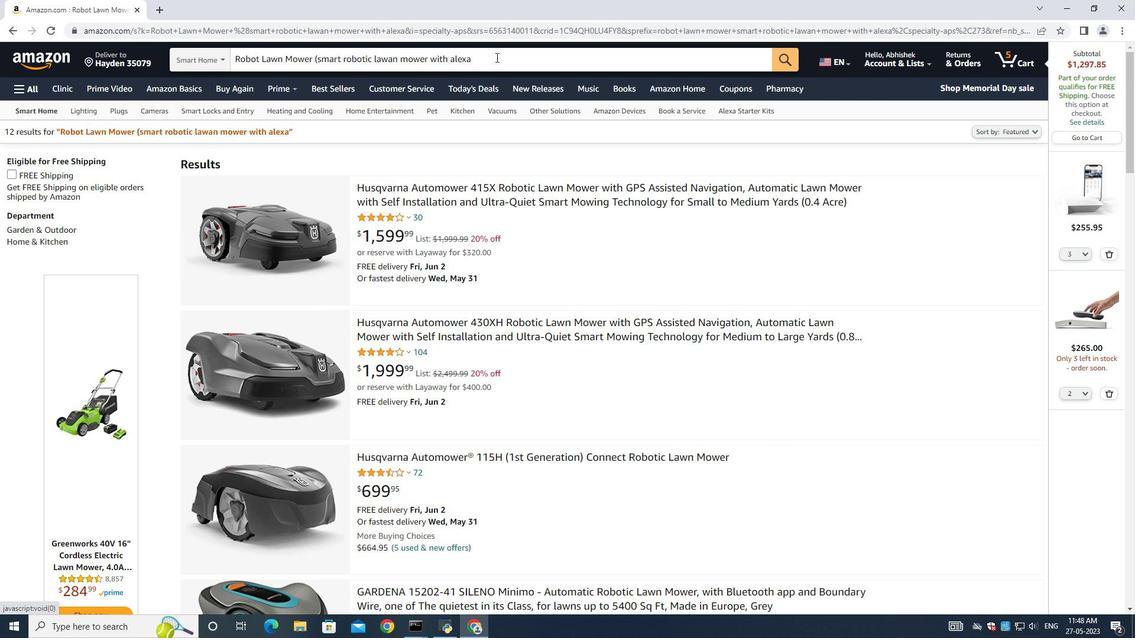 
Action: Mouse scrolled (579, 238) with delta (0, 0)
Screenshot: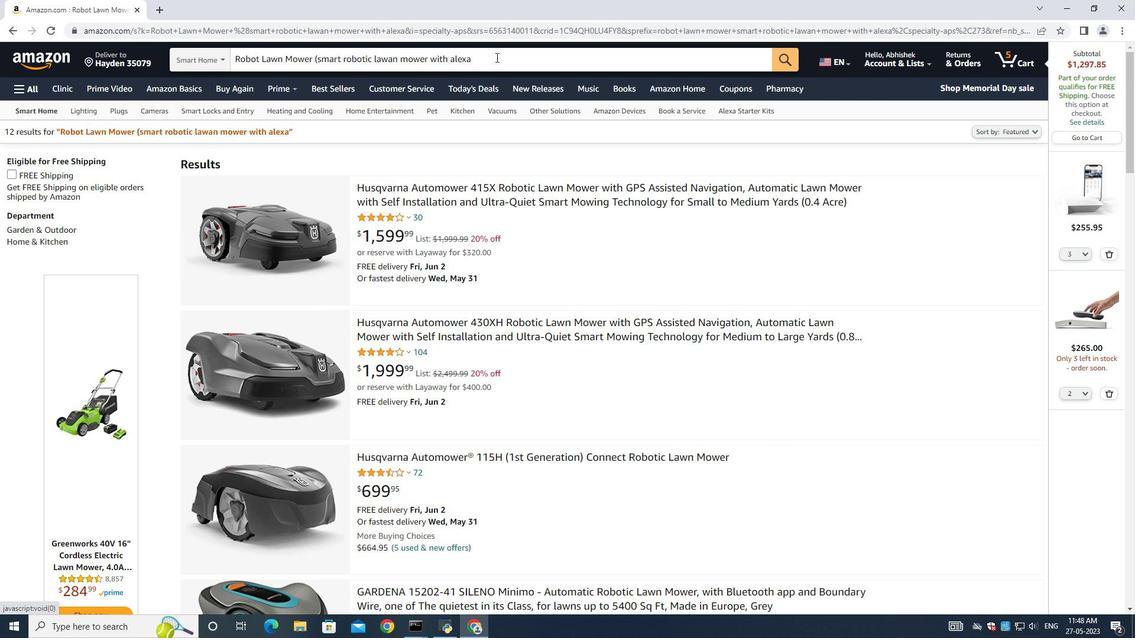 
Action: Mouse scrolled (579, 238) with delta (0, 0)
Screenshot: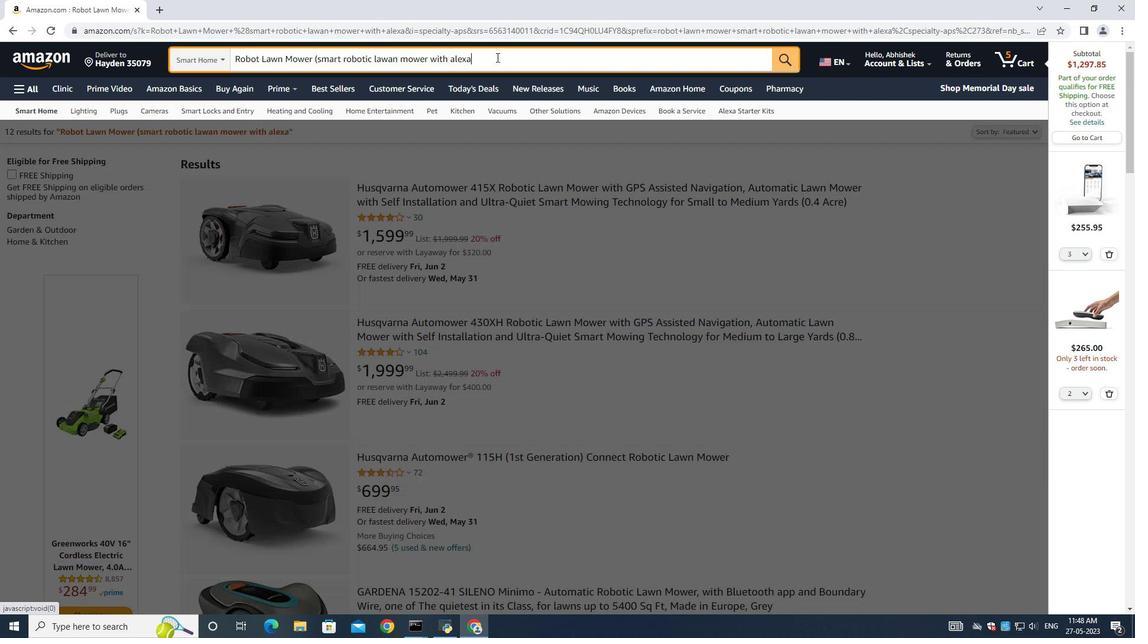 
Action: Mouse scrolled (579, 238) with delta (0, 0)
Screenshot: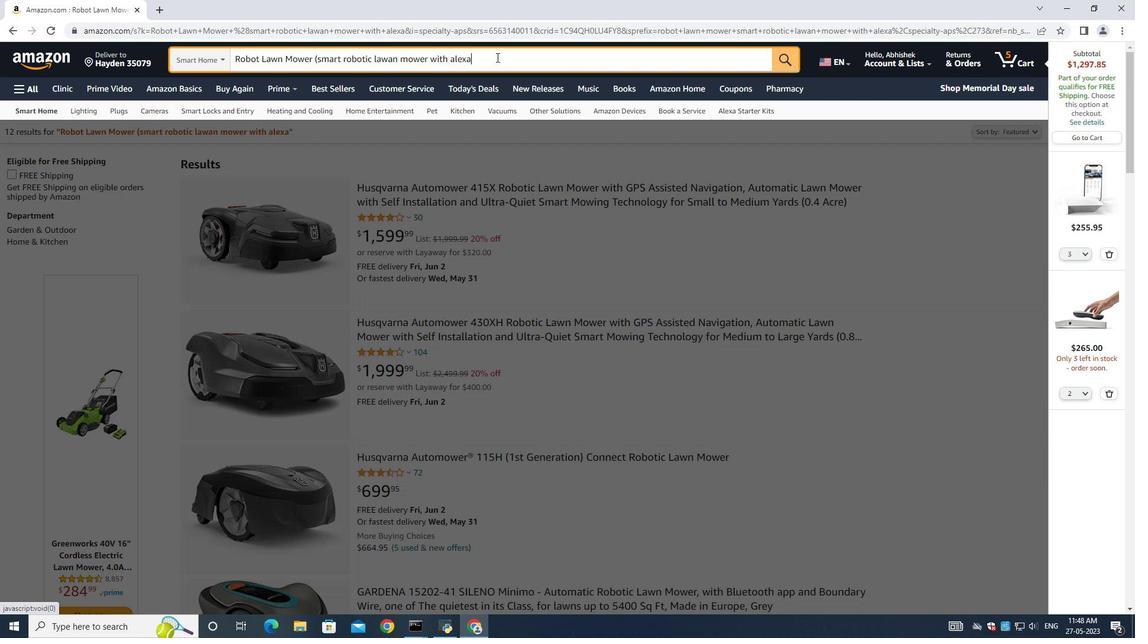 
Action: Mouse moved to (471, 327)
Screenshot: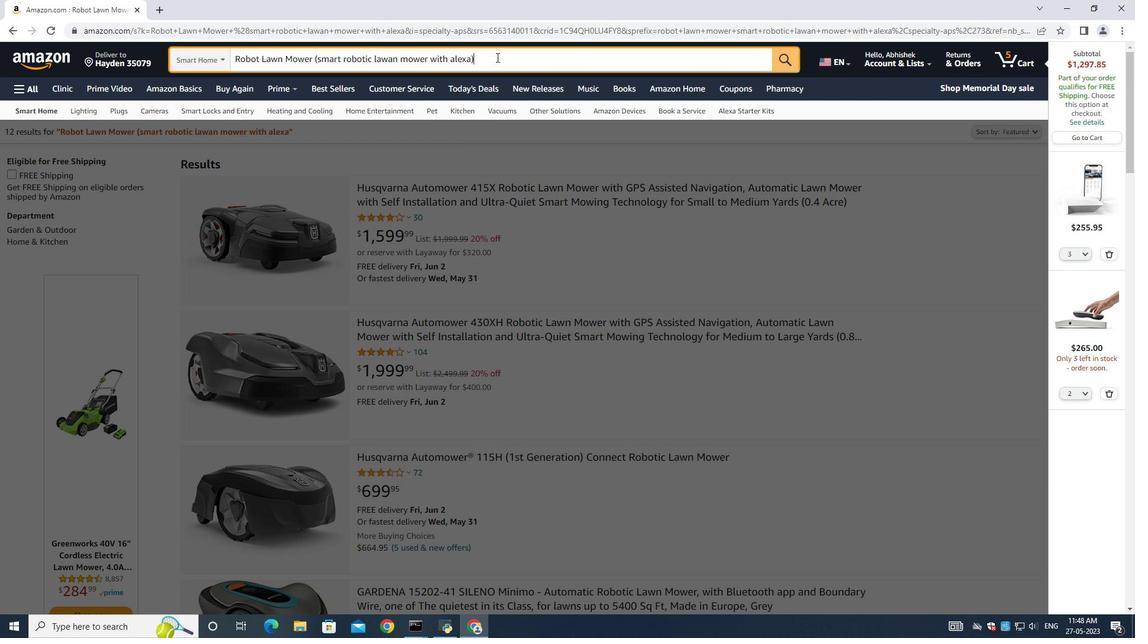 
Action: Mouse pressed left at (471, 327)
Screenshot: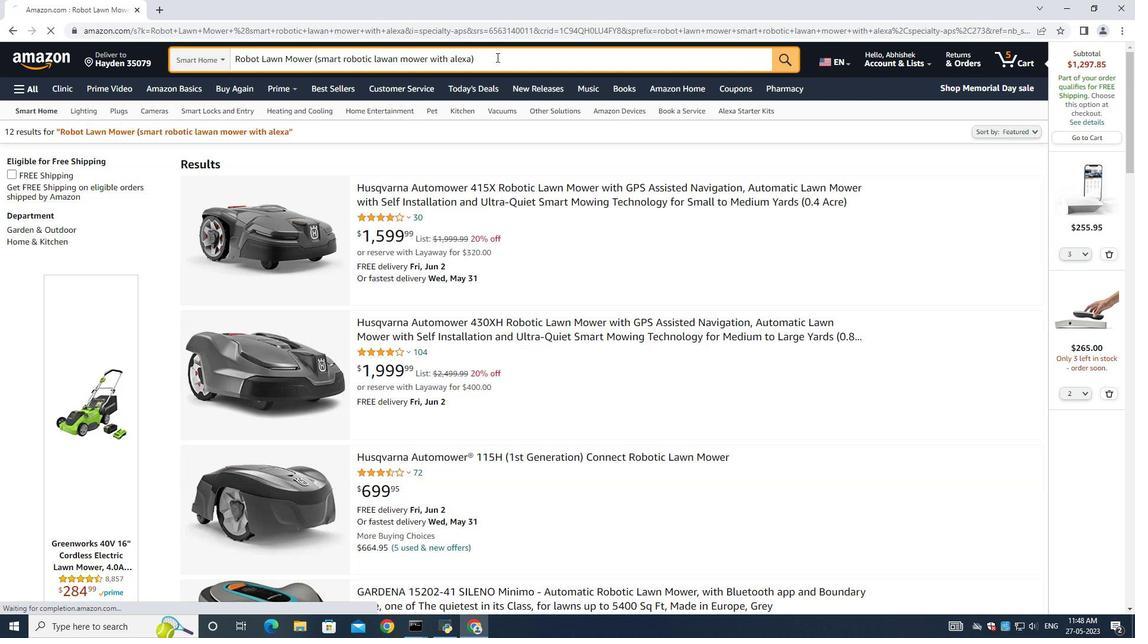 
Action: Mouse moved to (568, 333)
Screenshot: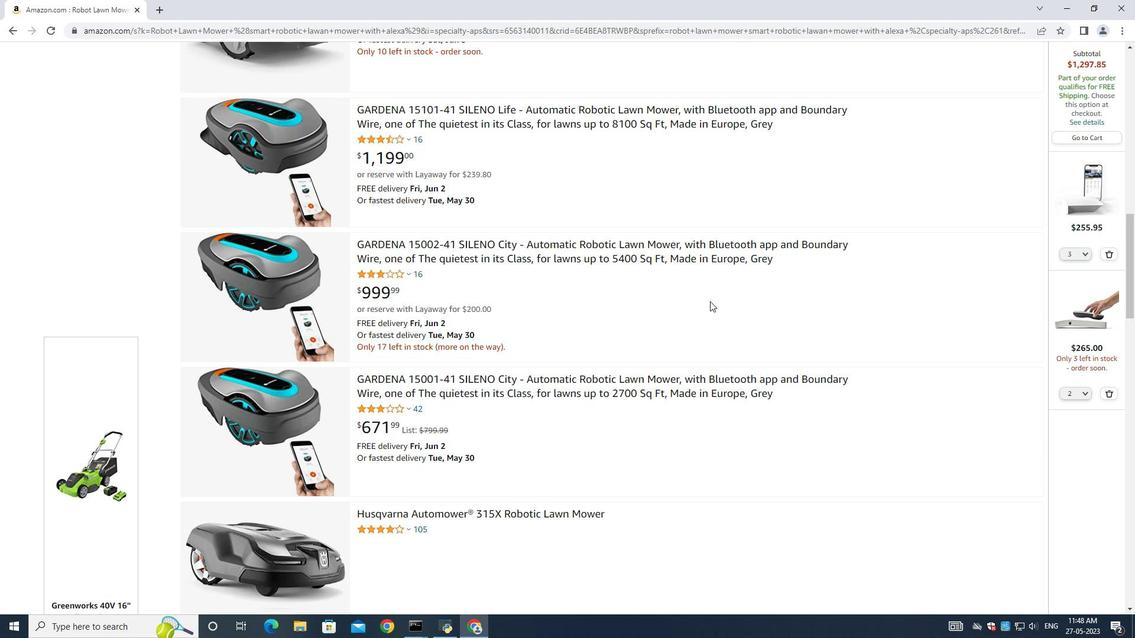 
Action: Mouse scrolled (568, 332) with delta (0, 0)
Screenshot: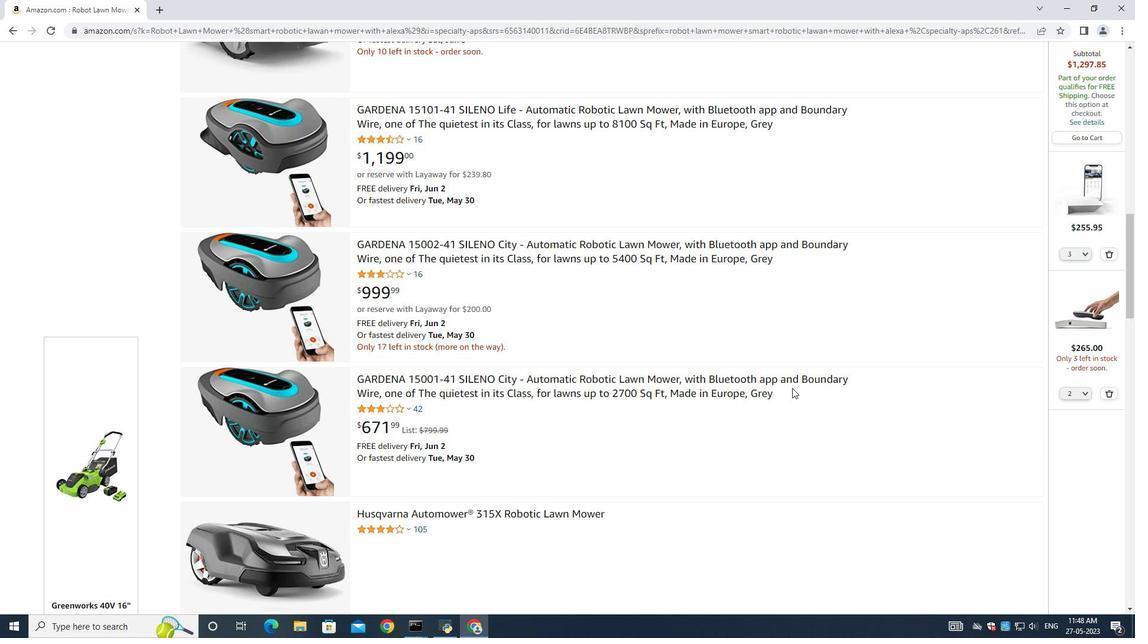 
Action: Mouse scrolled (568, 332) with delta (0, 0)
Screenshot: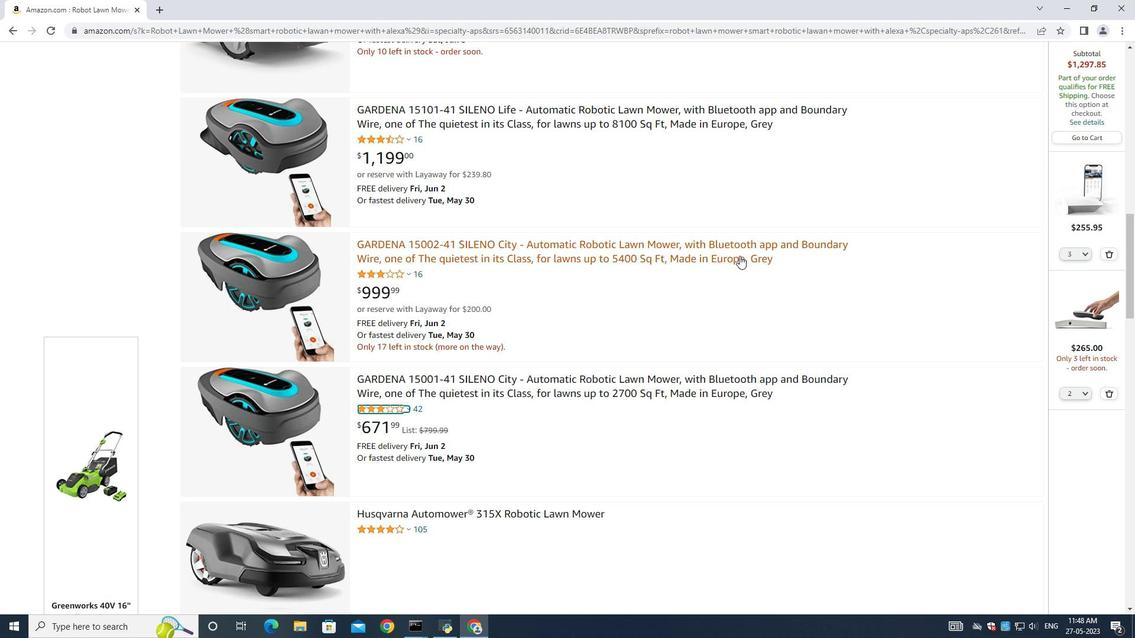 
Action: Mouse scrolled (568, 332) with delta (0, 0)
Screenshot: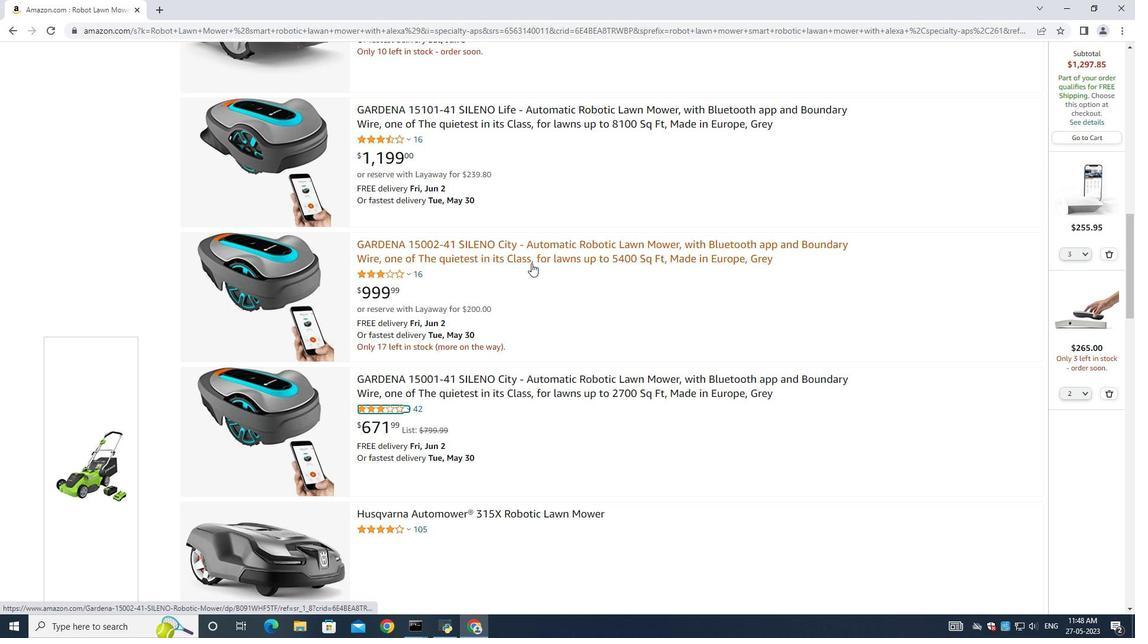 
Action: Mouse moved to (590, 312)
Screenshot: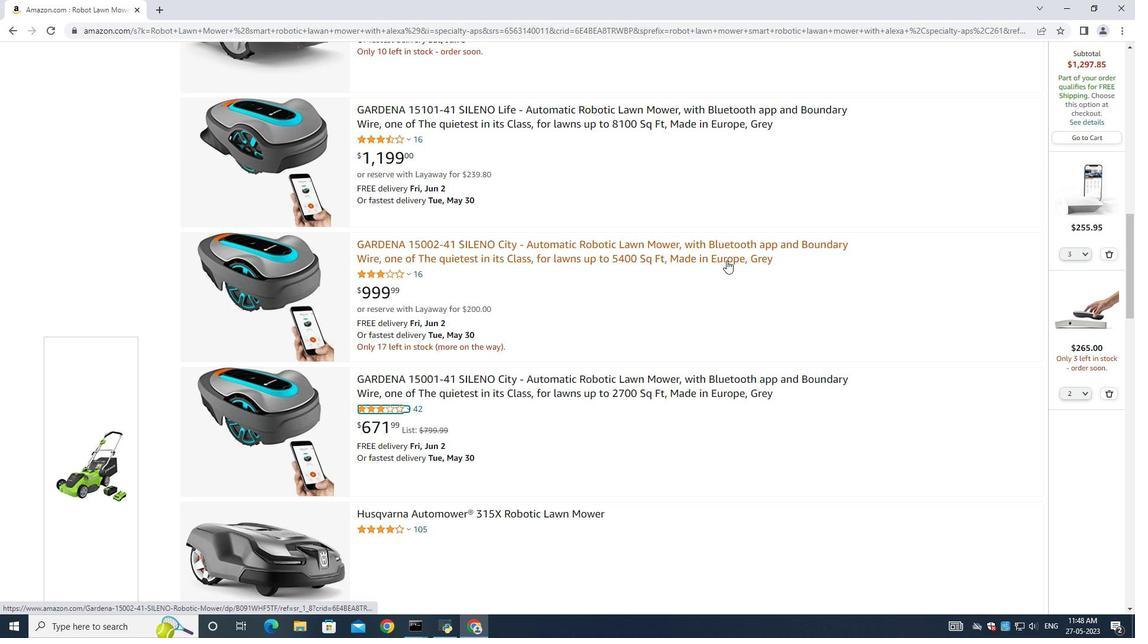 
Action: Mouse scrolled (590, 311) with delta (0, 0)
Screenshot: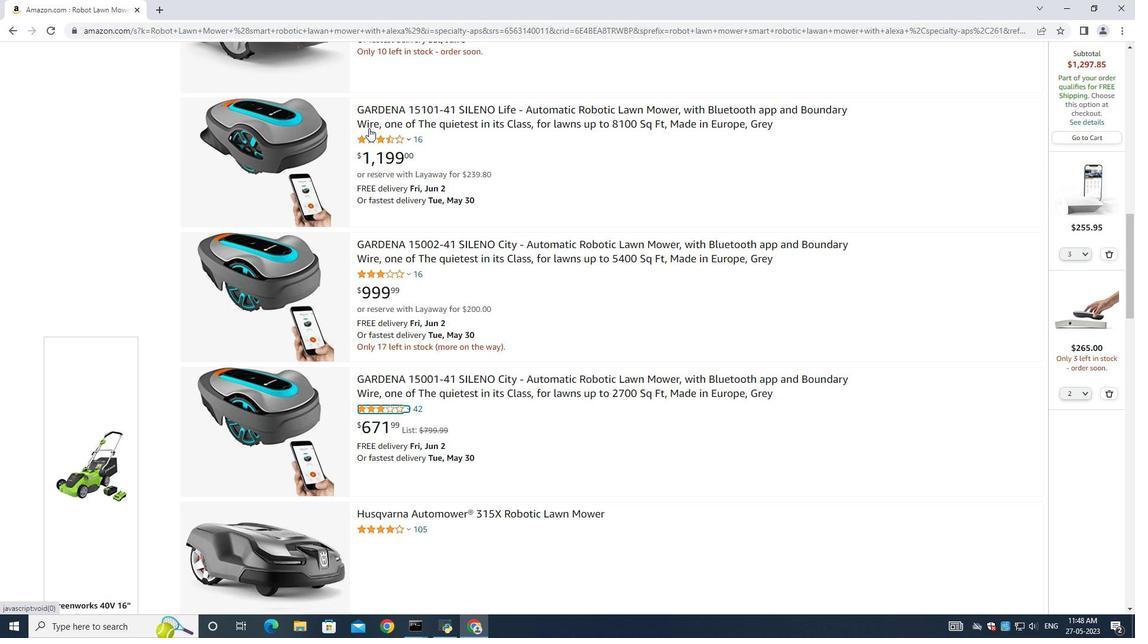 
Action: Mouse scrolled (590, 311) with delta (0, 0)
Screenshot: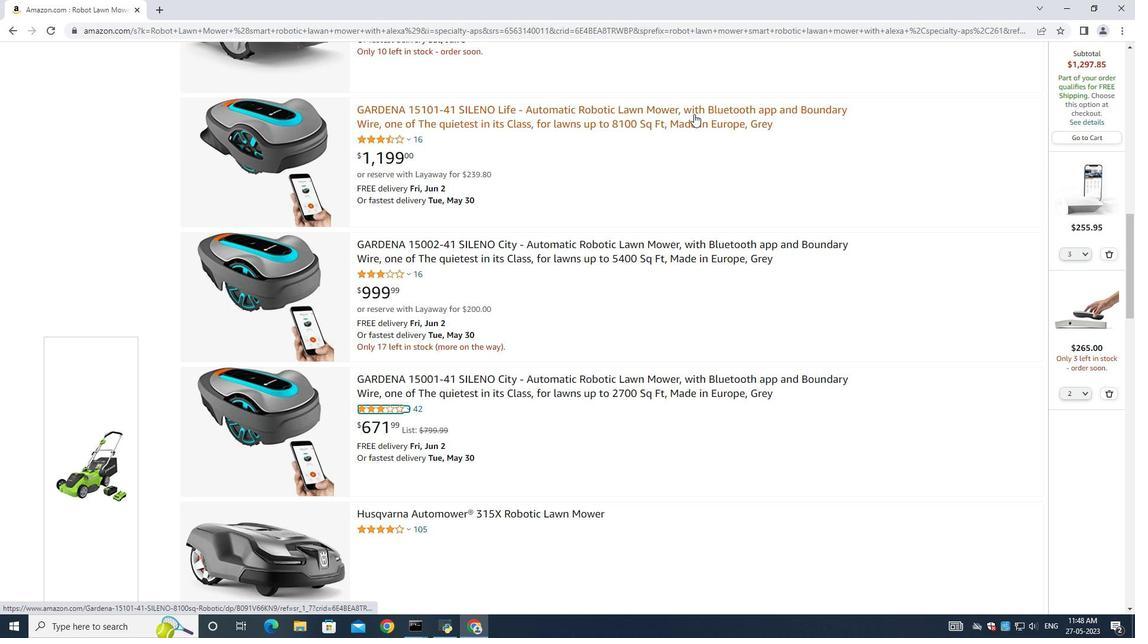 
Action: Mouse moved to (471, 275)
Screenshot: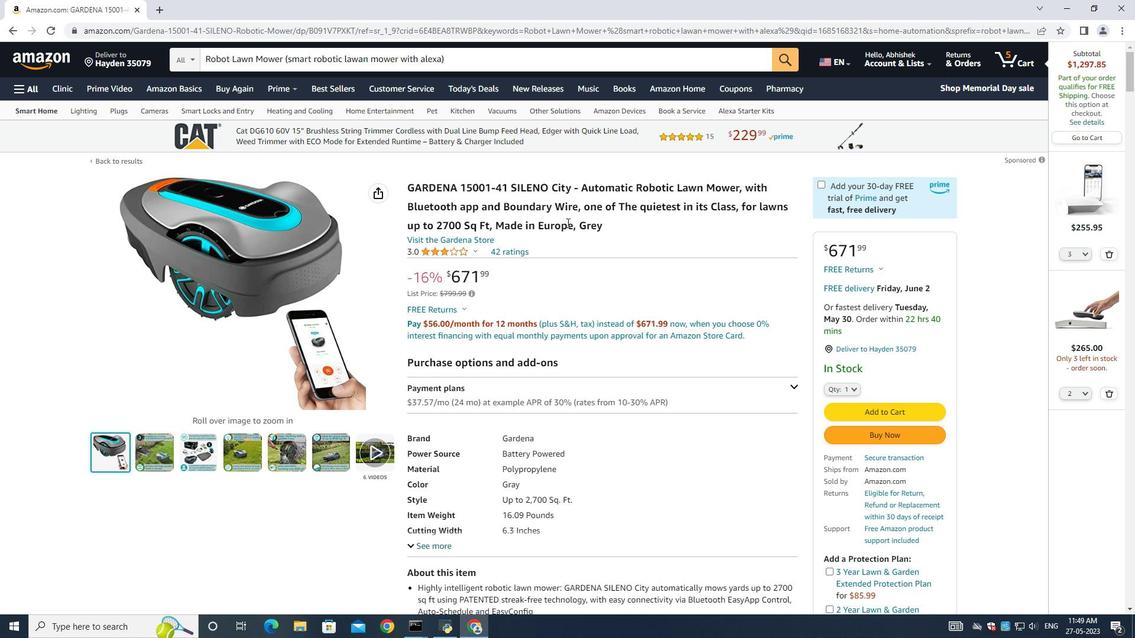 
Action: Mouse scrolled (471, 275) with delta (0, 0)
Screenshot: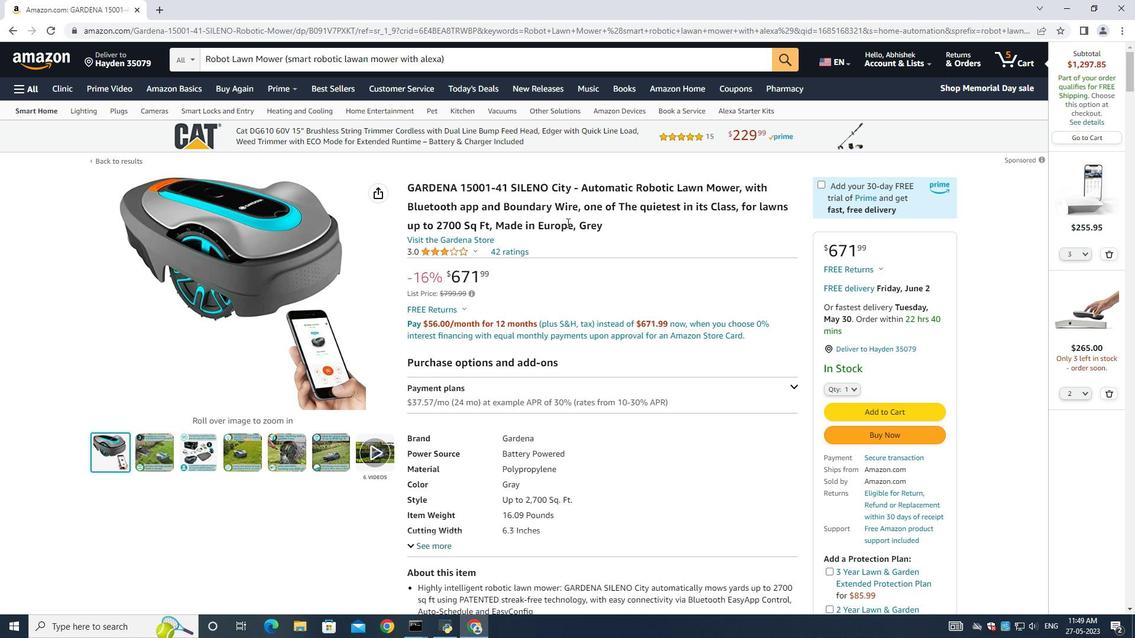 
Action: Mouse moved to (471, 275)
Screenshot: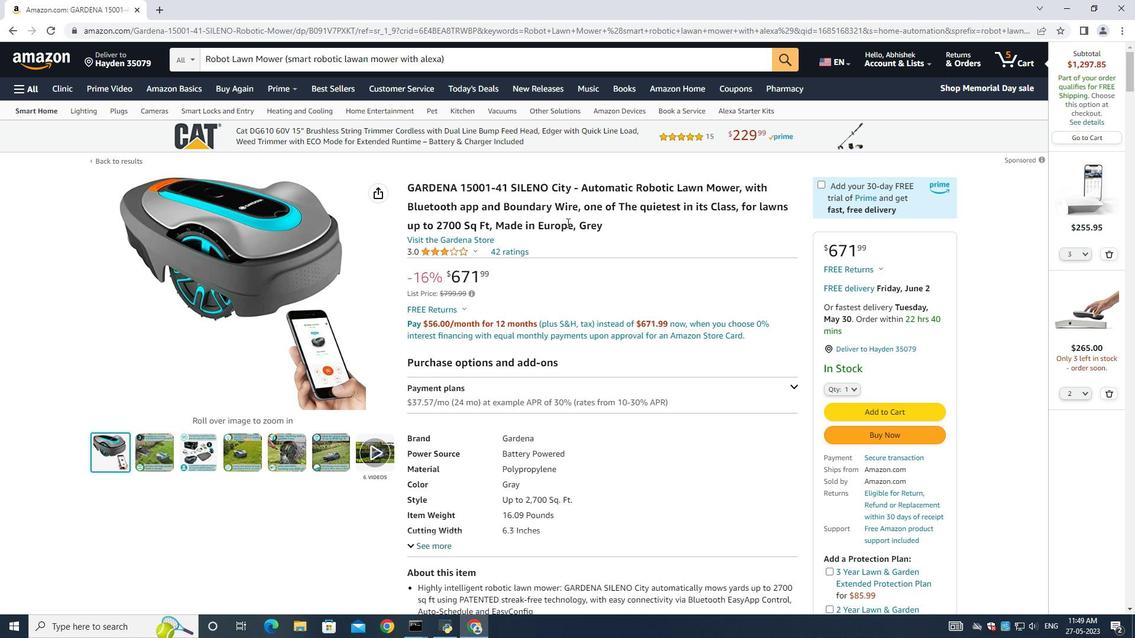 
Action: Mouse scrolled (471, 274) with delta (0, 0)
Screenshot: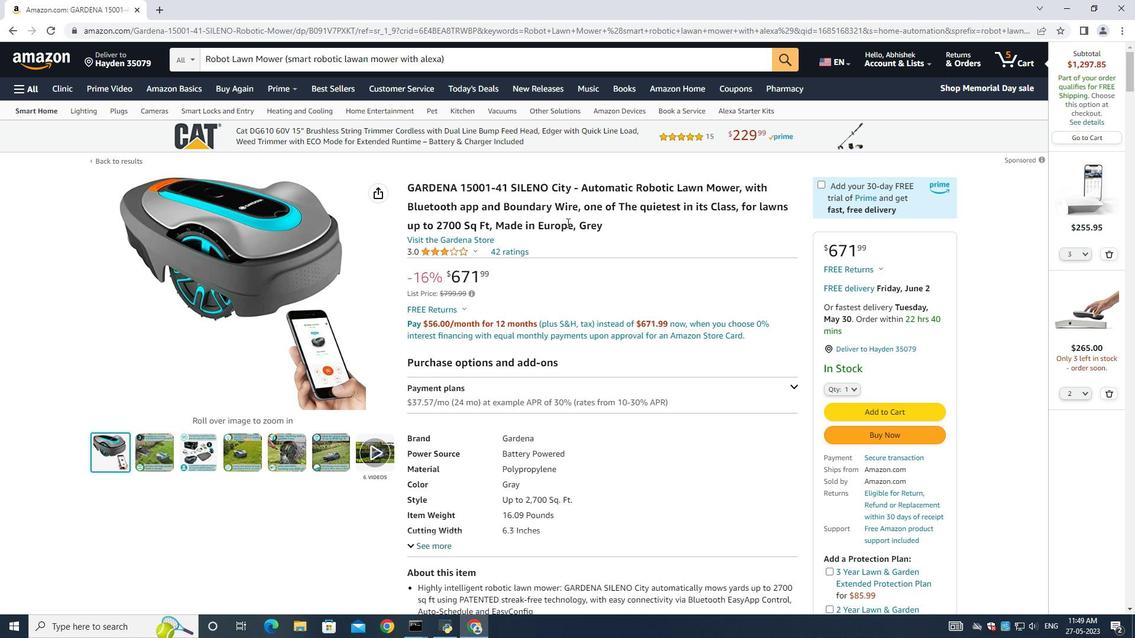 
Action: Mouse moved to (564, 279)
Screenshot: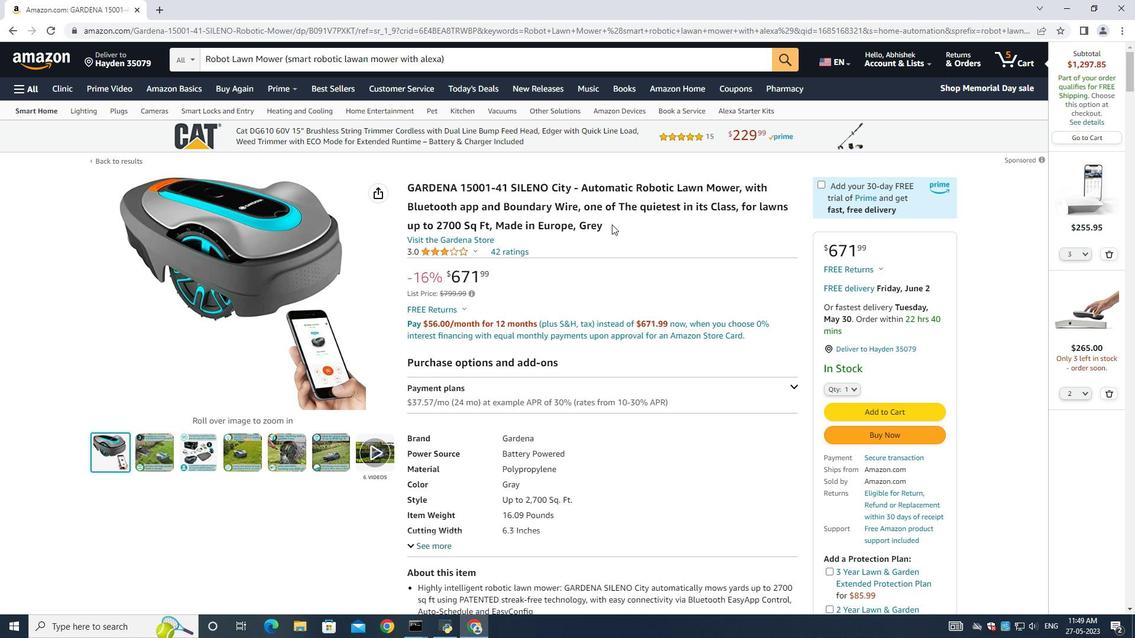 
Action: Mouse scrolled (564, 279) with delta (0, 0)
Screenshot: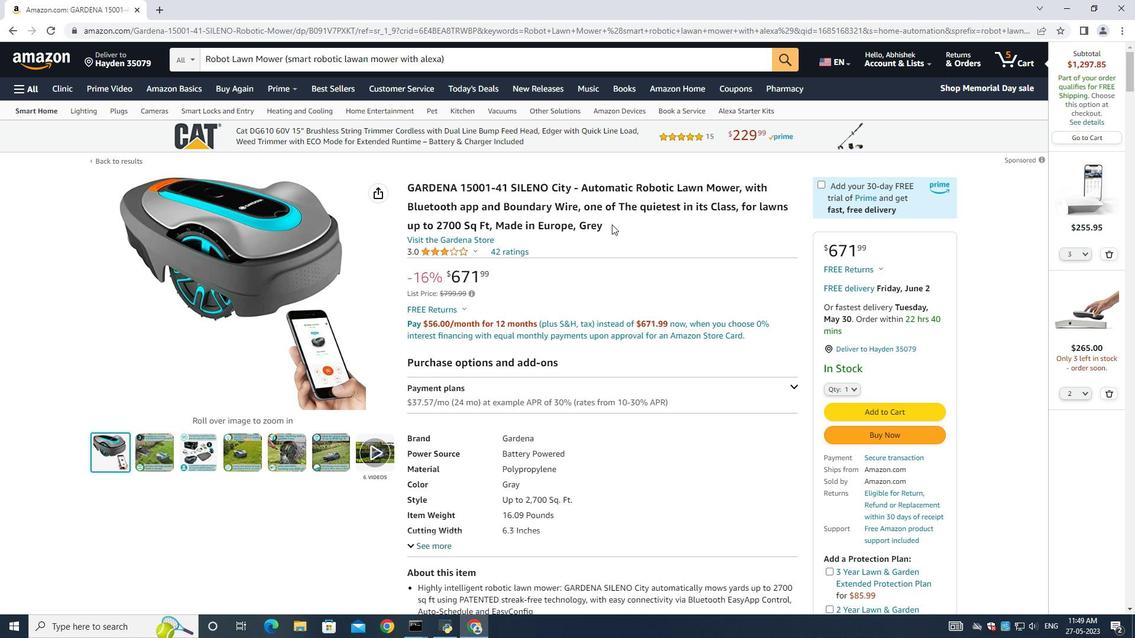 
Action: Mouse scrolled (564, 279) with delta (0, 0)
Screenshot: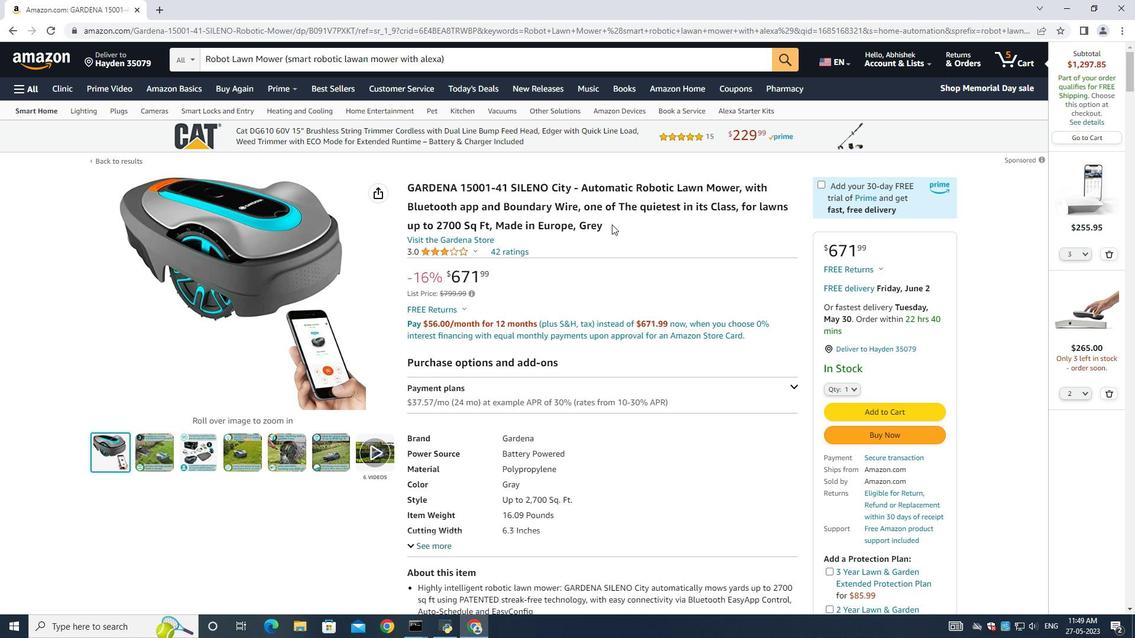 
Action: Mouse moved to (566, 279)
Screenshot: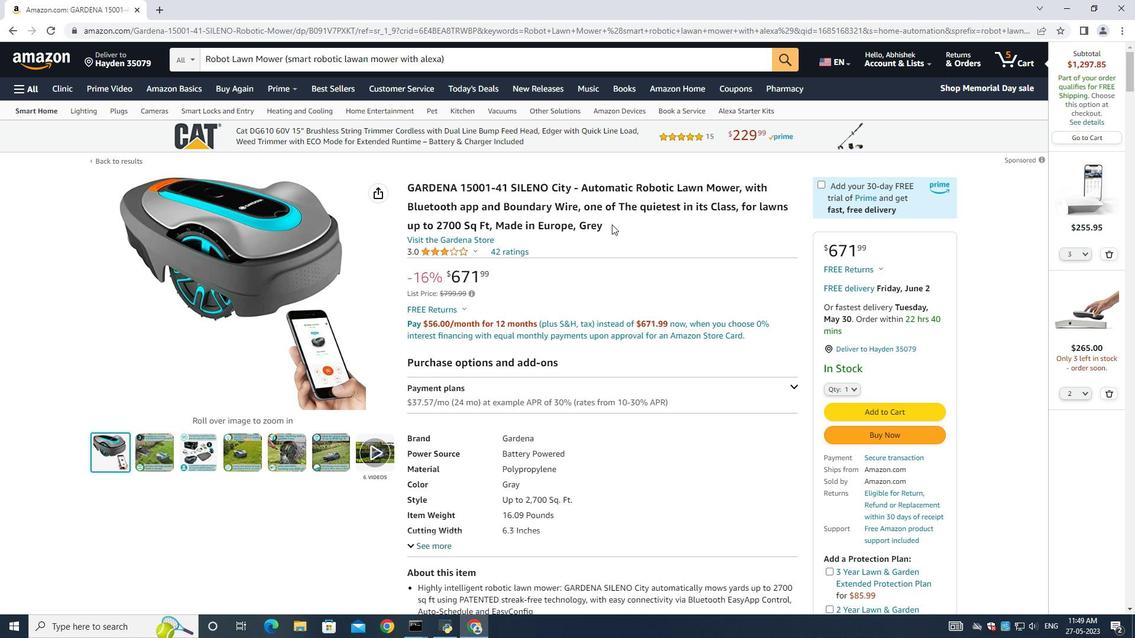 
Action: Mouse scrolled (566, 279) with delta (0, 0)
Screenshot: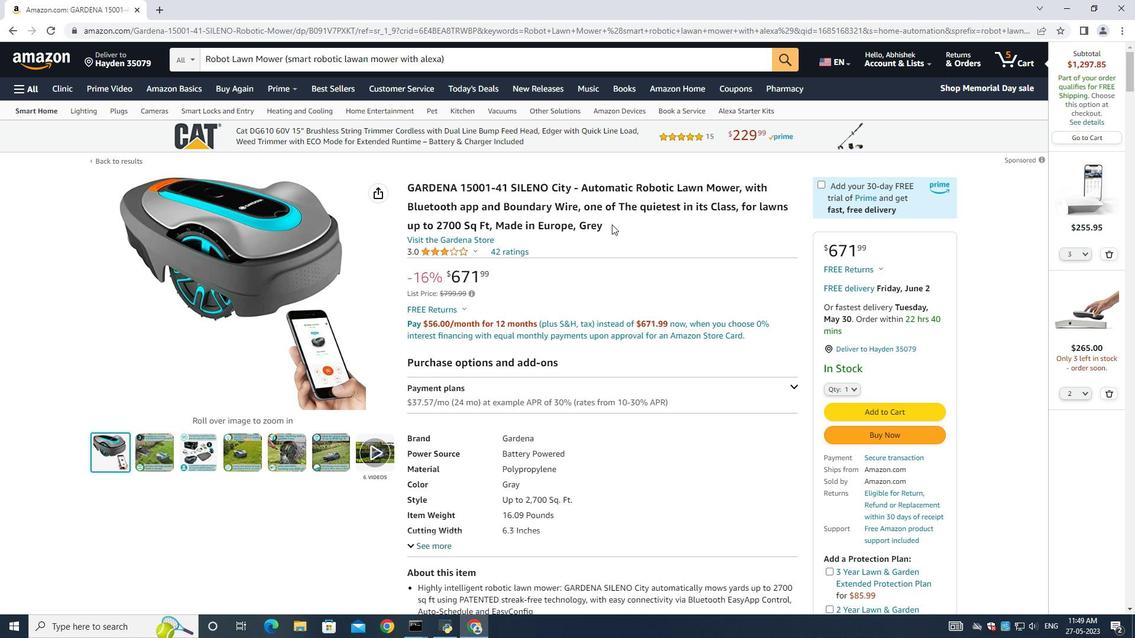 
Action: Mouse scrolled (566, 279) with delta (0, 0)
Screenshot: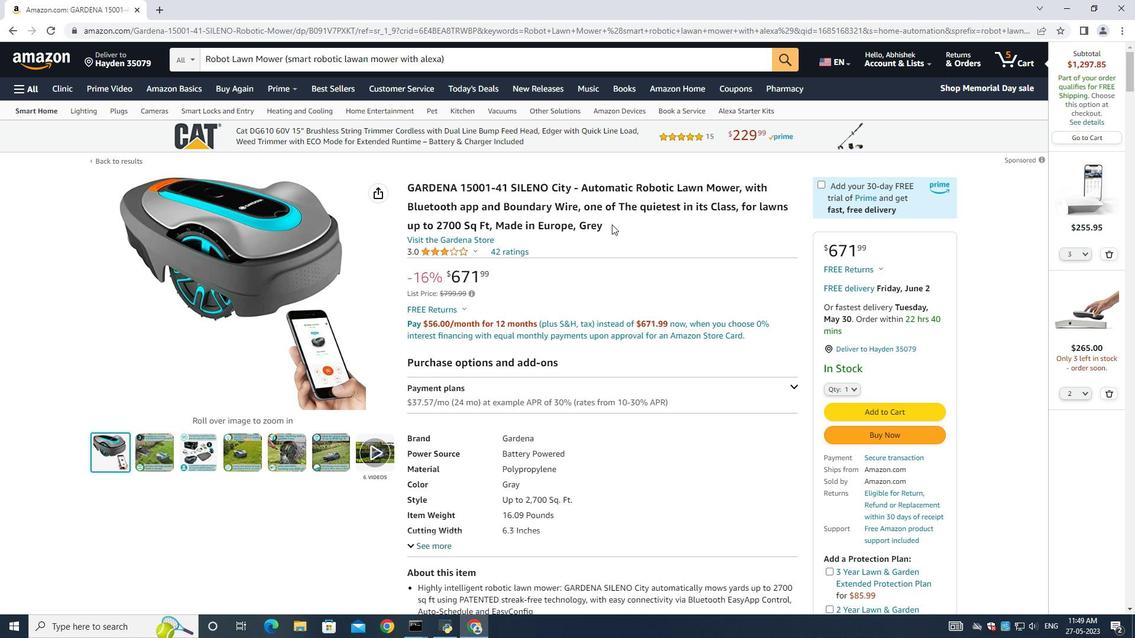 
Action: Mouse scrolled (566, 280) with delta (0, 0)
Screenshot: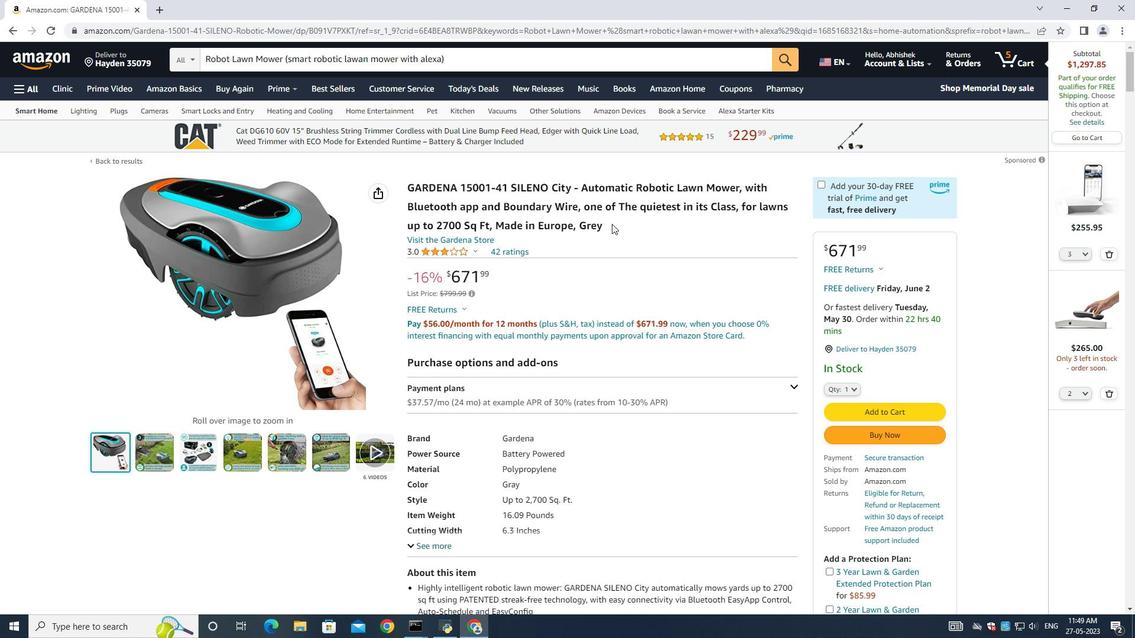 
Action: Mouse scrolled (566, 279) with delta (0, 0)
Screenshot: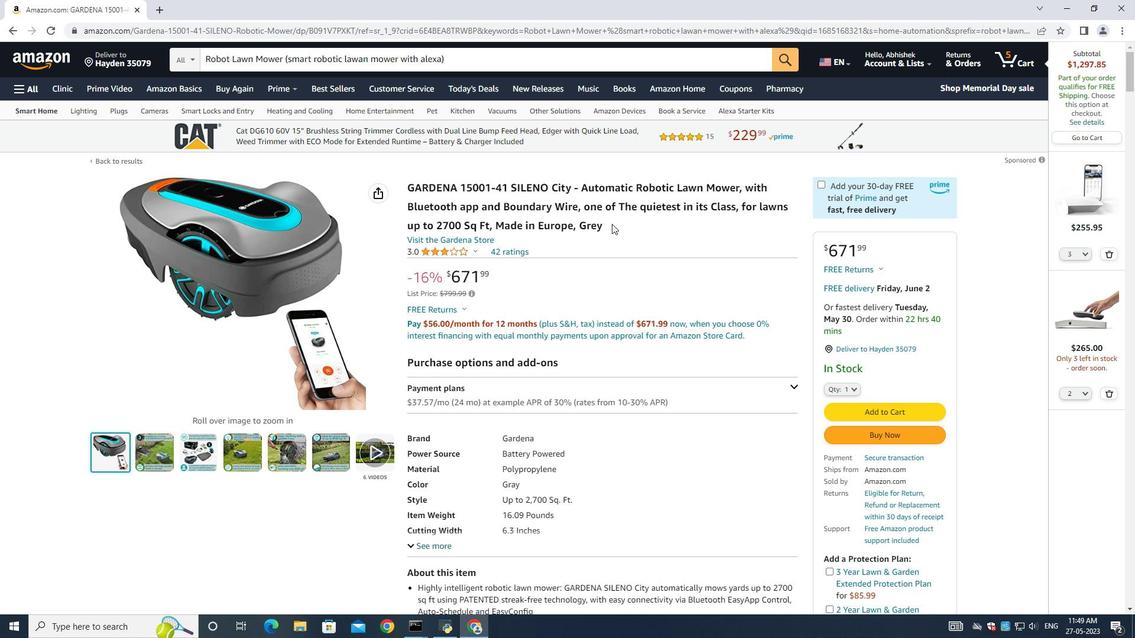 
Action: Mouse scrolled (566, 279) with delta (0, 0)
Screenshot: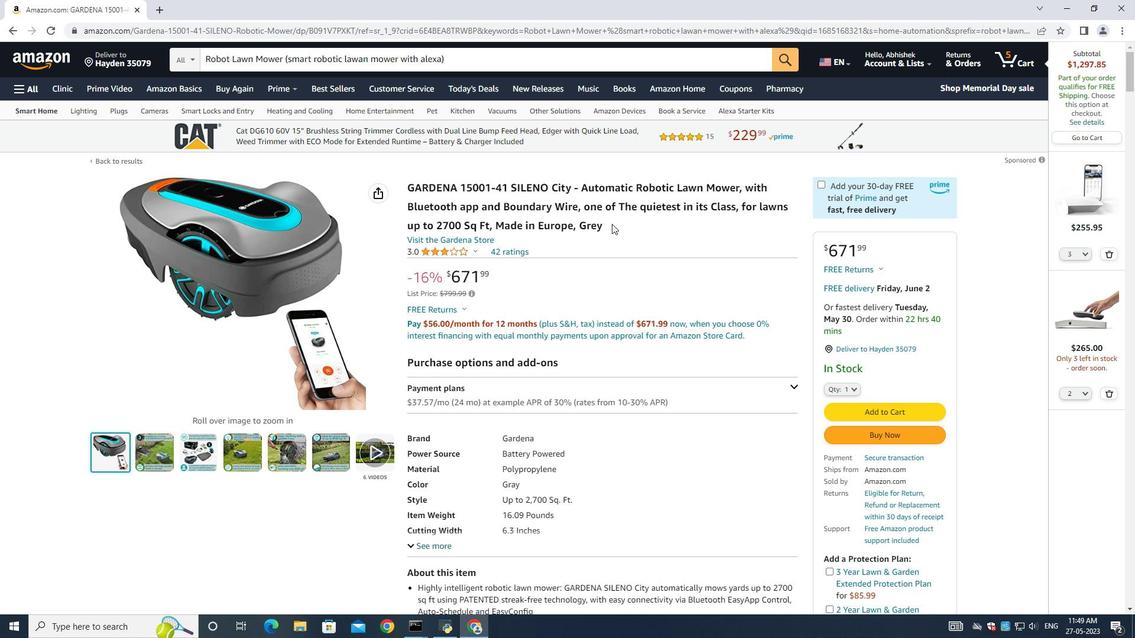 
Action: Mouse scrolled (566, 279) with delta (0, 0)
Screenshot: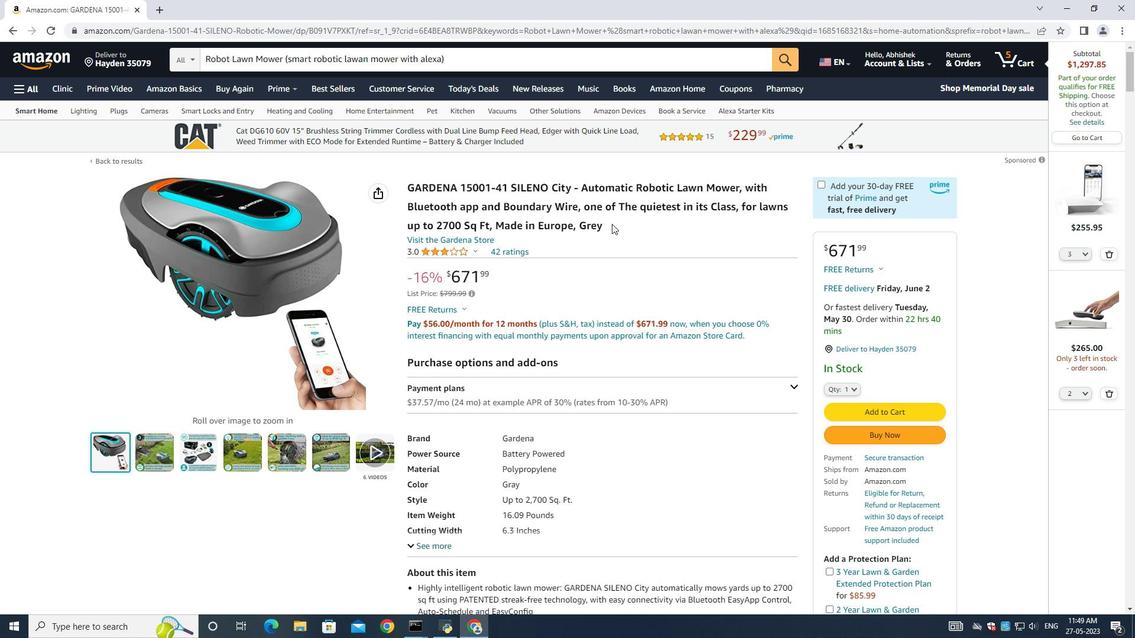 
Action: Mouse scrolled (566, 279) with delta (0, 0)
Screenshot: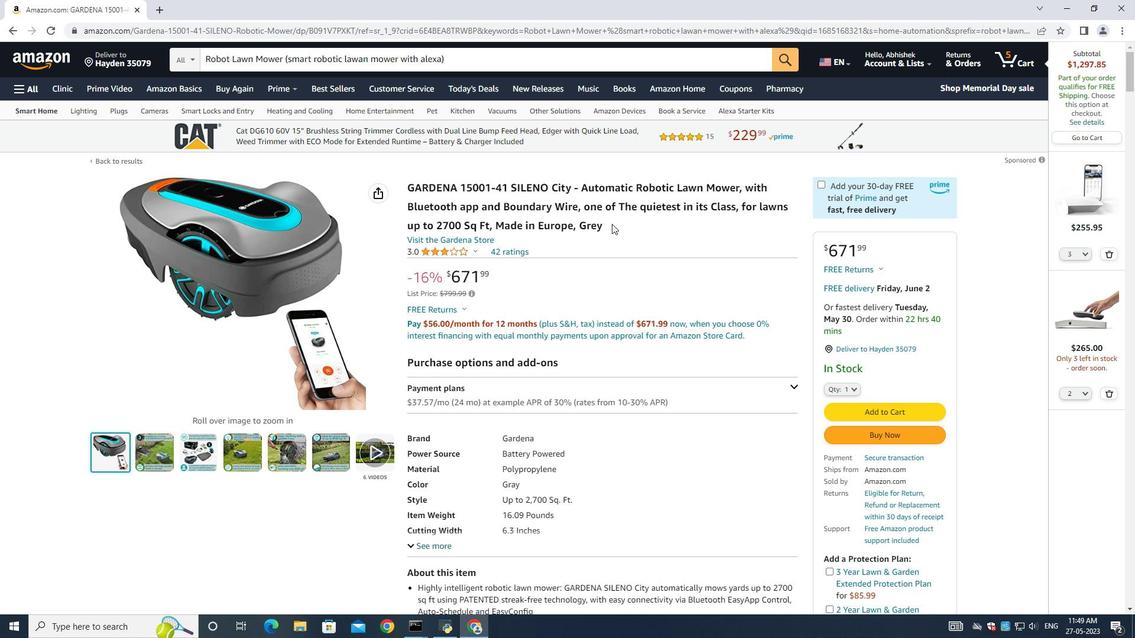 
Action: Mouse moved to (512, 235)
Screenshot: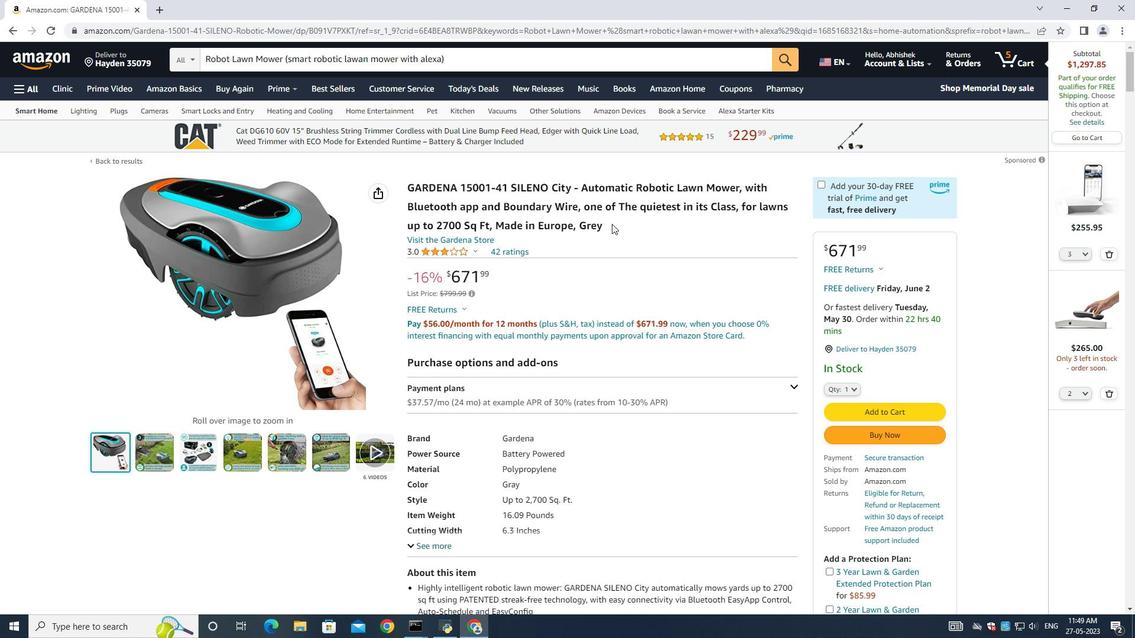 
Action: Mouse scrolled (512, 236) with delta (0, 0)
Screenshot: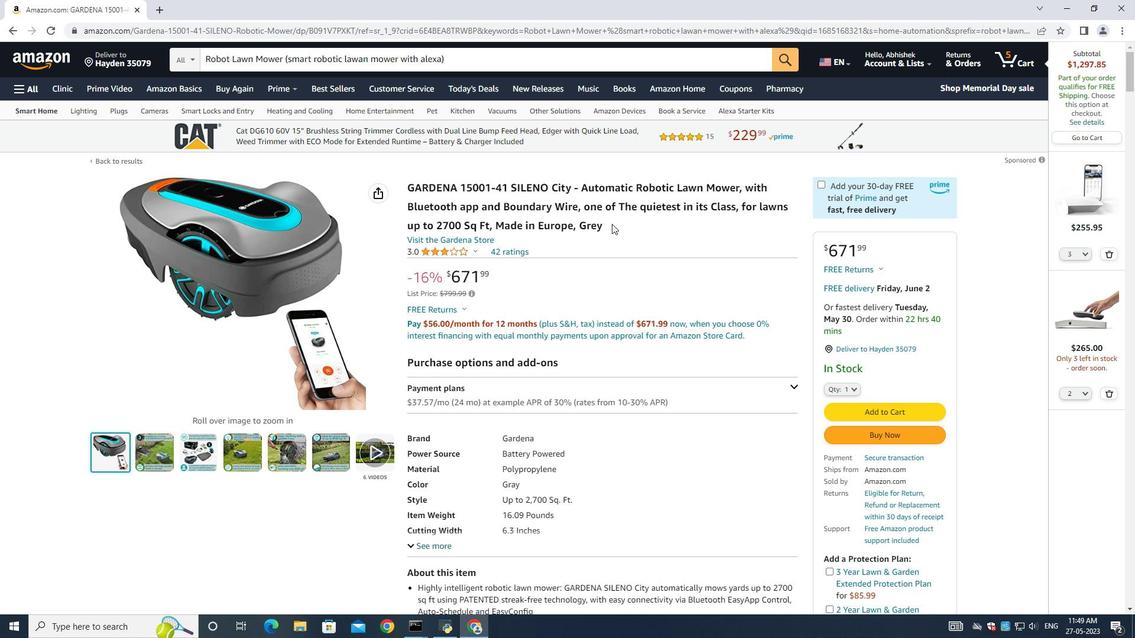 
Action: Mouse scrolled (512, 236) with delta (0, 0)
Screenshot: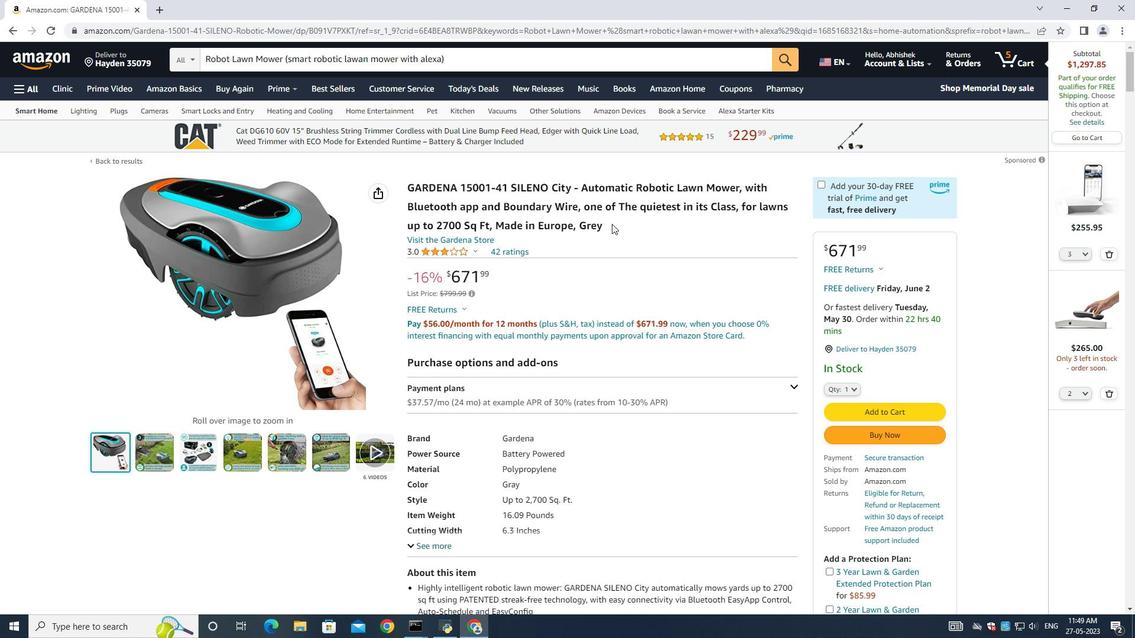 
Action: Mouse scrolled (512, 235) with delta (0, 0)
Screenshot: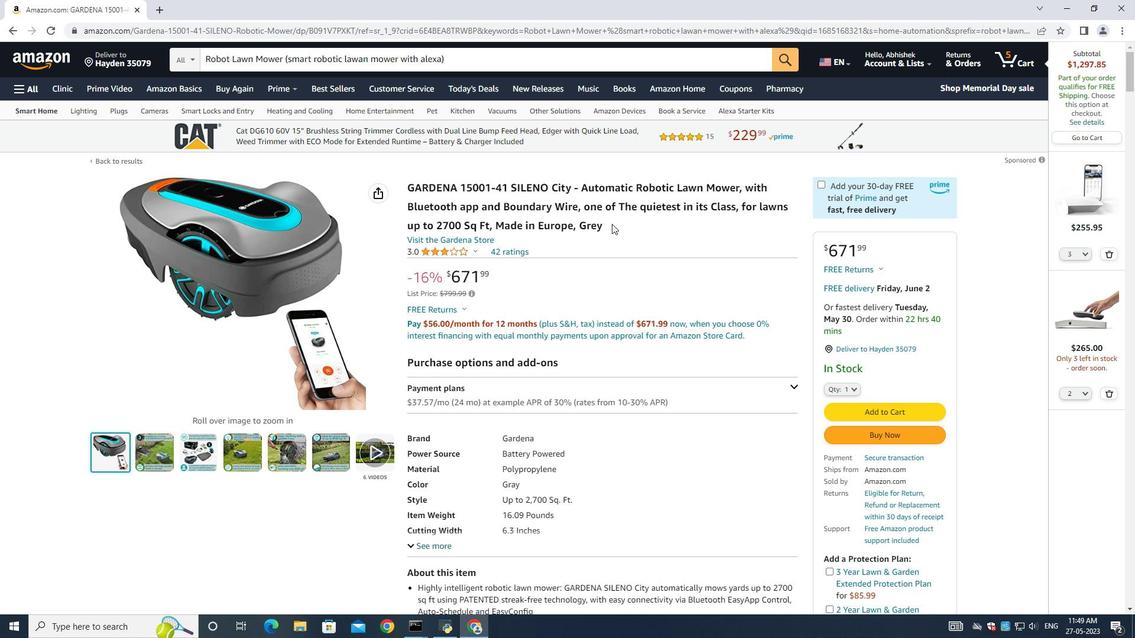 
Action: Mouse scrolled (512, 235) with delta (0, 0)
Screenshot: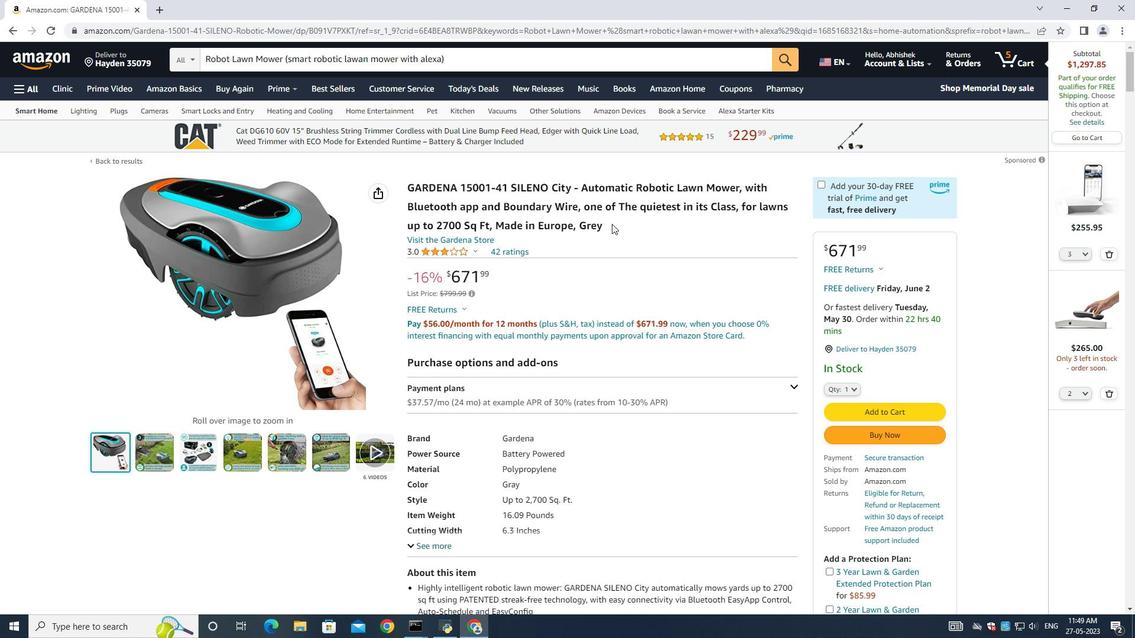 
Action: Mouse scrolled (512, 235) with delta (0, 0)
Screenshot: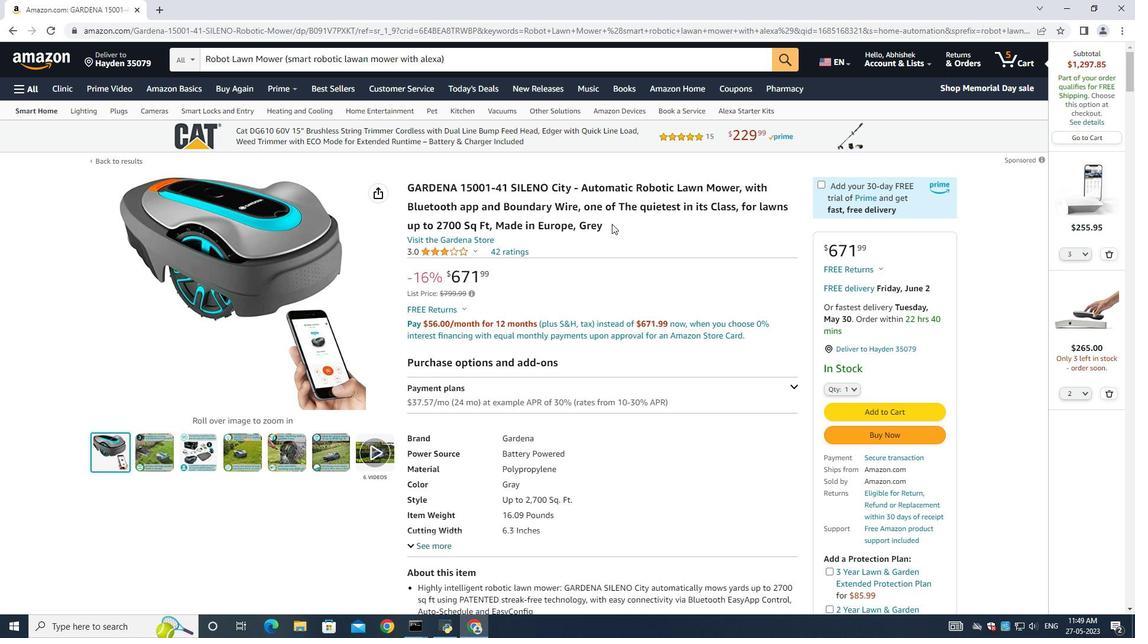 
Action: Mouse moved to (560, 285)
Screenshot: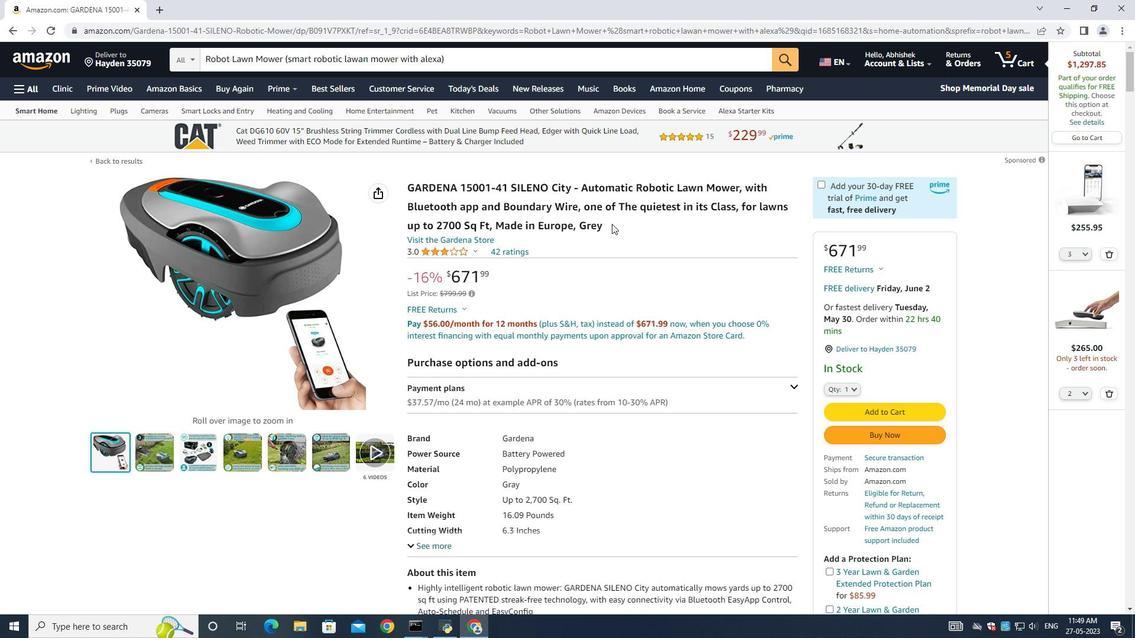 
Action: Mouse scrolled (560, 285) with delta (0, 0)
Screenshot: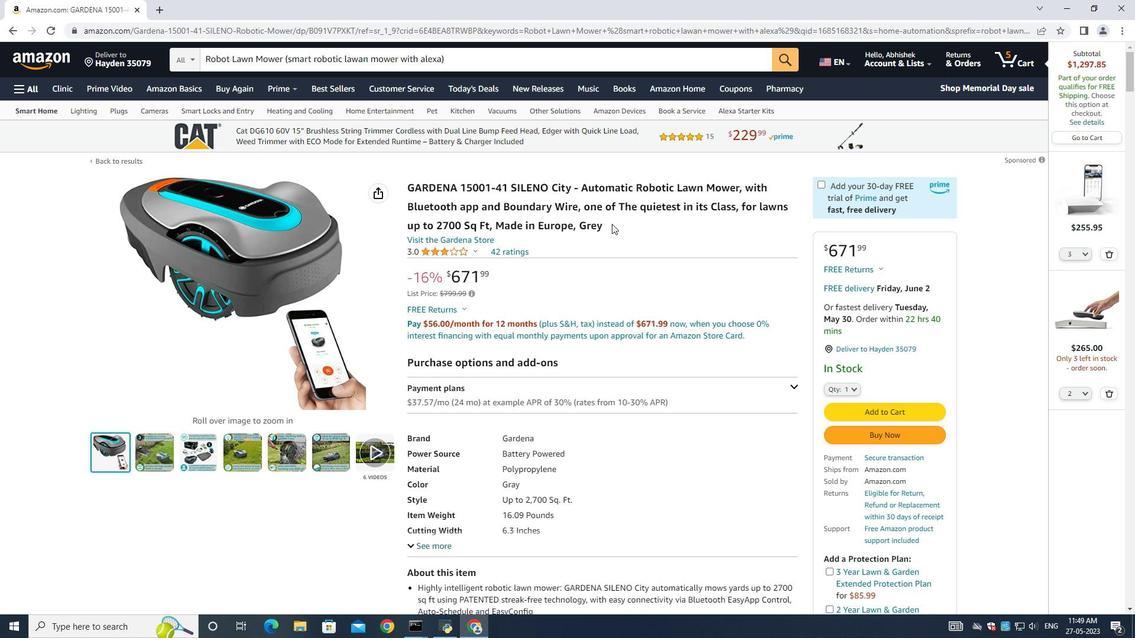 
Action: Mouse moved to (560, 287)
Screenshot: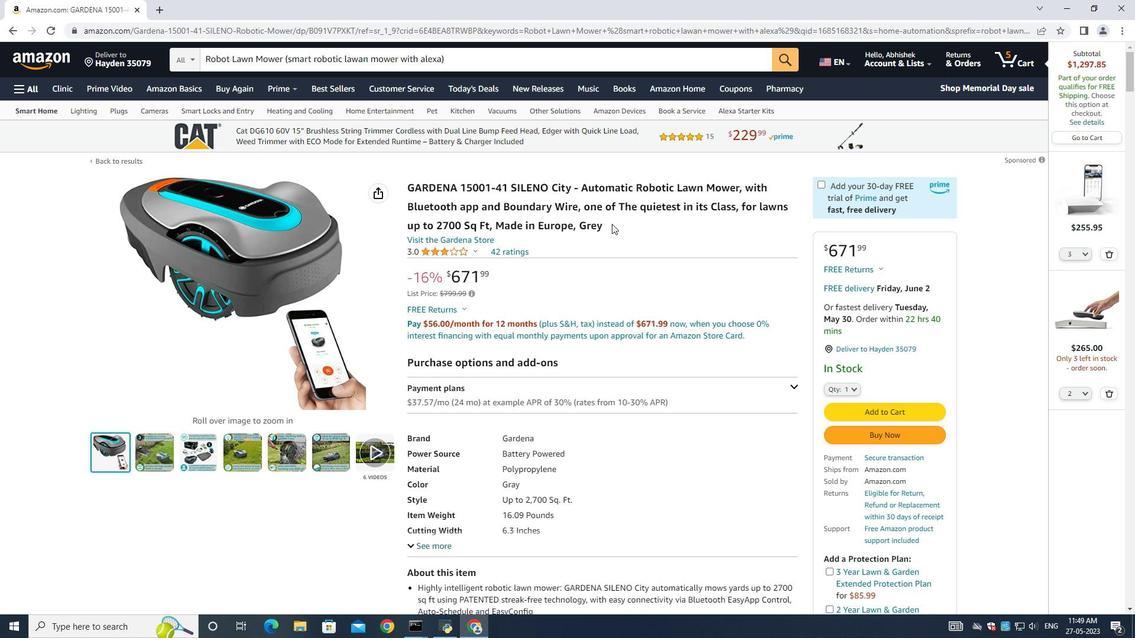 
Action: Mouse scrolled (560, 286) with delta (0, 0)
Screenshot: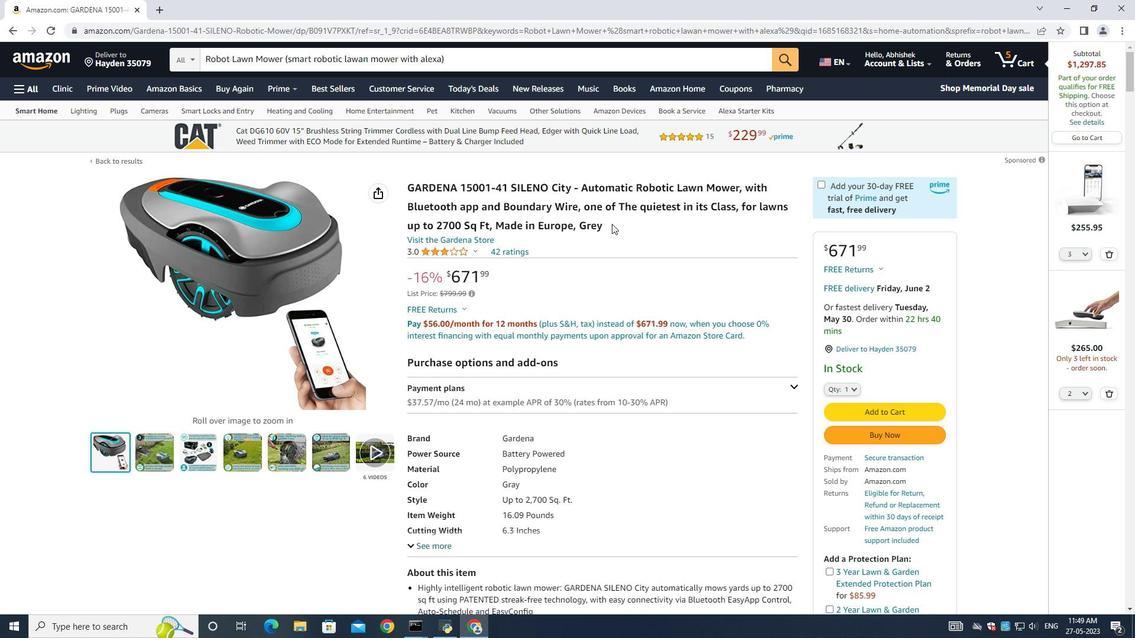 
Action: Mouse moved to (561, 295)
Screenshot: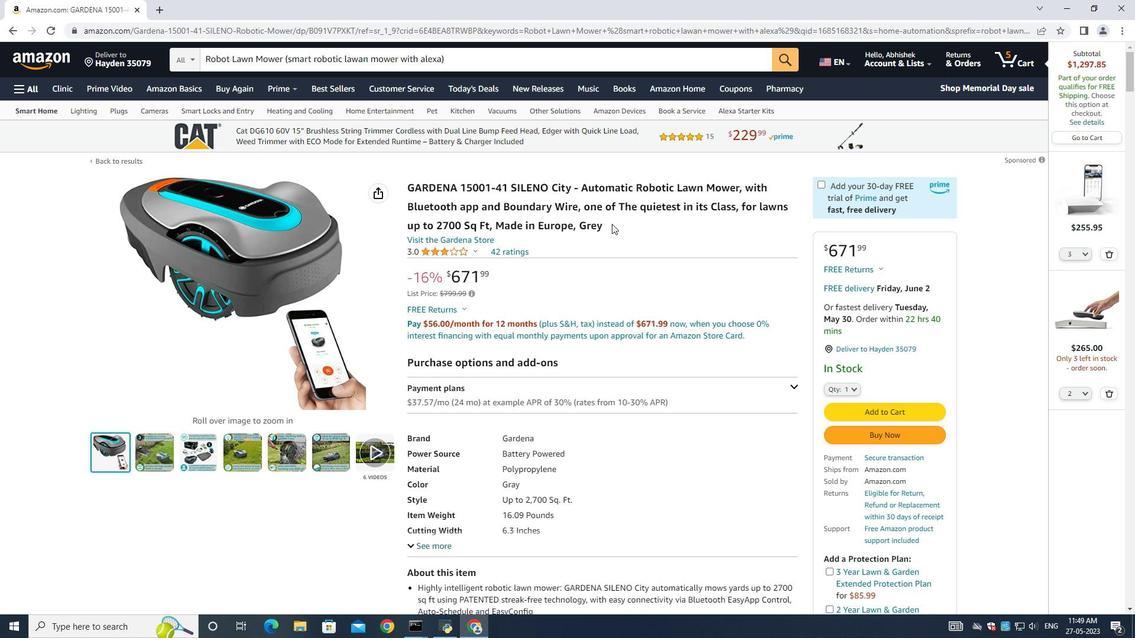 
Action: Mouse scrolled (561, 294) with delta (0, 0)
Screenshot: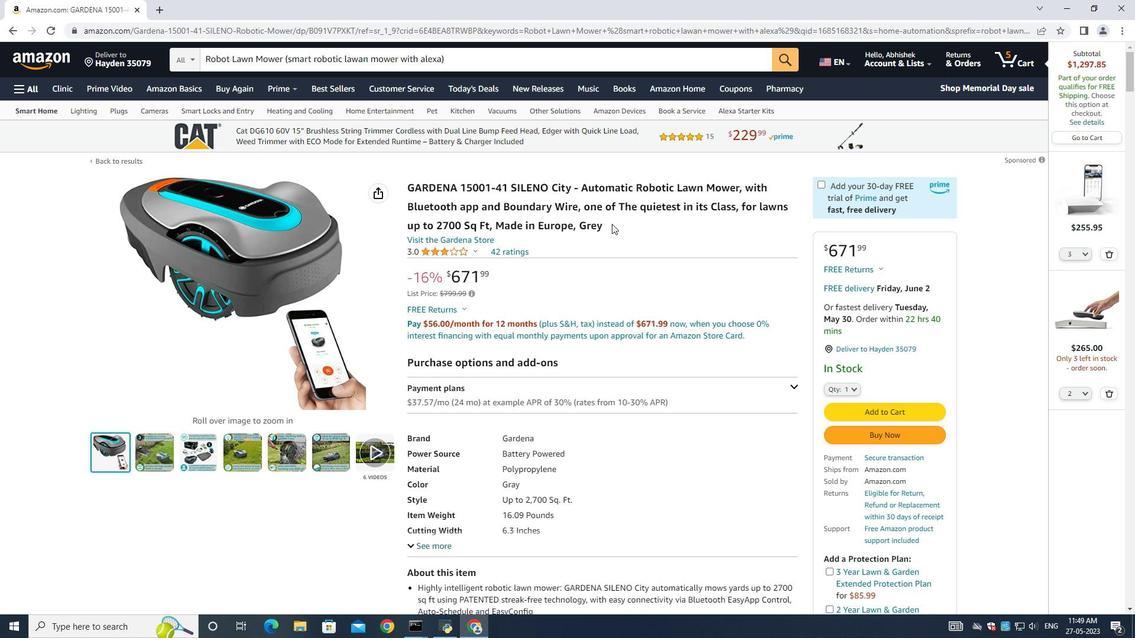
Action: Mouse moved to (561, 297)
Screenshot: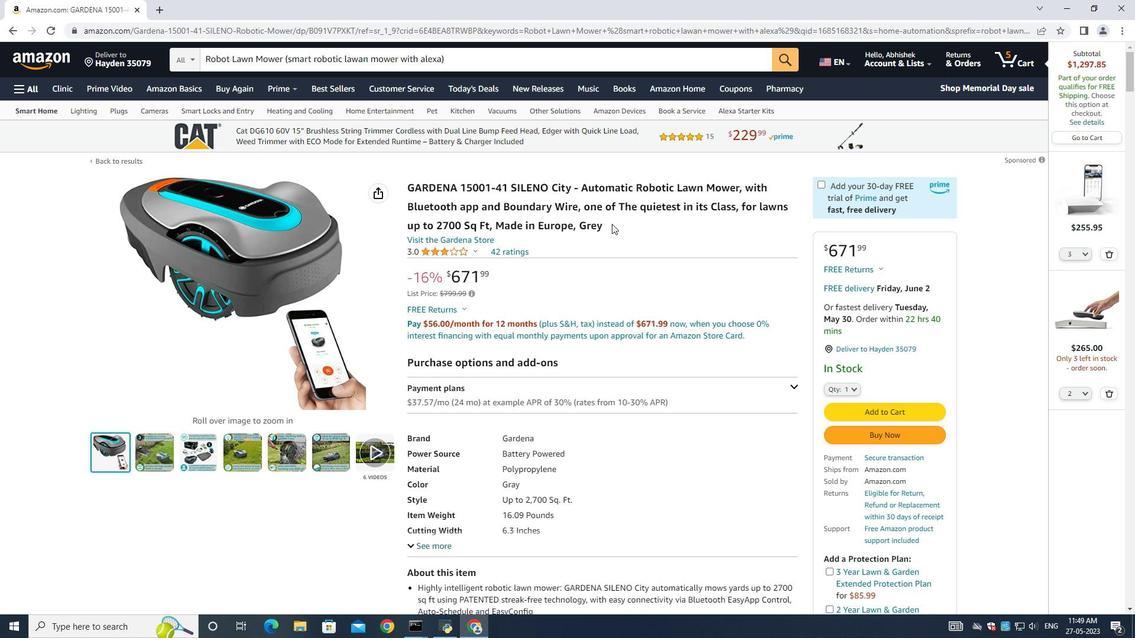 
Action: Mouse scrolled (561, 296) with delta (0, 0)
Screenshot: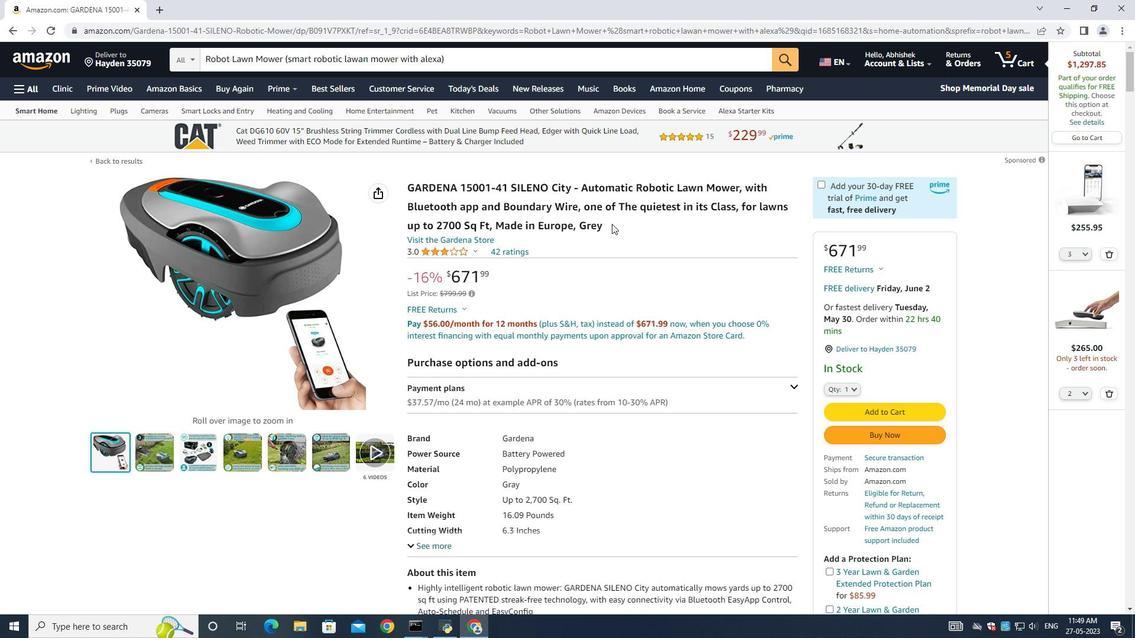 
Action: Mouse moved to (561, 300)
Screenshot: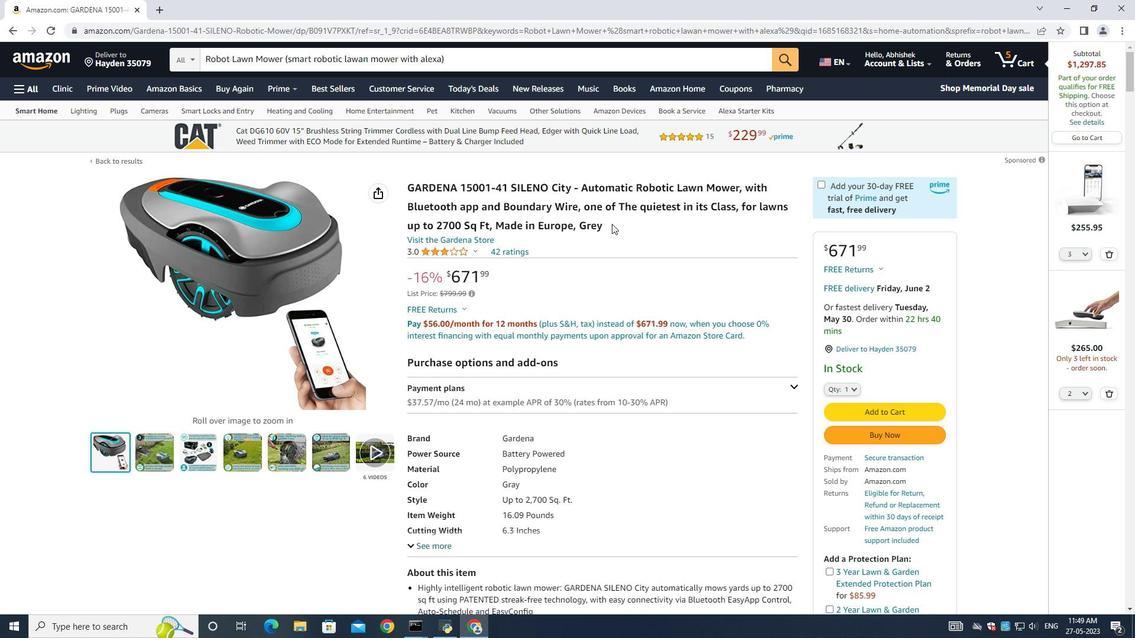 
Action: Mouse scrolled (561, 299) with delta (0, 0)
Screenshot: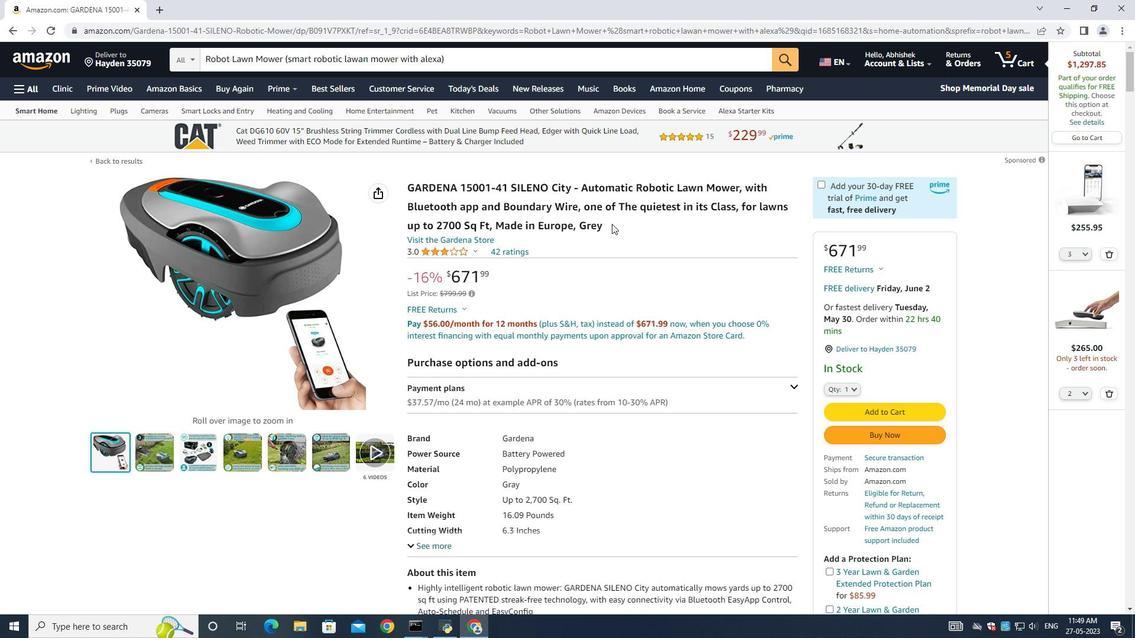 
Action: Mouse scrolled (561, 299) with delta (0, 0)
Screenshot: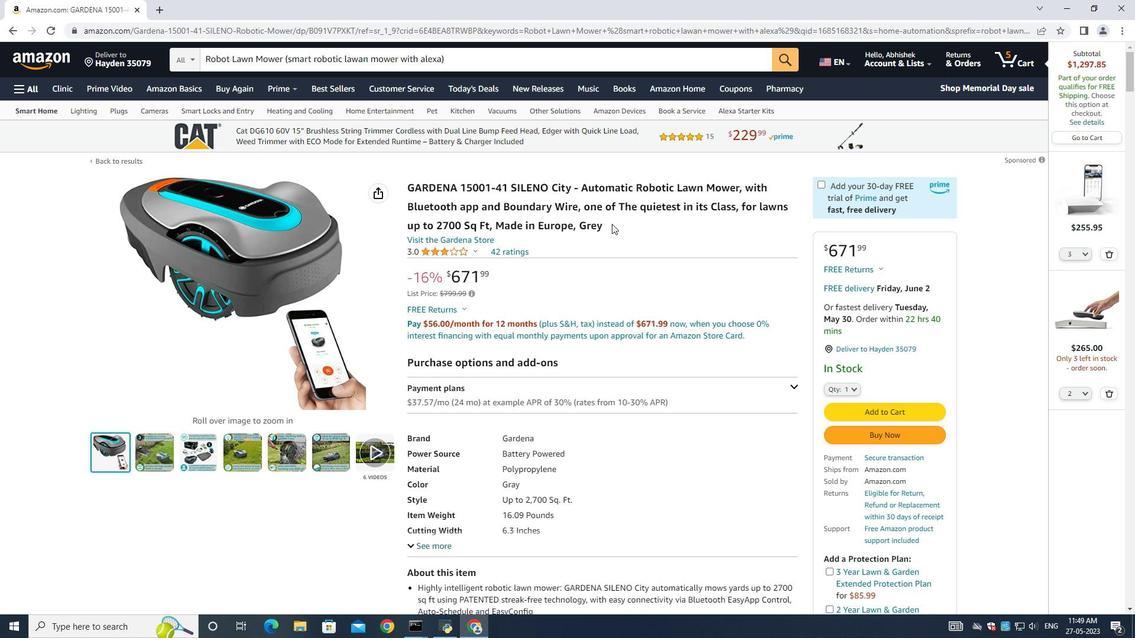 
Action: Mouse scrolled (561, 299) with delta (0, 0)
Screenshot: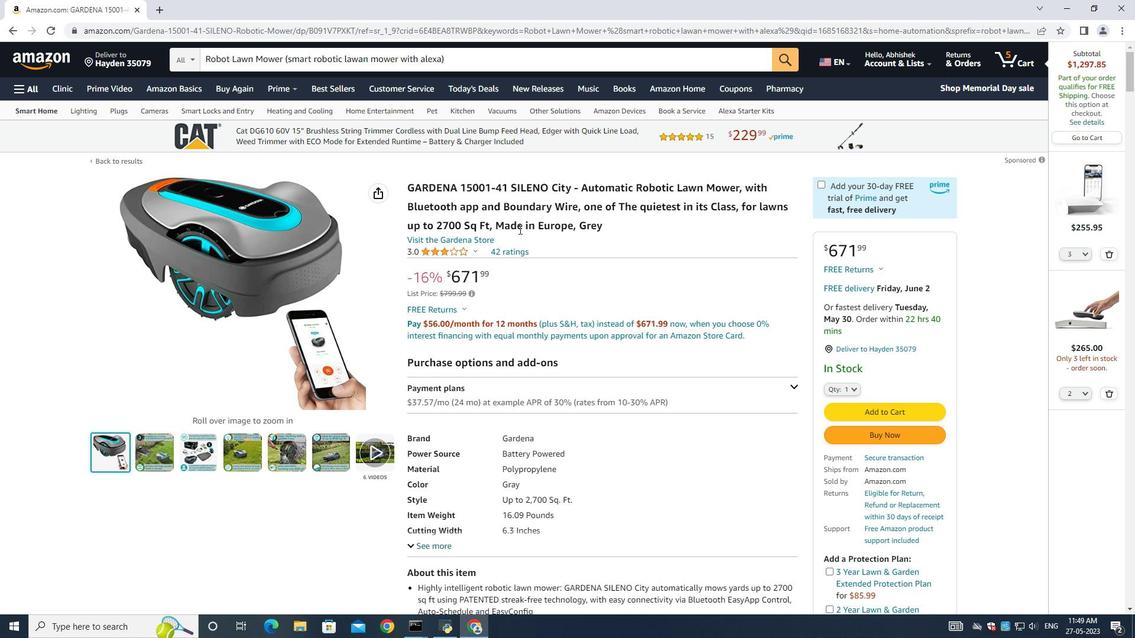 
Action: Mouse scrolled (561, 299) with delta (0, 0)
Screenshot: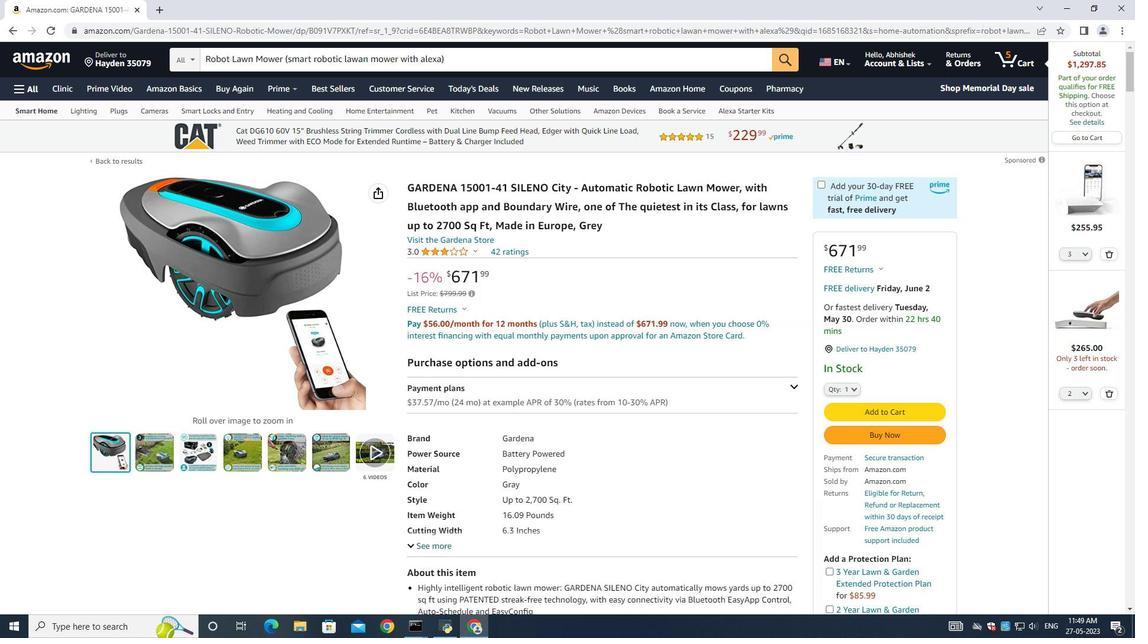 
Action: Mouse moved to (579, 306)
Screenshot: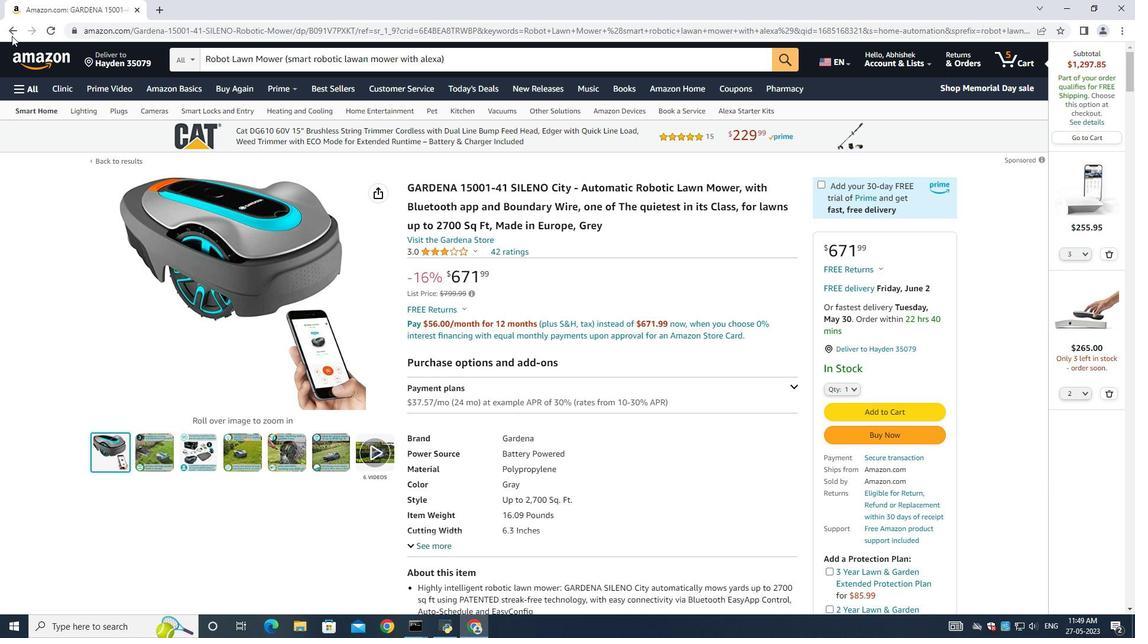 
Action: Mouse scrolled (579, 305) with delta (0, 0)
Screenshot: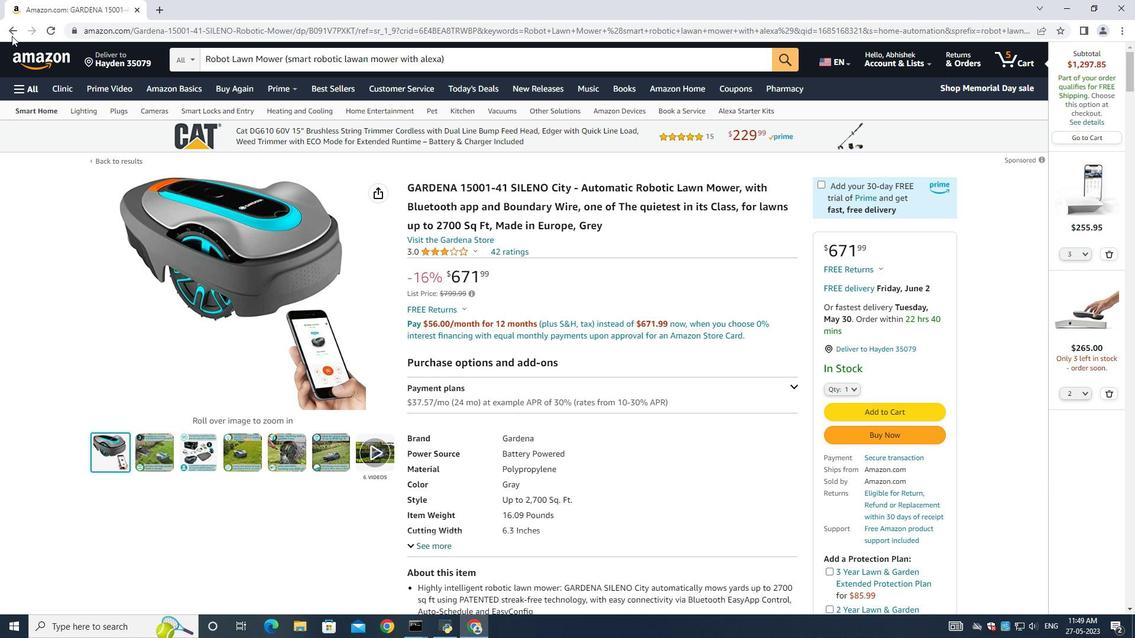 
Action: Mouse scrolled (579, 305) with delta (0, 0)
Screenshot: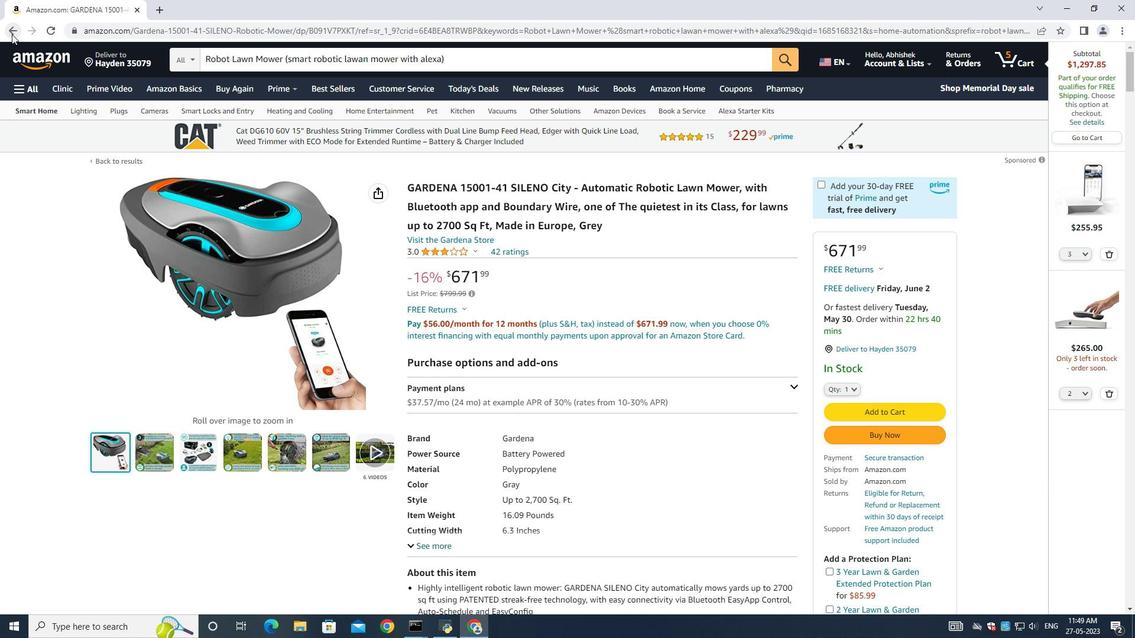 
Action: Mouse scrolled (579, 305) with delta (0, 0)
Screenshot: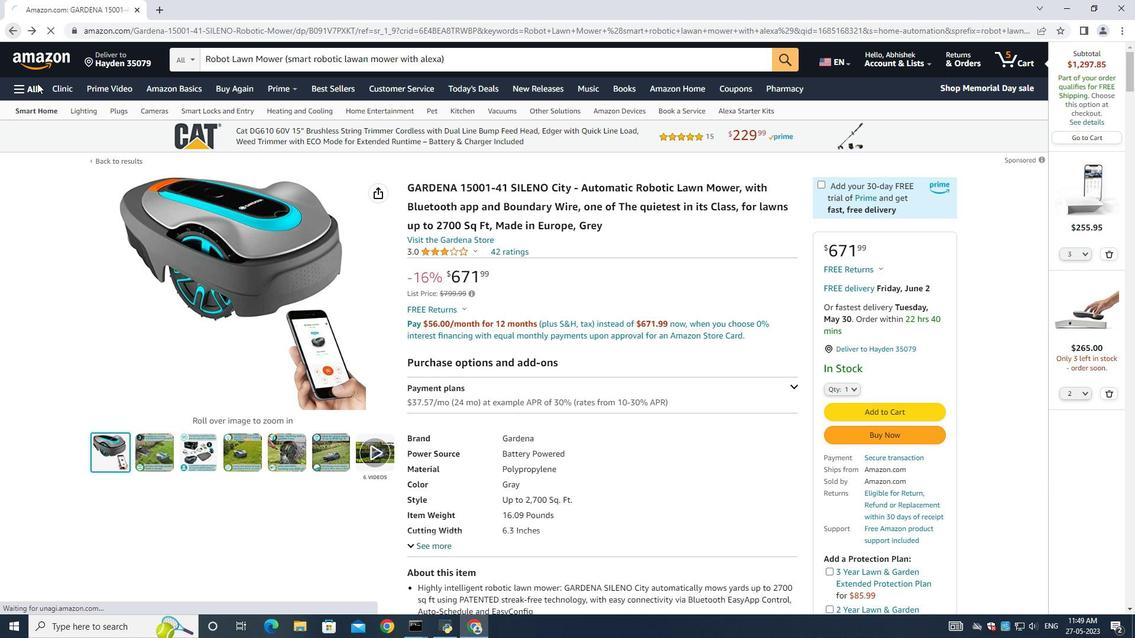 
Action: Mouse scrolled (579, 305) with delta (0, 0)
Screenshot: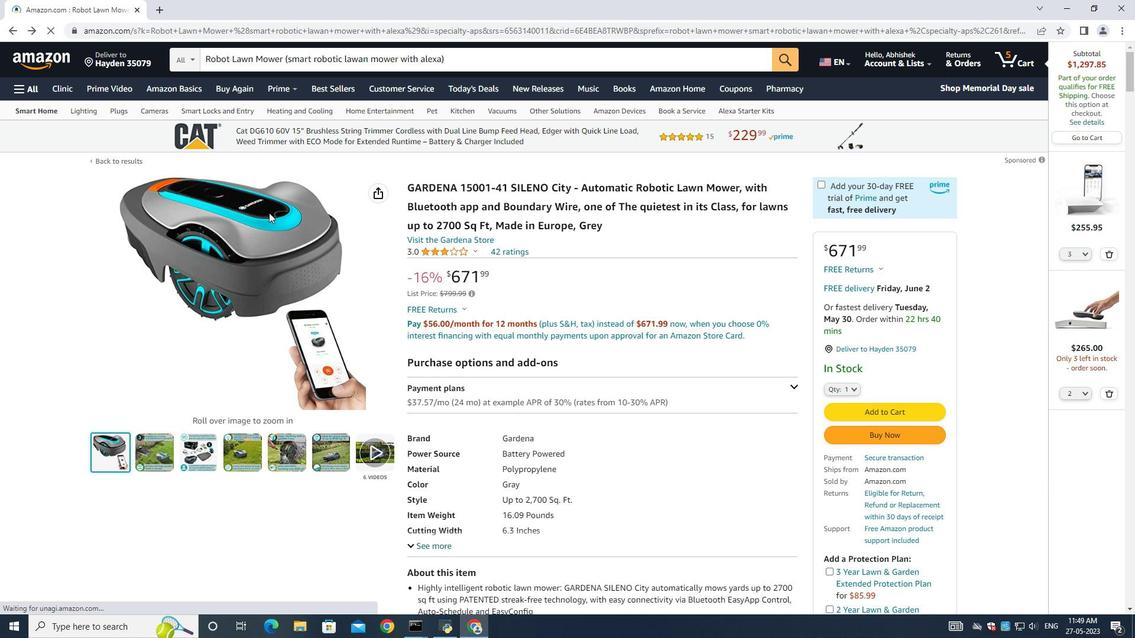 
Action: Mouse scrolled (579, 305) with delta (0, 0)
Screenshot: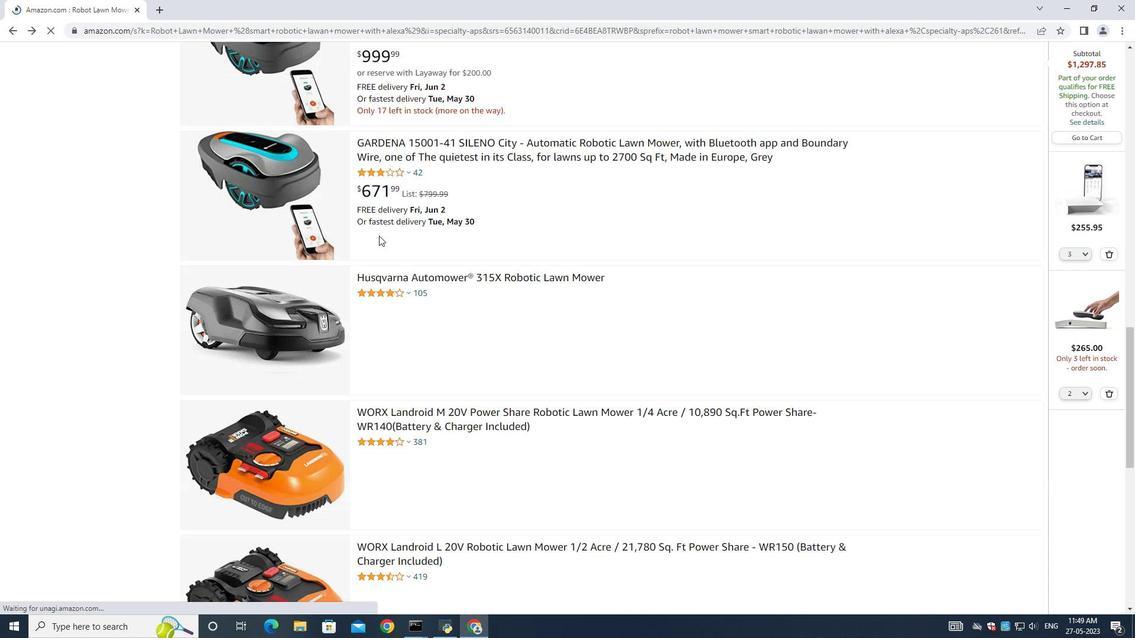 
Action: Mouse scrolled (579, 305) with delta (0, 0)
Screenshot: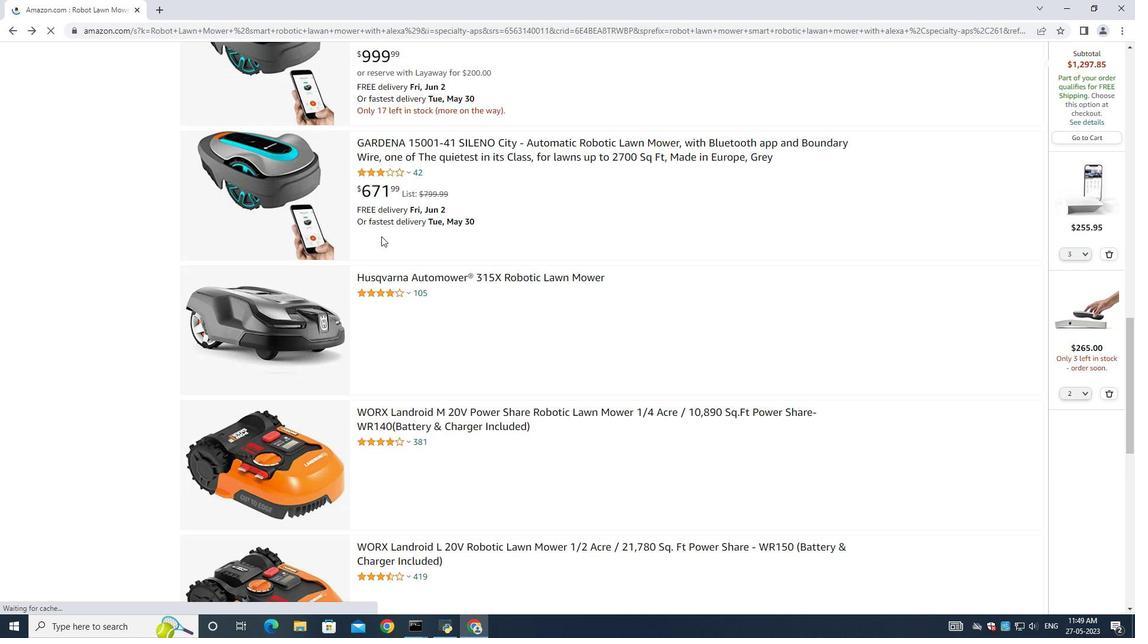 
Action: Mouse scrolled (579, 305) with delta (0, 0)
Screenshot: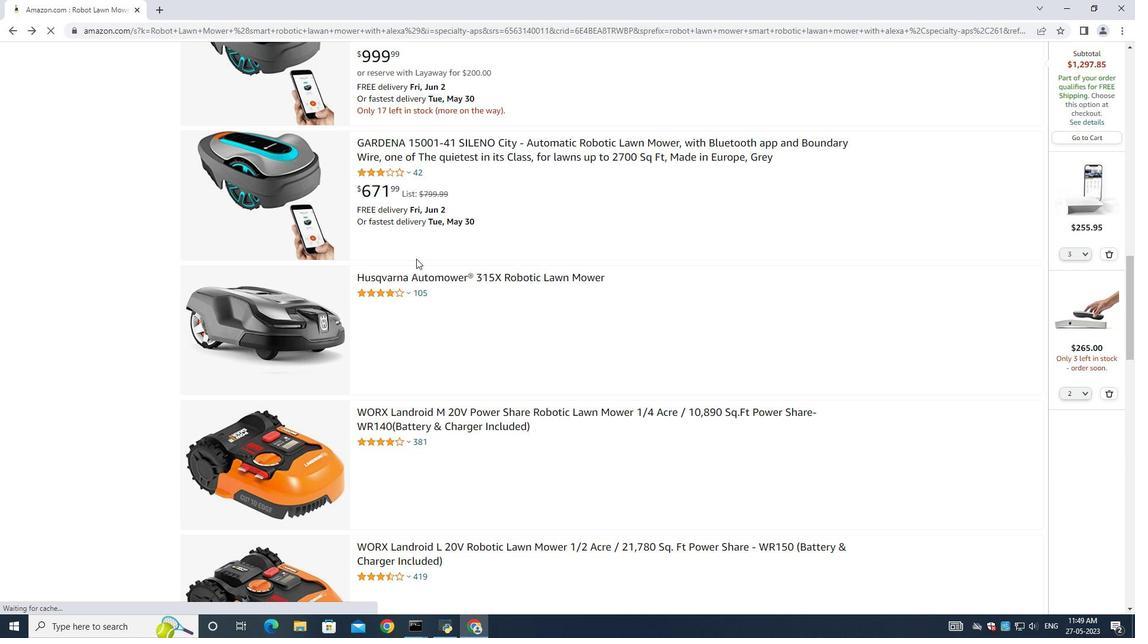 
Action: Mouse scrolled (579, 305) with delta (0, 0)
Screenshot: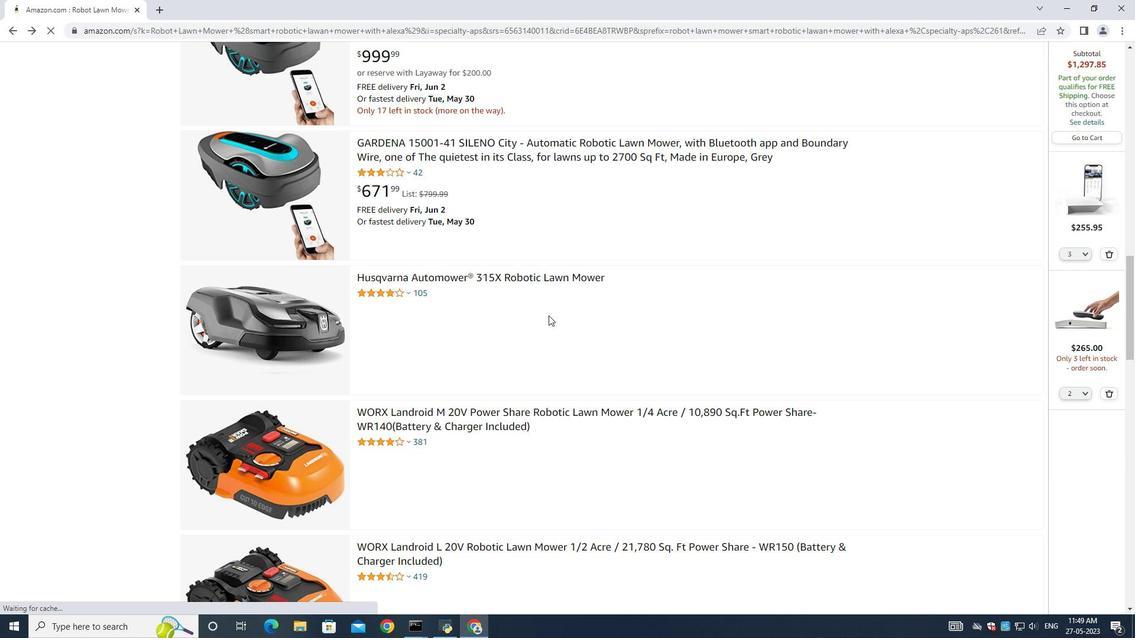 
Action: Mouse scrolled (579, 305) with delta (0, 0)
Screenshot: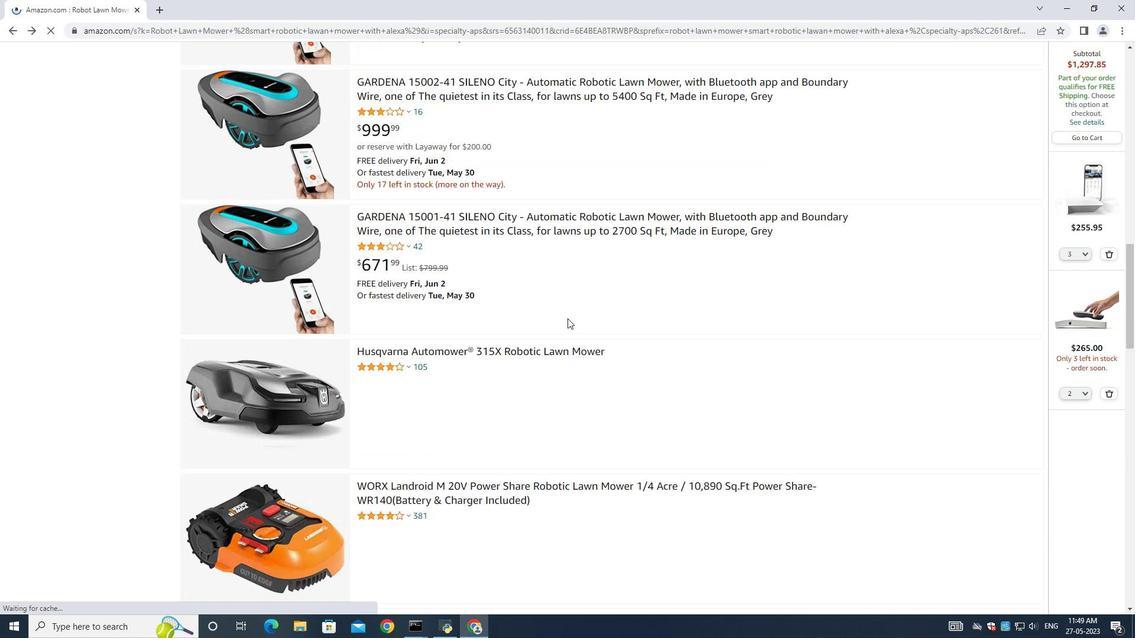 
Action: Mouse scrolled (579, 305) with delta (0, 0)
Screenshot: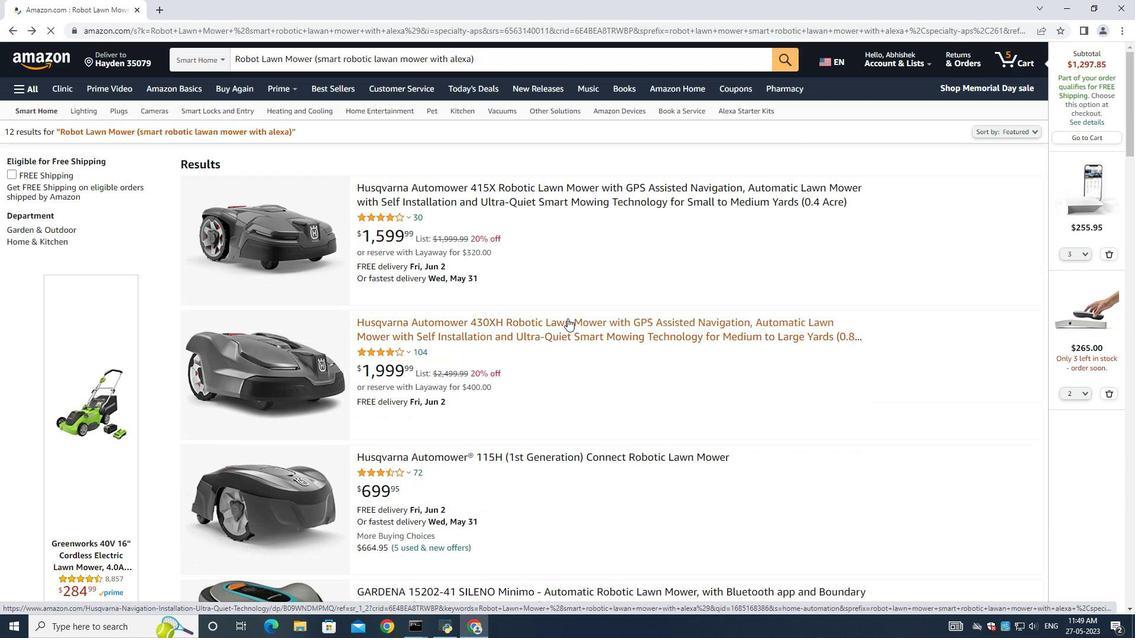 
Action: Mouse scrolled (579, 305) with delta (0, 0)
Screenshot: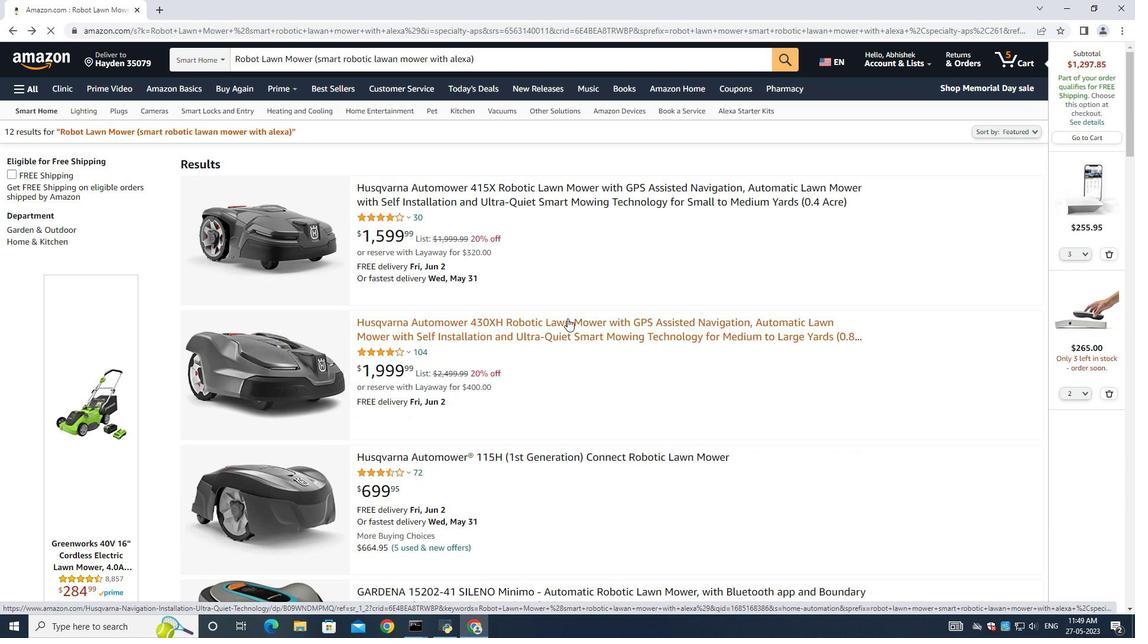 
Action: Mouse scrolled (579, 305) with delta (0, 0)
Screenshot: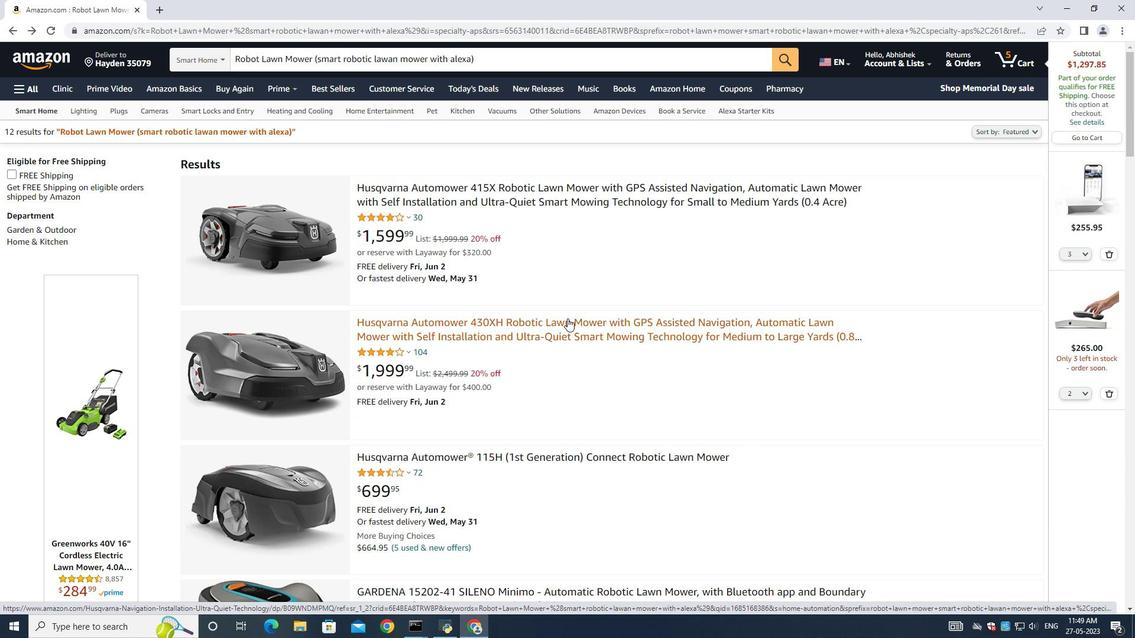 
Action: Mouse scrolled (579, 305) with delta (0, 0)
Screenshot: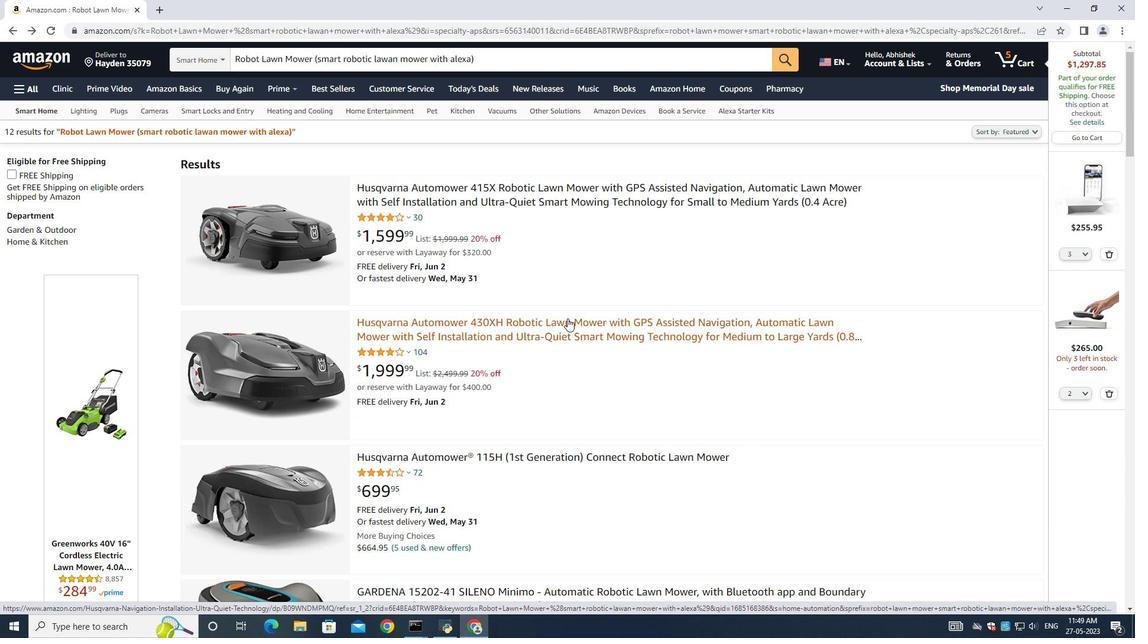 
Action: Mouse scrolled (579, 305) with delta (0, 0)
Screenshot: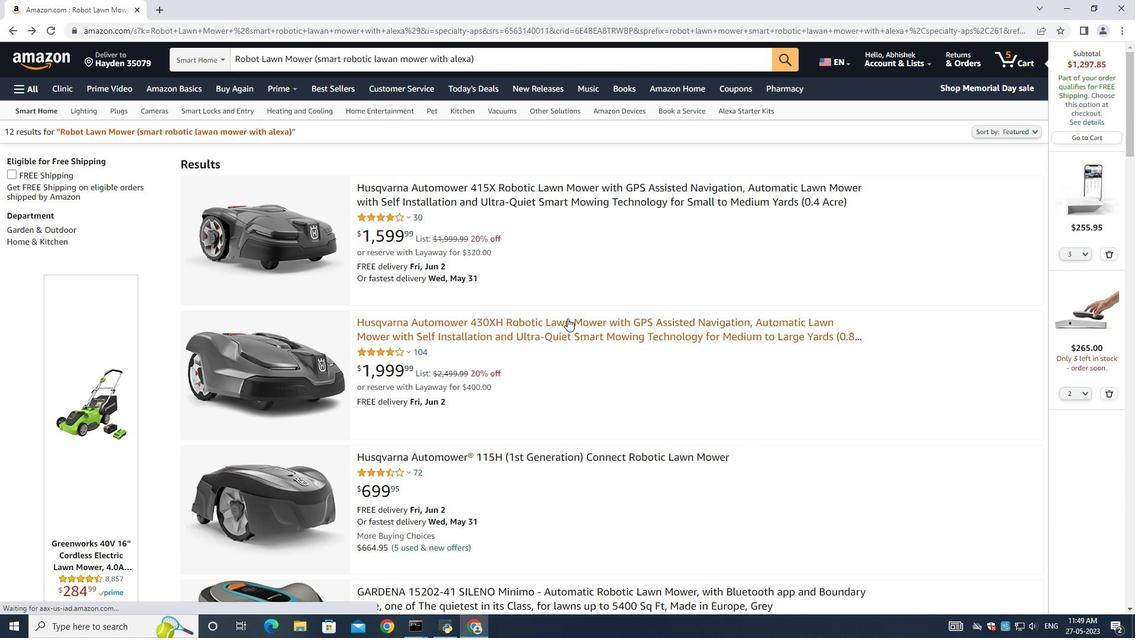
Action: Mouse scrolled (579, 305) with delta (0, 0)
Screenshot: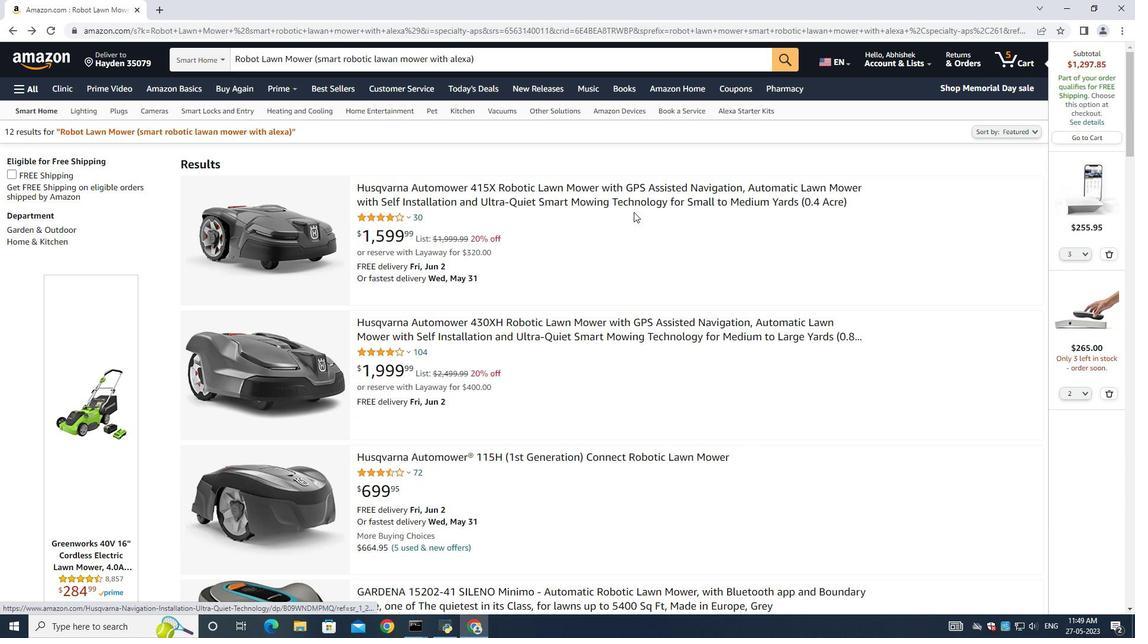 
Action: Mouse scrolled (579, 305) with delta (0, 0)
Screenshot: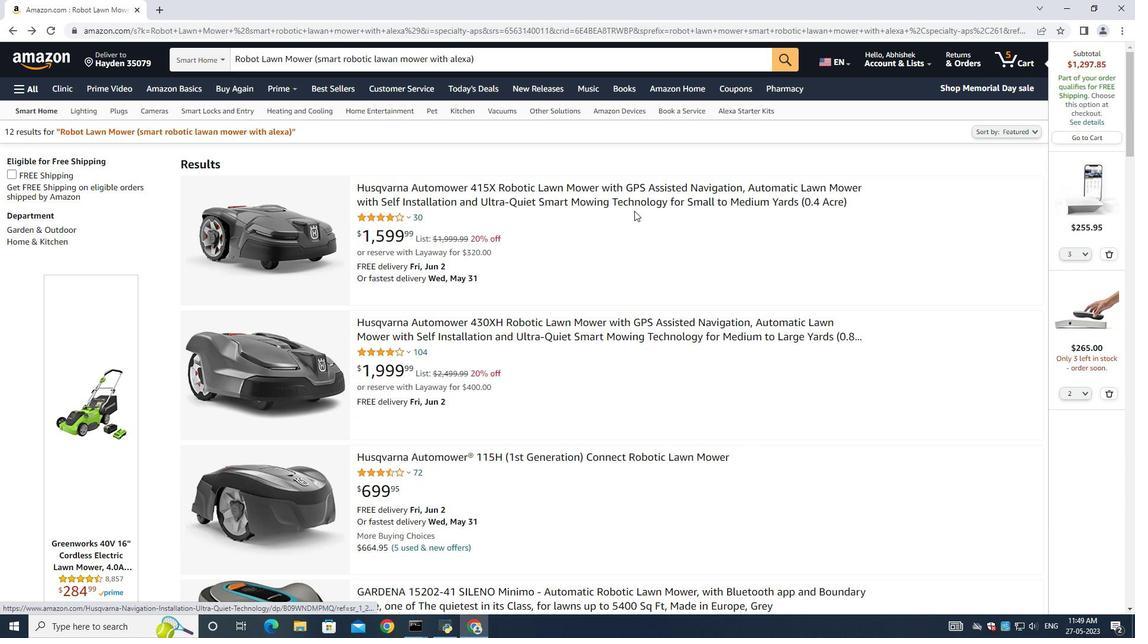 
Action: Mouse scrolled (579, 305) with delta (0, 0)
Screenshot: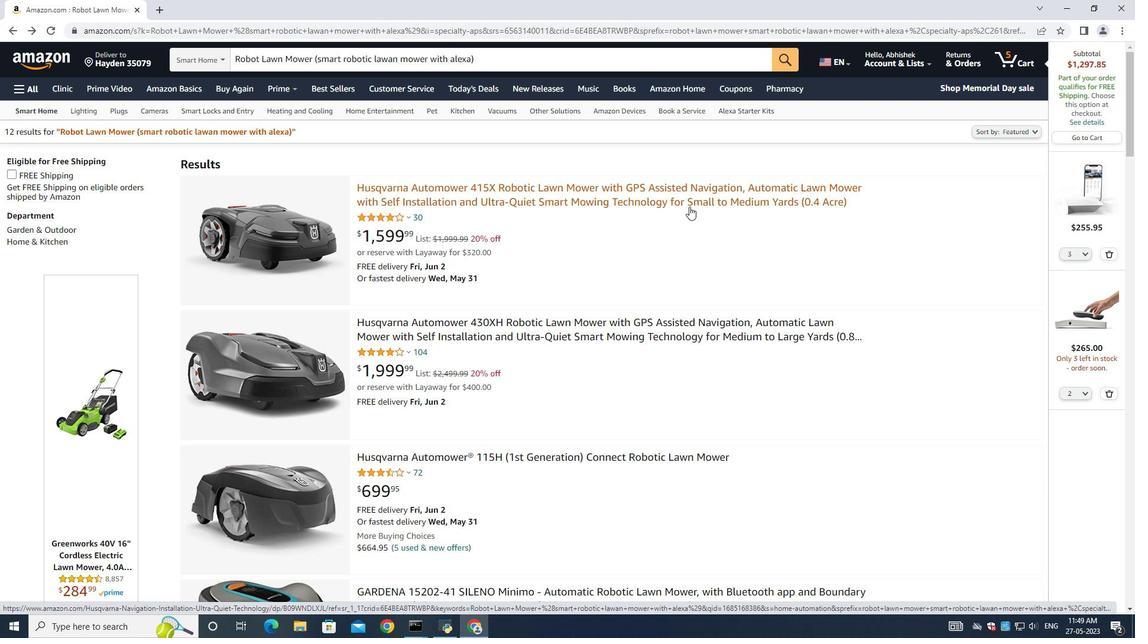 
Action: Mouse scrolled (579, 305) with delta (0, 0)
Screenshot: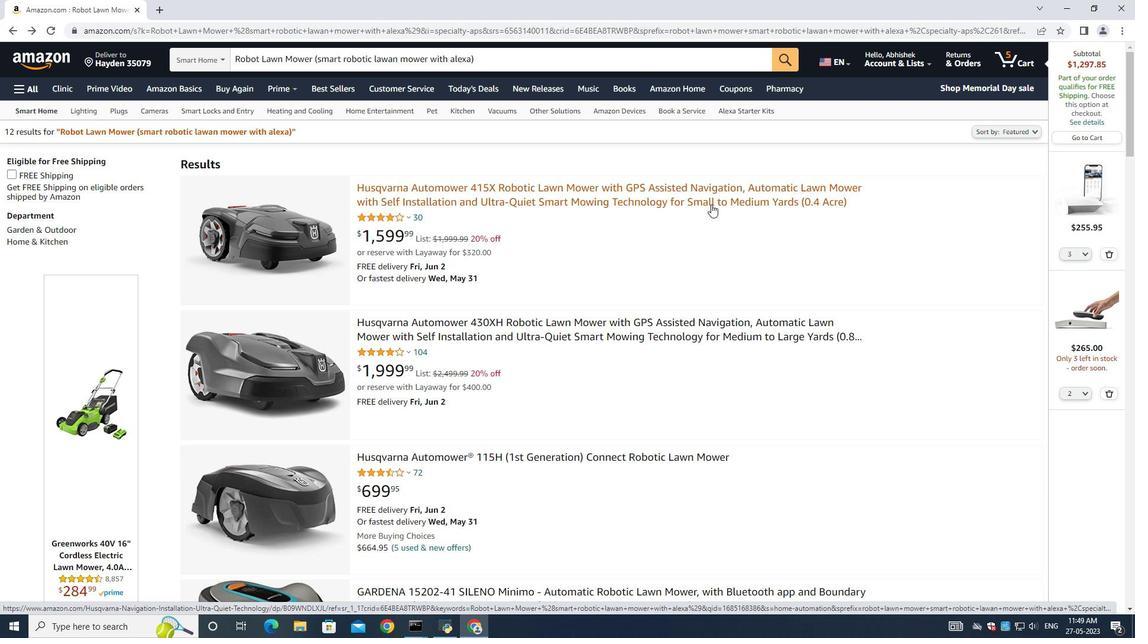
Action: Mouse scrolled (579, 306) with delta (0, 0)
Screenshot: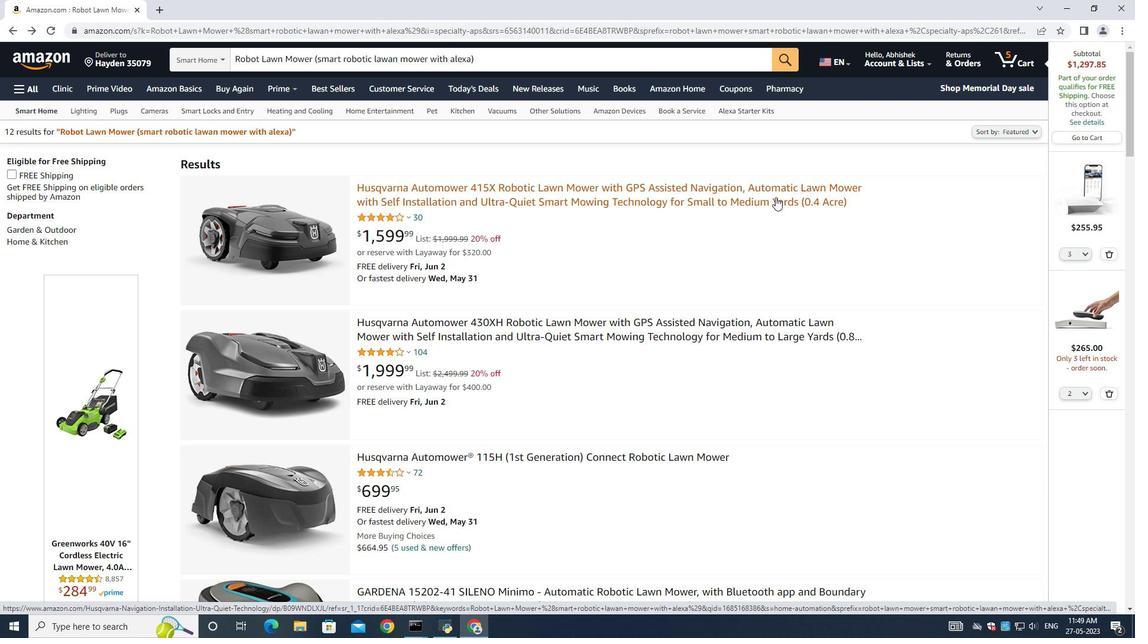 
Action: Mouse scrolled (579, 305) with delta (0, 0)
Screenshot: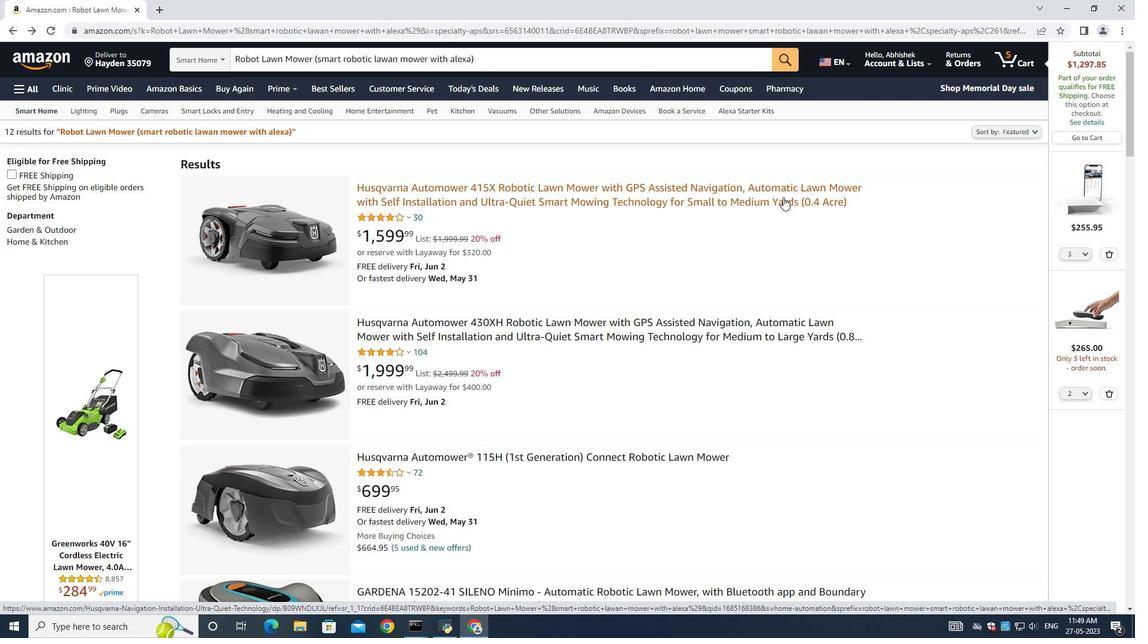 
Action: Mouse scrolled (579, 305) with delta (0, 0)
Screenshot: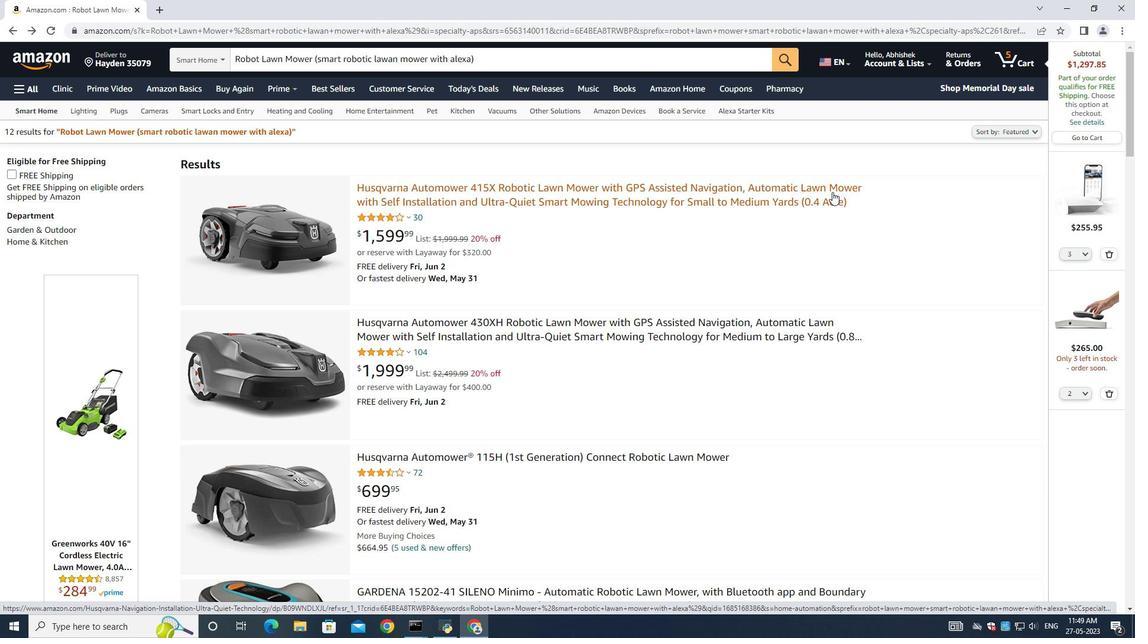 
Action: Mouse scrolled (579, 305) with delta (0, 0)
Screenshot: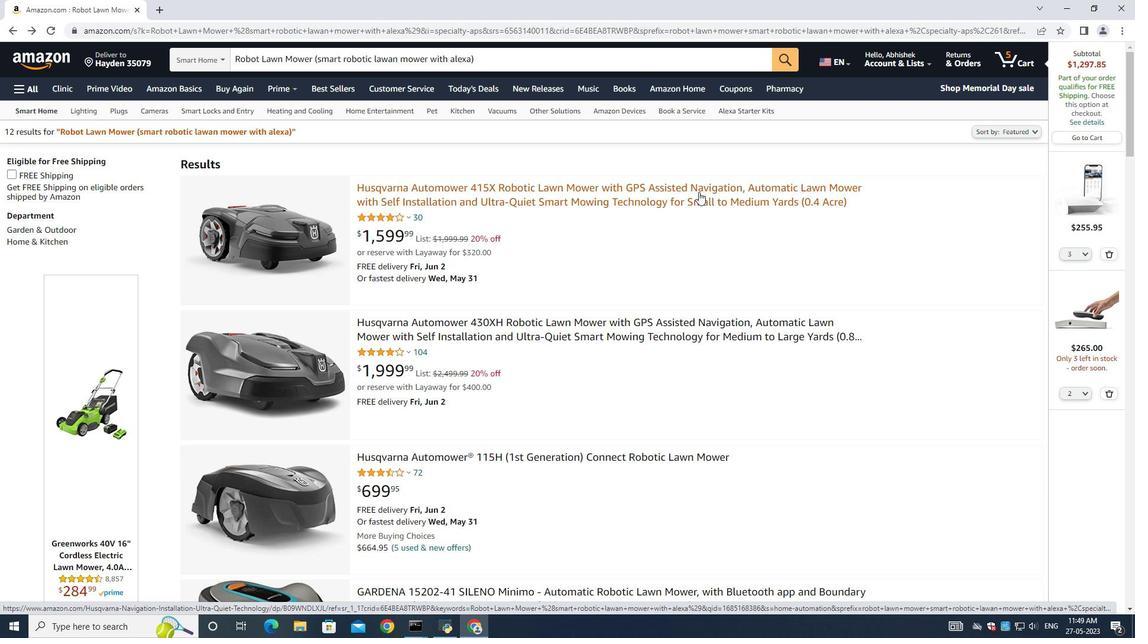 
Action: Mouse scrolled (579, 305) with delta (0, 0)
Screenshot: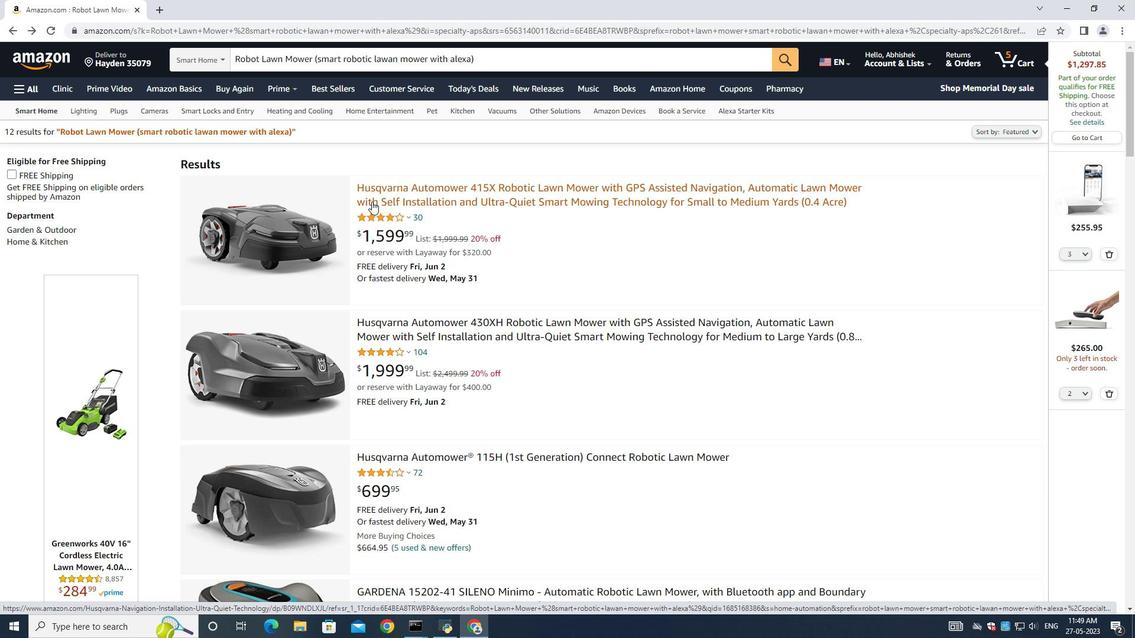 
Action: Mouse scrolled (579, 305) with delta (0, 0)
Screenshot: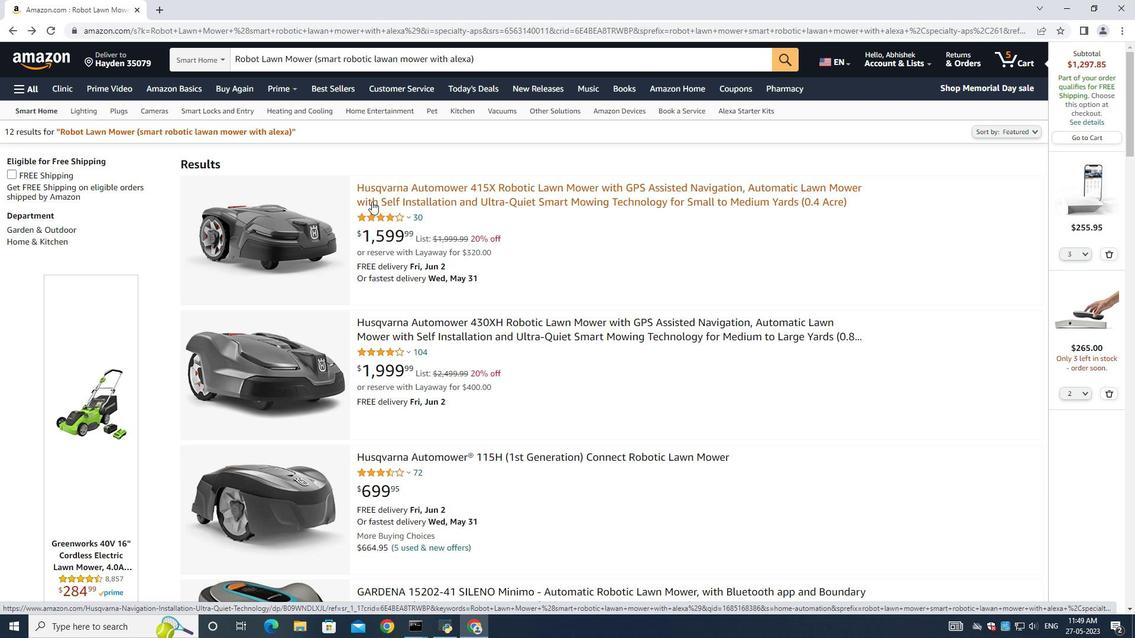 
Action: Mouse scrolled (579, 305) with delta (0, 0)
Screenshot: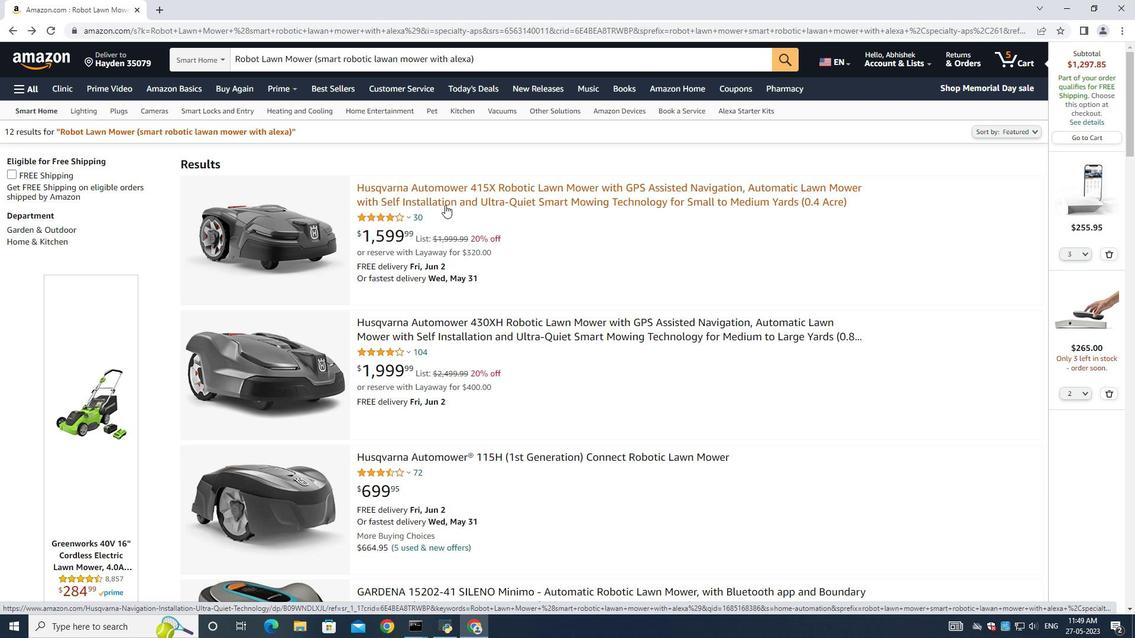 
Action: Mouse scrolled (579, 305) with delta (0, 0)
Screenshot: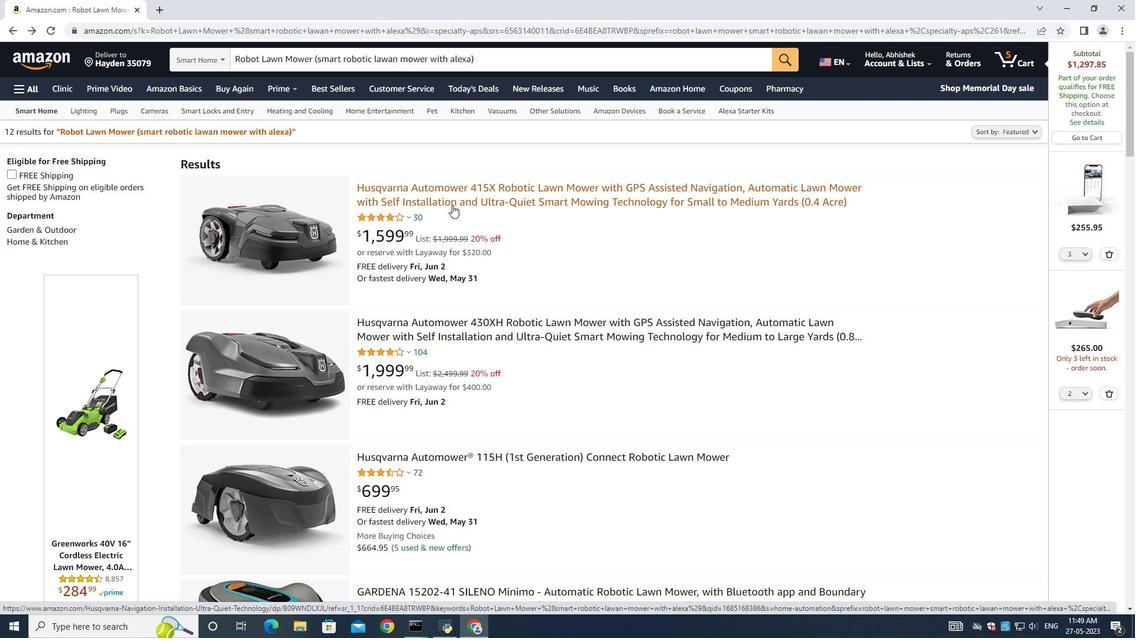 
Action: Mouse scrolled (579, 305) with delta (0, 0)
Screenshot: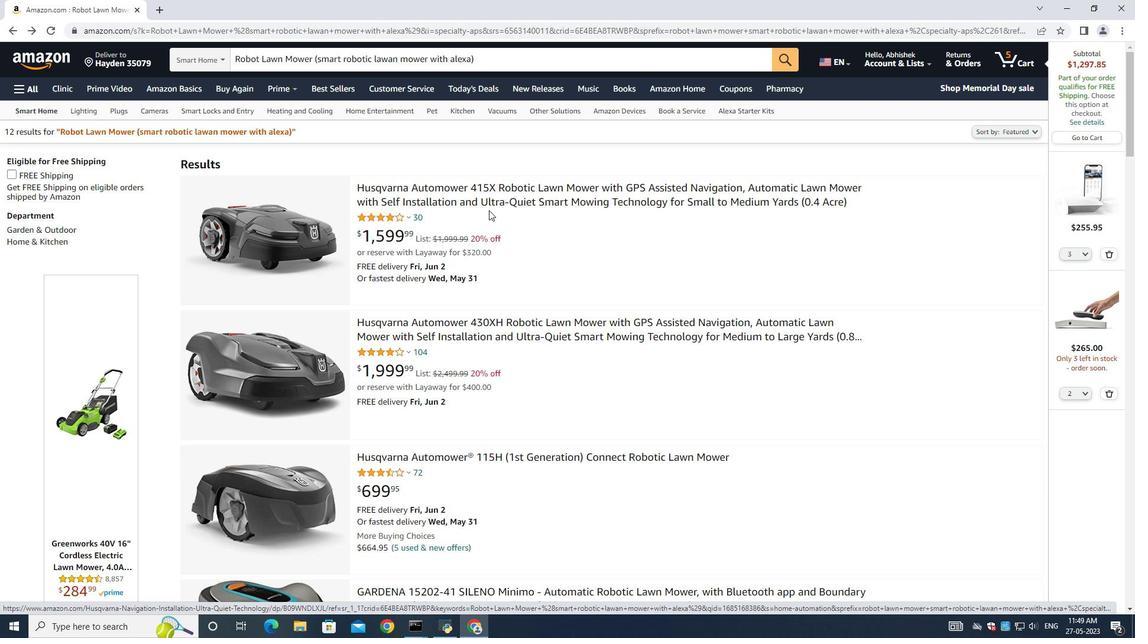 
Action: Mouse scrolled (579, 305) with delta (0, 0)
Screenshot: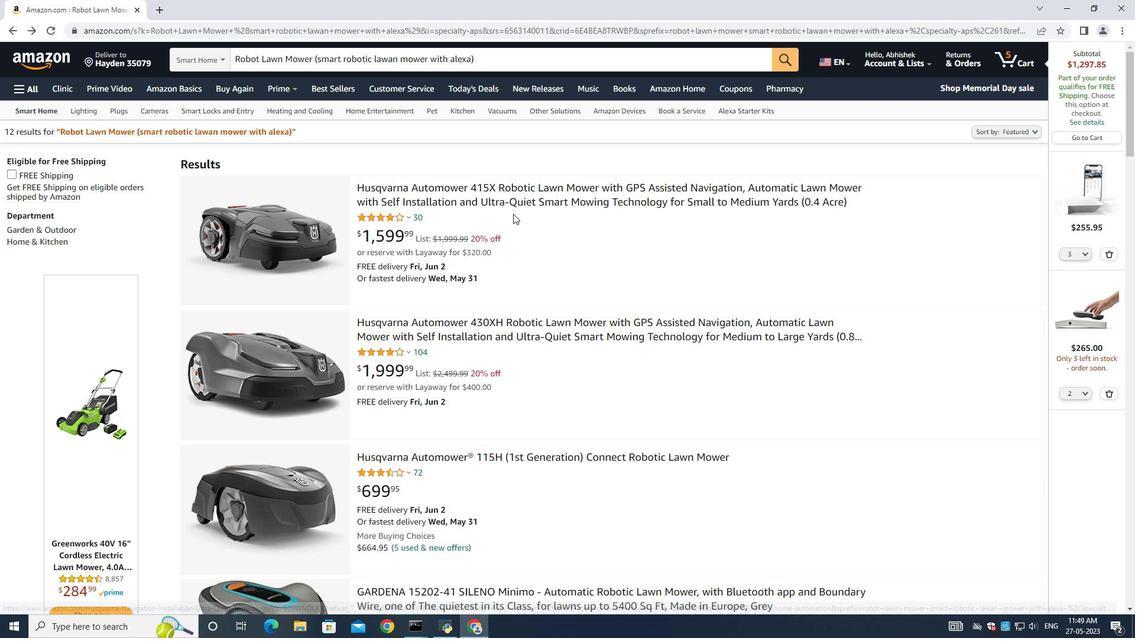 
Action: Mouse scrolled (579, 305) with delta (0, 0)
Screenshot: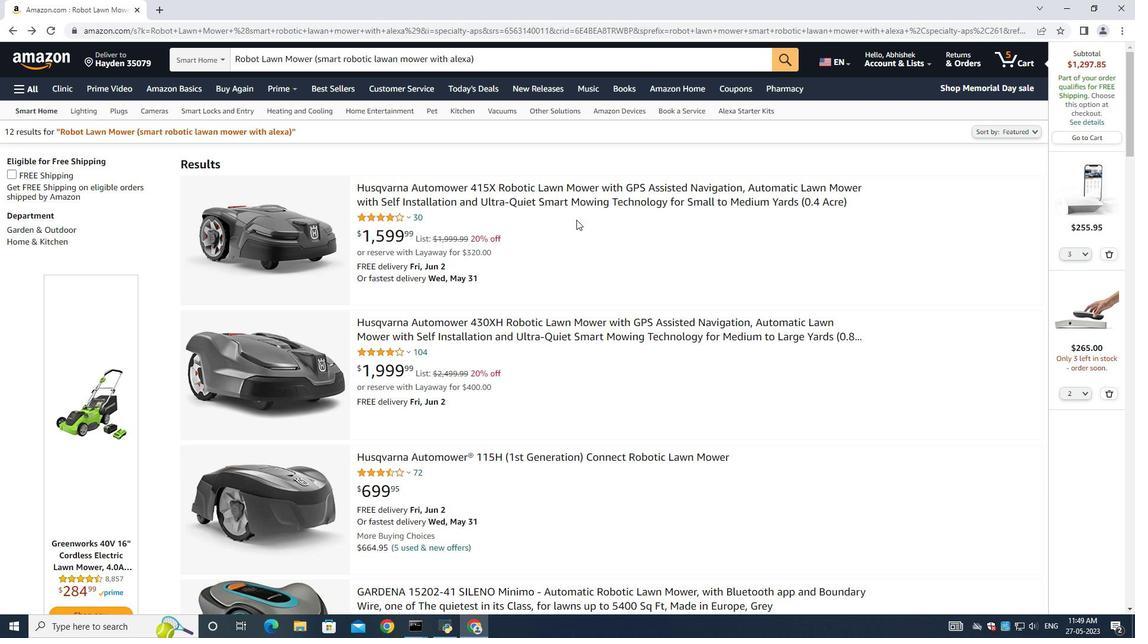 
Action: Mouse scrolled (579, 305) with delta (0, 0)
